 Task: Update the 'Jira recording task' to 'In Progress' and set the dates to November 15, 2023.
Action: Mouse moved to (815, 492)
Screenshot: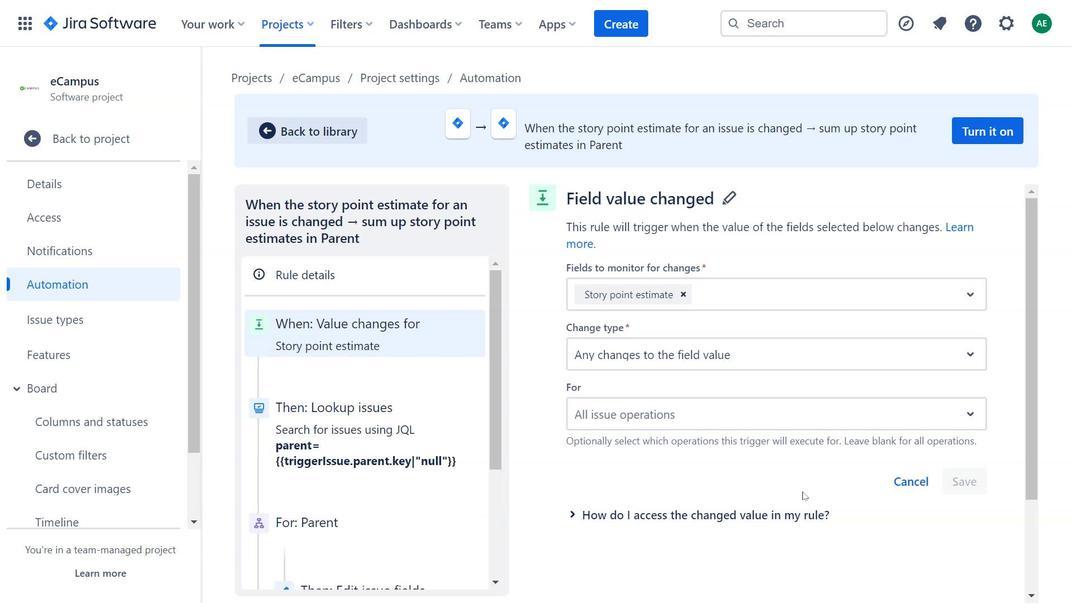 
Action: Mouse pressed left at (815, 492)
Screenshot: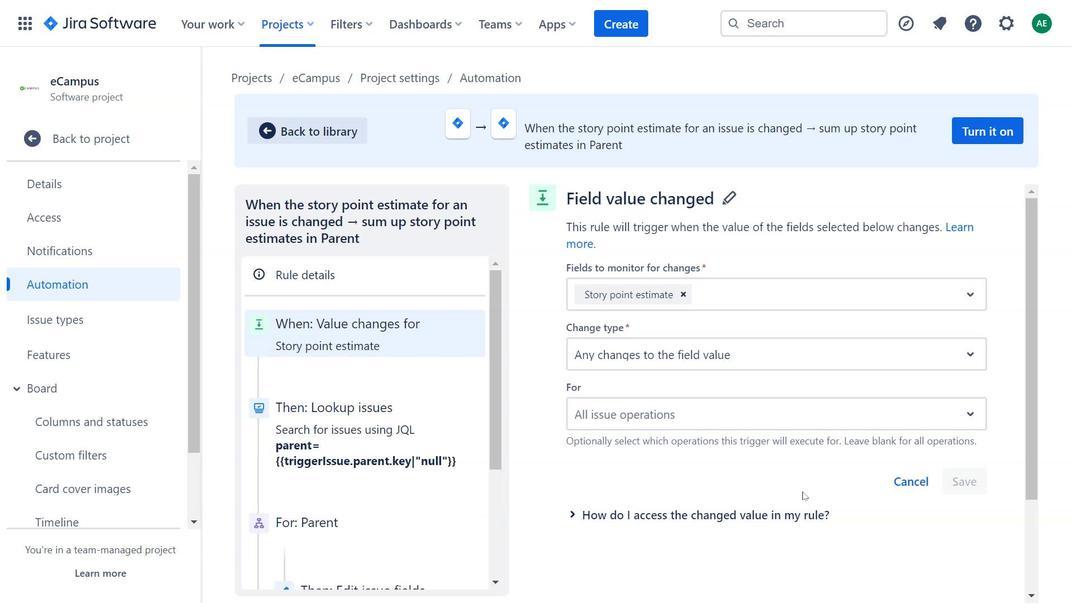 
Action: Mouse moved to (908, 523)
Screenshot: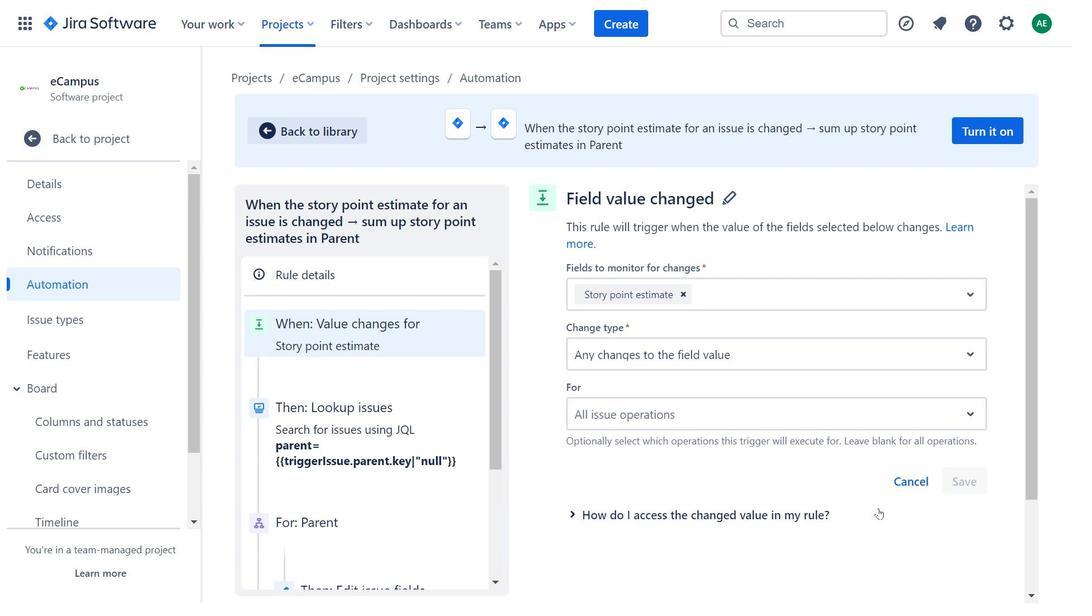 
Action: Mouse pressed left at (908, 523)
Screenshot: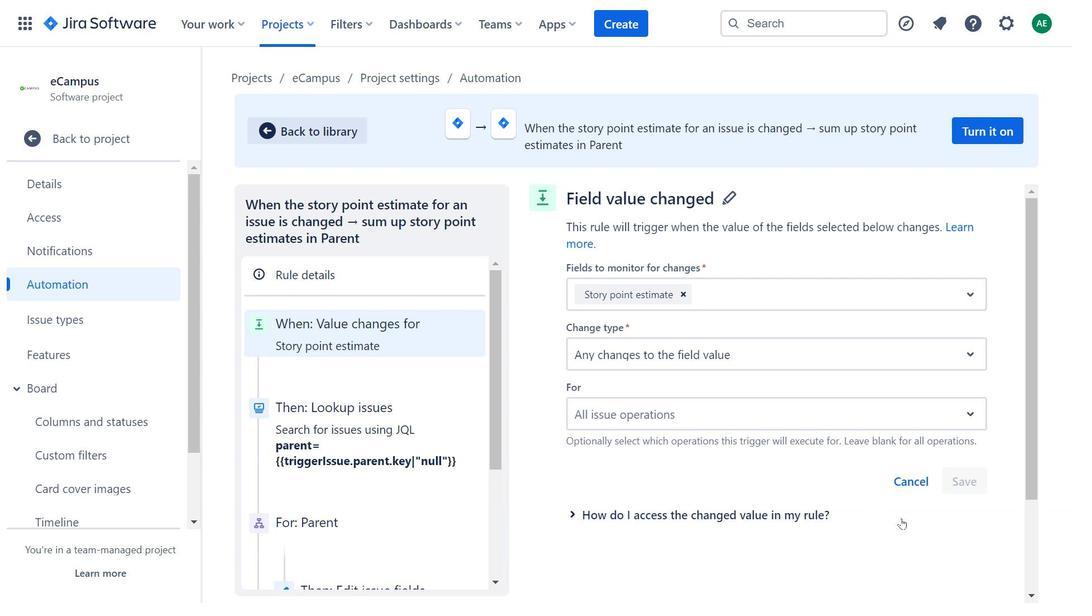 
Action: Mouse moved to (557, 464)
Screenshot: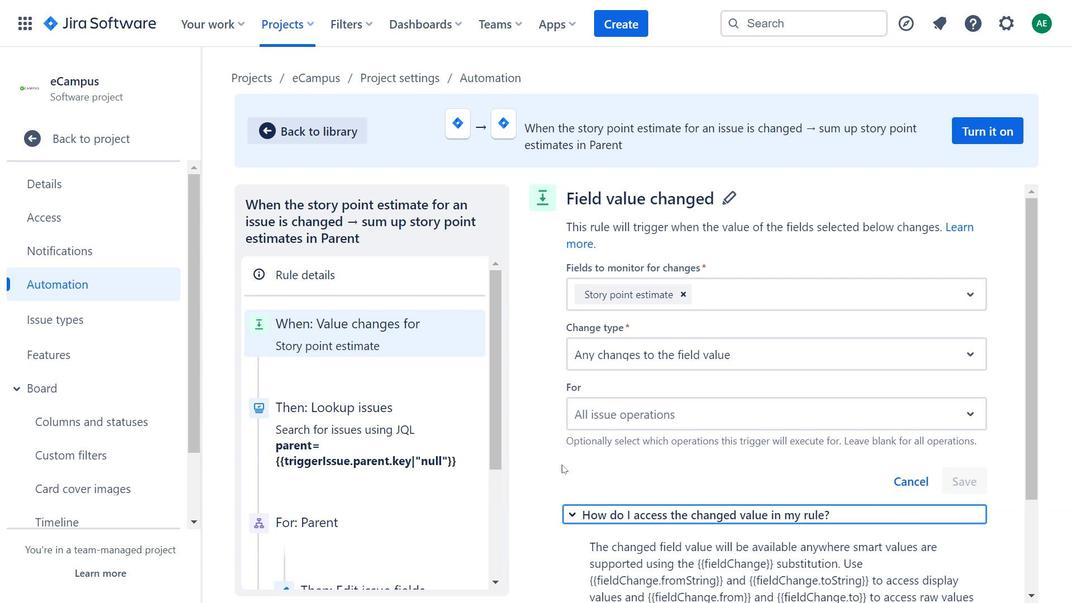 
Action: Mouse pressed left at (557, 464)
Screenshot: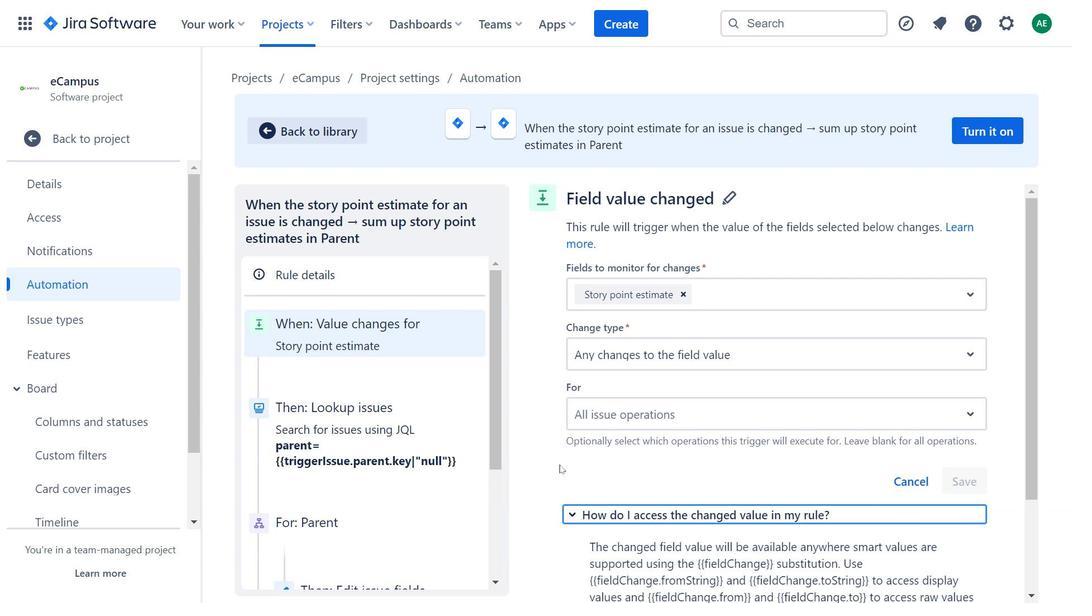 
Action: Mouse moved to (540, 389)
Screenshot: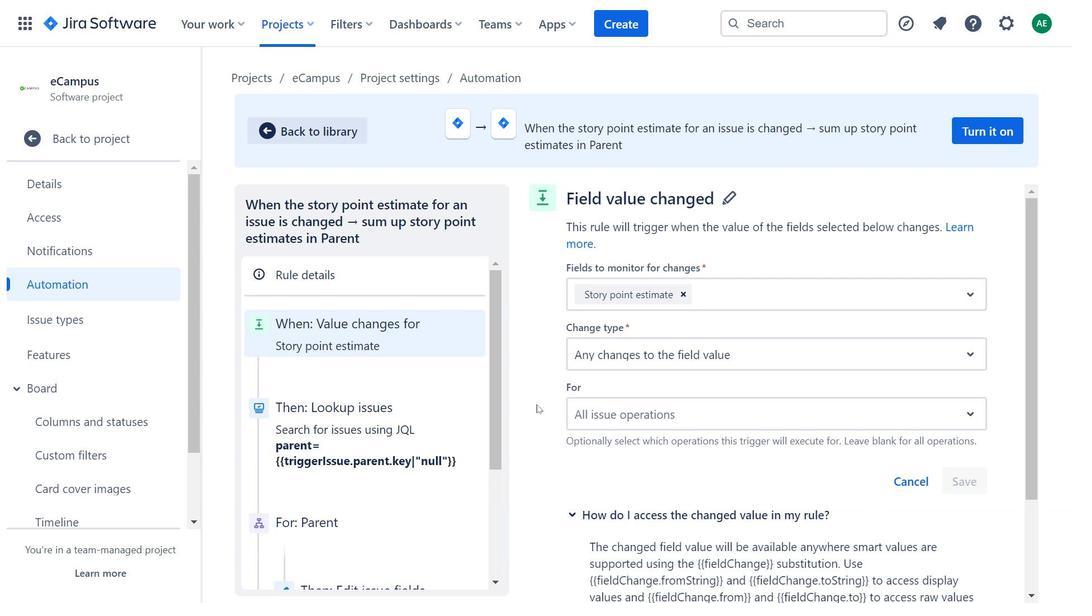 
Action: Mouse pressed left at (540, 389)
Screenshot: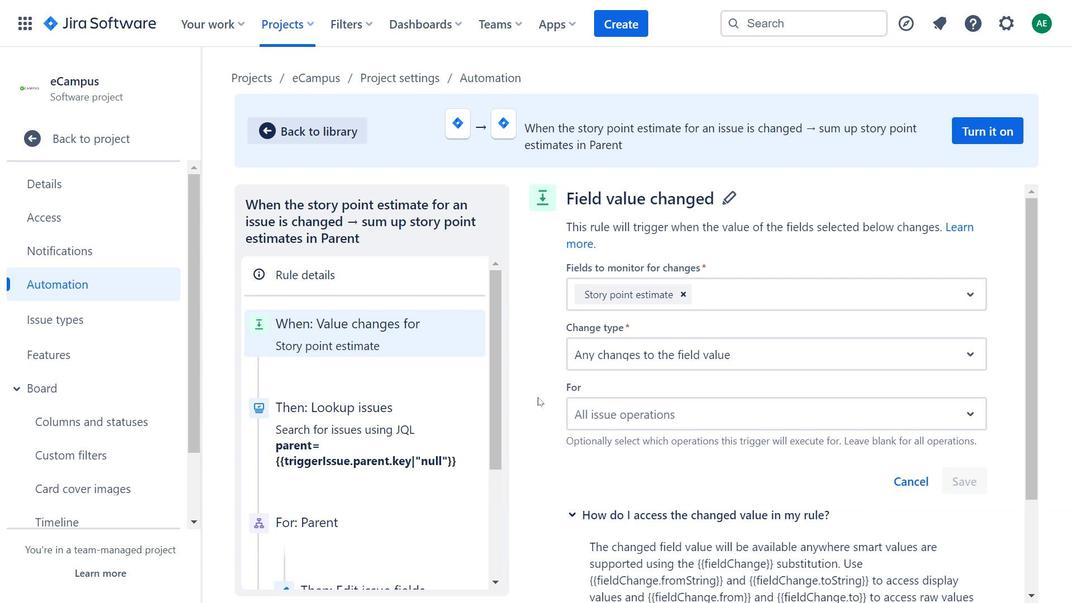 
Action: Mouse moved to (555, 332)
Screenshot: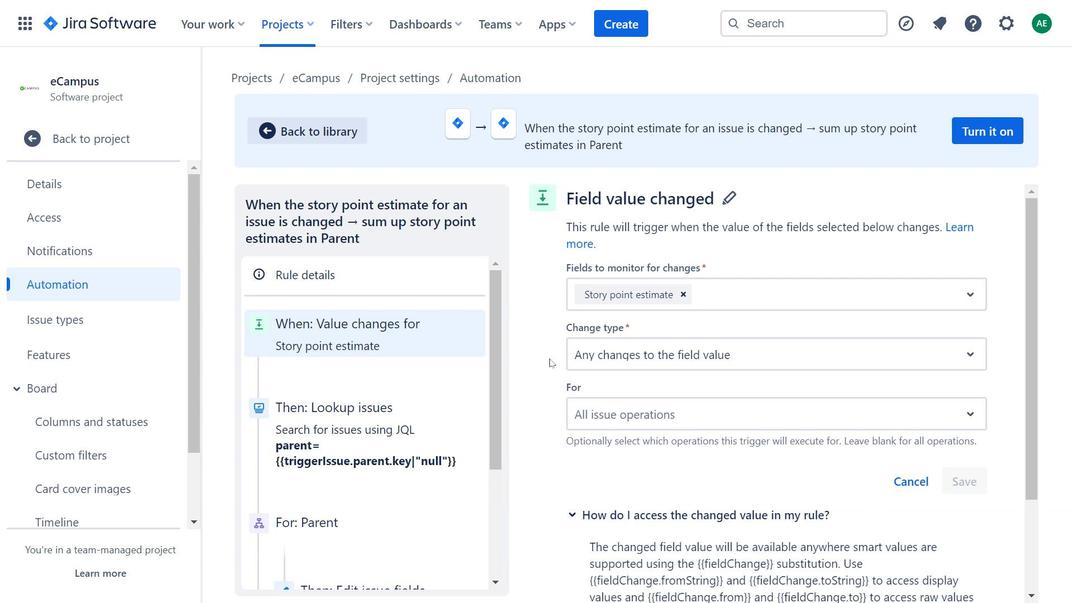 
Action: Mouse pressed left at (555, 332)
Screenshot: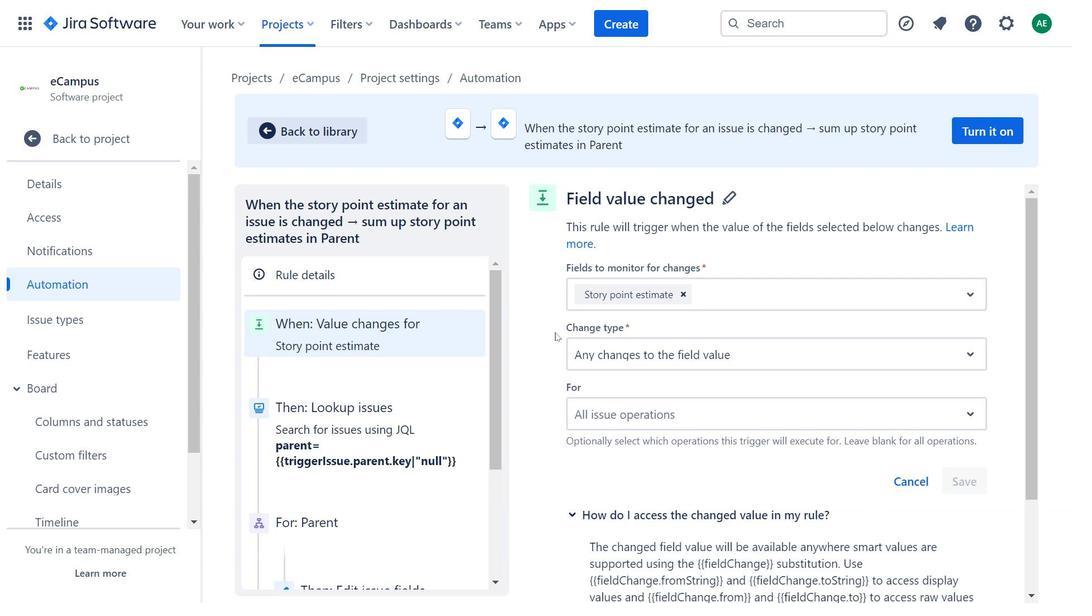 
Action: Mouse moved to (558, 302)
Screenshot: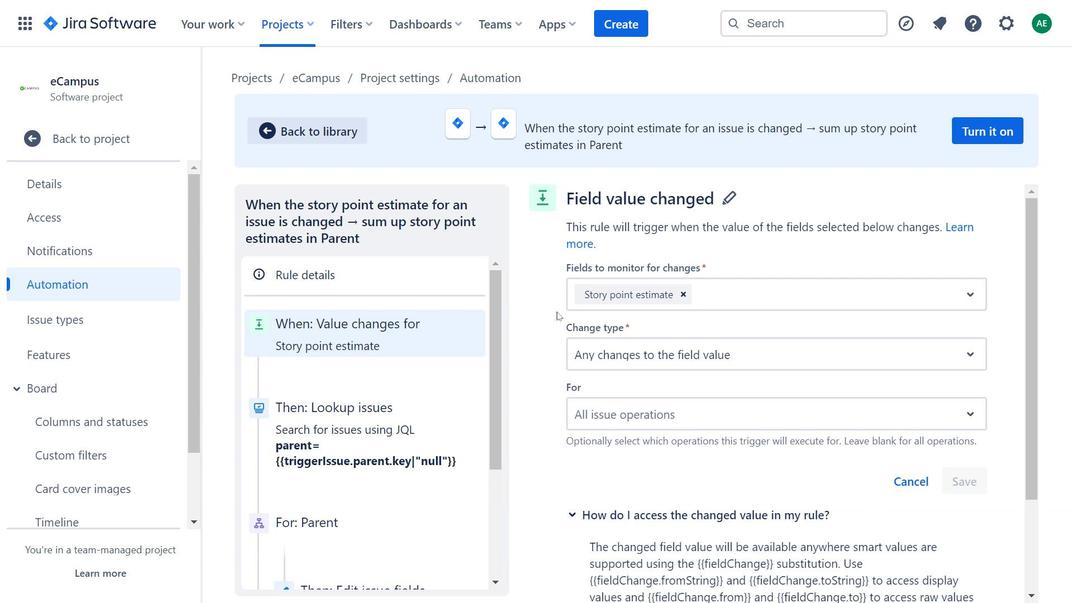 
Action: Mouse pressed left at (558, 302)
Screenshot: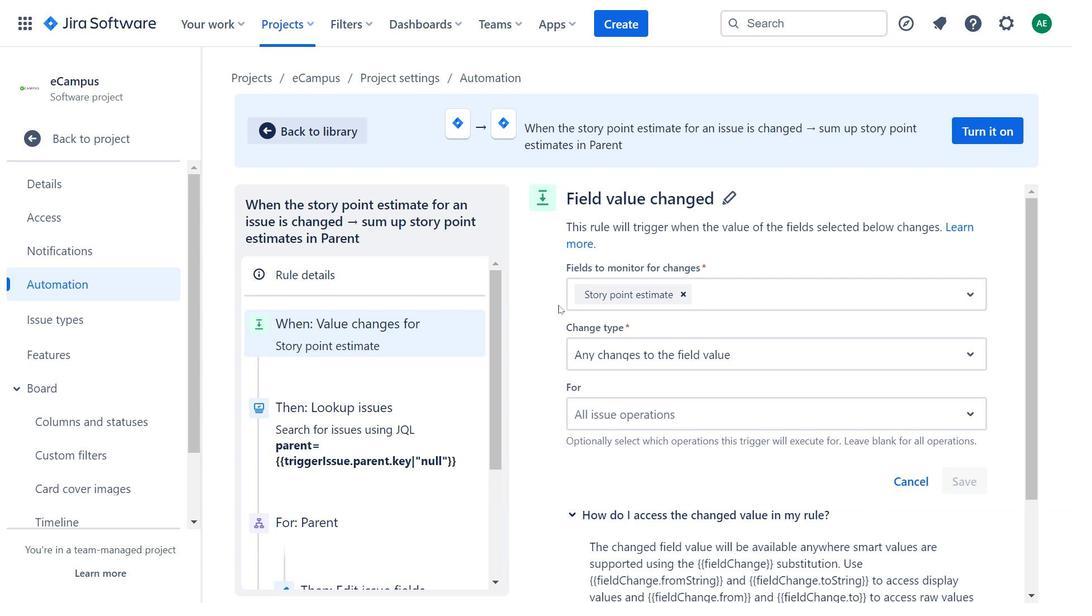 
Action: Mouse moved to (554, 242)
Screenshot: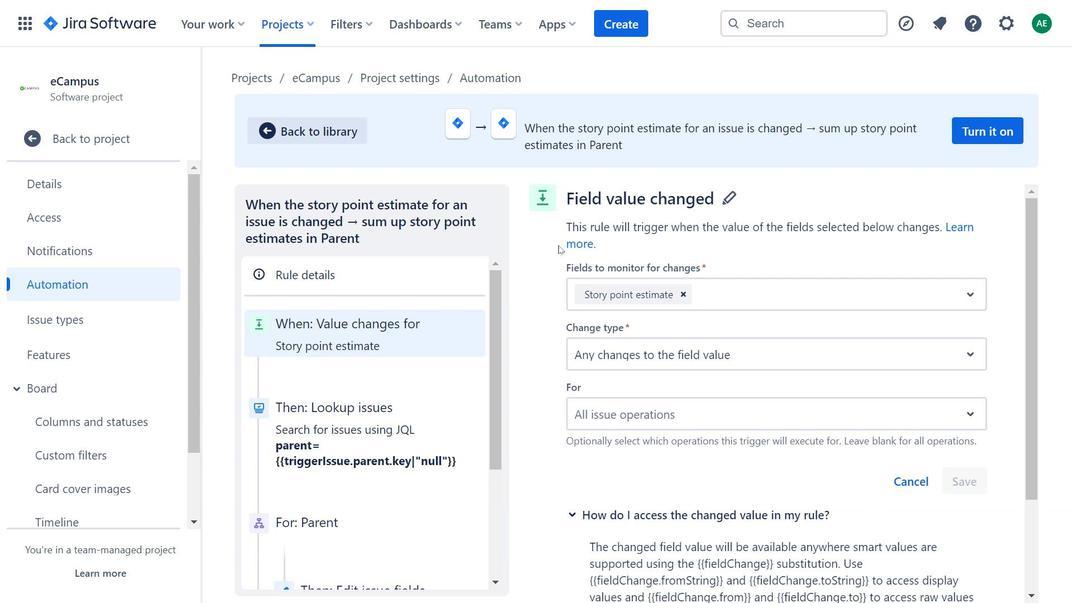 
Action: Mouse pressed left at (554, 242)
Screenshot: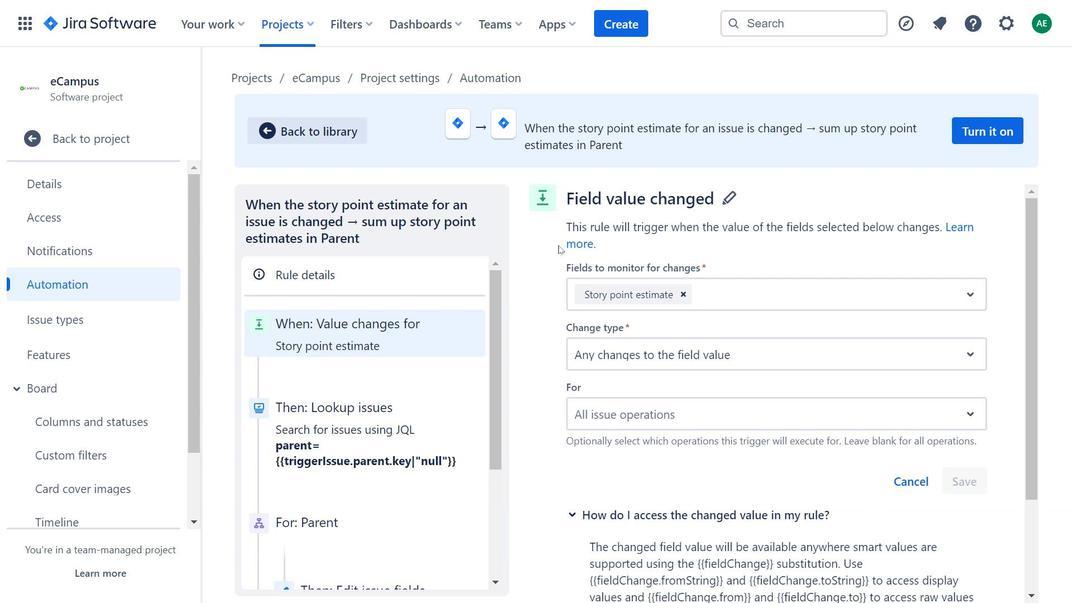 
Action: Mouse moved to (318, 83)
Screenshot: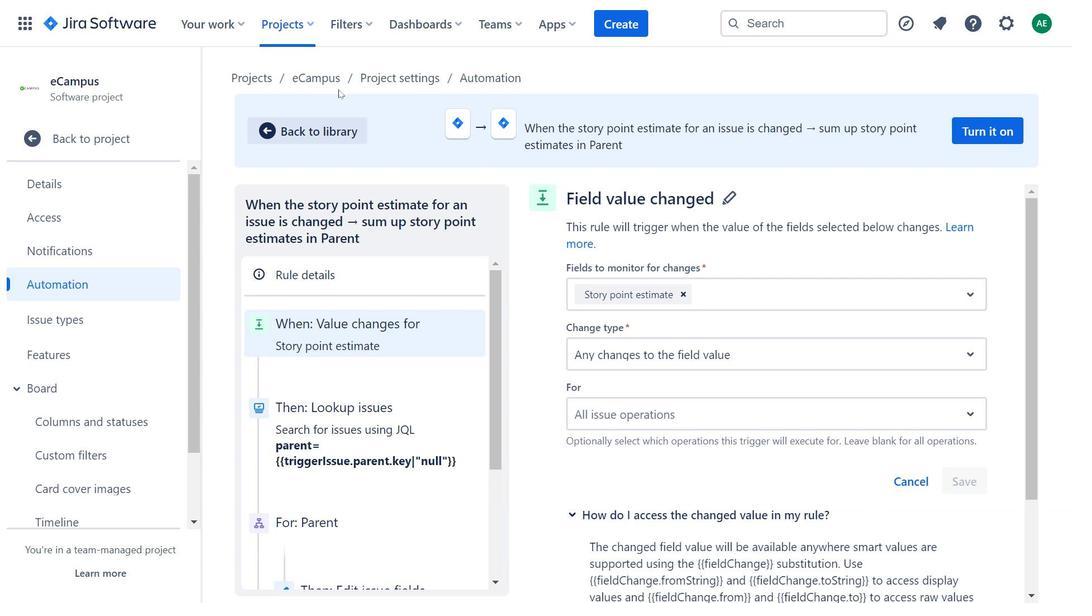
Action: Mouse pressed left at (318, 83)
Screenshot: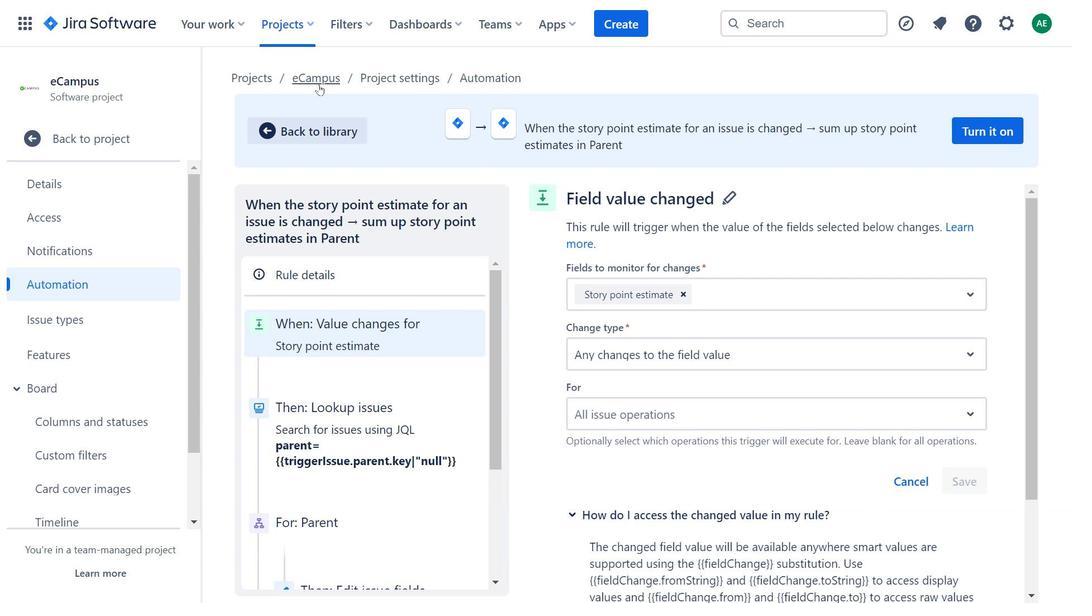 
Action: Mouse moved to (734, 219)
Screenshot: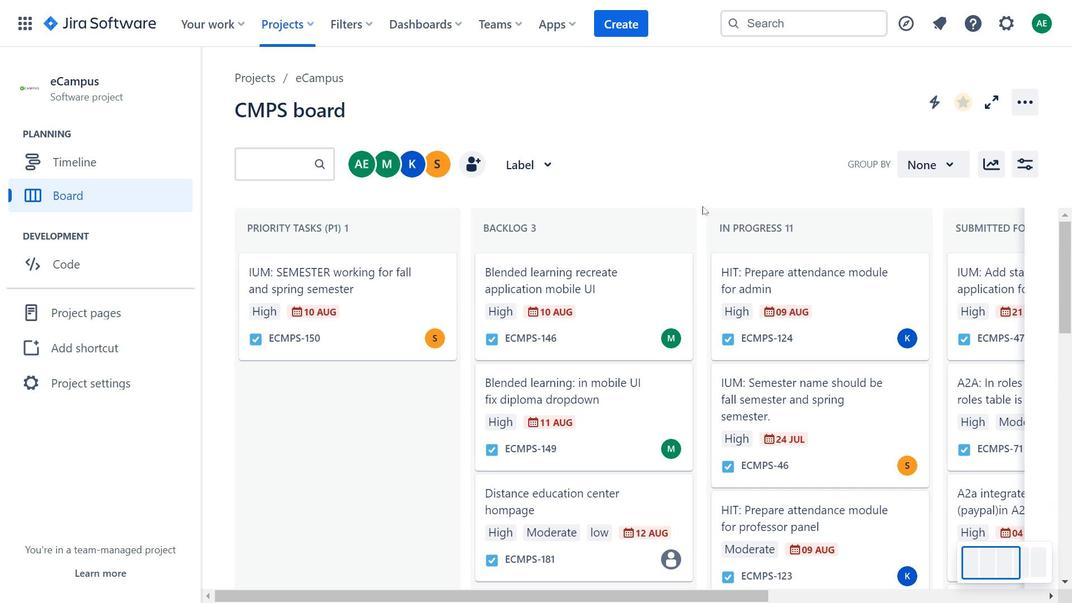 
Action: Mouse scrolled (734, 218) with delta (0, 0)
Screenshot: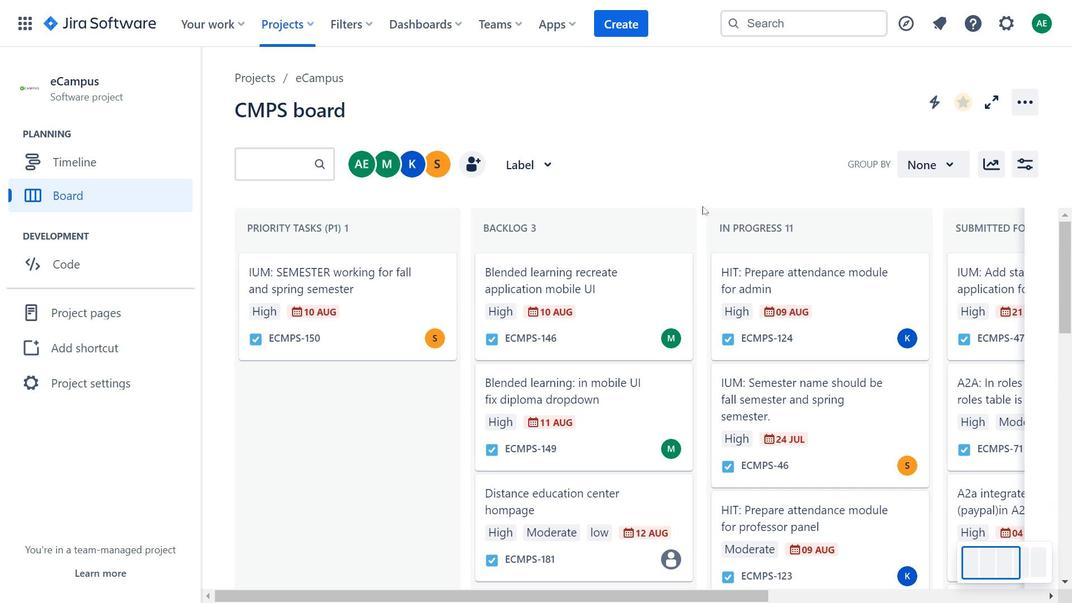 
Action: Mouse moved to (735, 219)
Screenshot: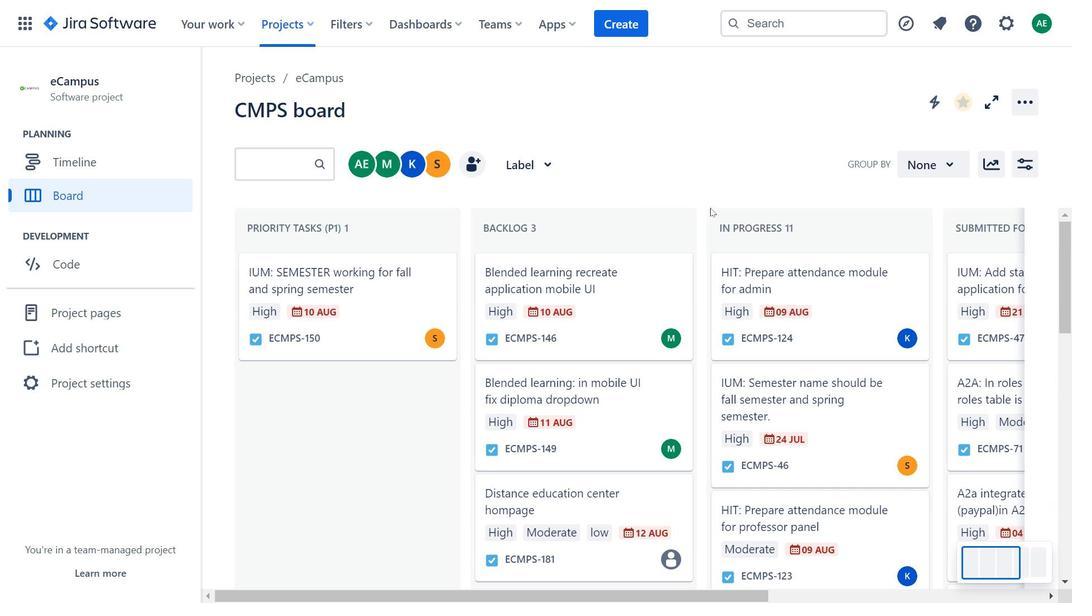 
Action: Mouse scrolled (735, 218) with delta (0, 0)
Screenshot: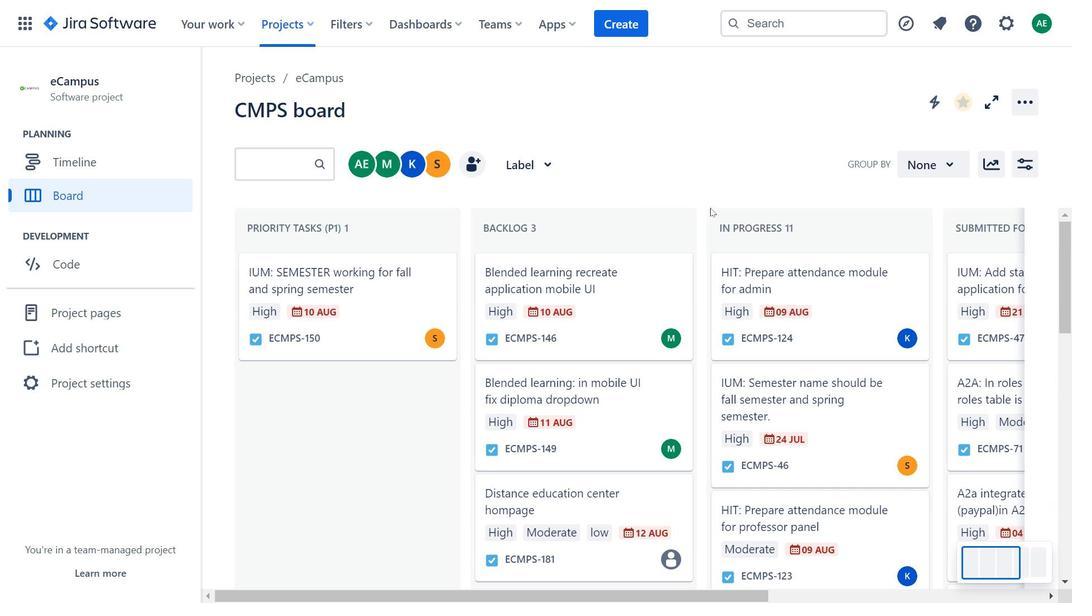 
Action: Mouse moved to (751, 234)
Screenshot: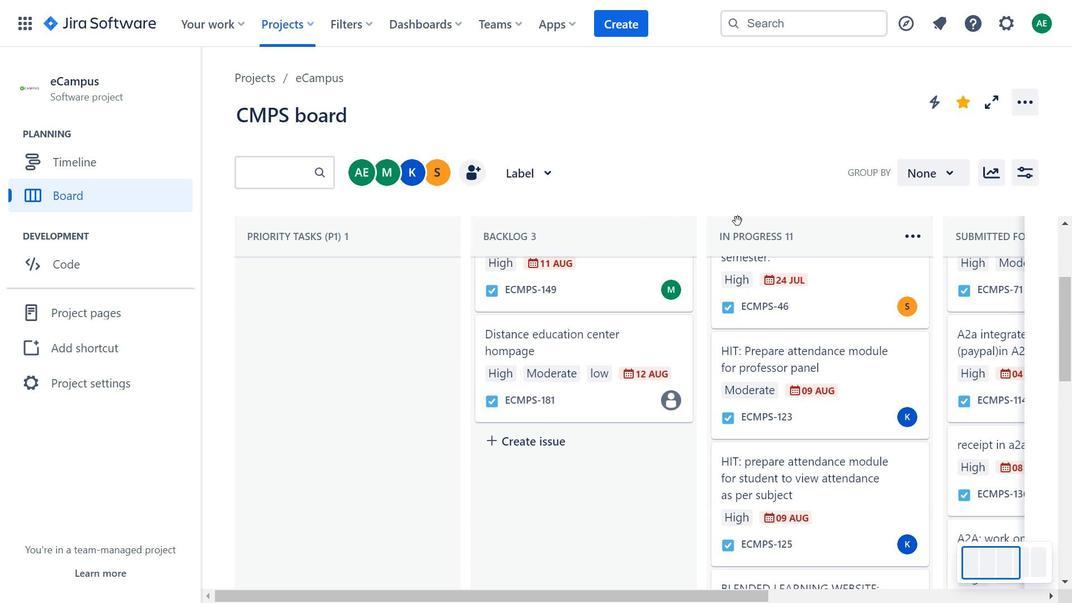 
Action: Mouse scrolled (751, 233) with delta (0, 0)
Screenshot: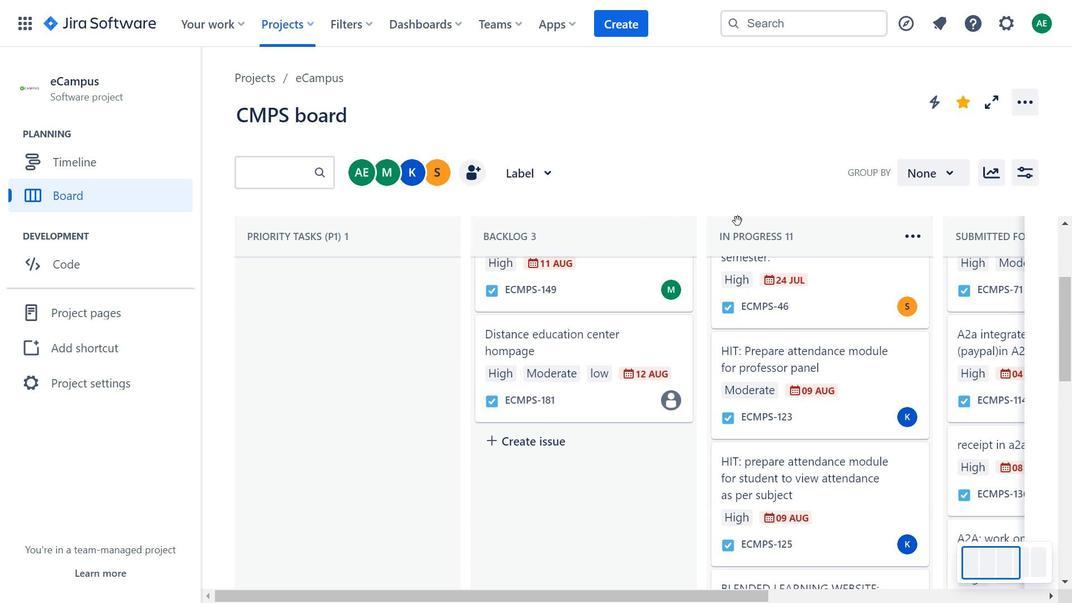 
Action: Mouse moved to (753, 235)
Screenshot: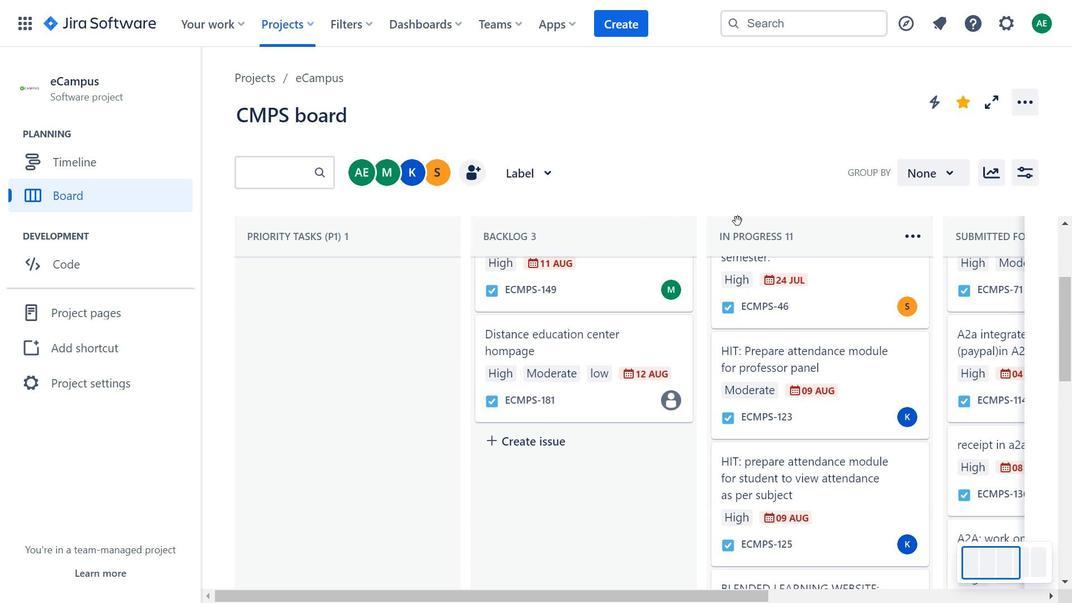 
Action: Mouse scrolled (753, 234) with delta (0, 0)
Screenshot: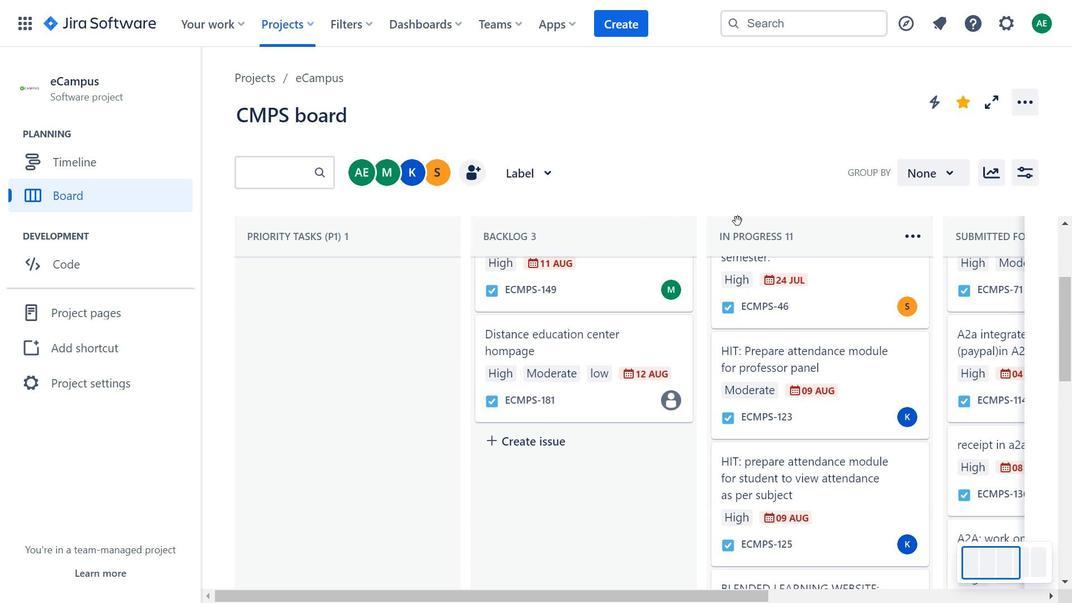 
Action: Mouse moved to (759, 239)
Screenshot: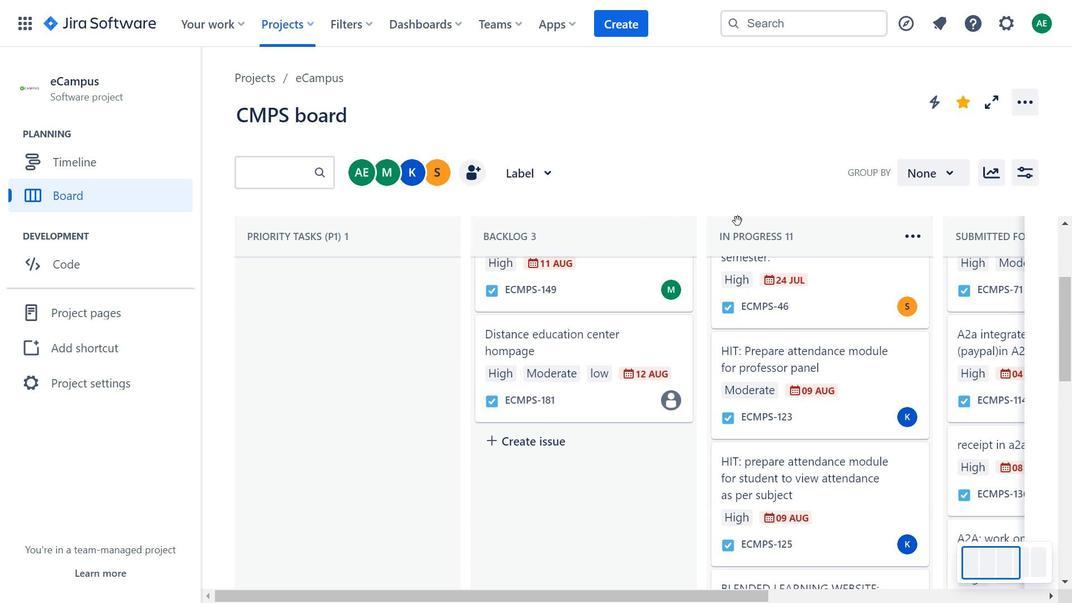 
Action: Mouse scrolled (759, 239) with delta (0, 0)
Screenshot: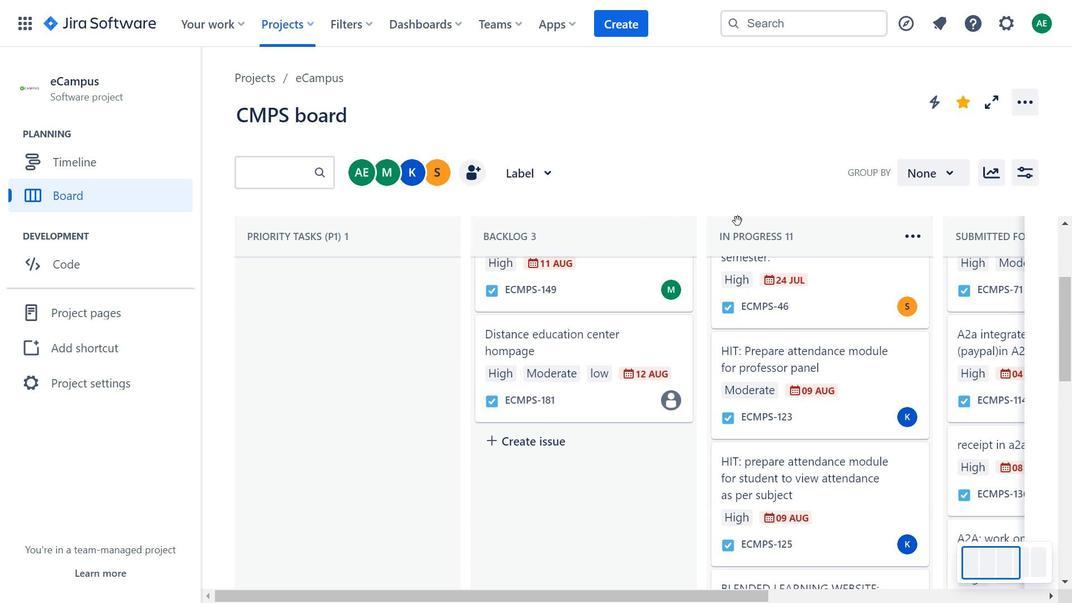
Action: Mouse moved to (807, 269)
Screenshot: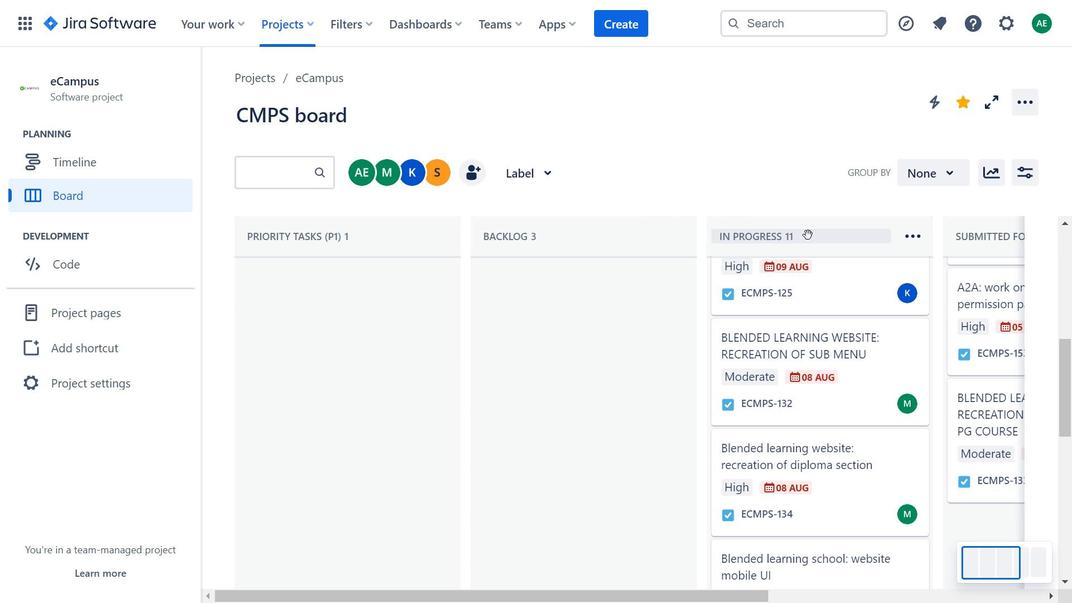 
Action: Mouse scrolled (807, 268) with delta (0, 0)
Screenshot: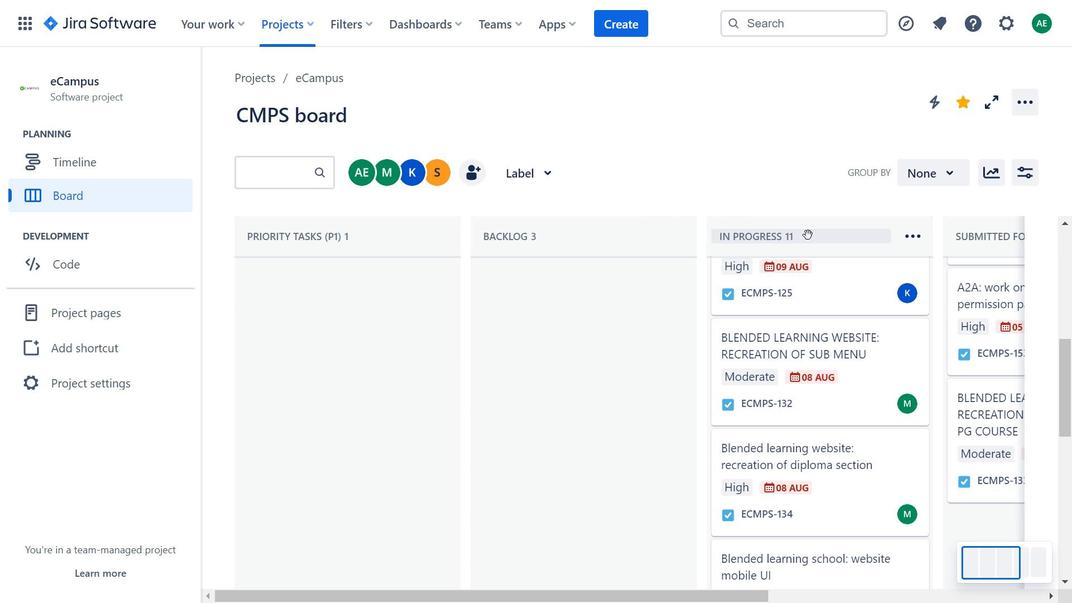 
Action: Mouse moved to (807, 269)
Screenshot: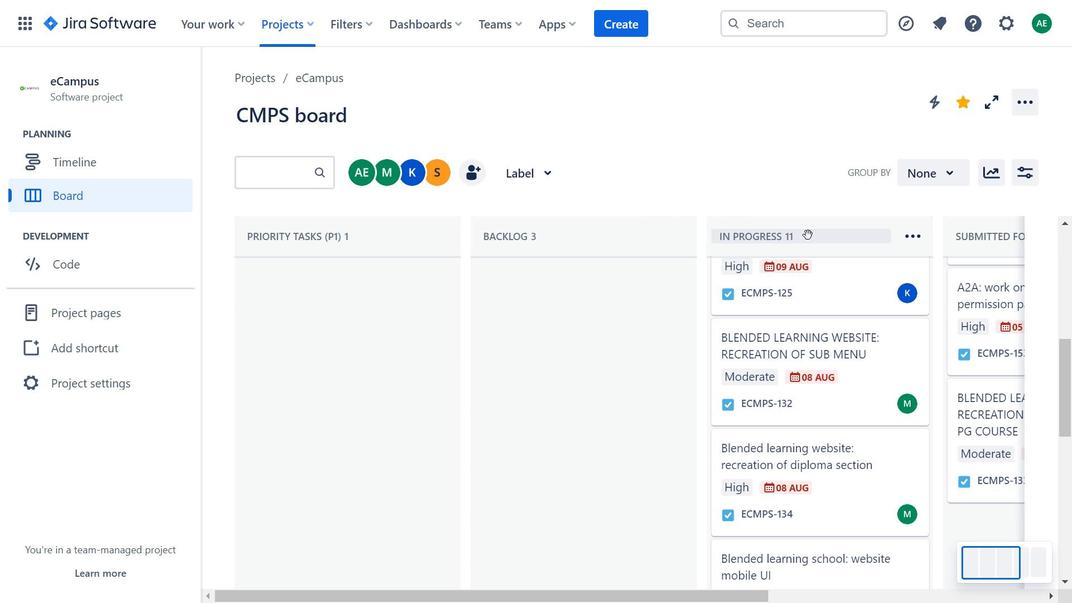 
Action: Mouse scrolled (807, 269) with delta (0, 0)
Screenshot: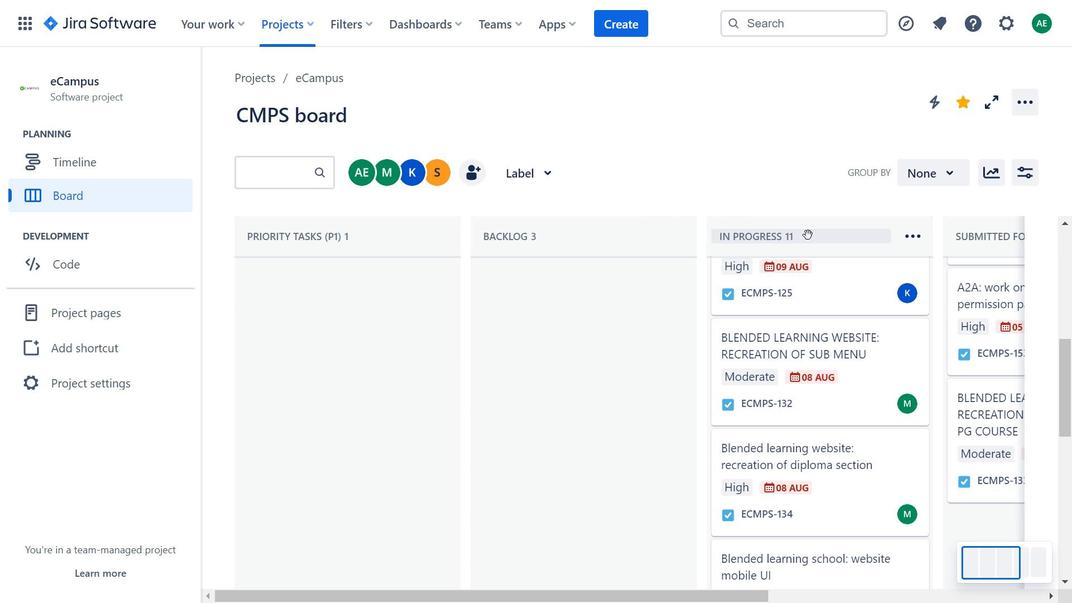 
Action: Mouse moved to (799, 290)
Screenshot: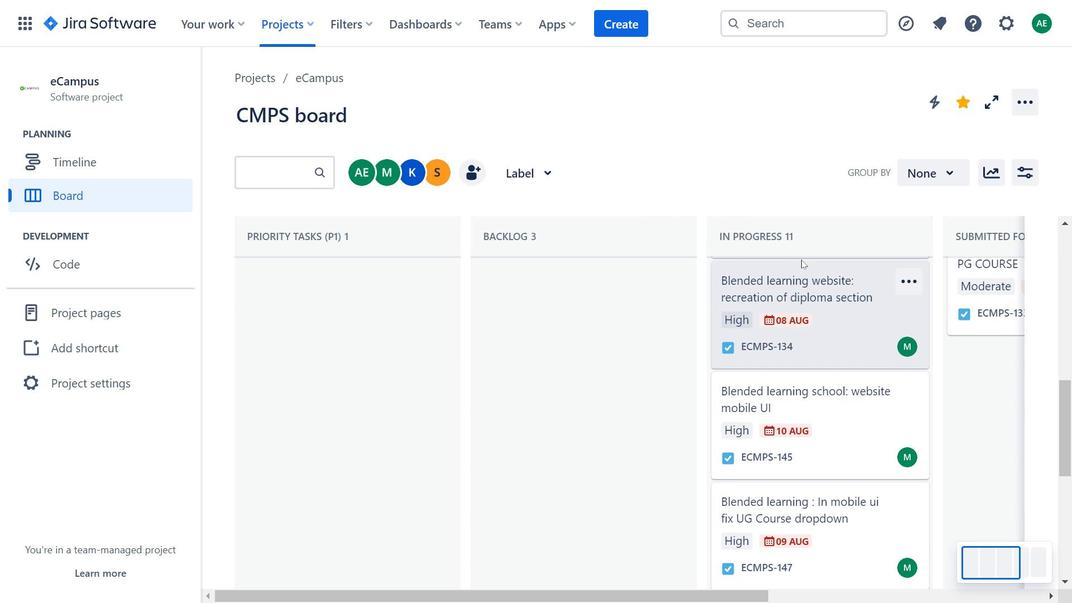 
Action: Mouse scrolled (799, 289) with delta (0, 0)
Screenshot: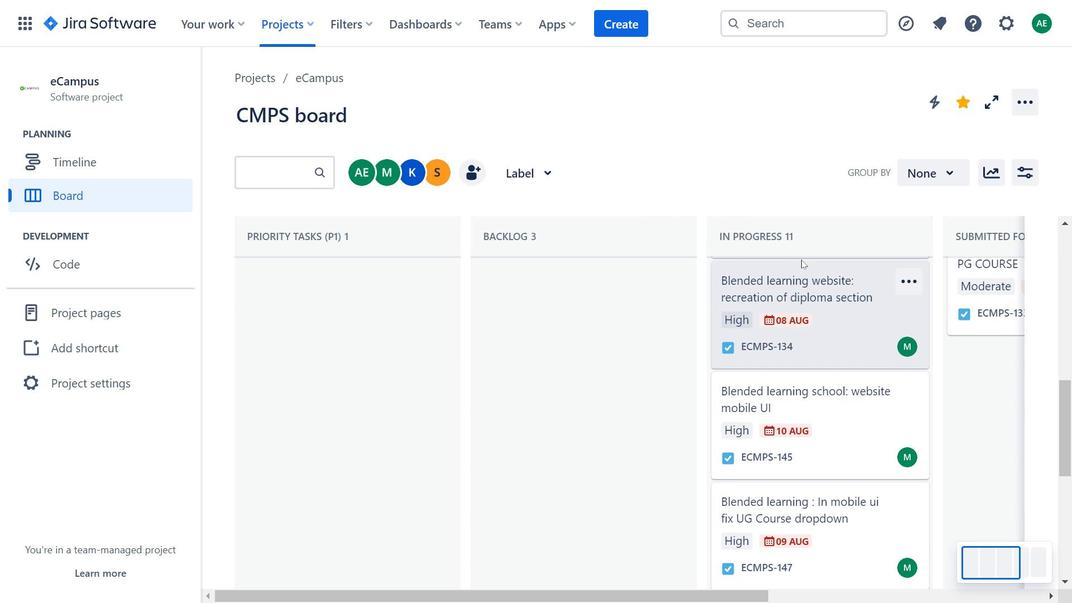 
Action: Mouse moved to (799, 293)
Screenshot: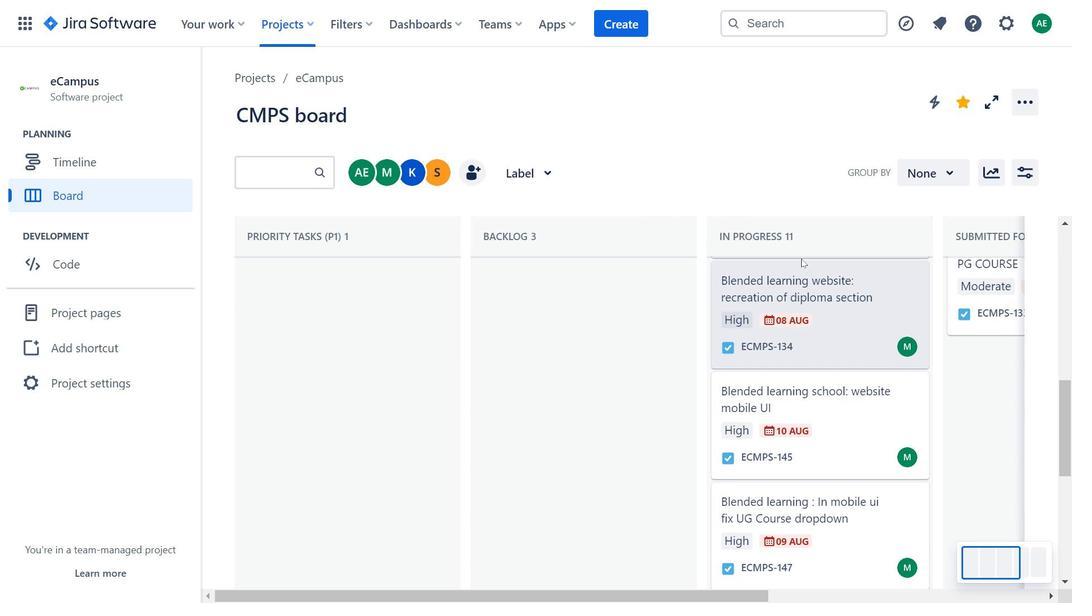 
Action: Mouse scrolled (799, 292) with delta (0, 0)
Screenshot: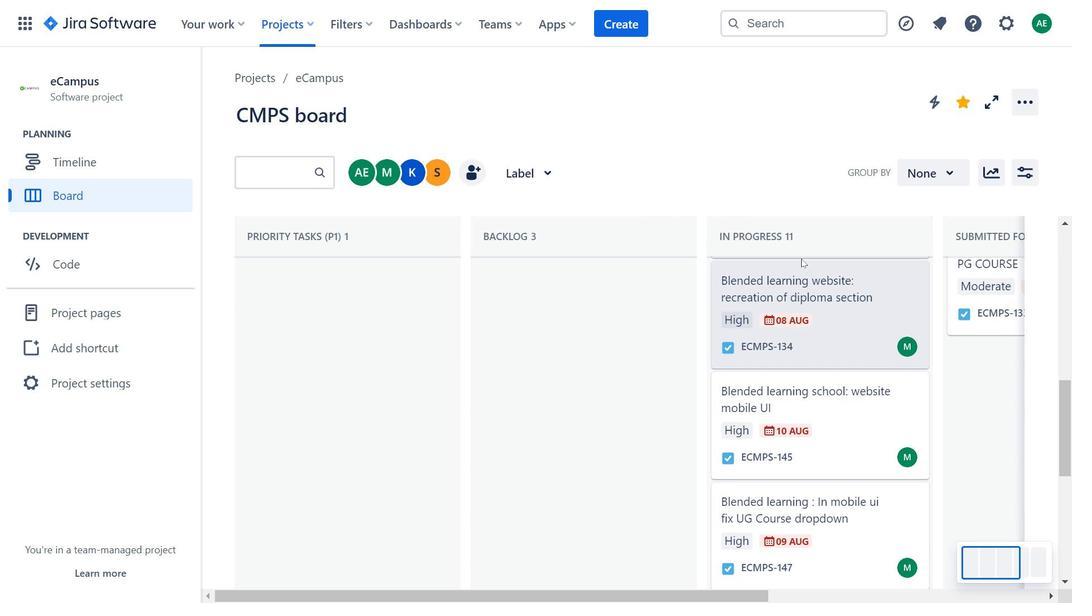 
Action: Mouse moved to (801, 299)
Screenshot: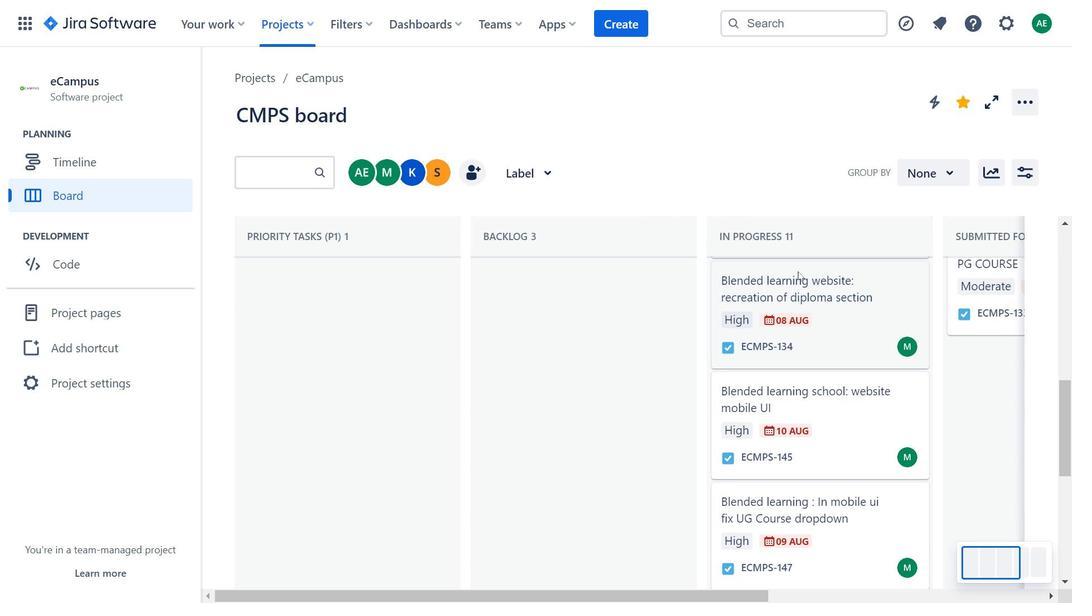 
Action: Mouse scrolled (801, 298) with delta (0, 0)
Screenshot: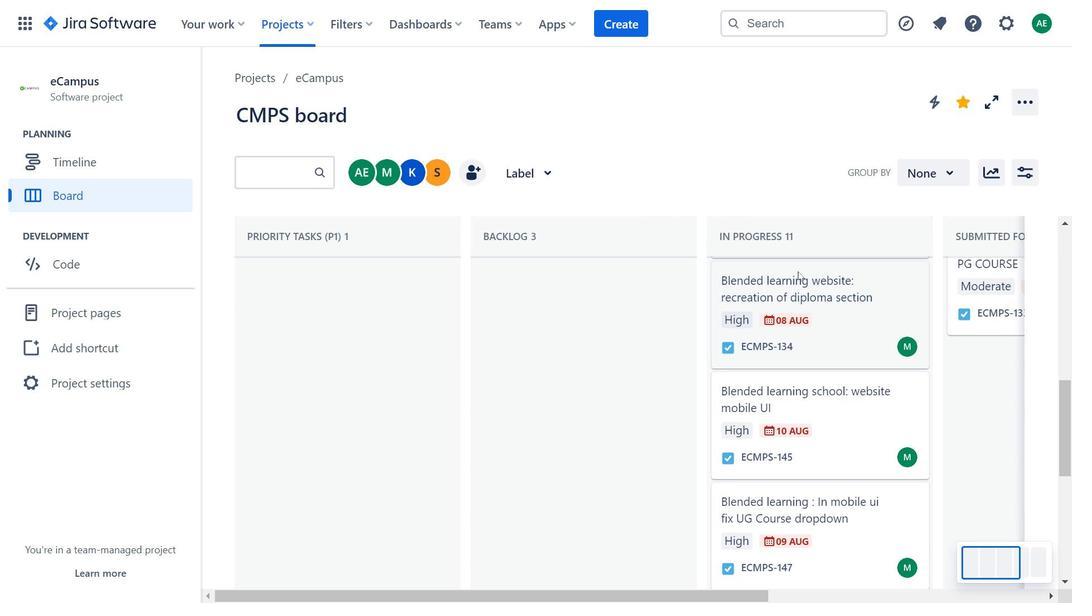 
Action: Mouse moved to (812, 333)
Screenshot: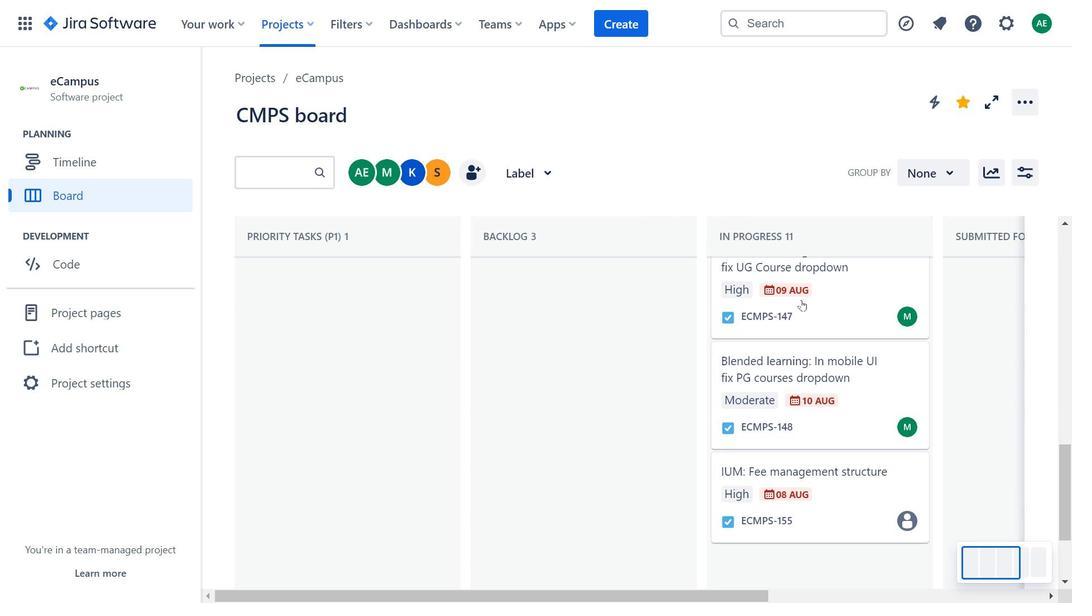 
Action: Mouse scrolled (812, 332) with delta (0, 0)
Screenshot: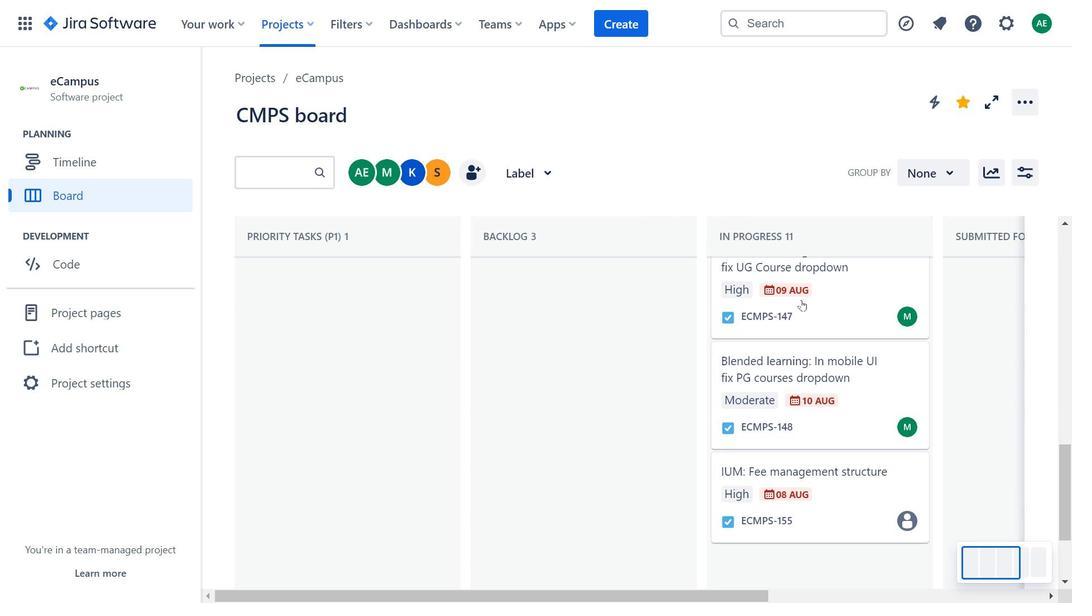 
Action: Mouse moved to (814, 334)
Screenshot: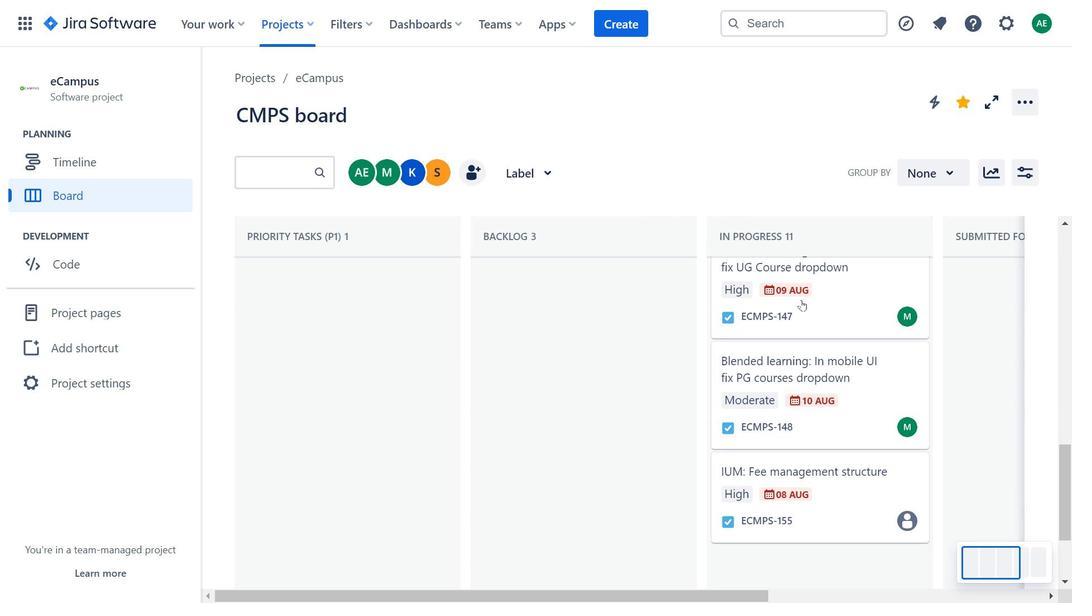 
Action: Mouse scrolled (814, 333) with delta (0, 0)
Screenshot: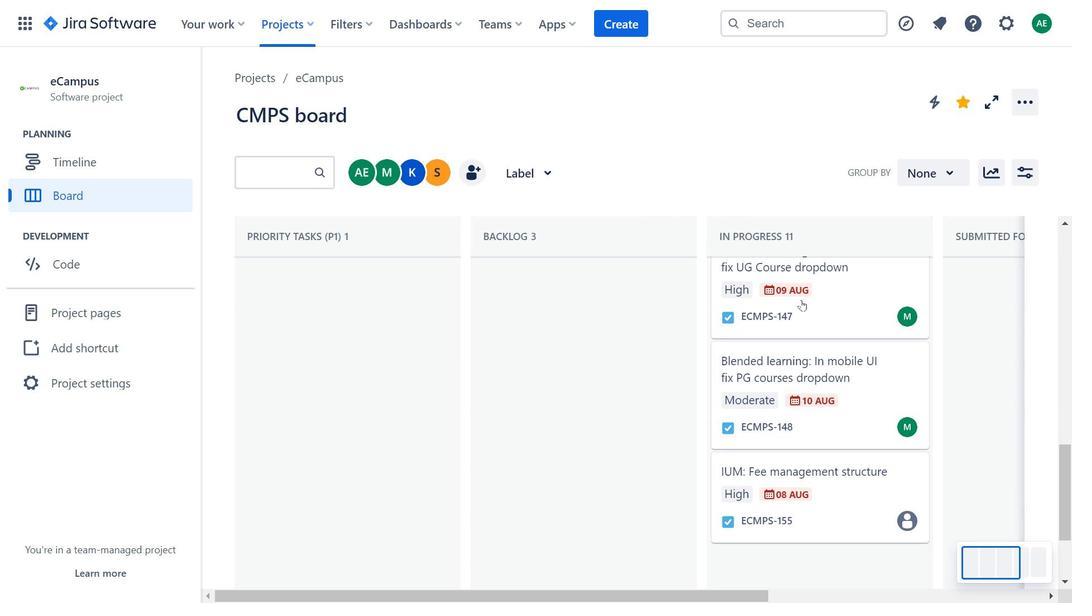 
Action: Mouse moved to (849, 422)
Screenshot: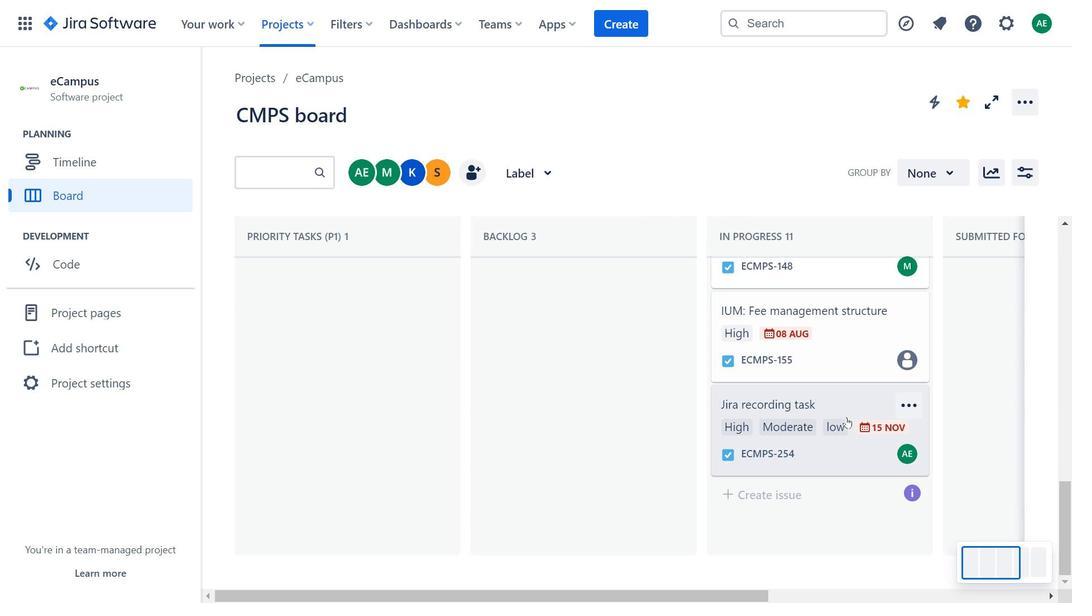 
Action: Mouse pressed left at (849, 422)
Screenshot: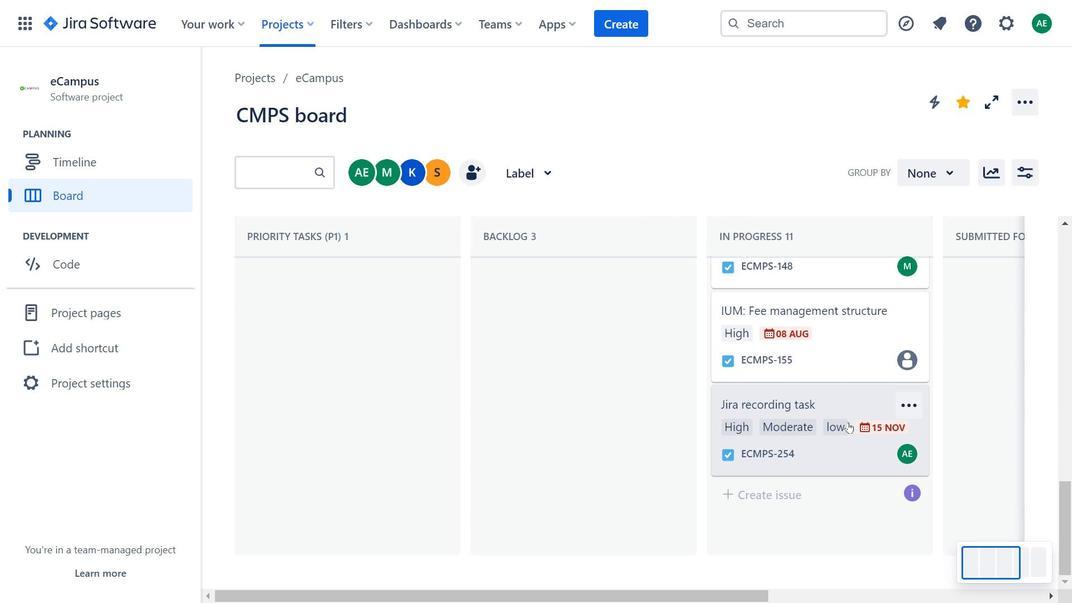 
Action: Mouse moved to (701, 136)
Screenshot: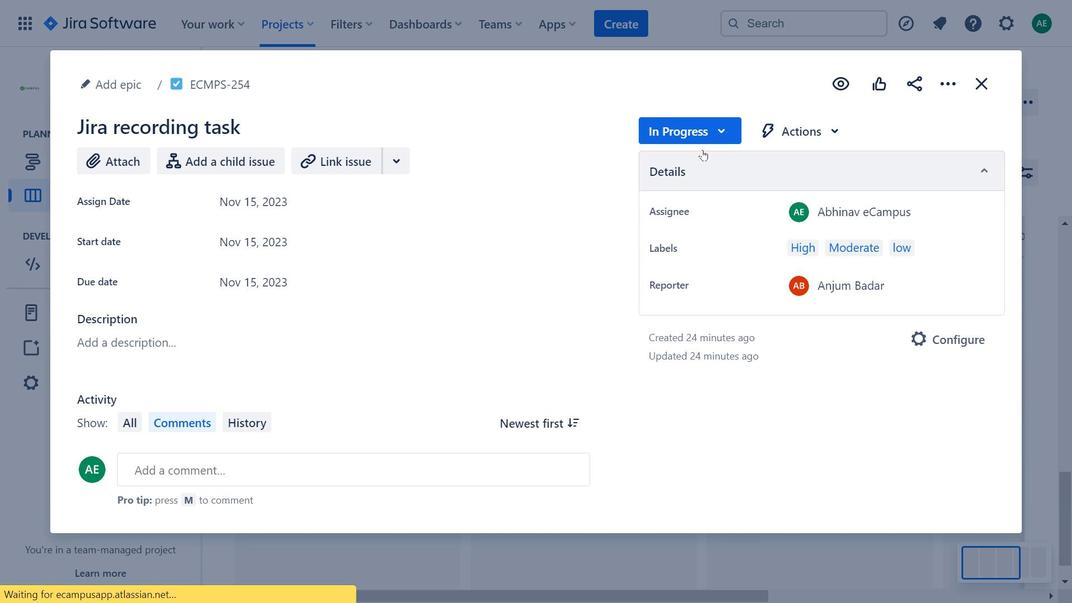 
Action: Mouse pressed left at (701, 136)
Screenshot: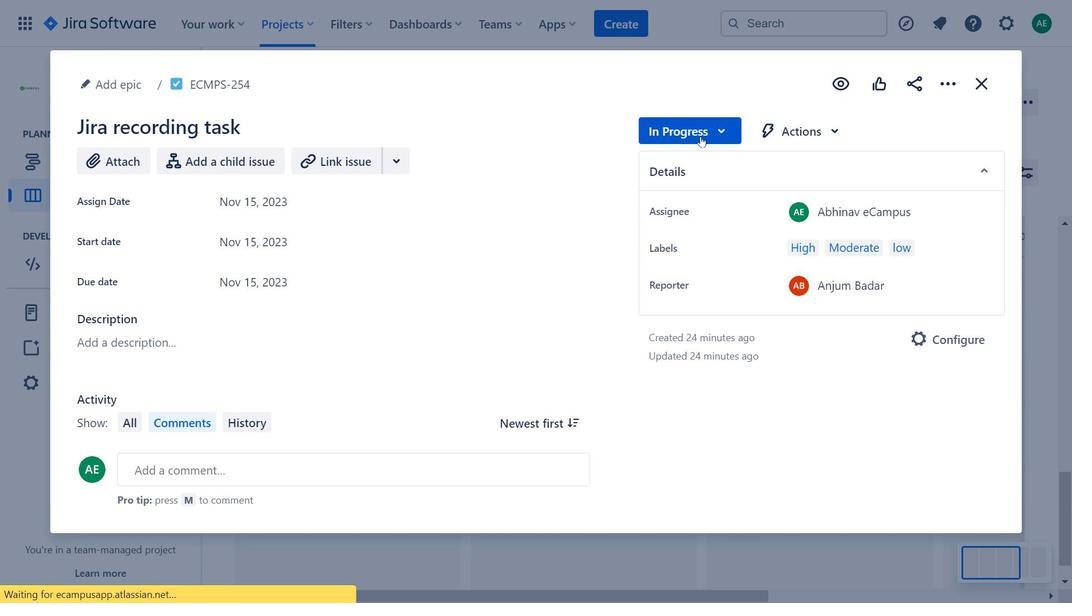 
Action: Mouse moved to (824, 135)
Screenshot: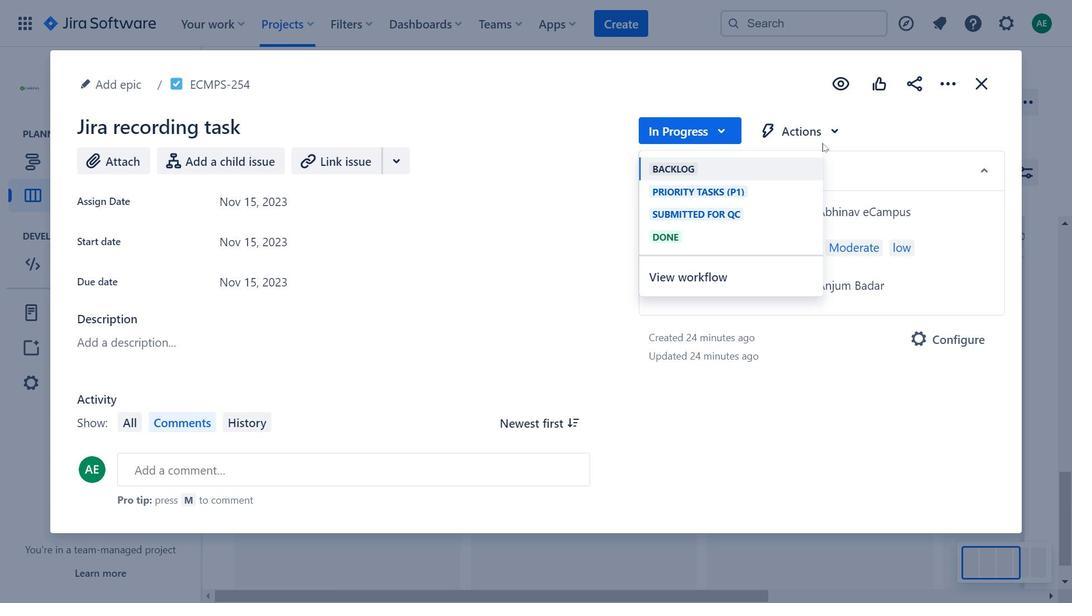 
Action: Mouse pressed left at (824, 135)
Screenshot: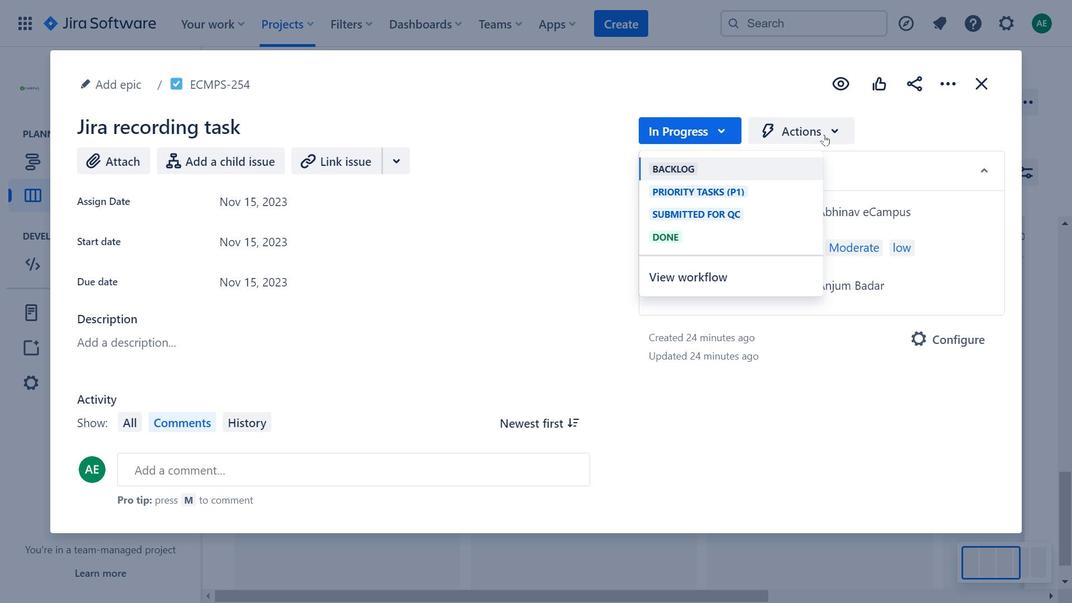 
Action: Mouse moved to (331, 231)
Screenshot: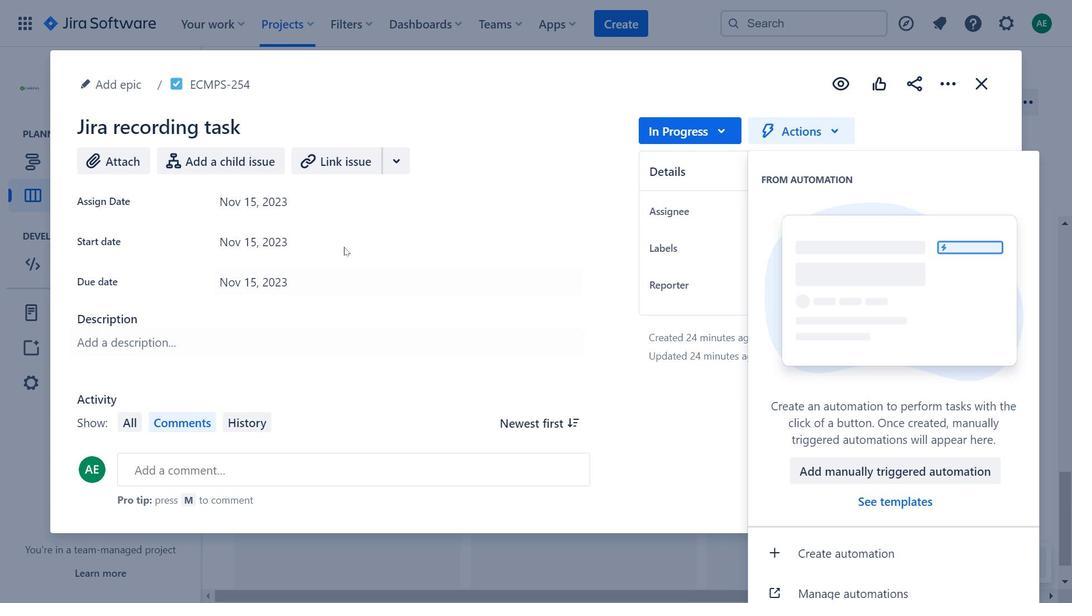 
Action: Mouse pressed left at (331, 231)
Screenshot: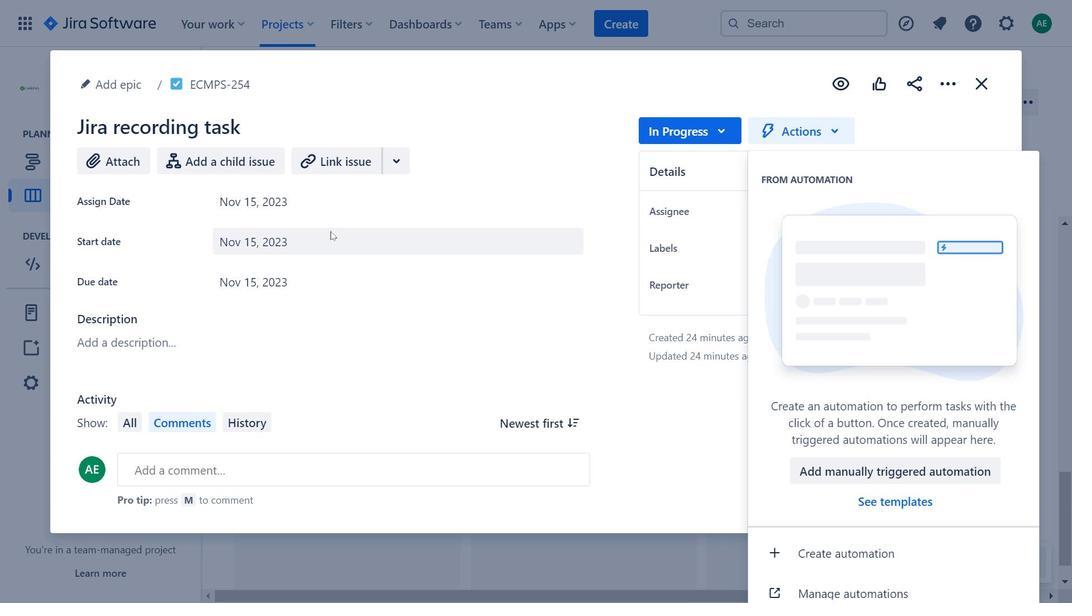 
Action: Mouse moved to (690, 132)
Screenshot: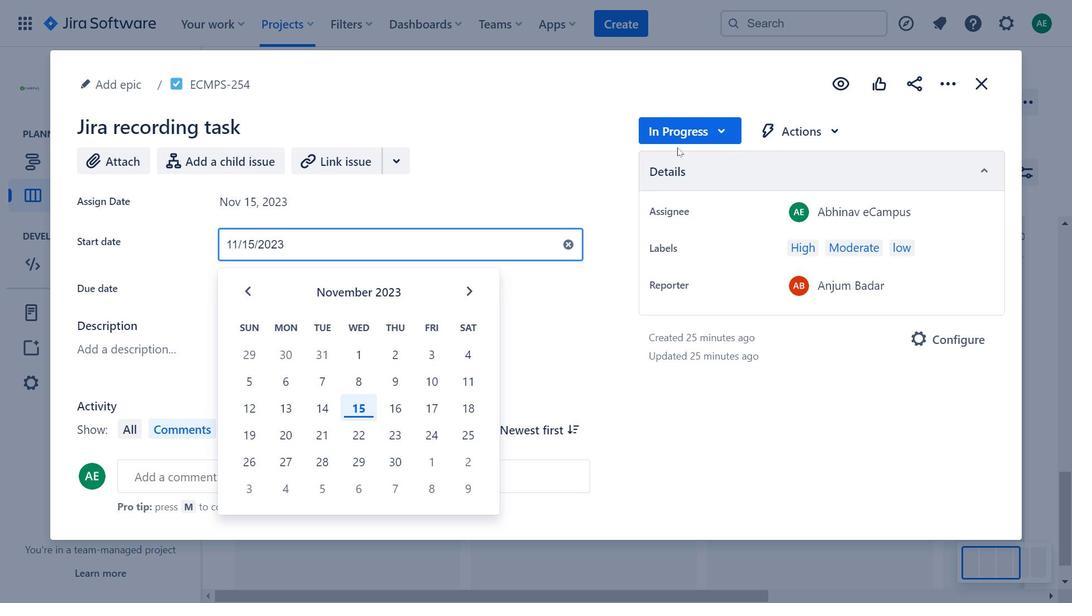 
Action: Mouse pressed left at (690, 132)
Screenshot: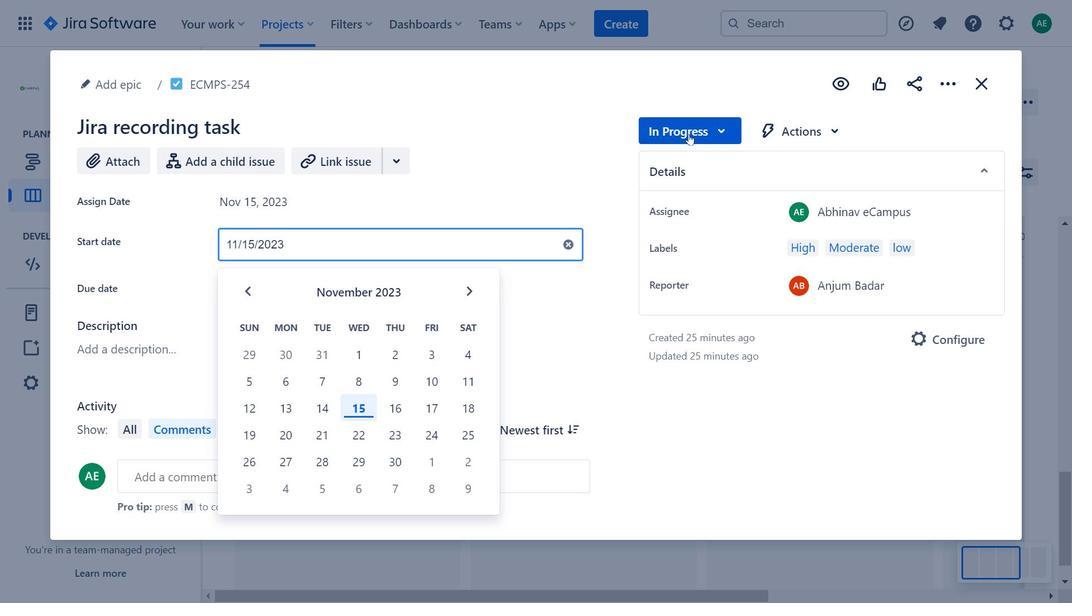 
Action: Mouse moved to (955, 88)
Screenshot: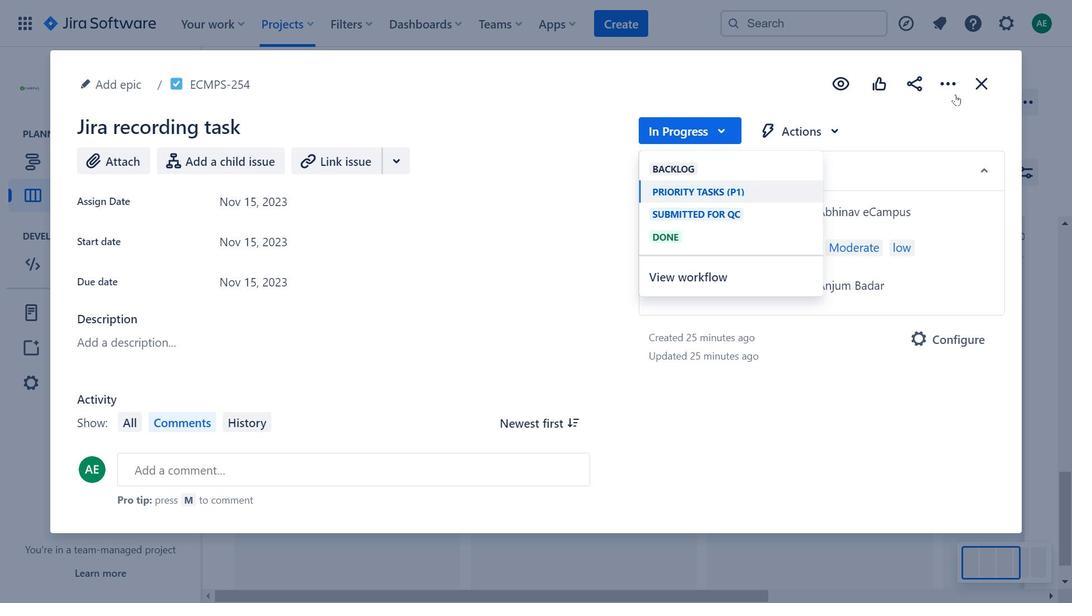 
Action: Mouse pressed left at (955, 88)
Screenshot: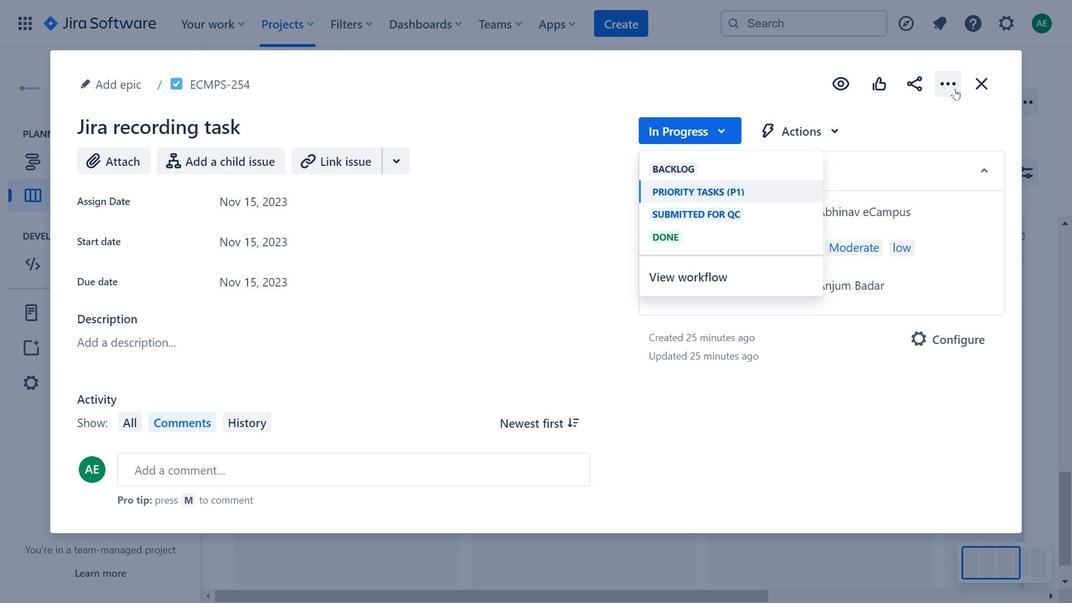 
Action: Mouse moved to (340, 289)
Screenshot: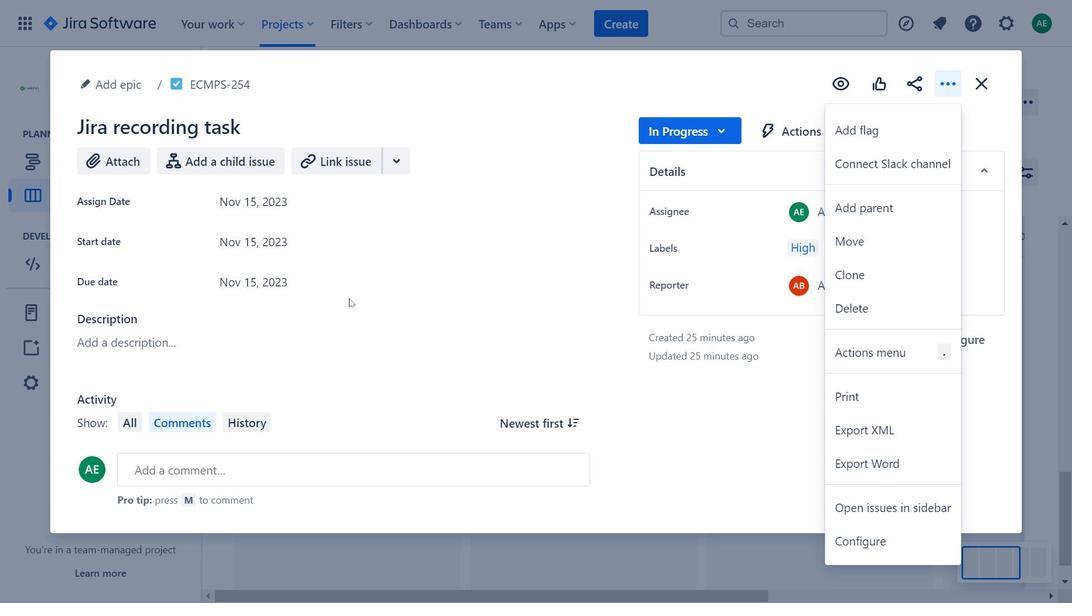
Action: Mouse pressed left at (340, 289)
Screenshot: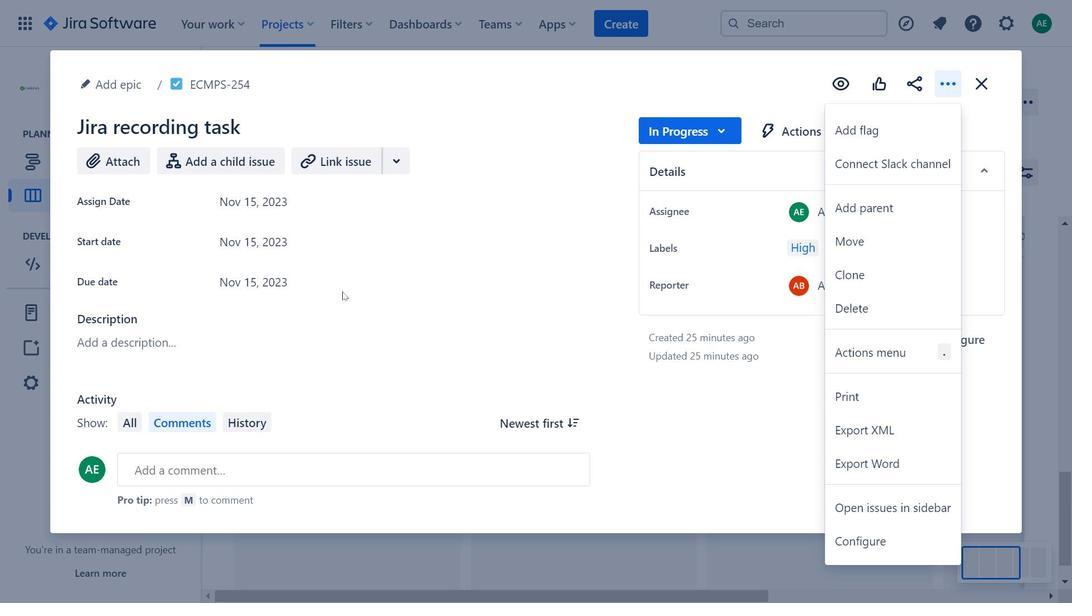 
Action: Mouse moved to (776, 140)
Screenshot: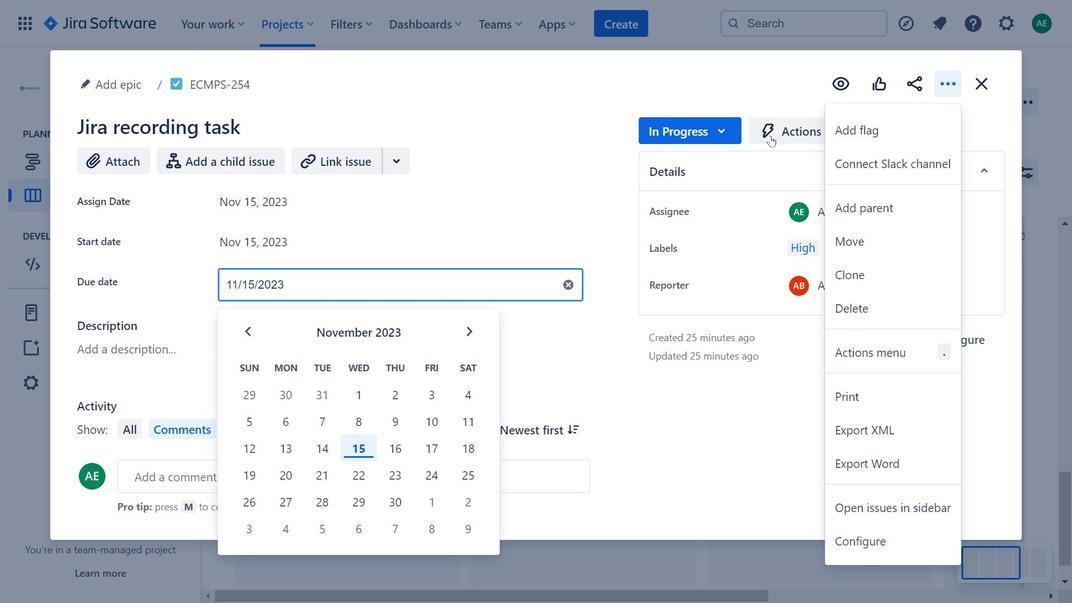 
Action: Mouse pressed left at (776, 140)
Screenshot: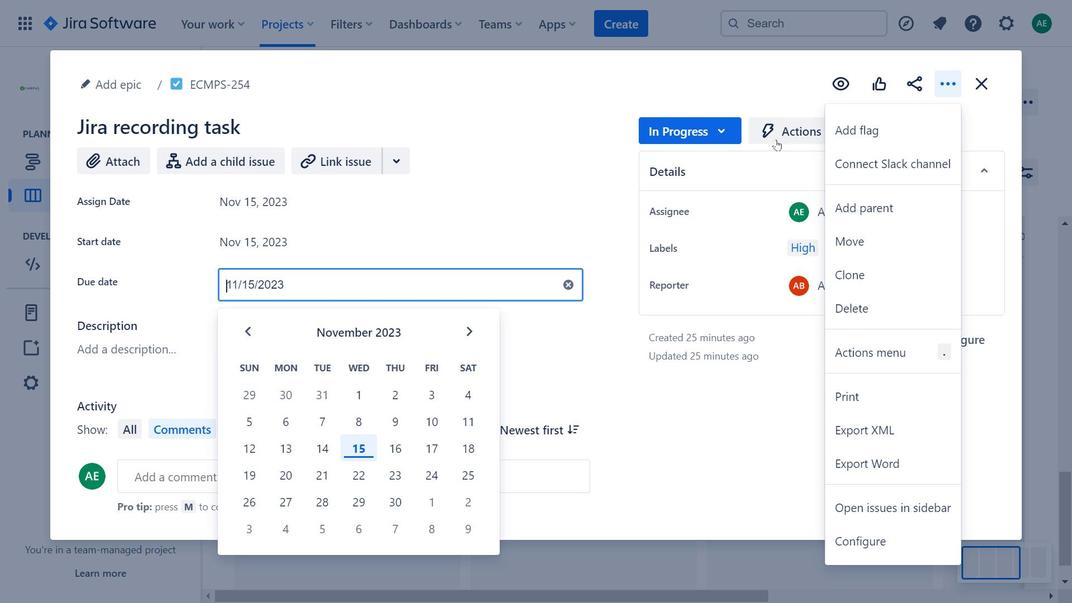 
Action: Mouse moved to (298, 205)
Screenshot: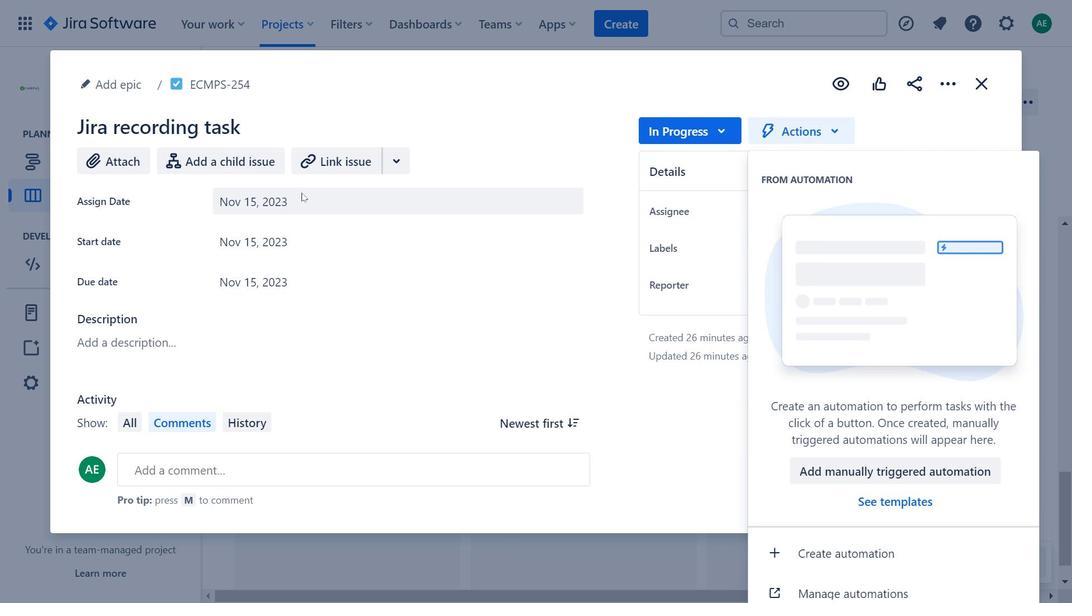 
Action: Mouse pressed left at (298, 205)
Screenshot: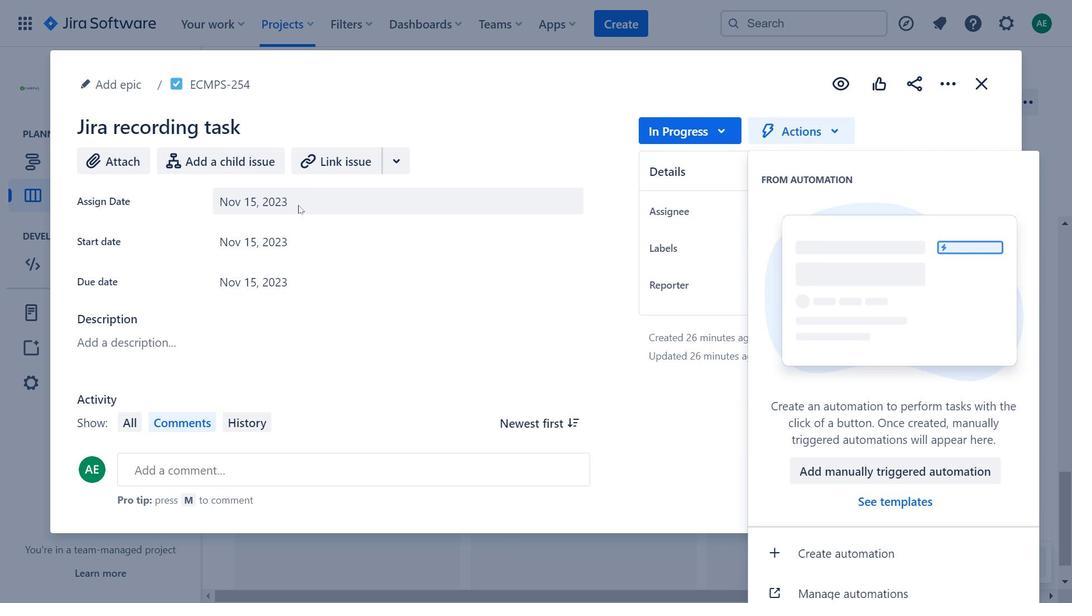 
Action: Mouse moved to (469, 243)
Screenshot: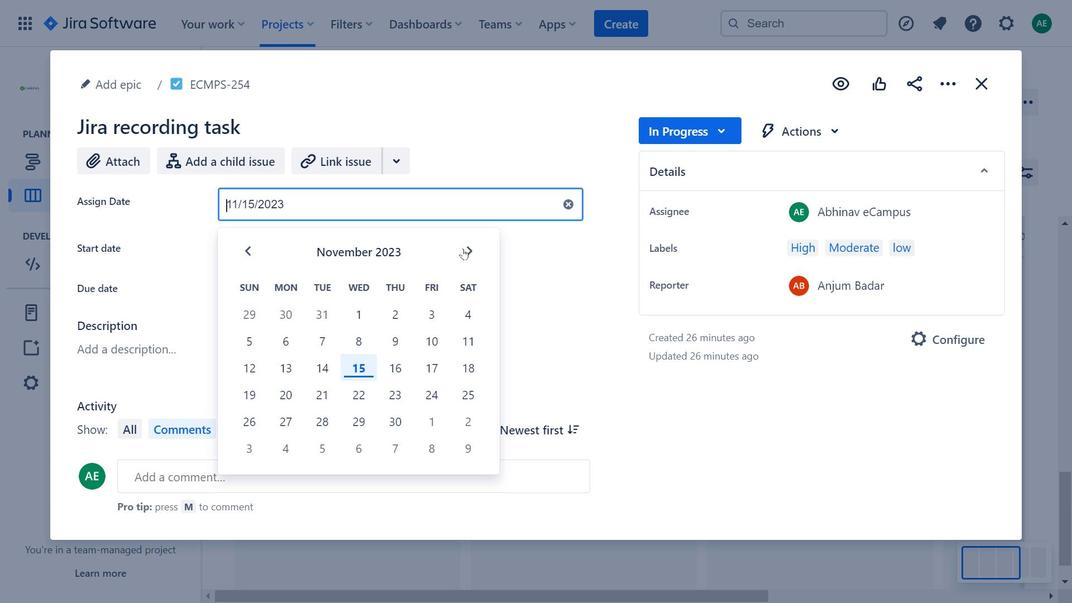 
Action: Mouse pressed left at (469, 243)
Screenshot: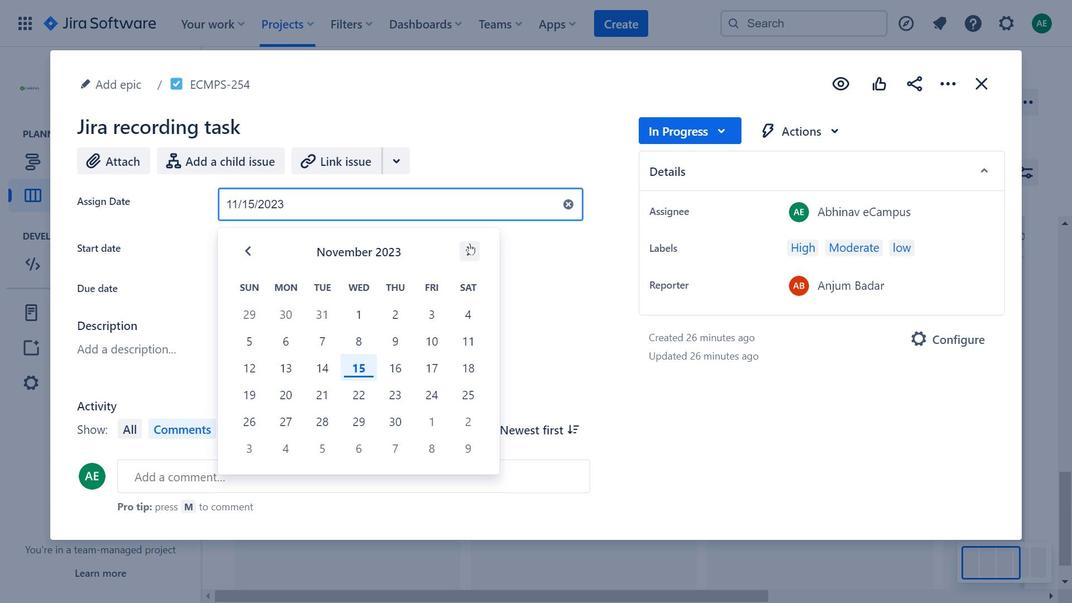 
Action: Mouse pressed left at (469, 243)
Screenshot: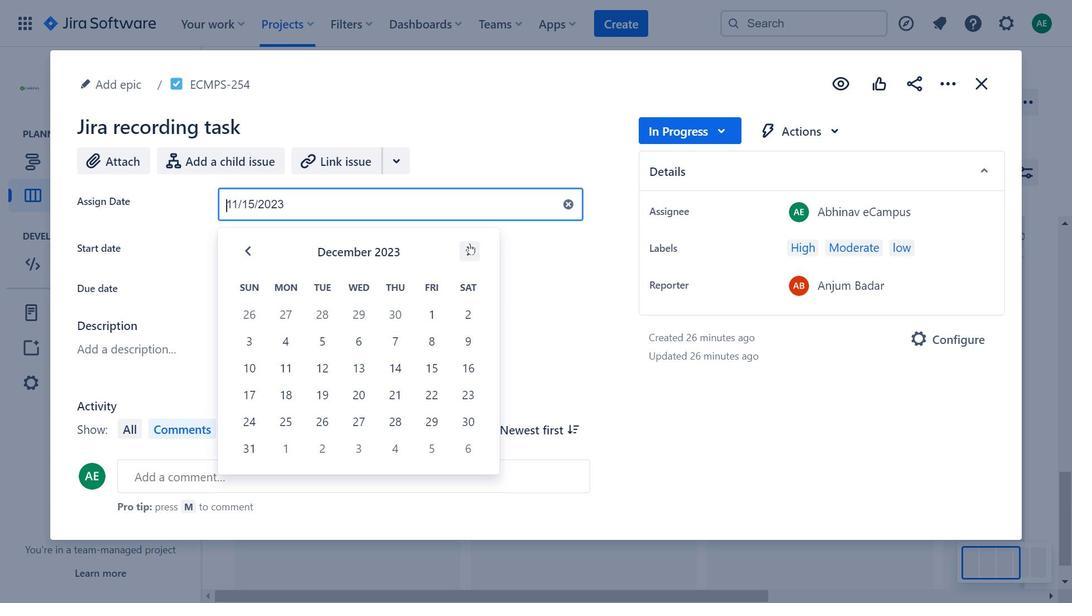 
Action: Mouse moved to (768, 120)
Screenshot: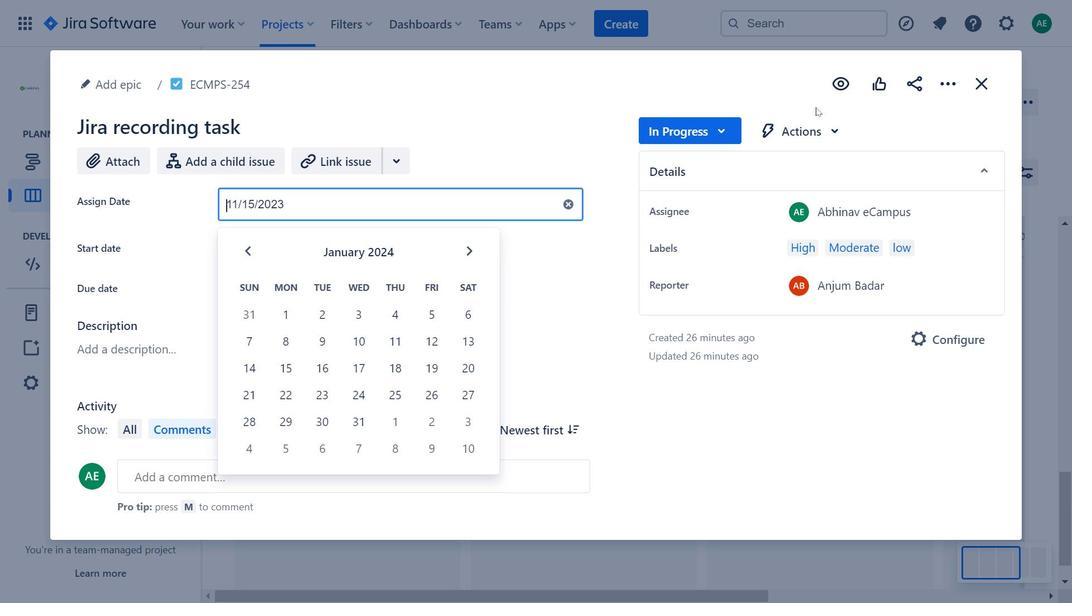 
Action: Mouse pressed left at (768, 120)
Screenshot: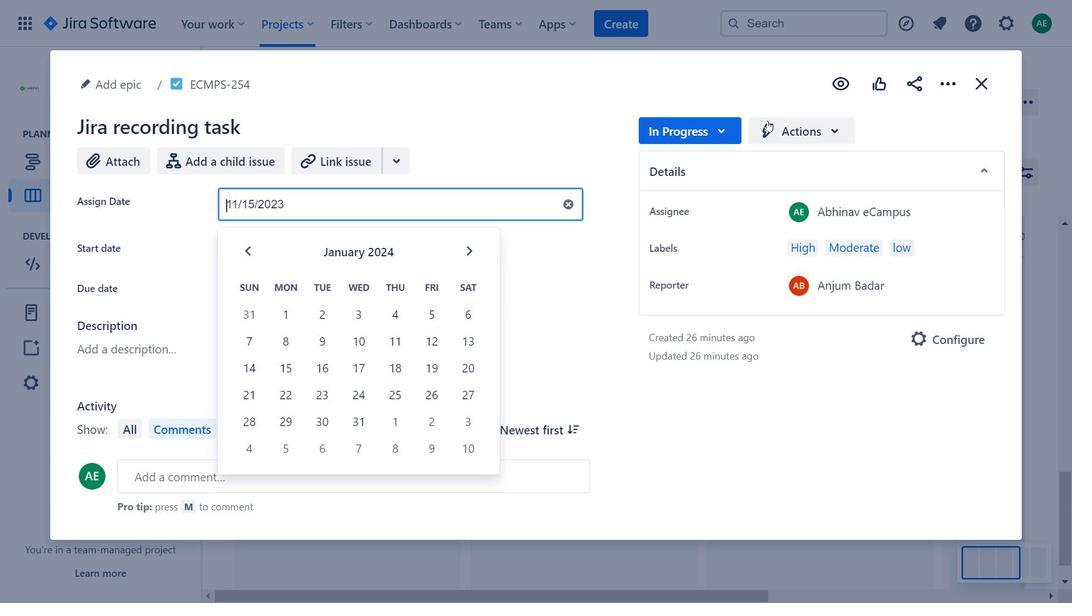 
Action: Mouse moved to (404, 157)
Screenshot: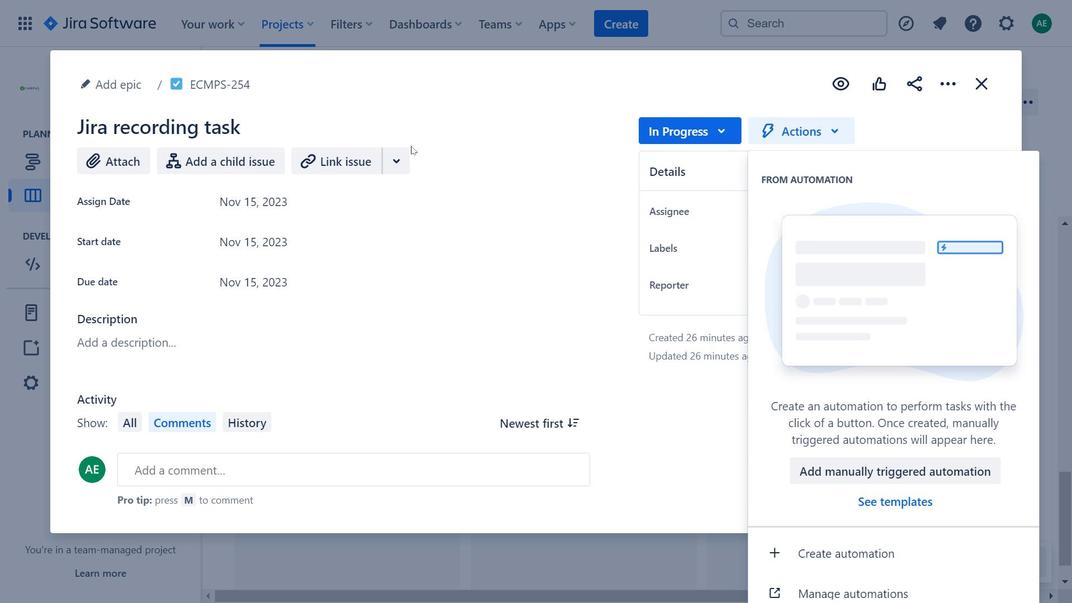 
Action: Mouse pressed left at (404, 157)
Screenshot: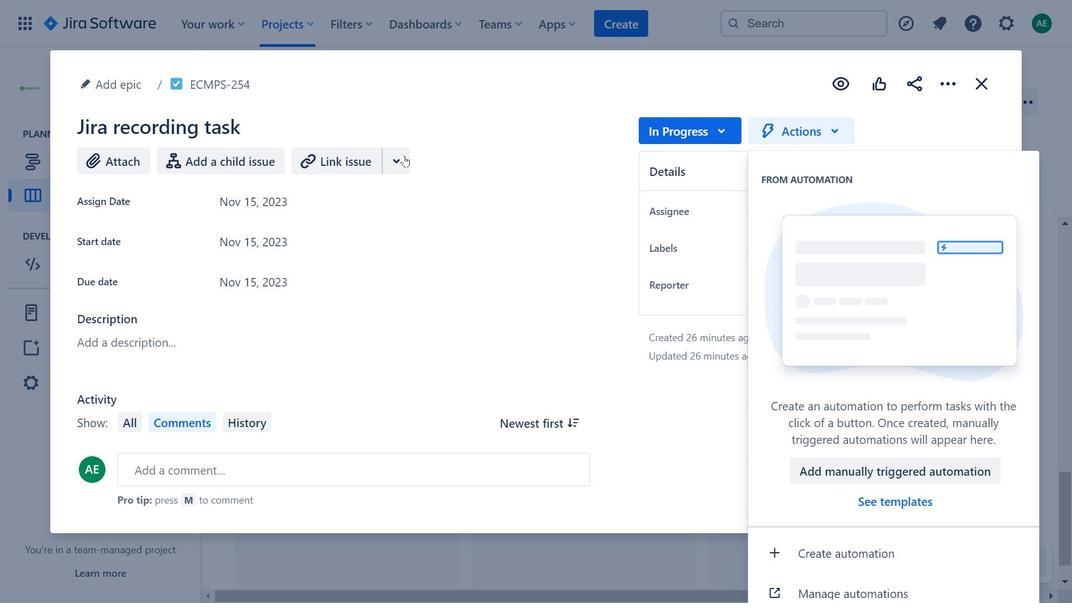 
Action: Mouse moved to (955, 93)
Screenshot: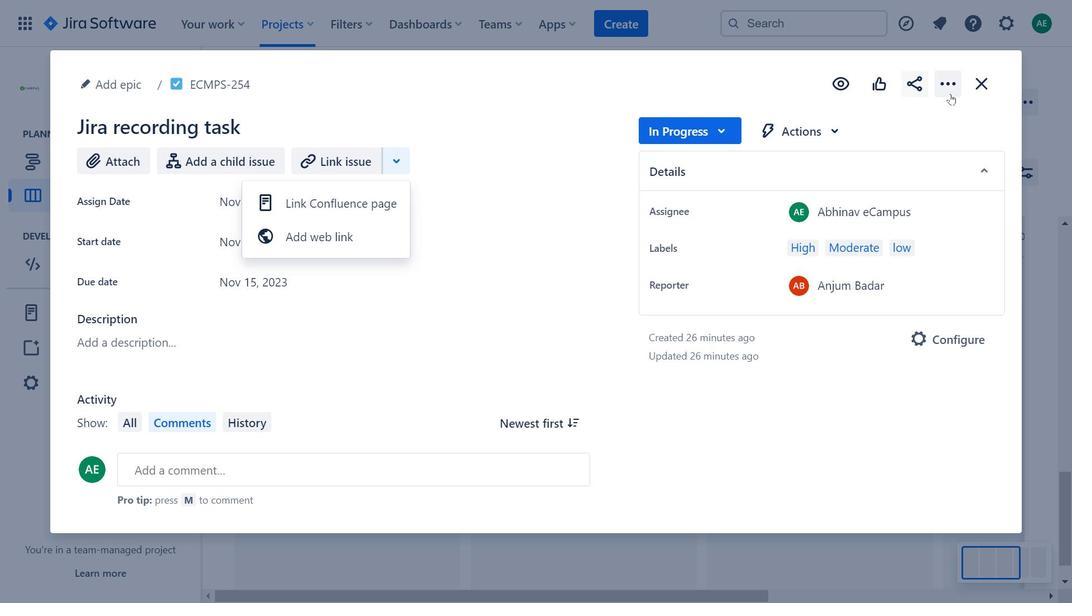
Action: Mouse pressed left at (955, 93)
Screenshot: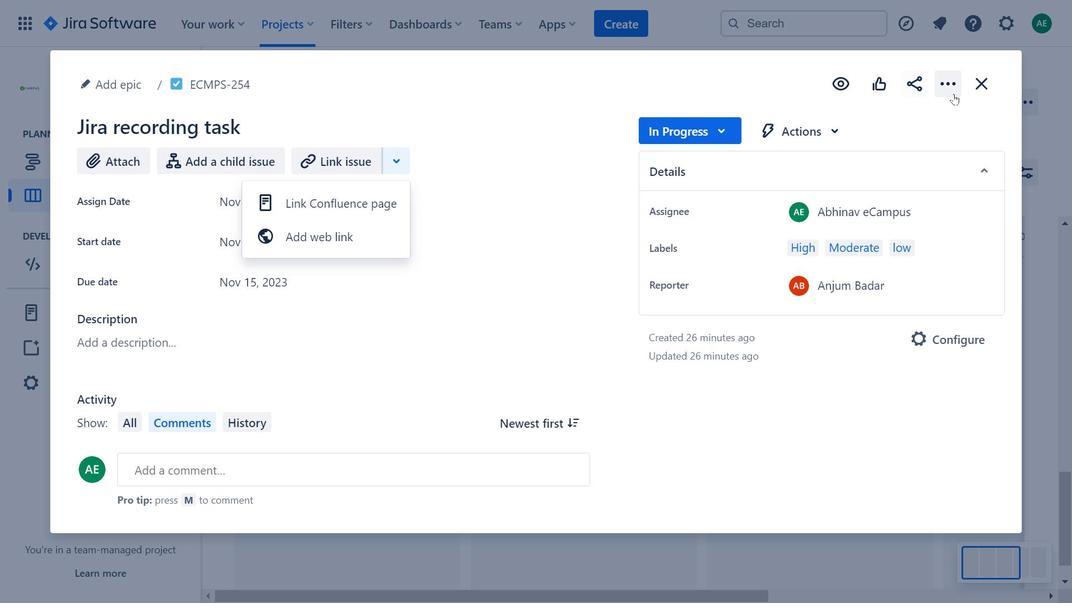 
Action: Mouse moved to (251, 421)
Screenshot: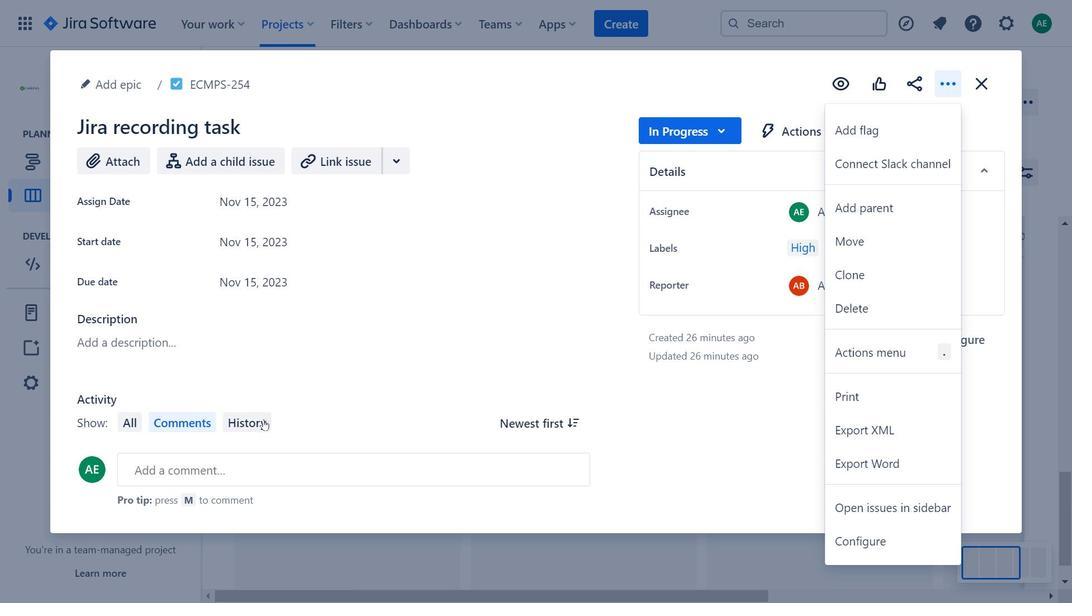 
Action: Mouse pressed left at (251, 421)
Screenshot: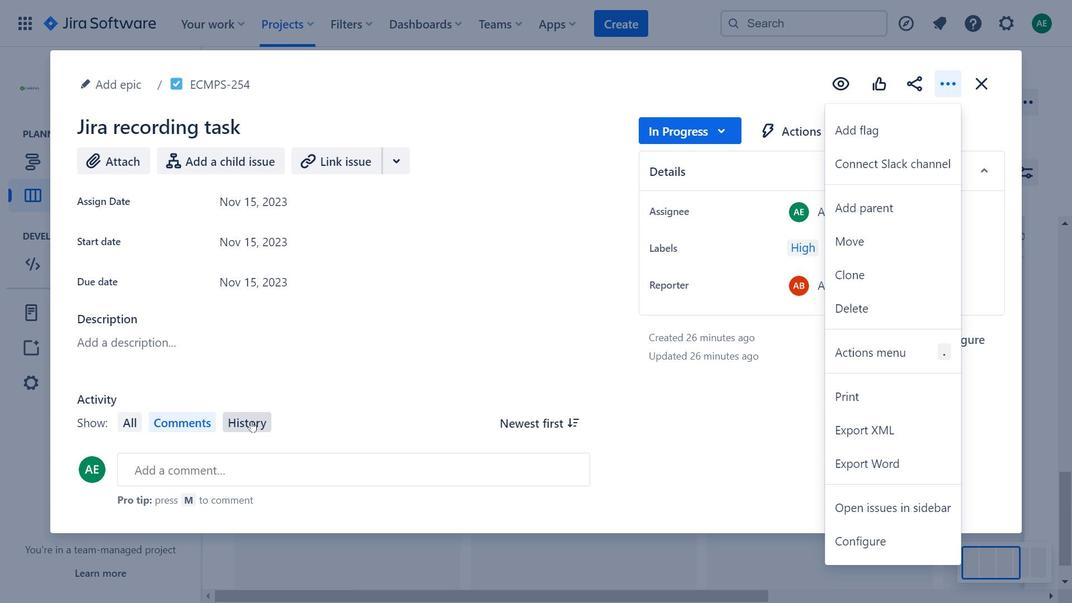 
Action: Mouse moved to (410, 271)
Screenshot: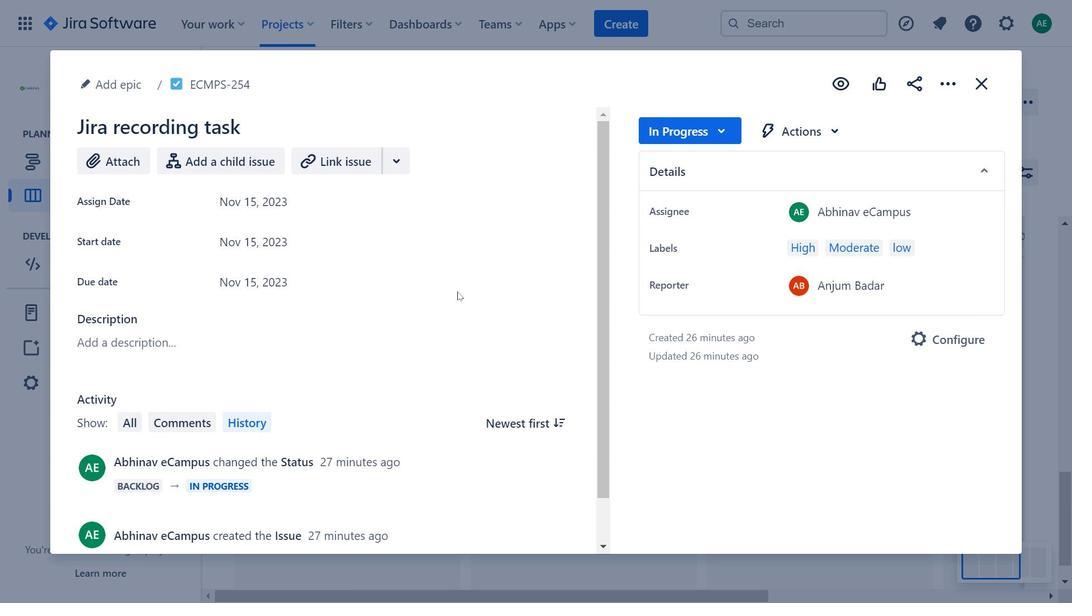 
Action: Mouse scrolled (410, 270) with delta (0, 0)
Screenshot: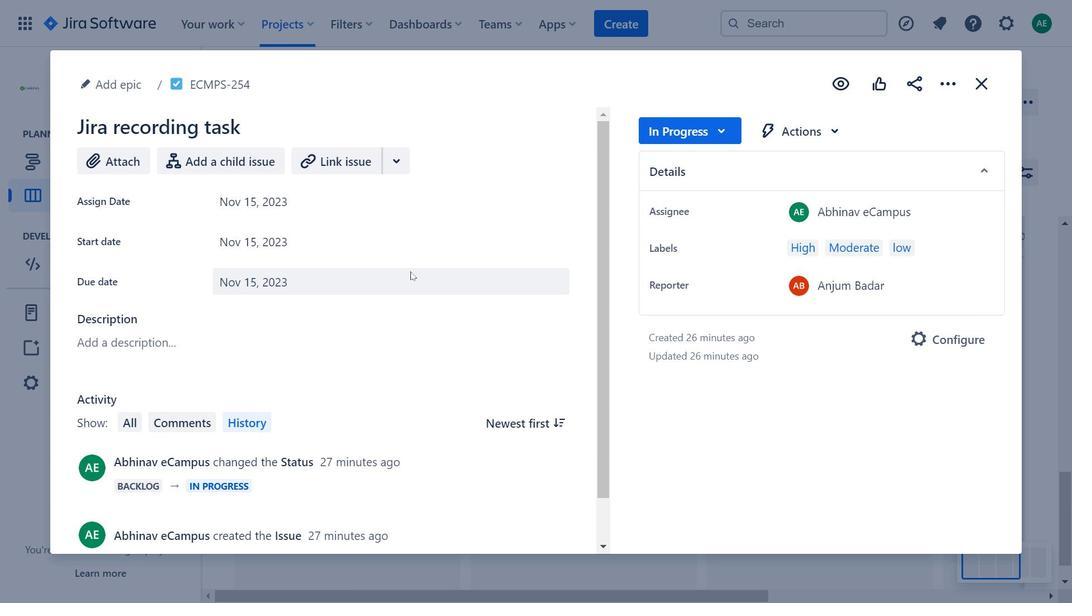 
Action: Mouse scrolled (410, 270) with delta (0, 0)
Screenshot: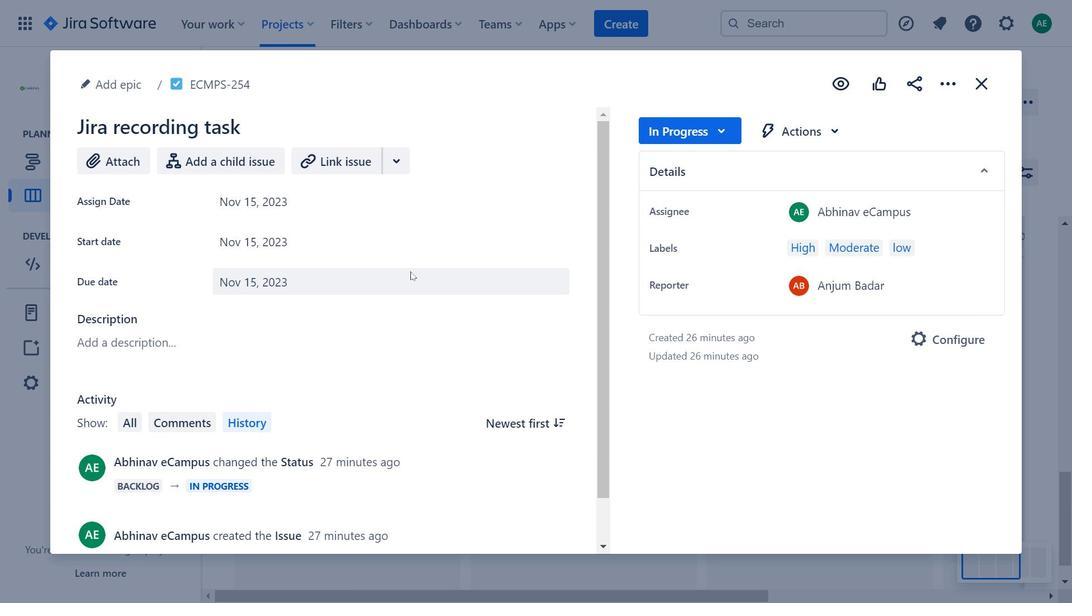 
Action: Mouse scrolled (410, 270) with delta (0, 0)
Screenshot: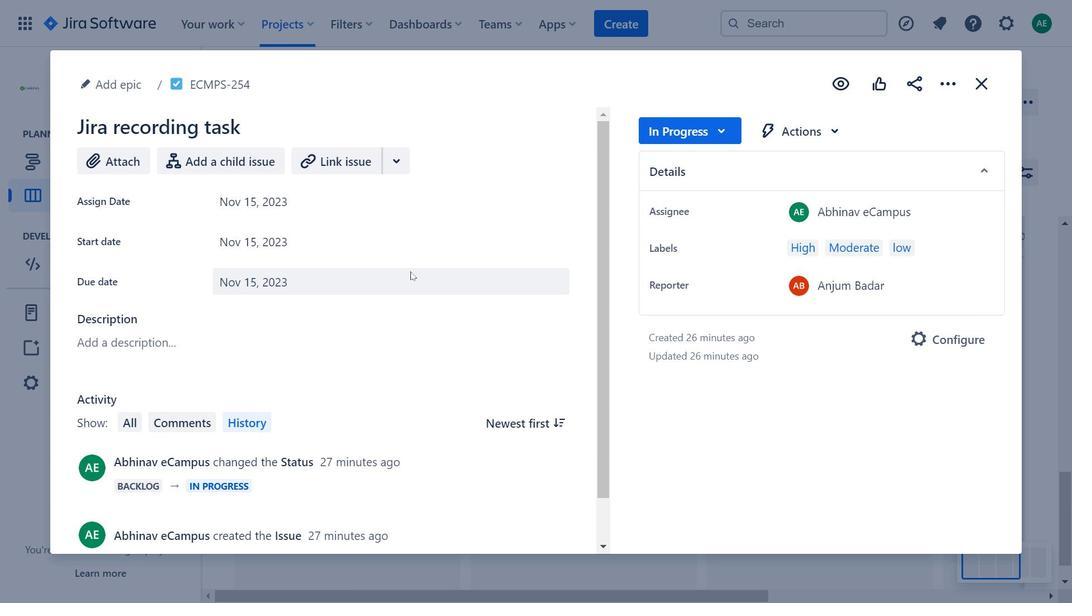 
Action: Mouse moved to (343, 197)
Screenshot: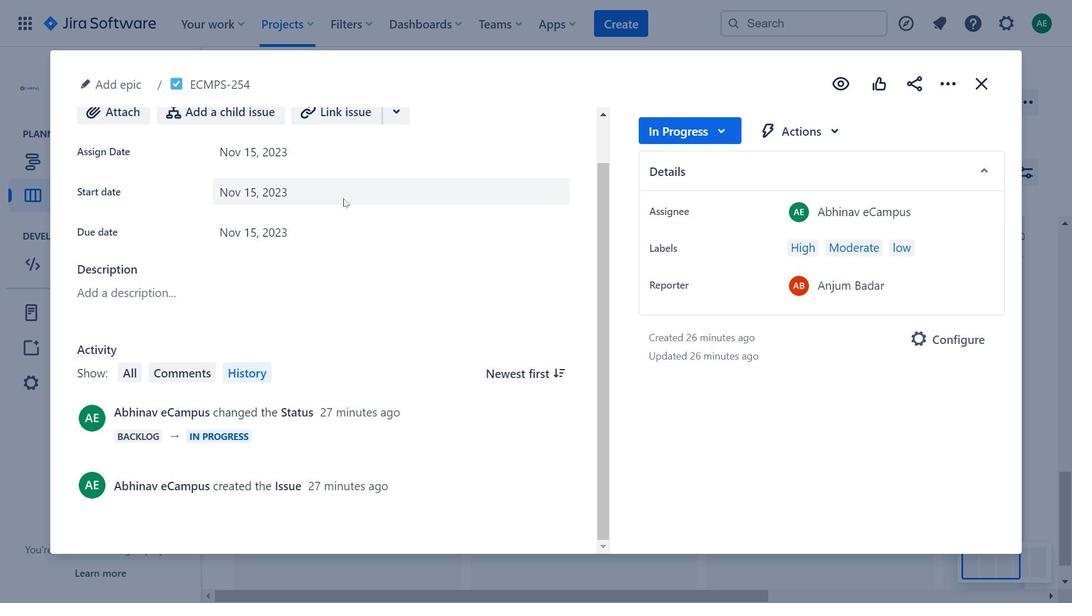 
Action: Mouse pressed left at (343, 197)
Screenshot: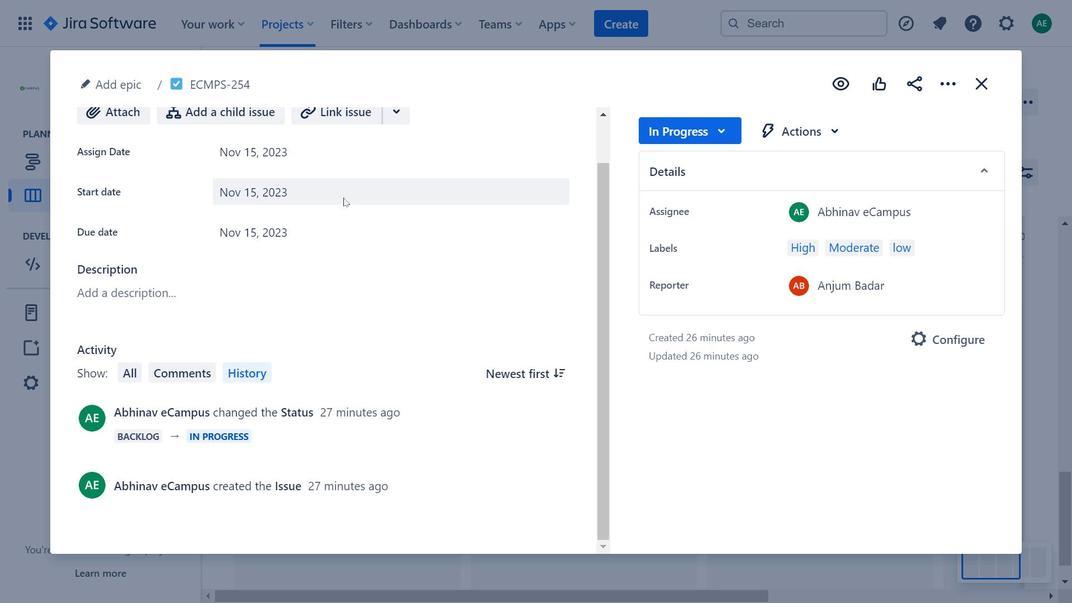 
Action: Mouse moved to (948, 89)
Screenshot: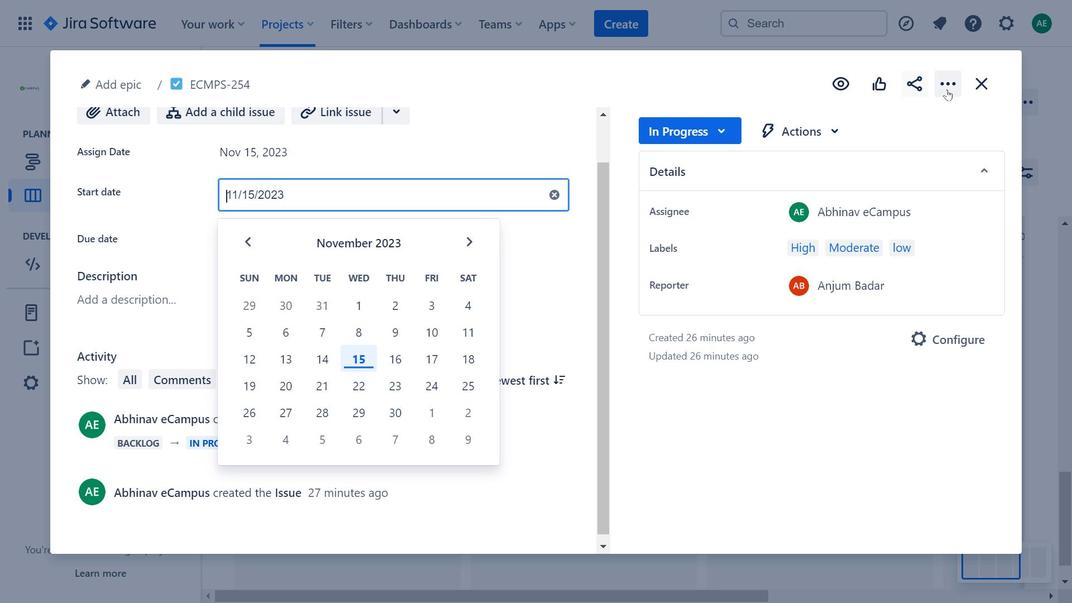 
Action: Mouse pressed left at (948, 89)
Screenshot: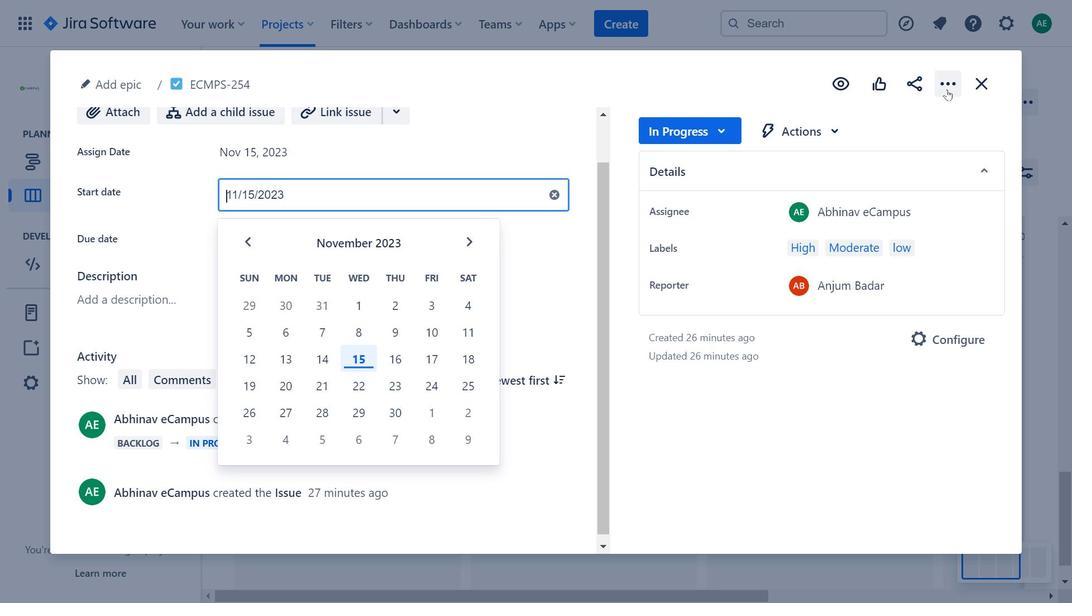 
Action: Mouse moved to (293, 227)
Screenshot: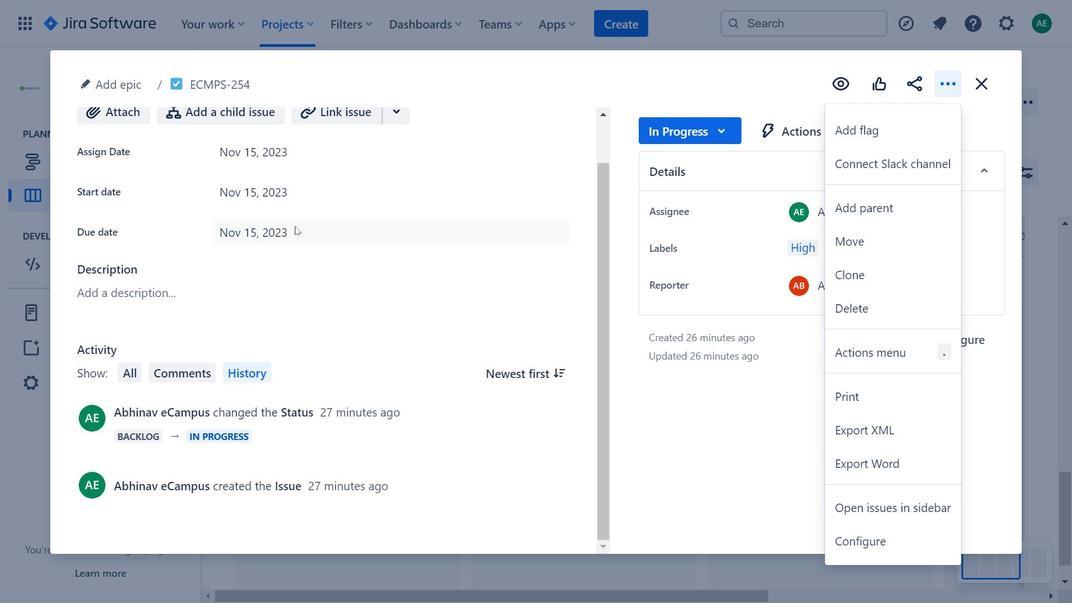 
Action: Mouse pressed left at (293, 227)
Screenshot: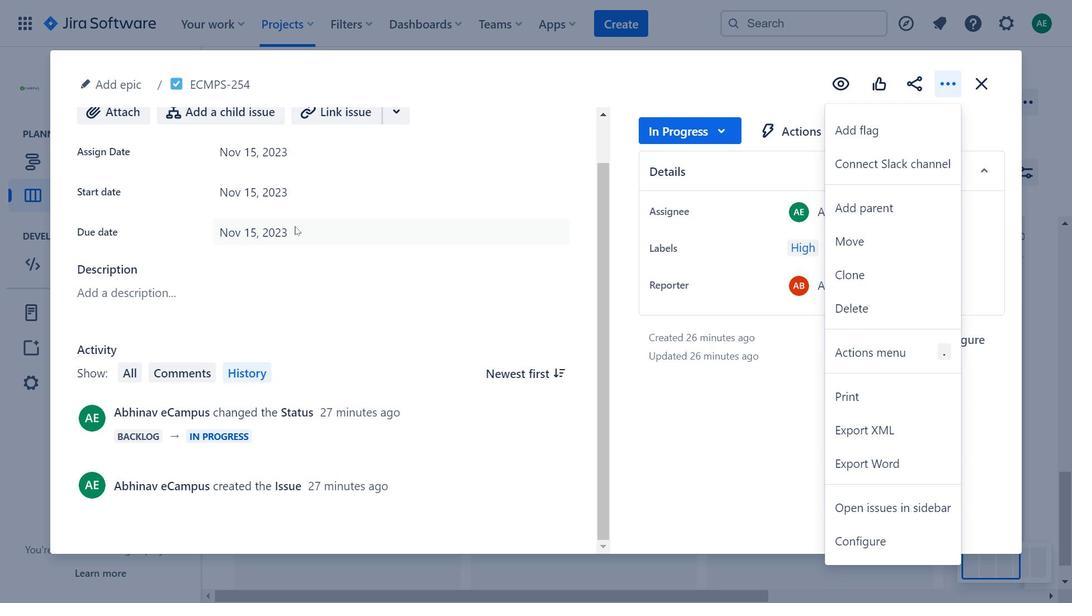 
Action: Mouse moved to (472, 277)
Screenshot: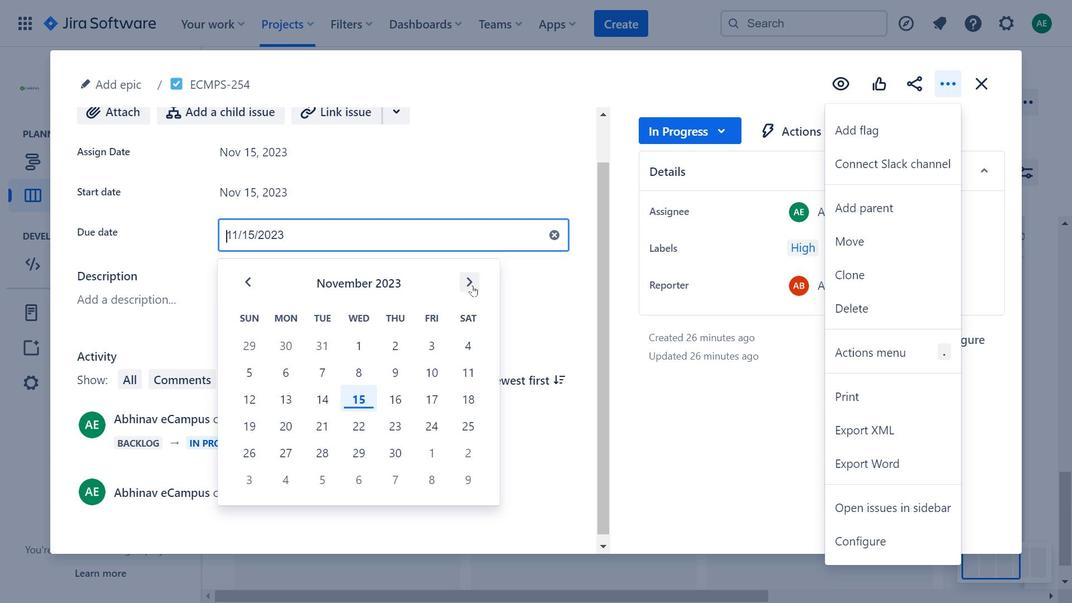 
Action: Mouse pressed left at (472, 277)
Screenshot: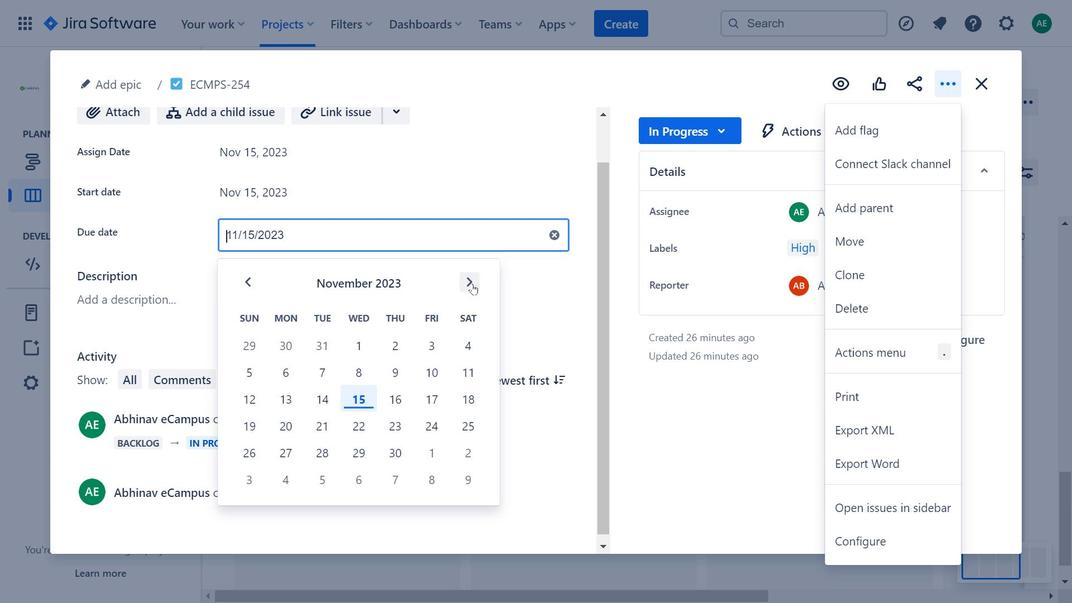 
Action: Mouse moved to (961, 75)
Screenshot: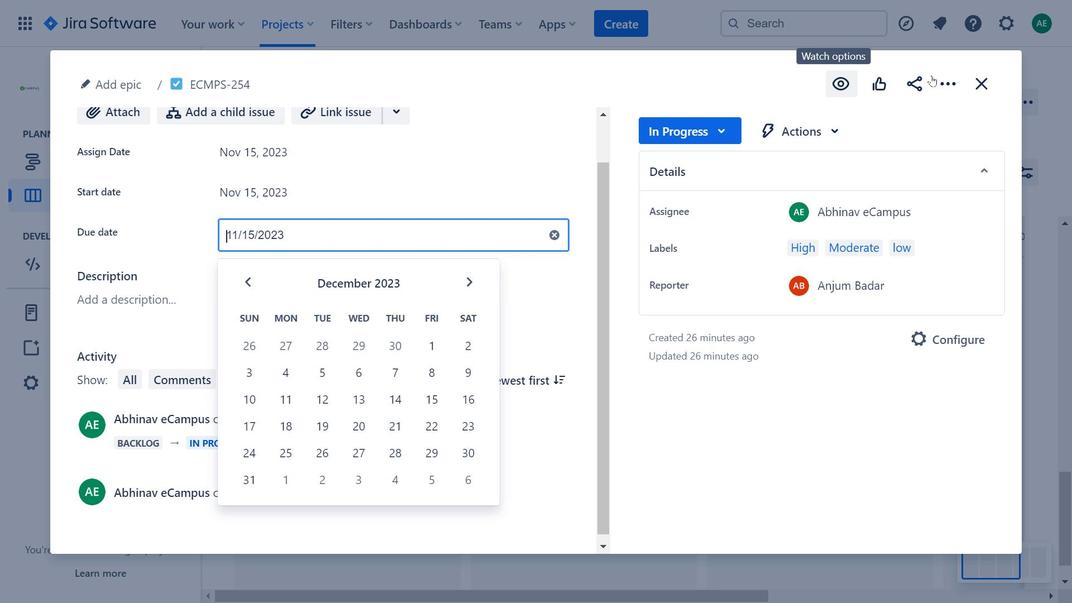 
Action: Mouse pressed left at (961, 75)
Screenshot: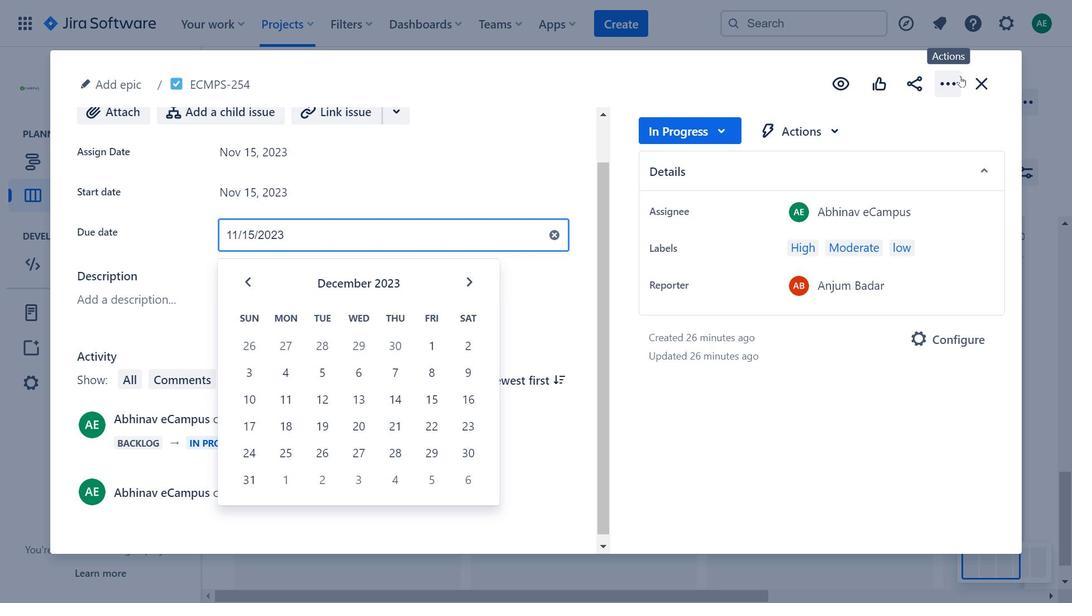 
Action: Mouse moved to (815, 124)
Screenshot: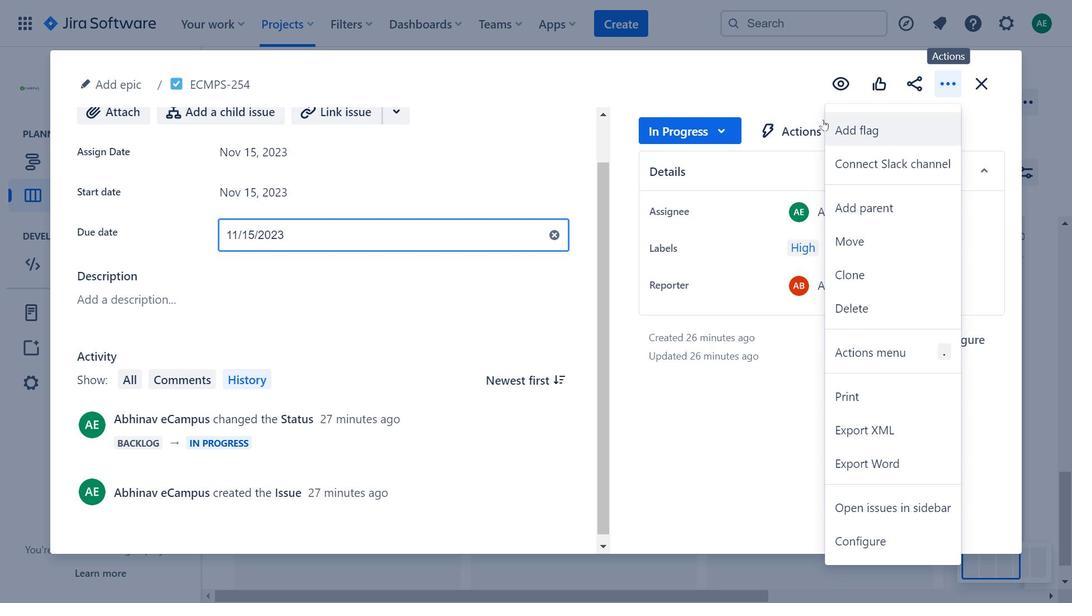 
Action: Mouse pressed left at (815, 124)
Screenshot: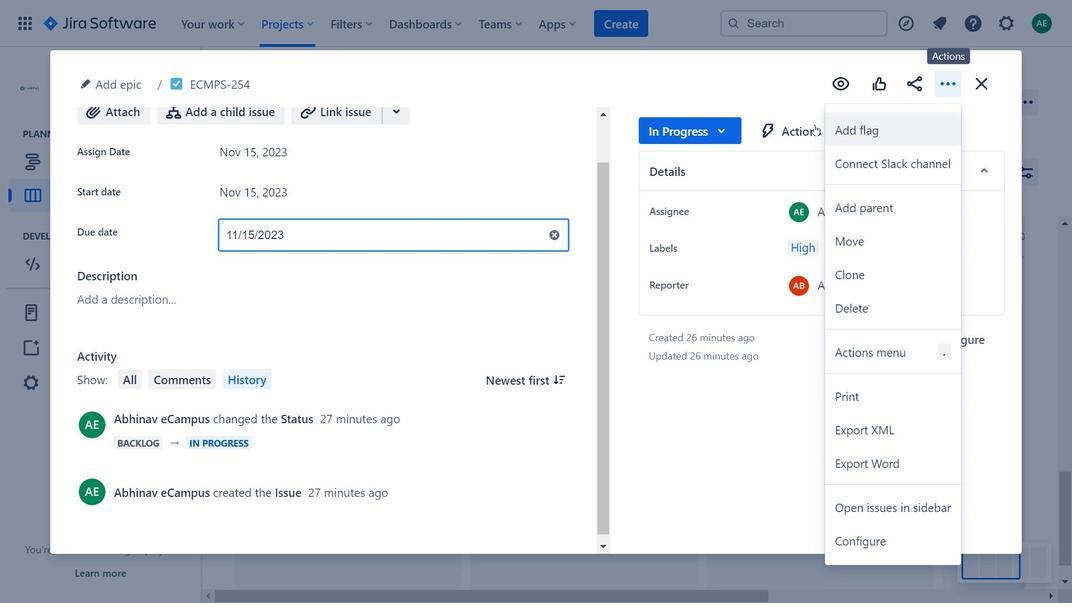 
Action: Mouse moved to (898, 471)
Screenshot: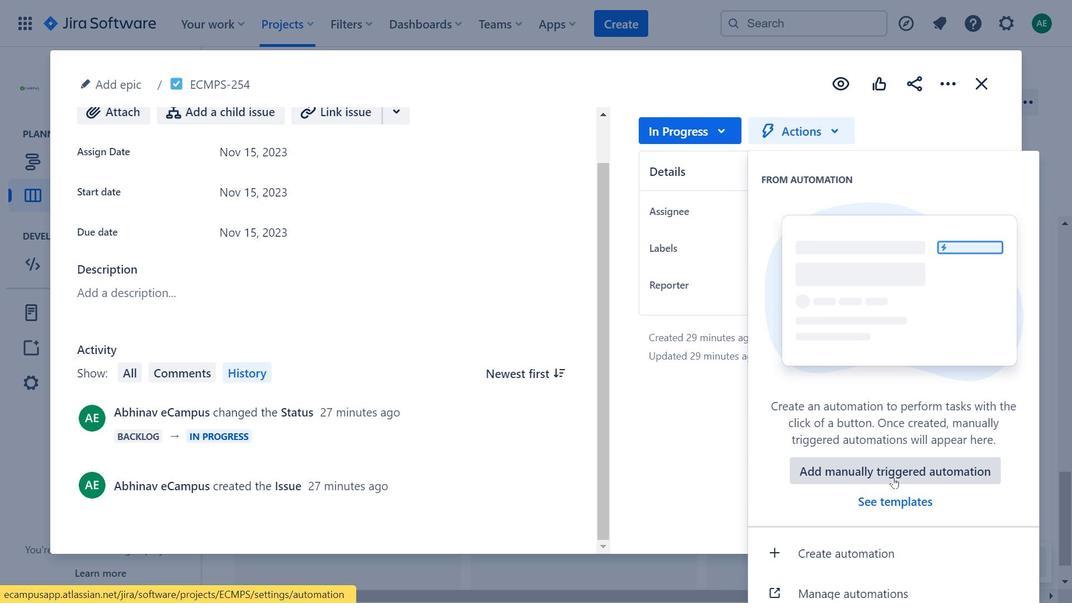 
Action: Mouse pressed left at (898, 471)
Screenshot: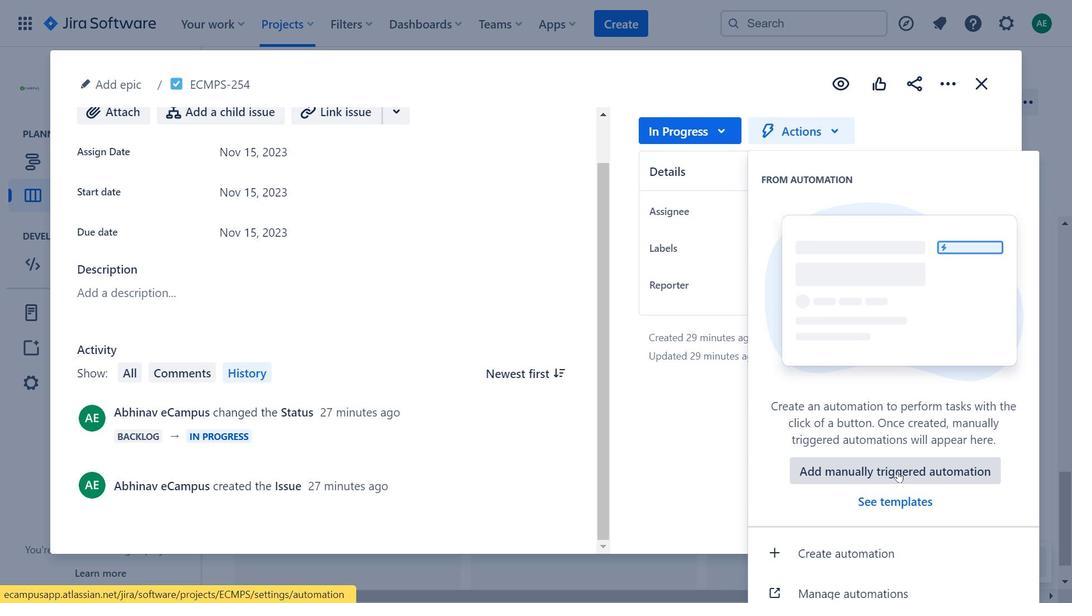
Action: Mouse moved to (410, 235)
Screenshot: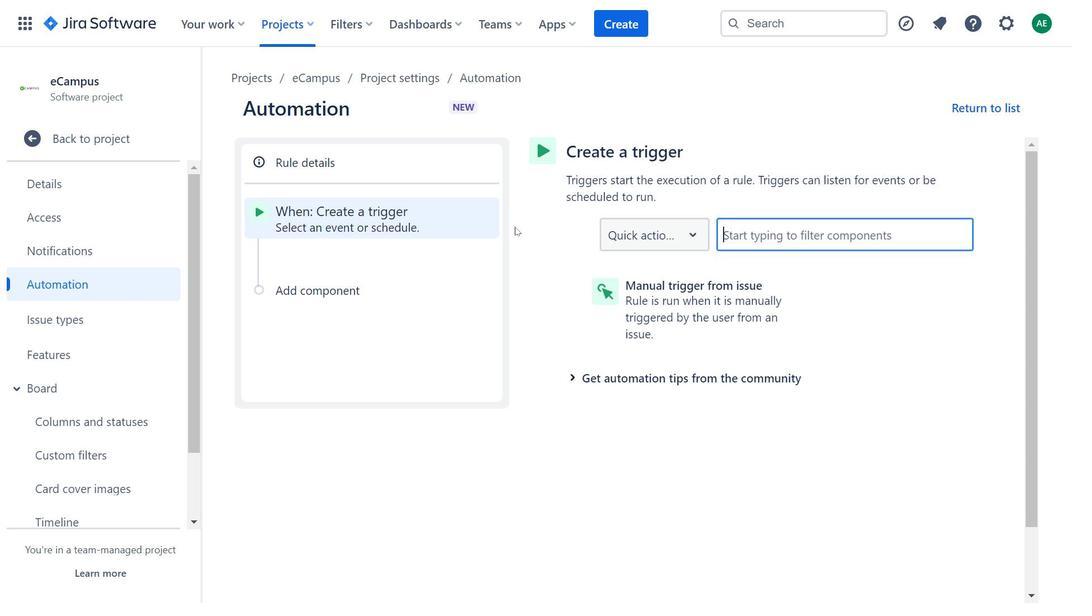 
Action: Mouse pressed left at (410, 235)
Screenshot: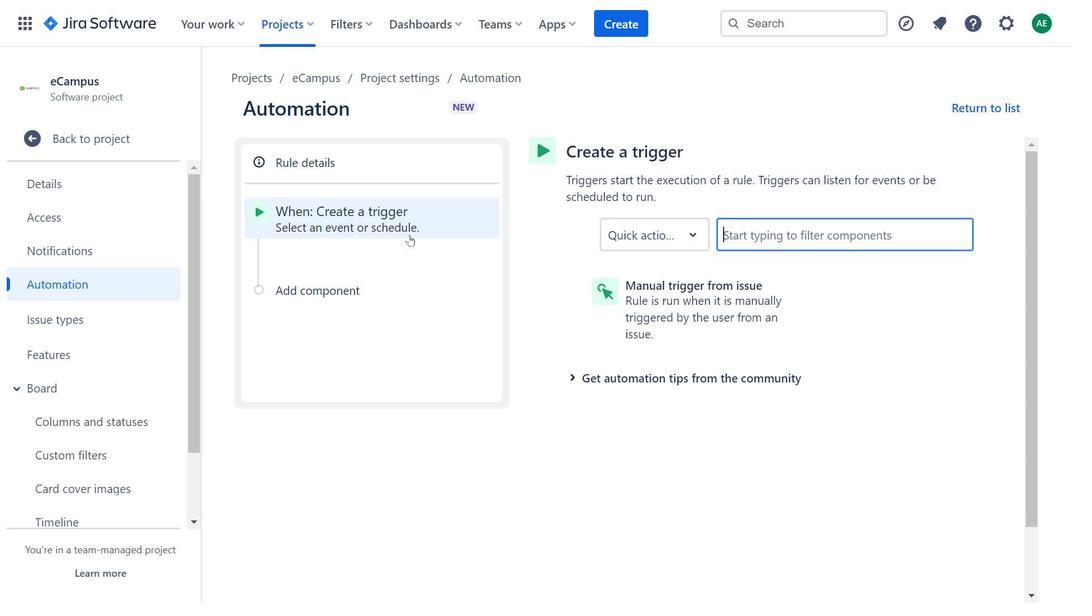
Action: Mouse moved to (689, 240)
Screenshot: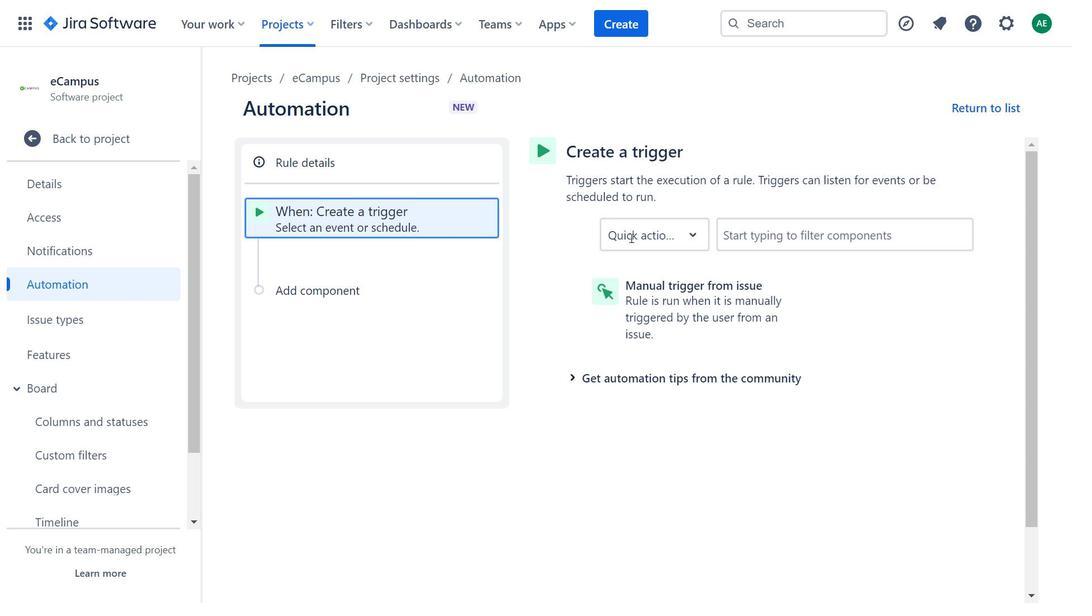 
Action: Mouse pressed left at (689, 240)
Screenshot: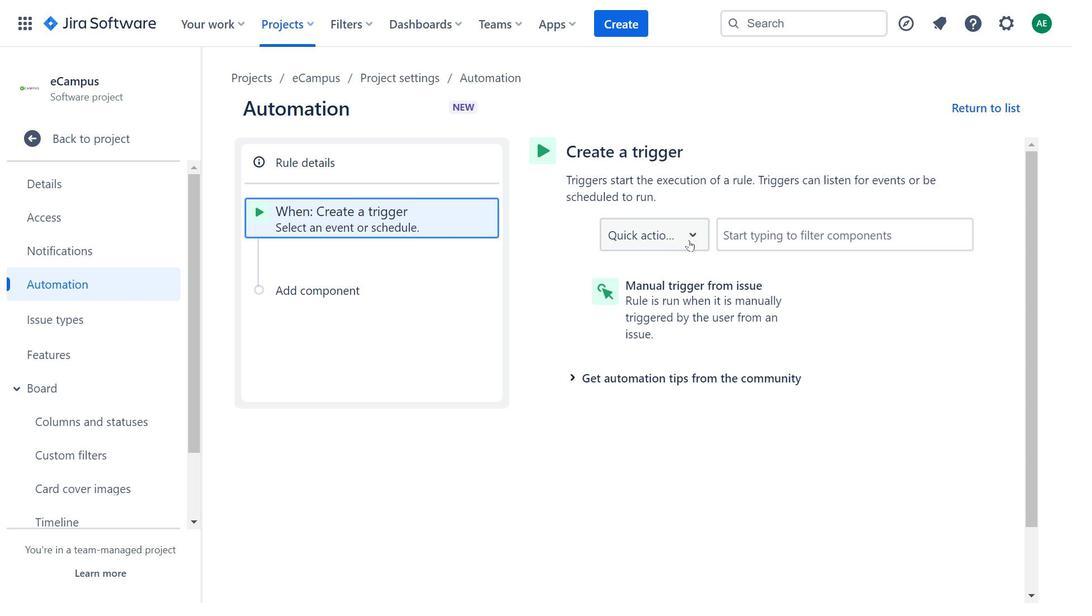 
Action: Mouse moved to (683, 314)
Screenshot: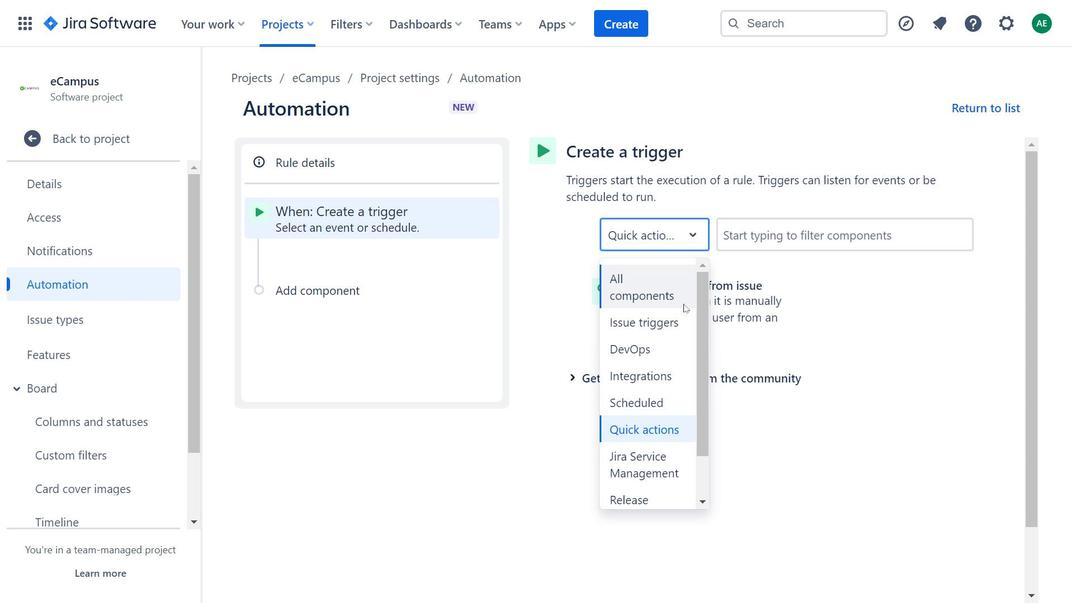 
Action: Mouse scrolled (683, 313) with delta (0, 0)
Screenshot: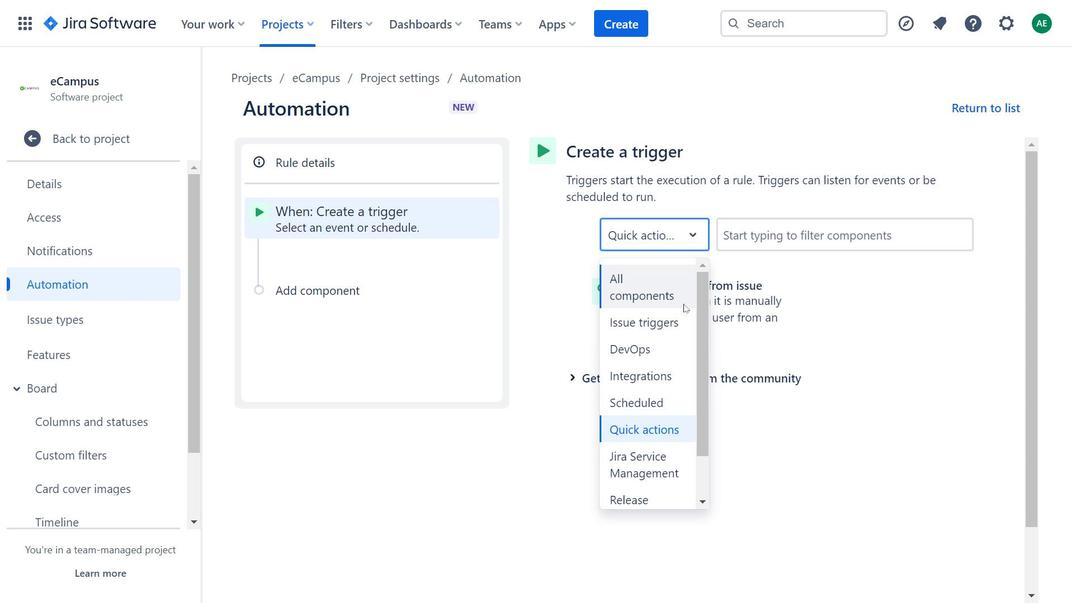 
Action: Mouse moved to (318, 73)
Screenshot: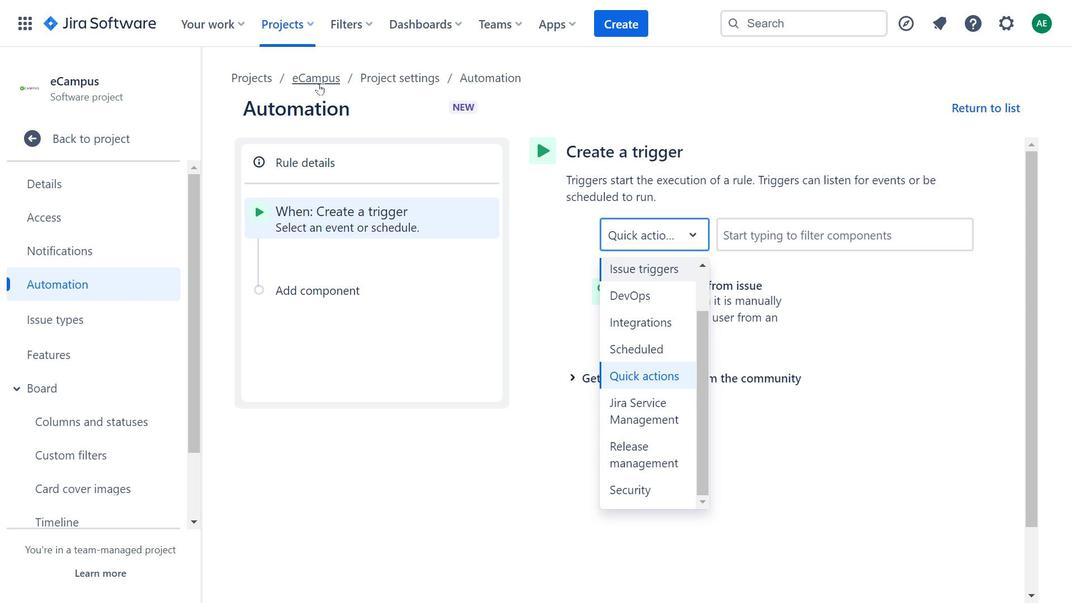 
Action: Mouse pressed left at (318, 73)
Screenshot: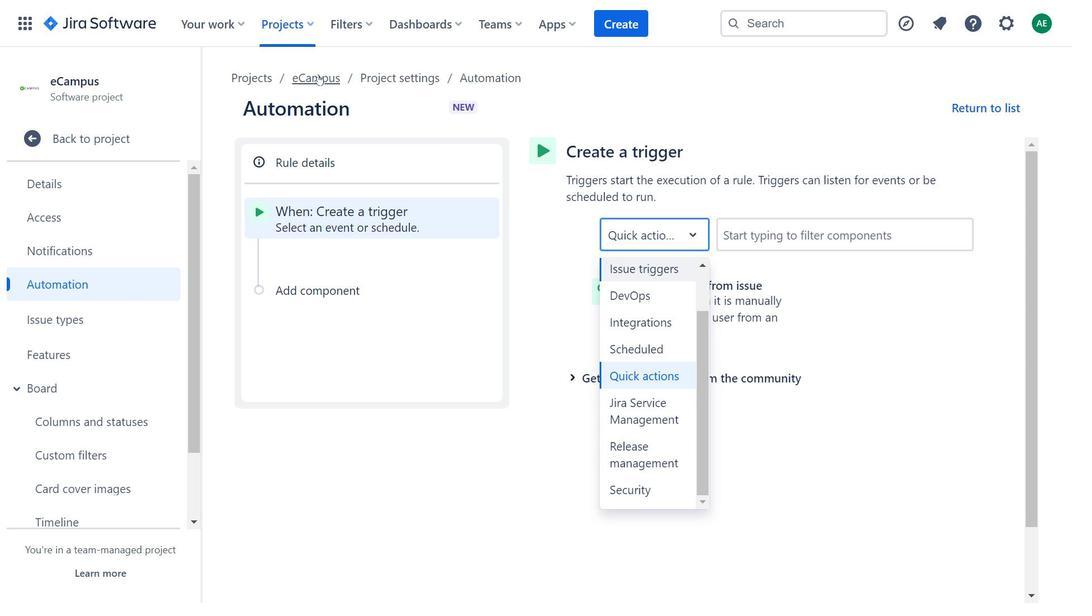 
Action: Mouse moved to (999, 164)
Screenshot: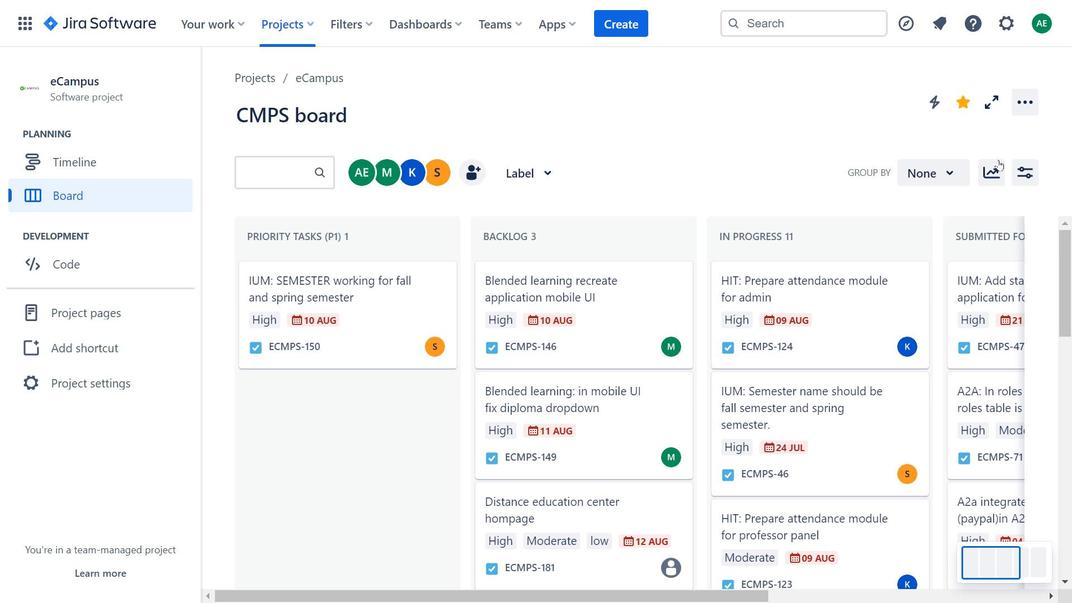 
Action: Mouse pressed left at (999, 164)
Screenshot: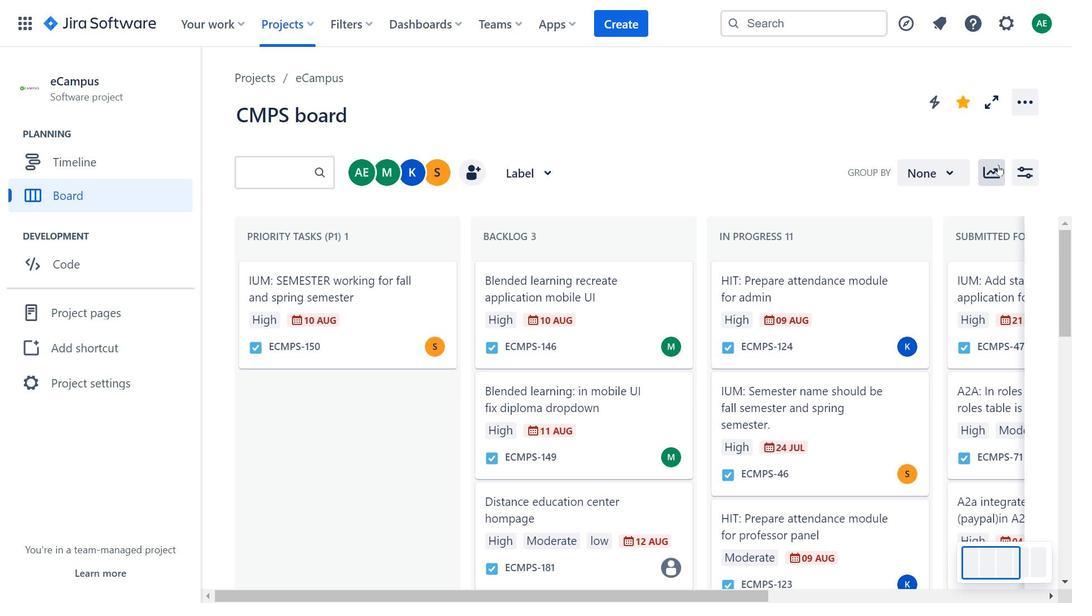 
Action: Mouse moved to (557, 321)
Screenshot: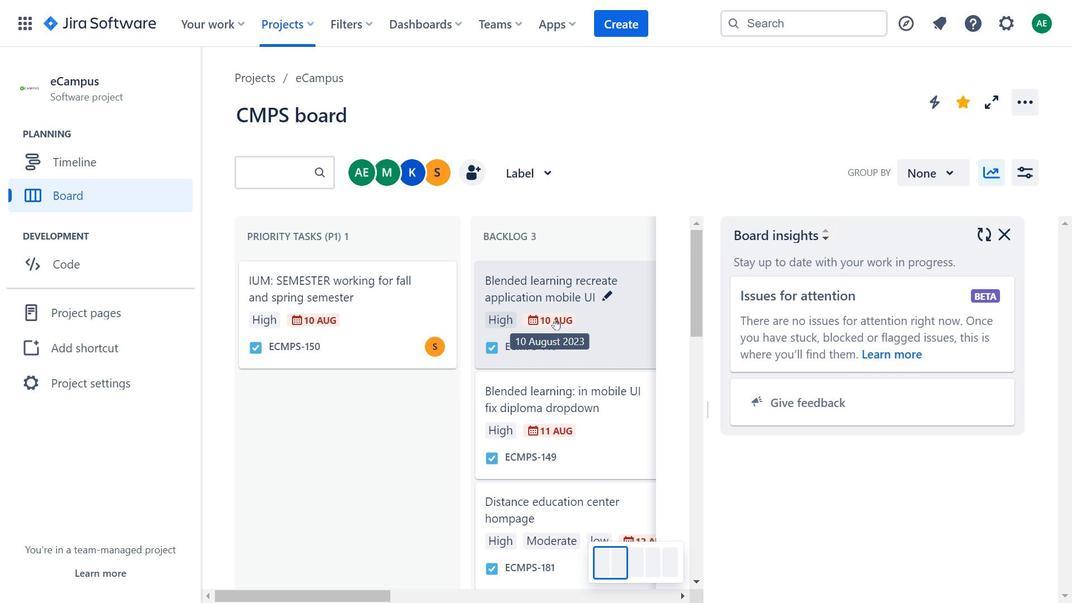
Action: Mouse scrolled (557, 320) with delta (0, 0)
Screenshot: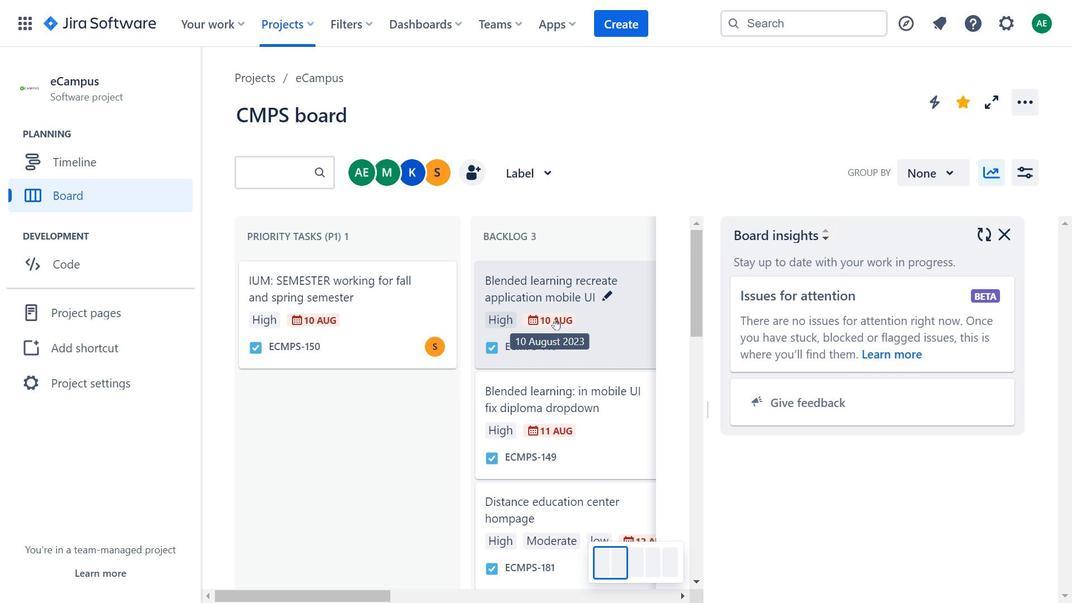 
Action: Mouse moved to (1005, 236)
Screenshot: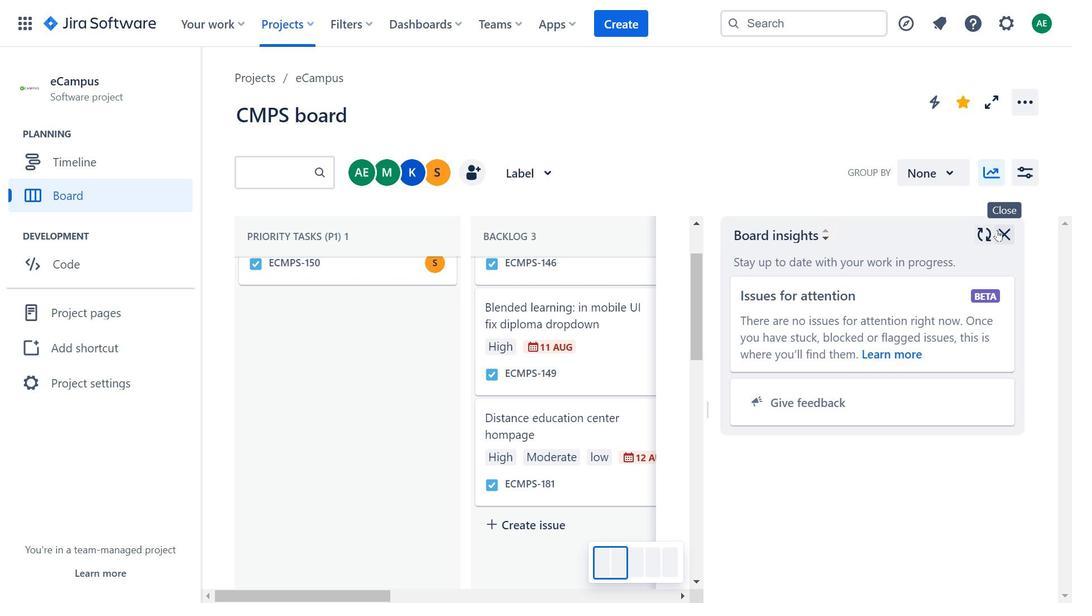 
Action: Mouse pressed left at (1005, 236)
Screenshot: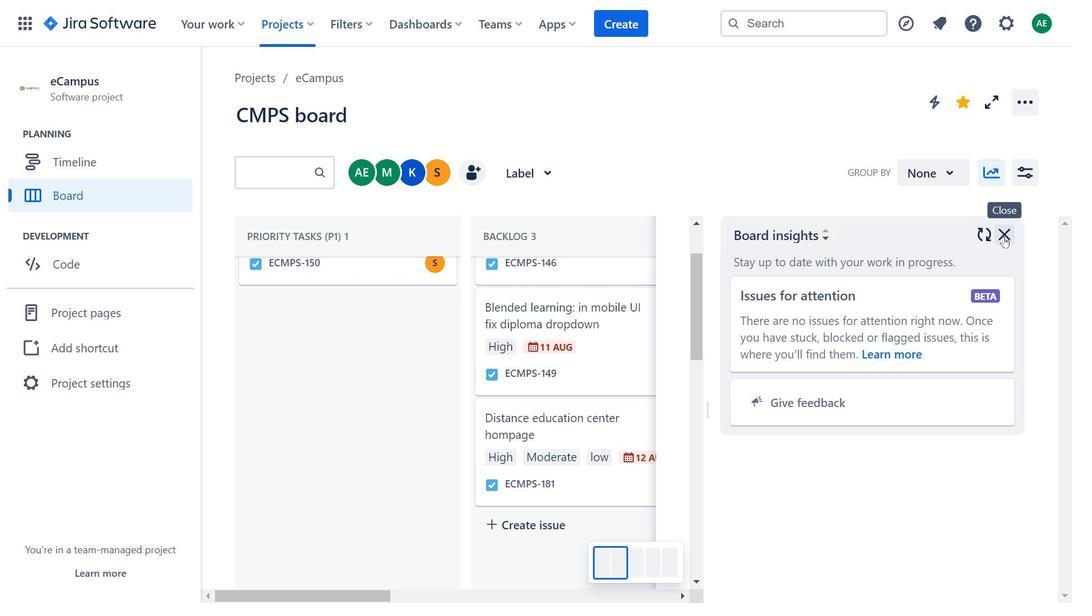 
Action: Mouse moved to (1021, 104)
Screenshot: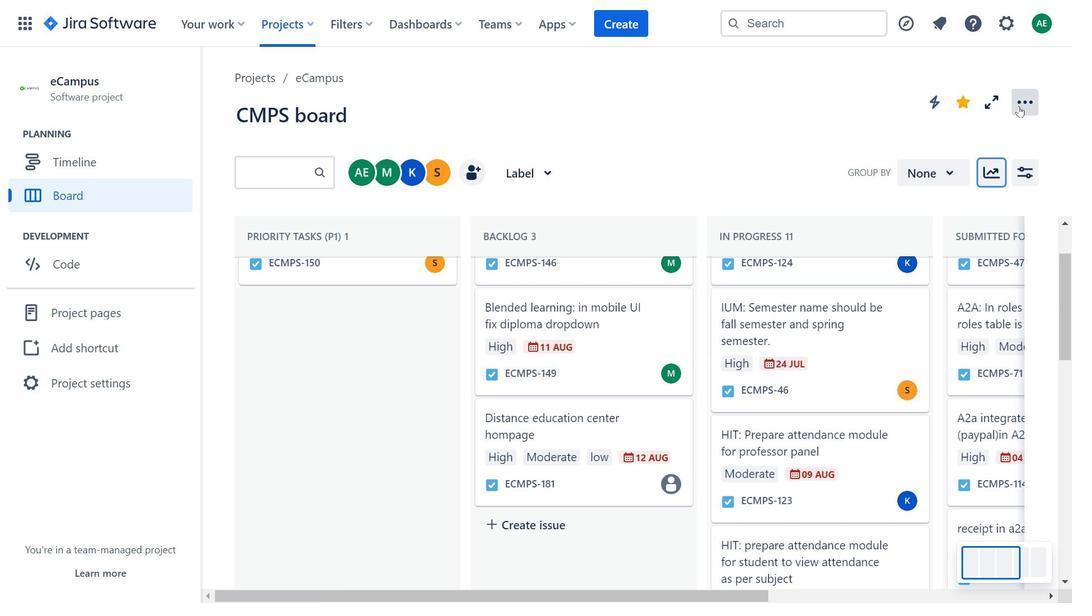 
Action: Mouse pressed left at (1021, 104)
Screenshot: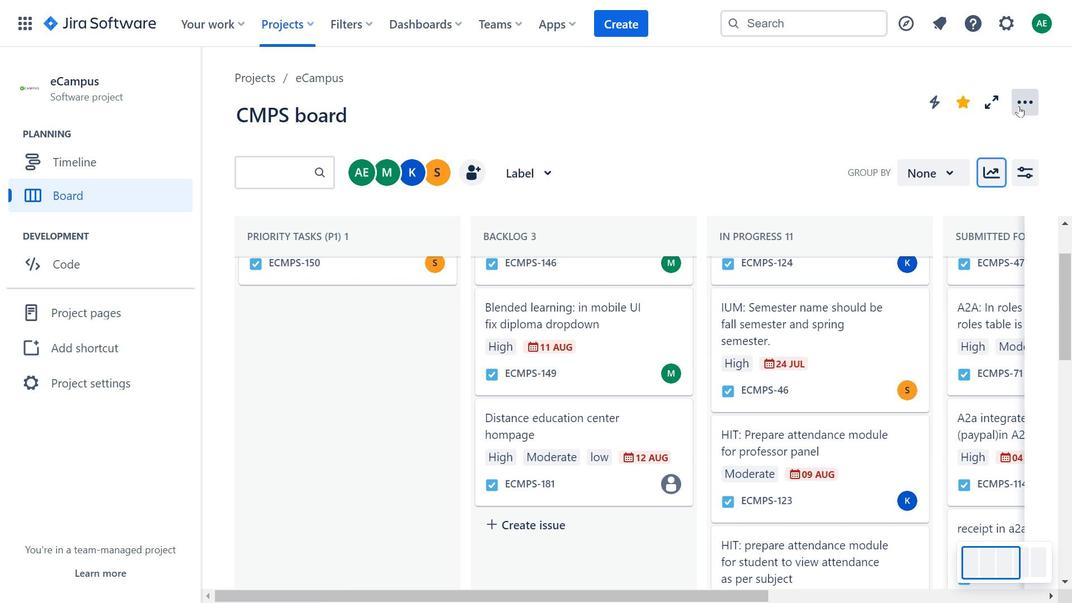 
Action: Mouse moved to (678, 280)
Screenshot: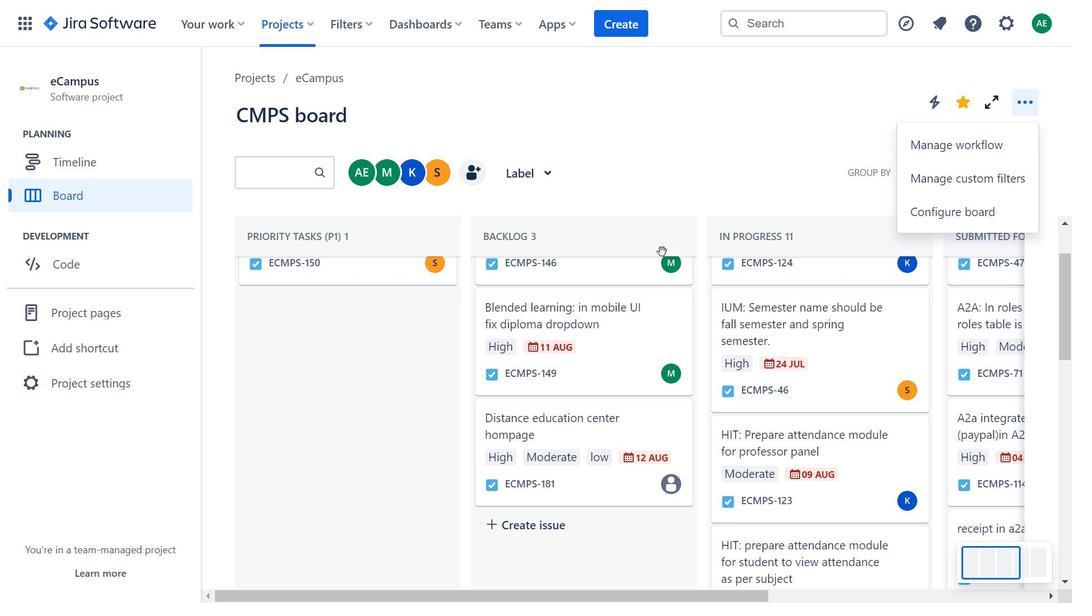 
Action: Mouse scrolled (678, 279) with delta (0, 0)
Screenshot: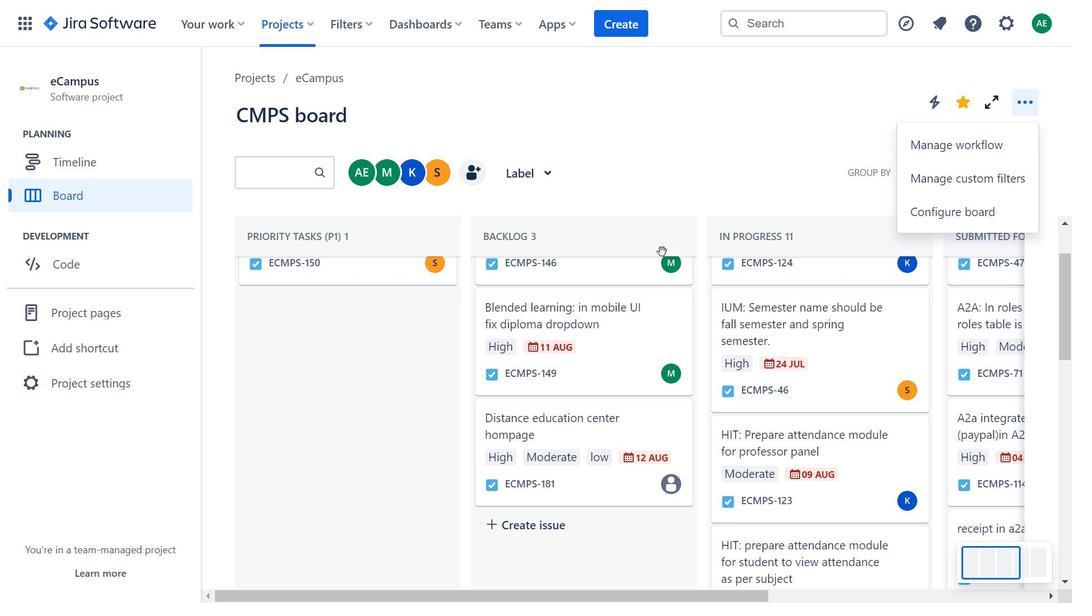 
Action: Mouse moved to (680, 284)
Screenshot: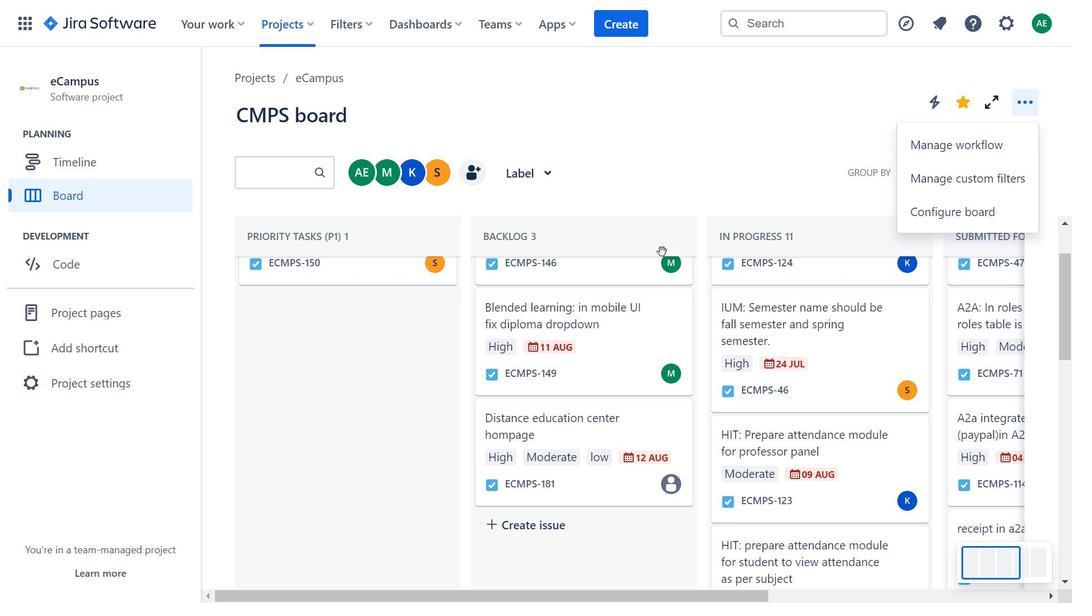 
Action: Mouse scrolled (680, 283) with delta (0, 0)
Screenshot: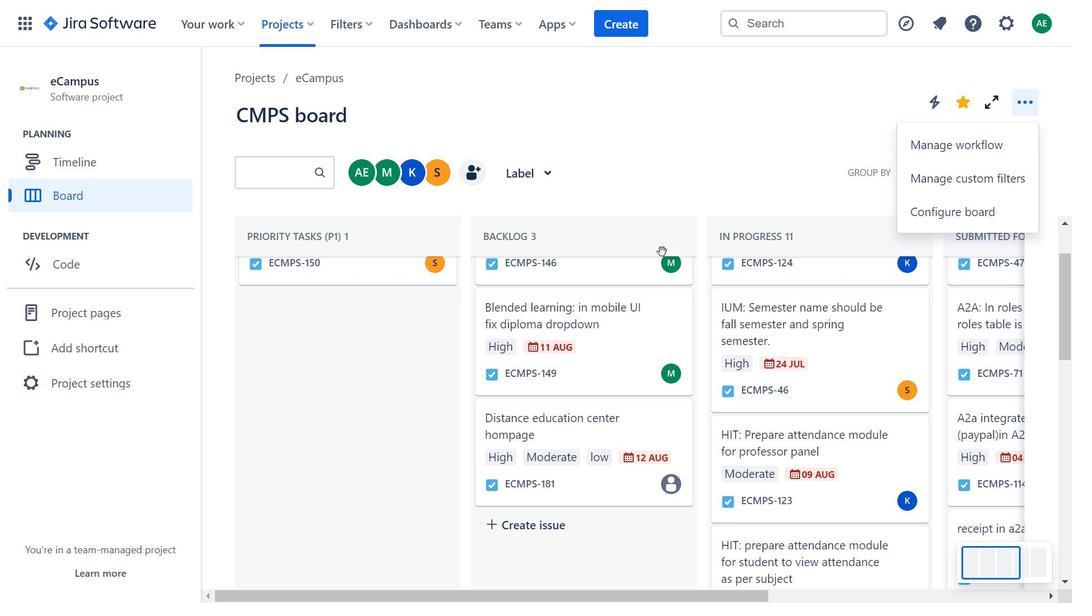 
Action: Mouse moved to (682, 292)
Screenshot: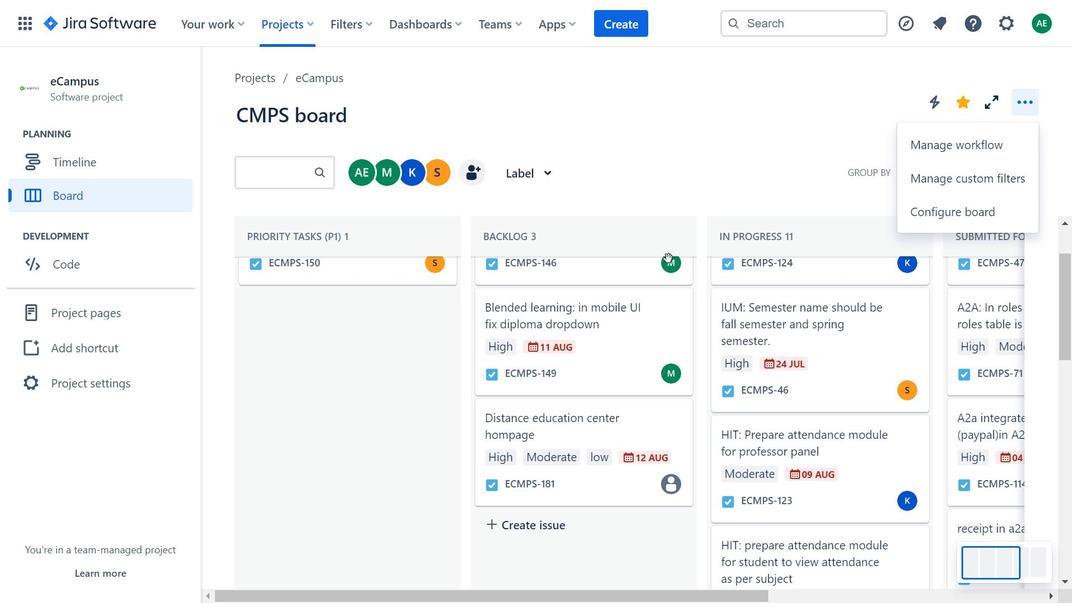 
Action: Mouse scrolled (682, 292) with delta (0, 0)
Screenshot: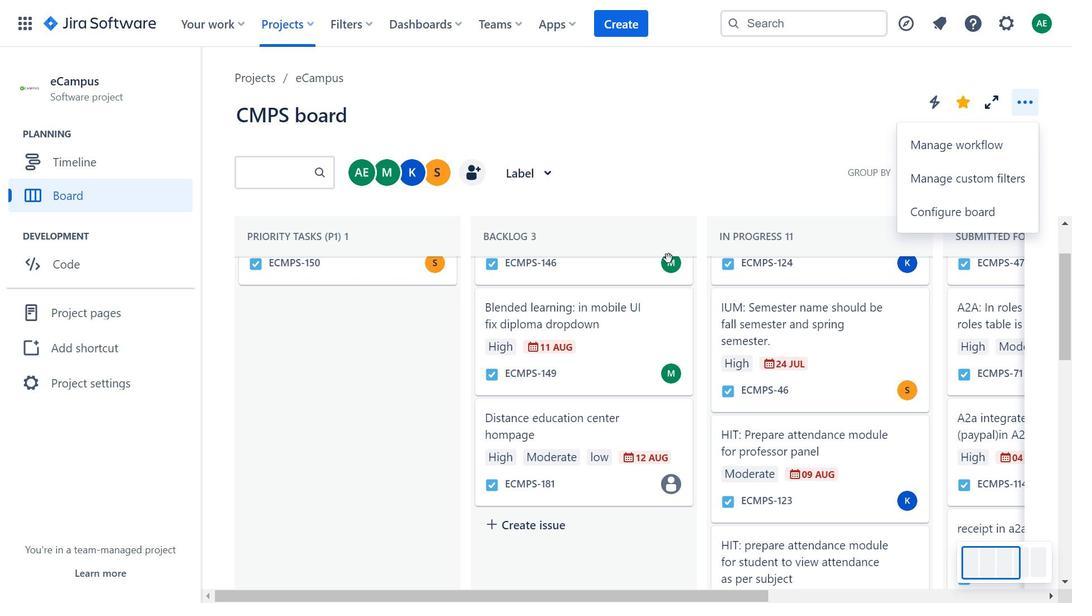 
Action: Mouse moved to (875, 455)
Screenshot: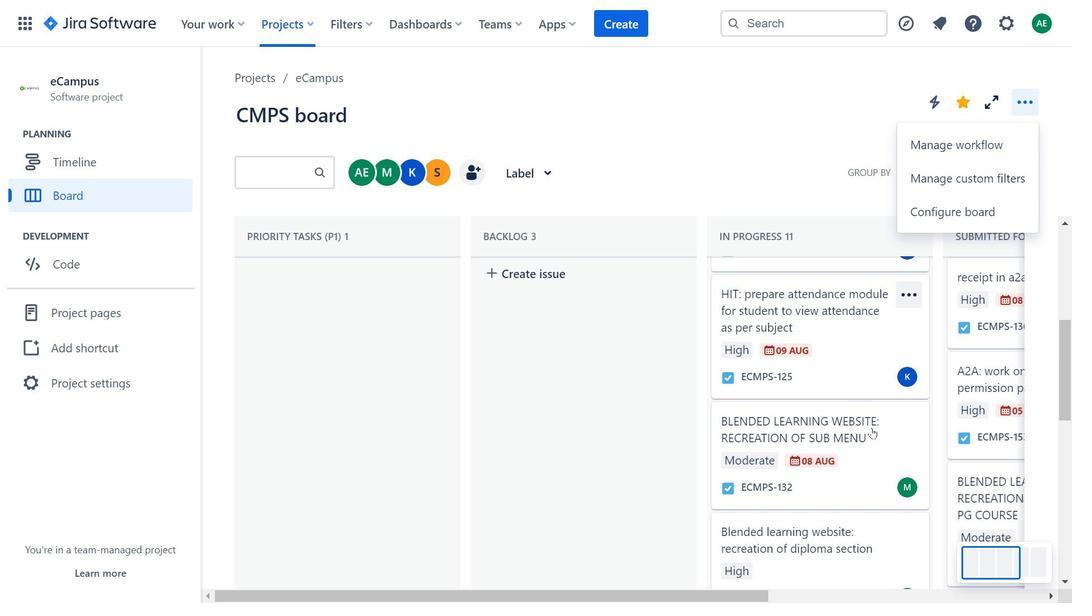
Action: Mouse pressed left at (875, 455)
Screenshot: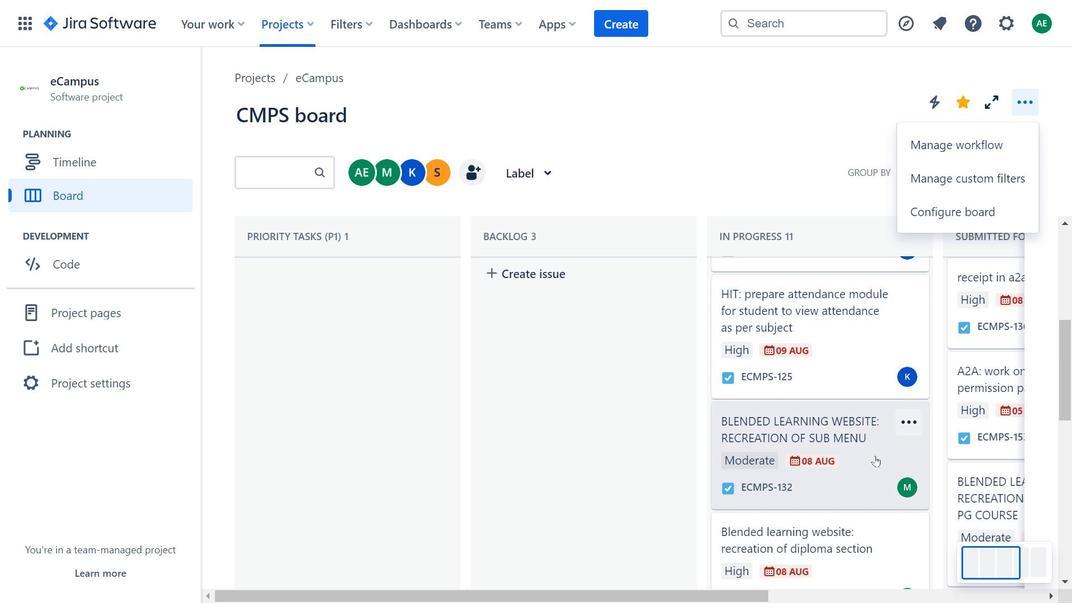 
Action: Mouse moved to (346, 211)
Screenshot: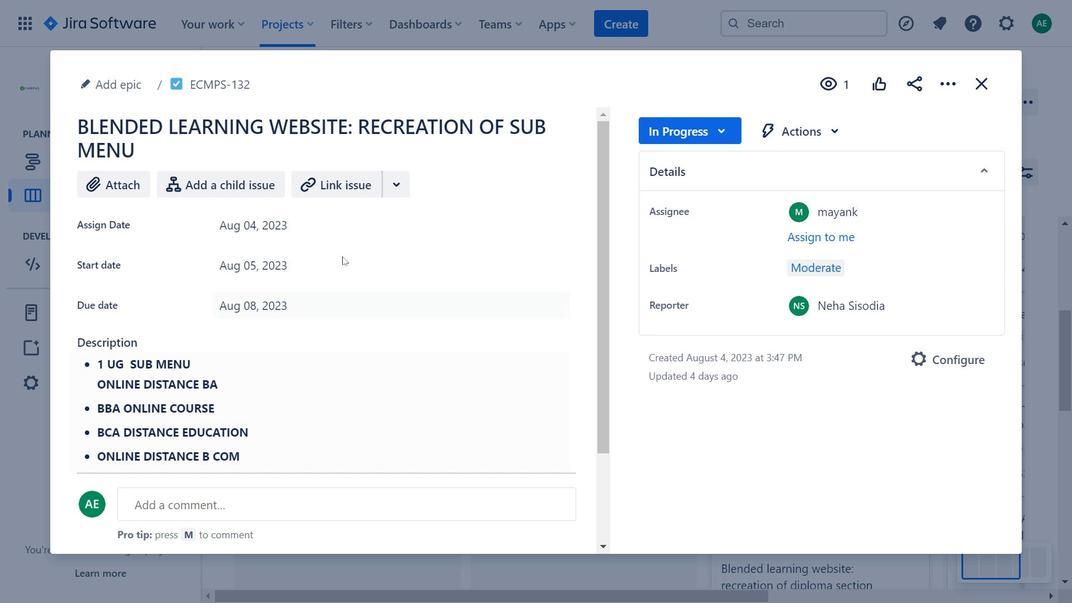 
Action: Mouse pressed left at (346, 211)
Screenshot: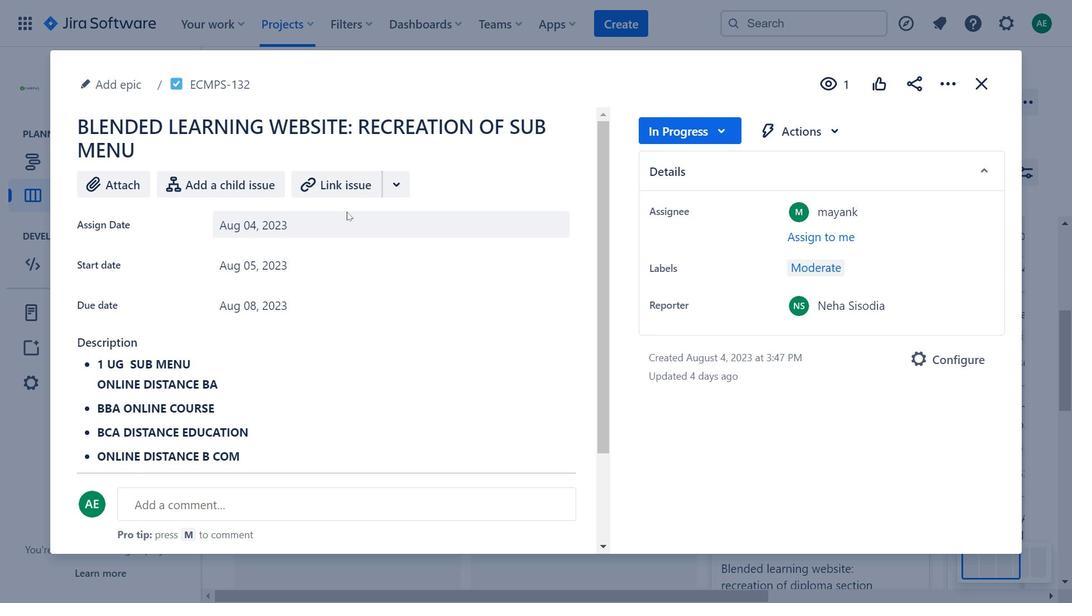 
Action: Mouse moved to (475, 279)
Screenshot: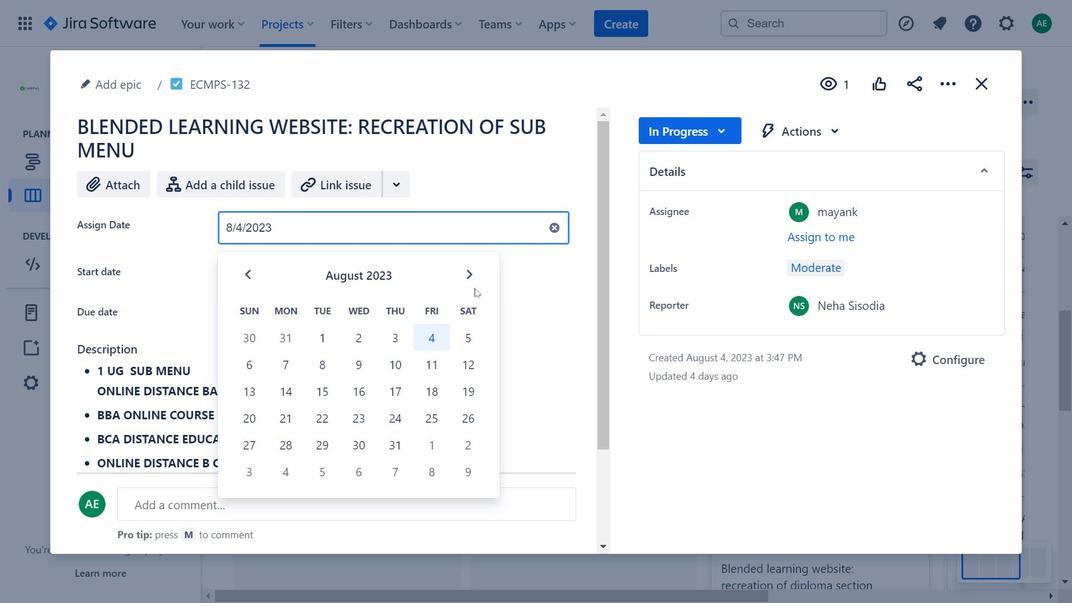 
Action: Mouse pressed left at (475, 279)
Screenshot: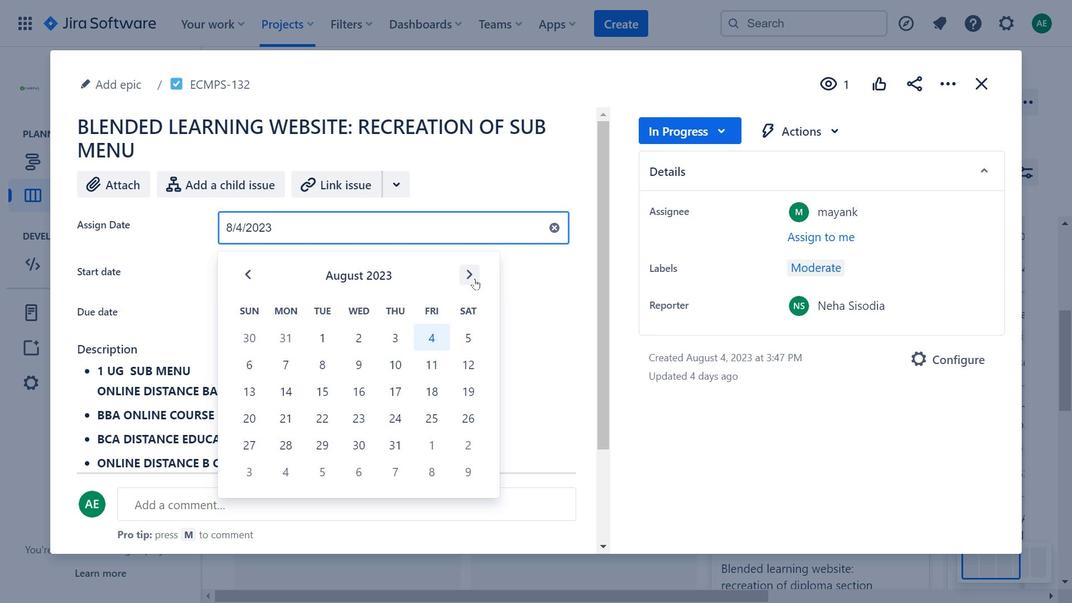 
Action: Mouse moved to (474, 278)
Screenshot: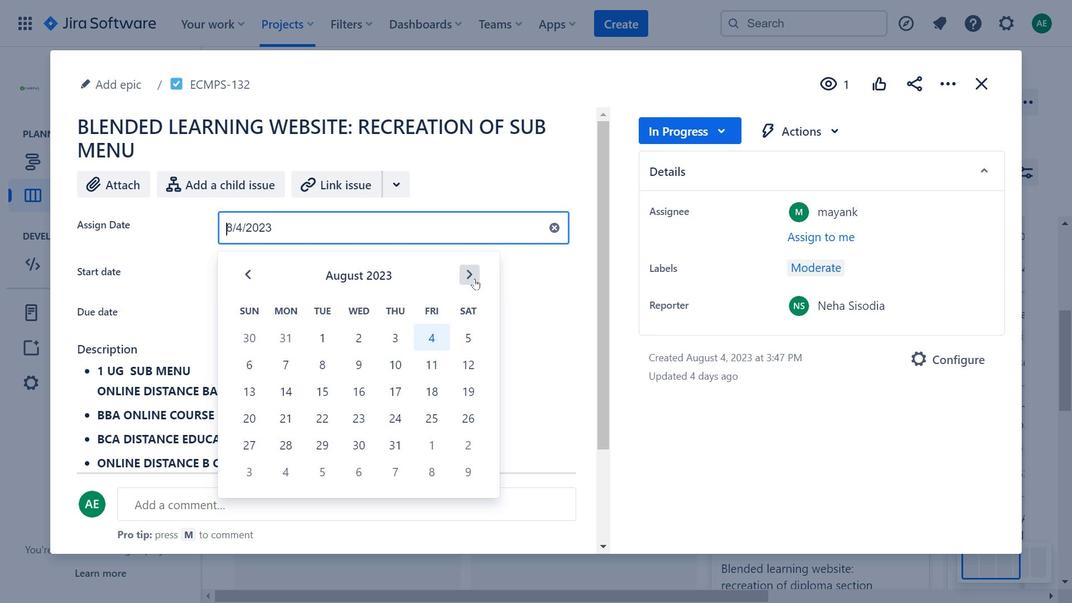 
Action: Mouse pressed left at (474, 278)
Screenshot: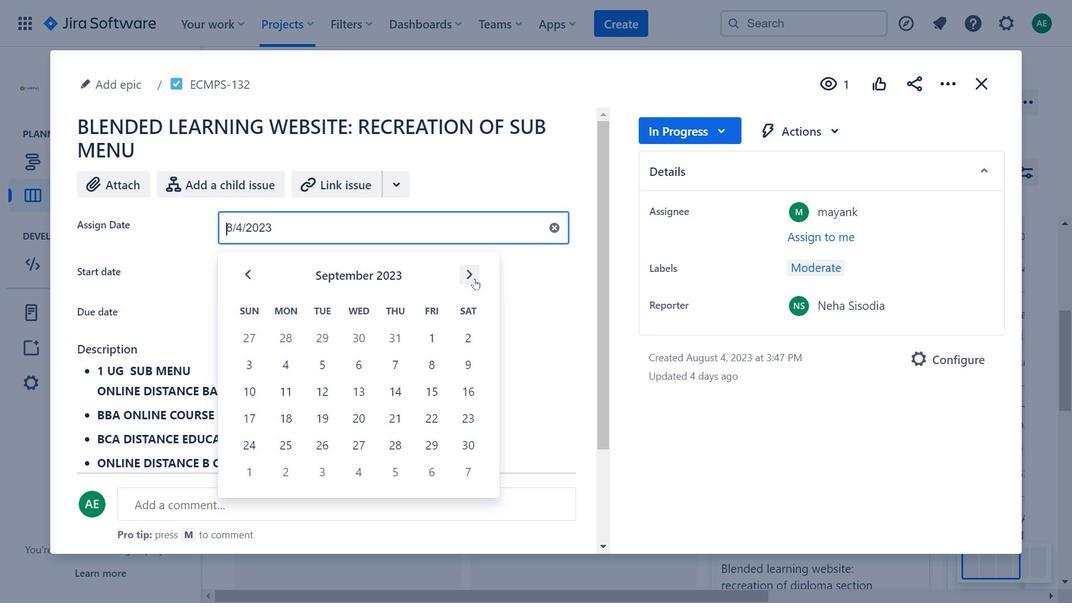 
Action: Mouse moved to (473, 278)
Screenshot: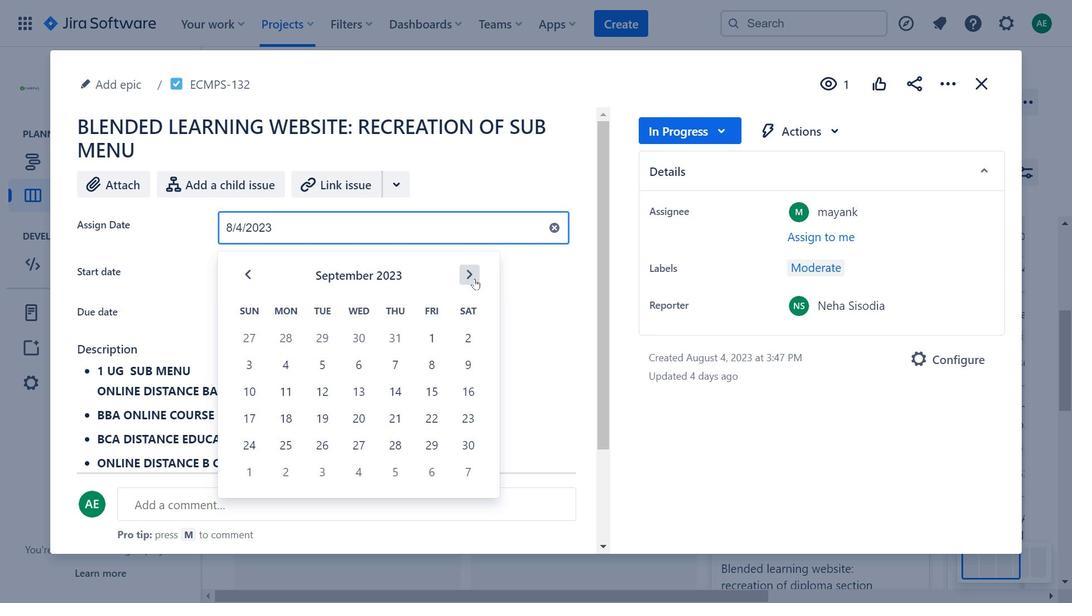 
Action: Mouse pressed left at (473, 278)
Screenshot: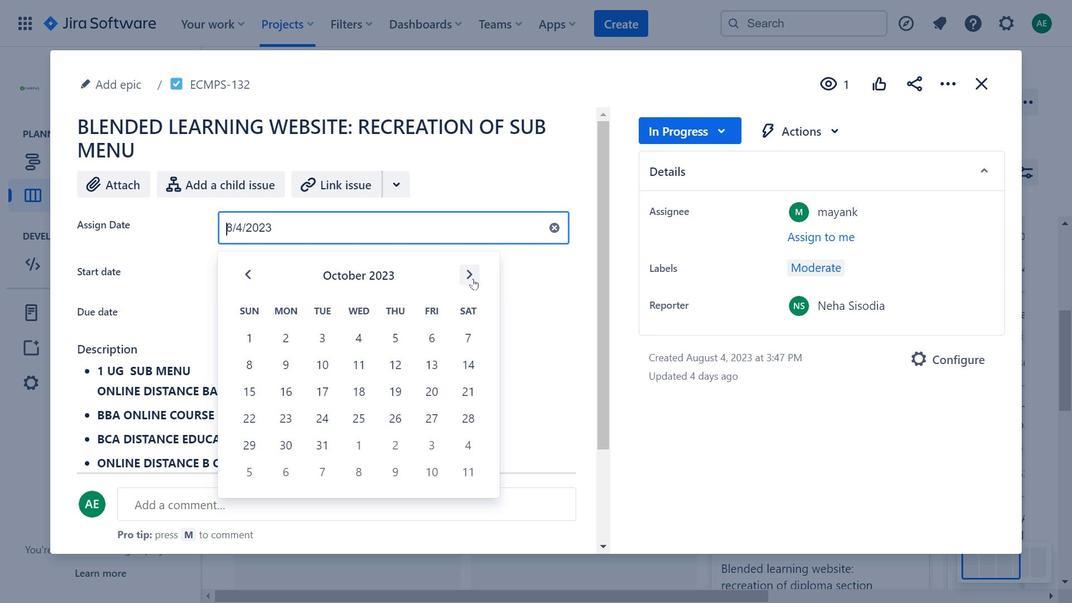 
Action: Mouse moved to (944, 82)
Screenshot: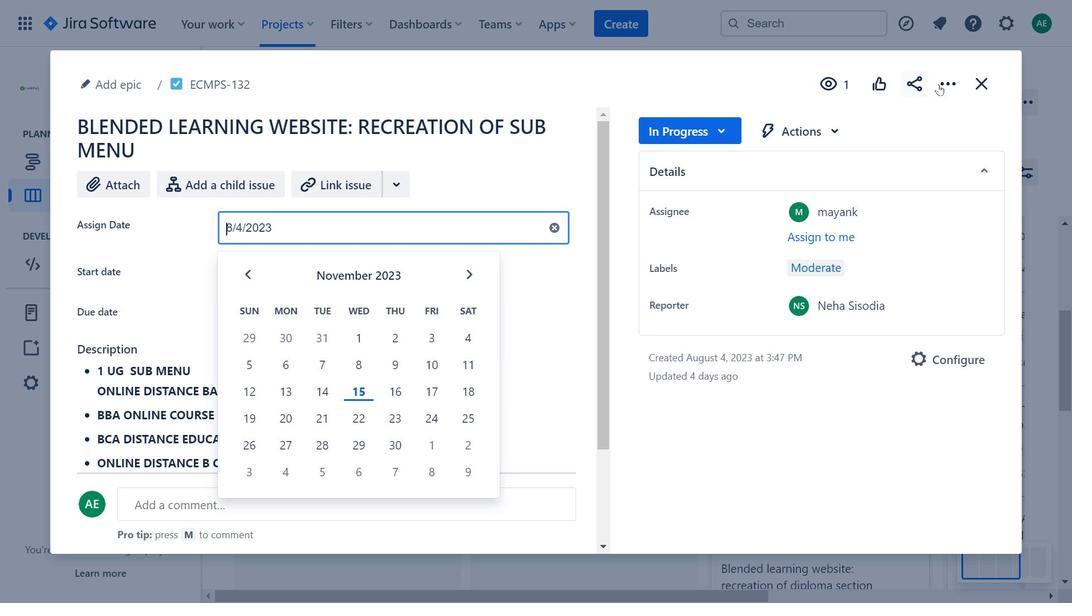 
Action: Mouse pressed left at (944, 82)
Screenshot: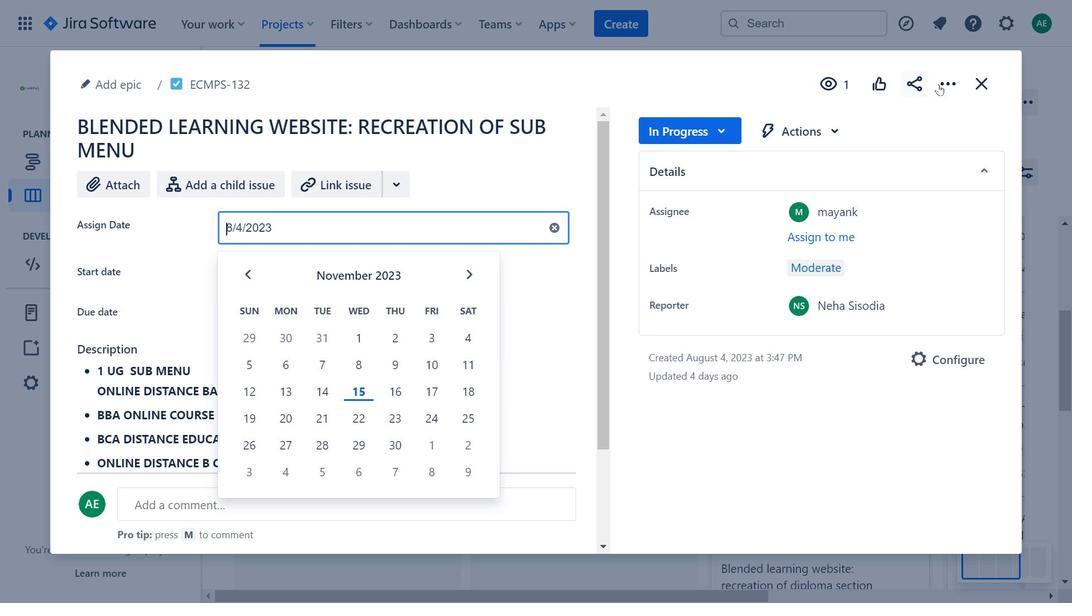 
Action: Mouse moved to (245, 305)
Screenshot: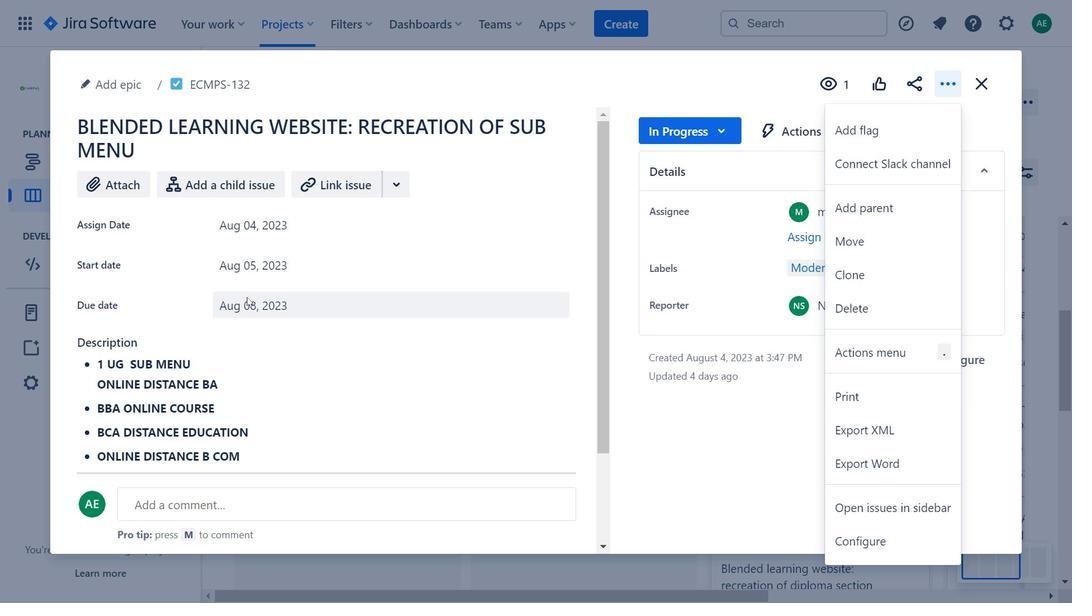 
Action: Mouse pressed left at (245, 305)
Screenshot: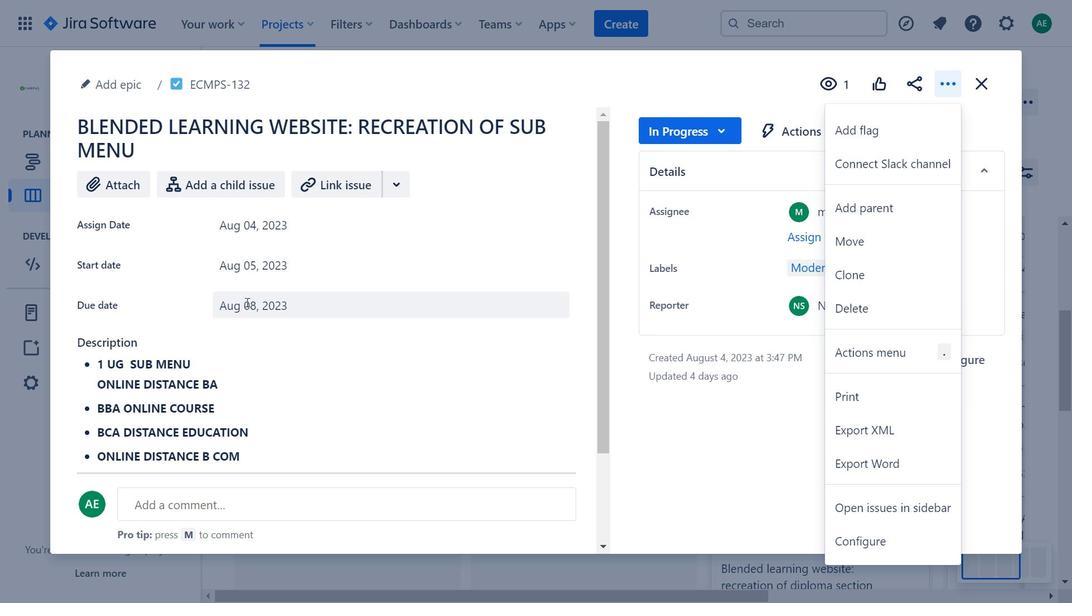 
Action: Mouse moved to (983, 81)
Screenshot: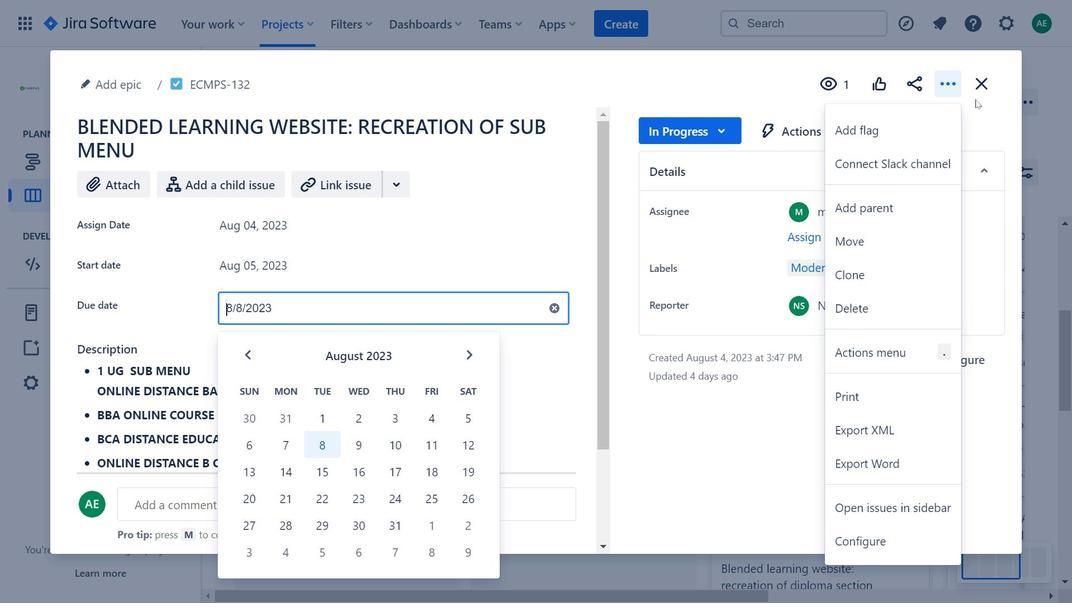 
Action: Mouse pressed left at (983, 81)
Screenshot: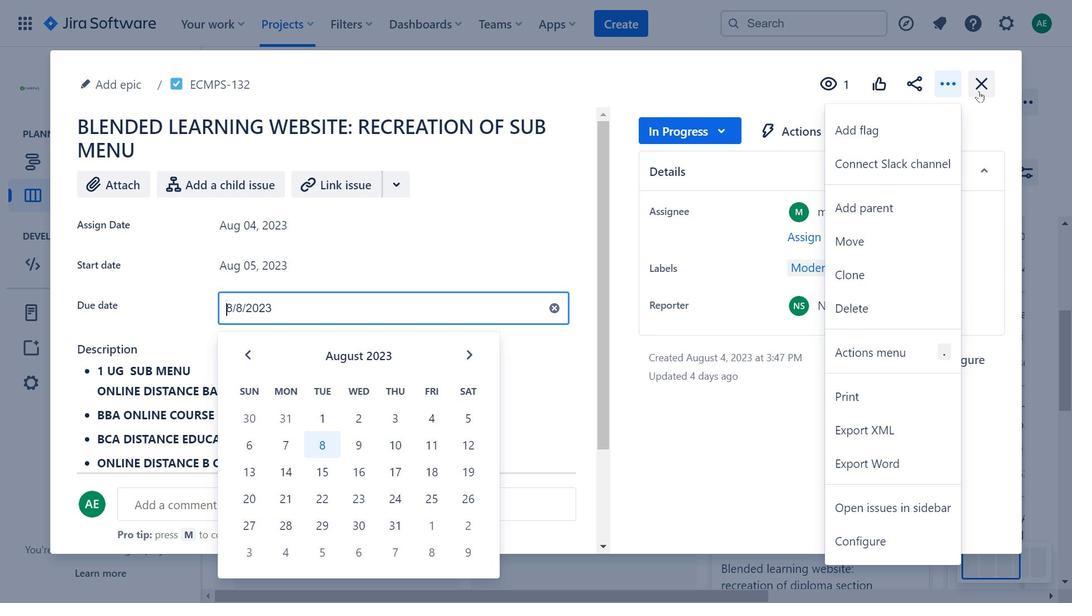 
Action: Mouse moved to (841, 394)
Screenshot: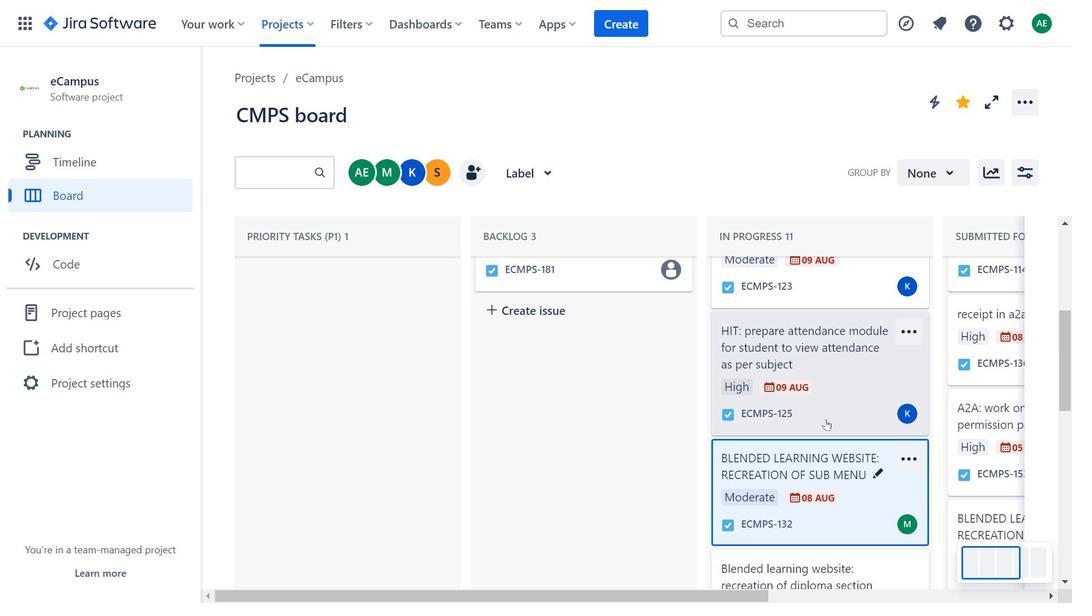 
Action: Mouse scrolled (841, 393) with delta (0, 0)
Screenshot: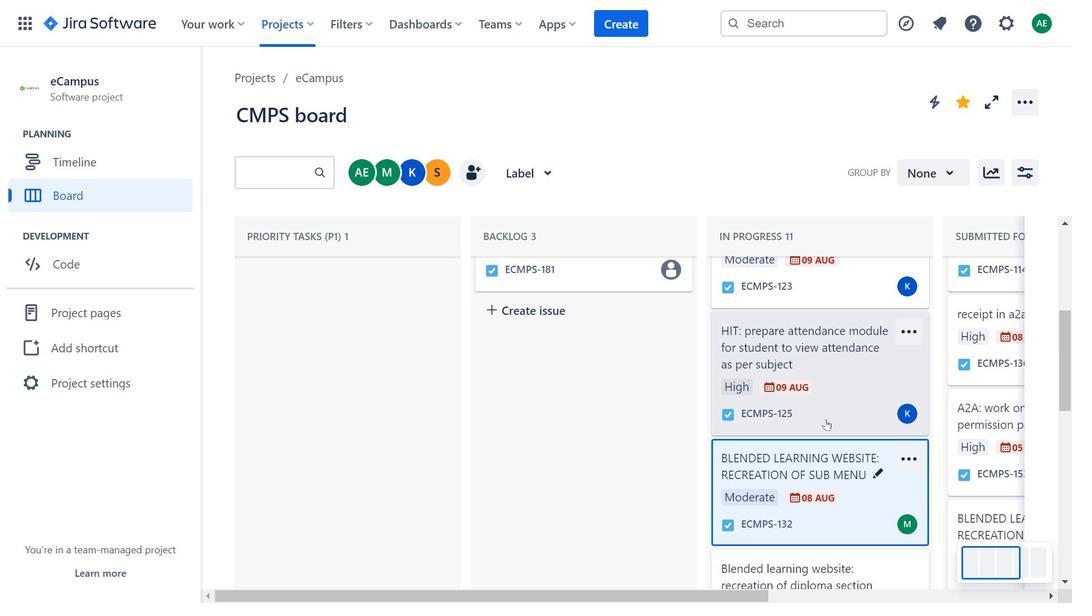 
Action: Mouse moved to (844, 383)
Screenshot: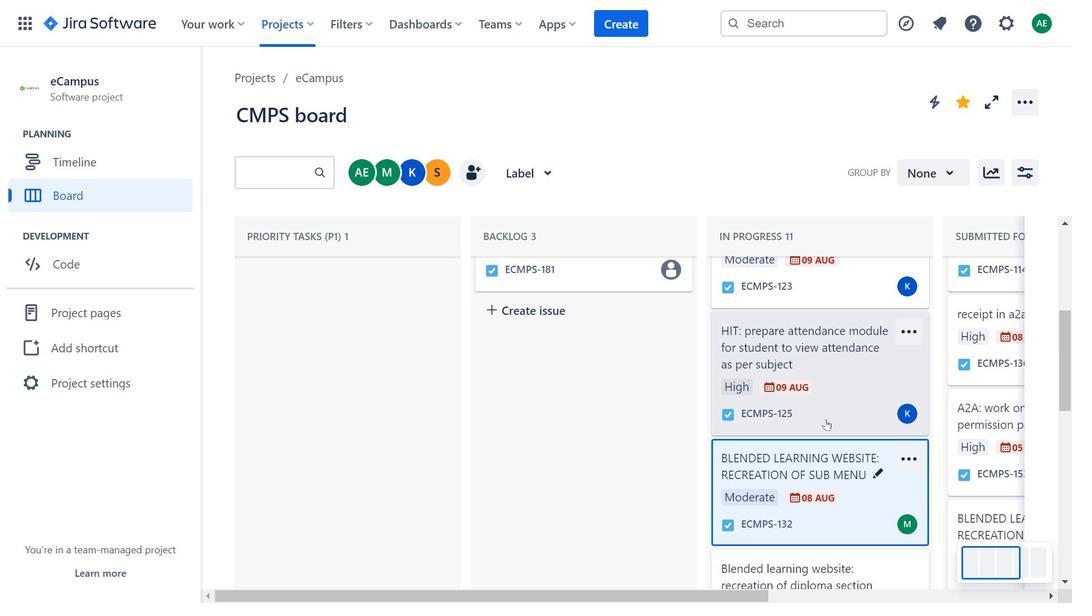 
Action: Mouse scrolled (844, 383) with delta (0, 0)
Screenshot: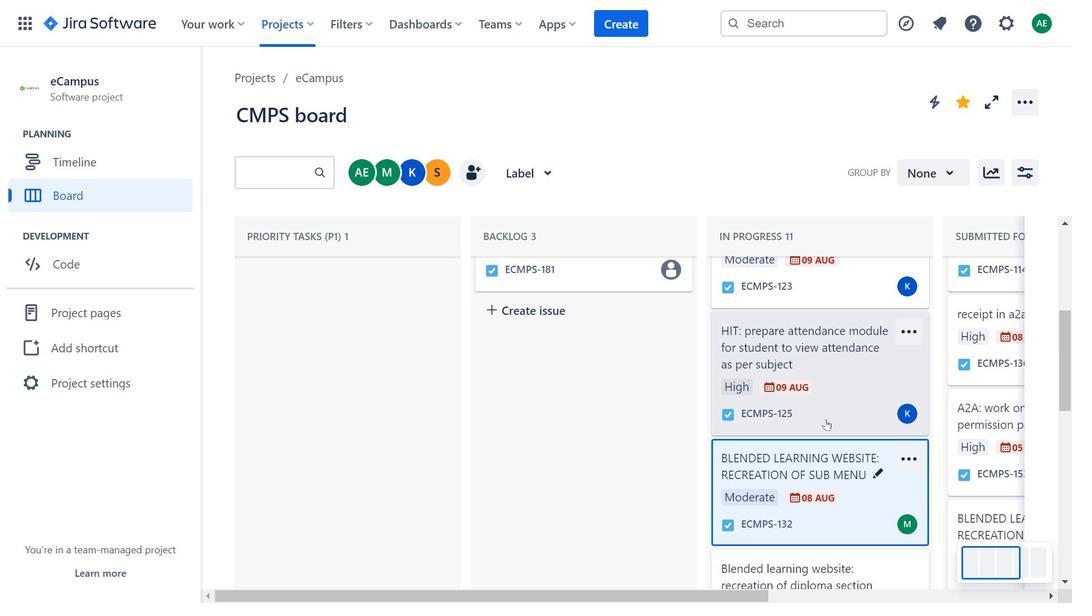 
Action: Mouse moved to (851, 438)
Screenshot: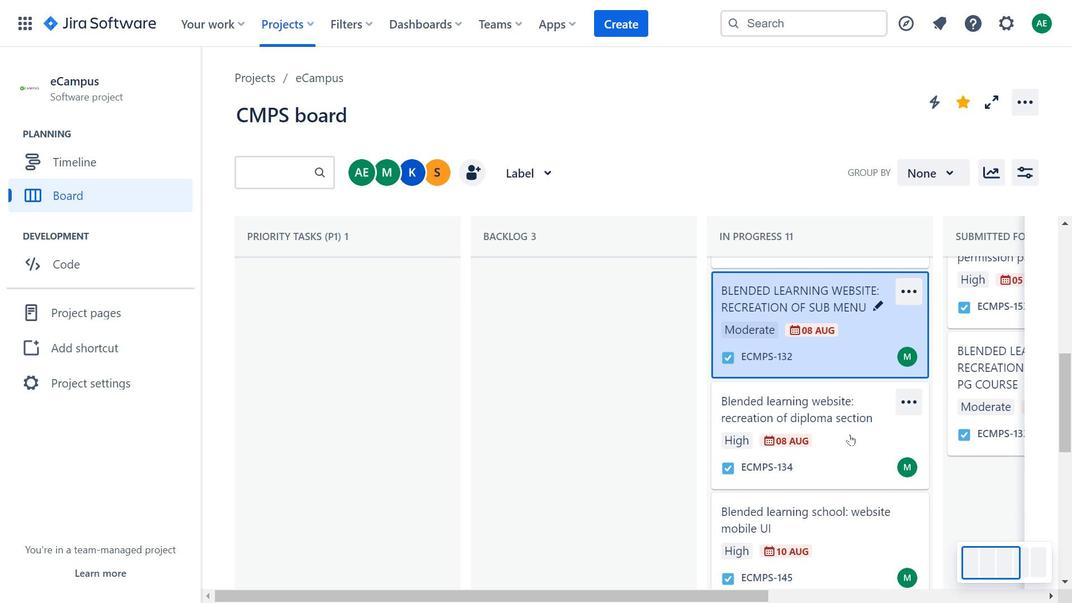 
Action: Mouse pressed left at (851, 438)
Screenshot: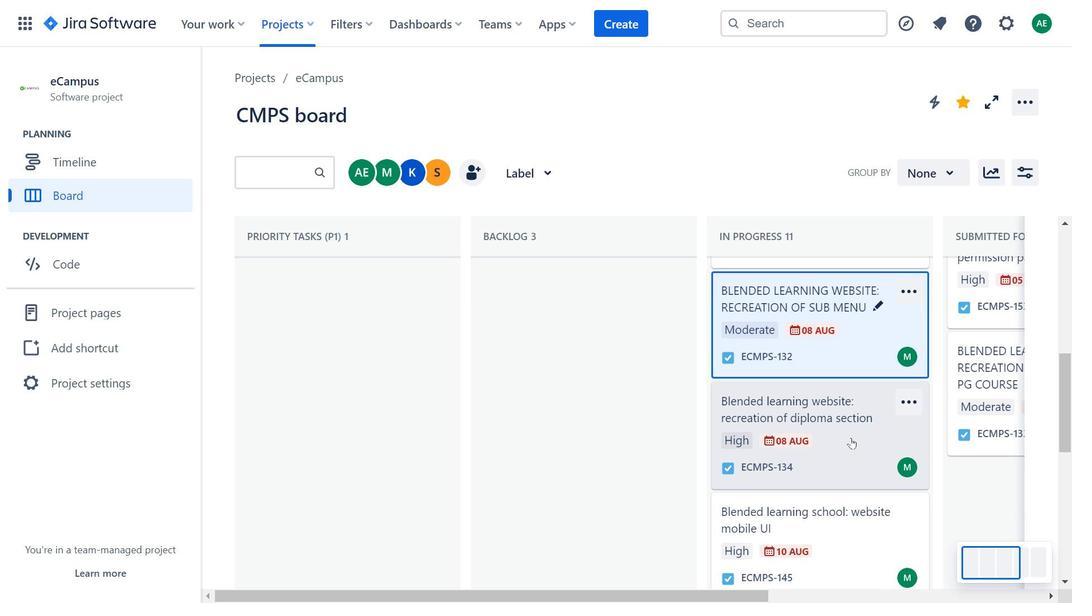 
Action: Mouse moved to (388, 171)
Screenshot: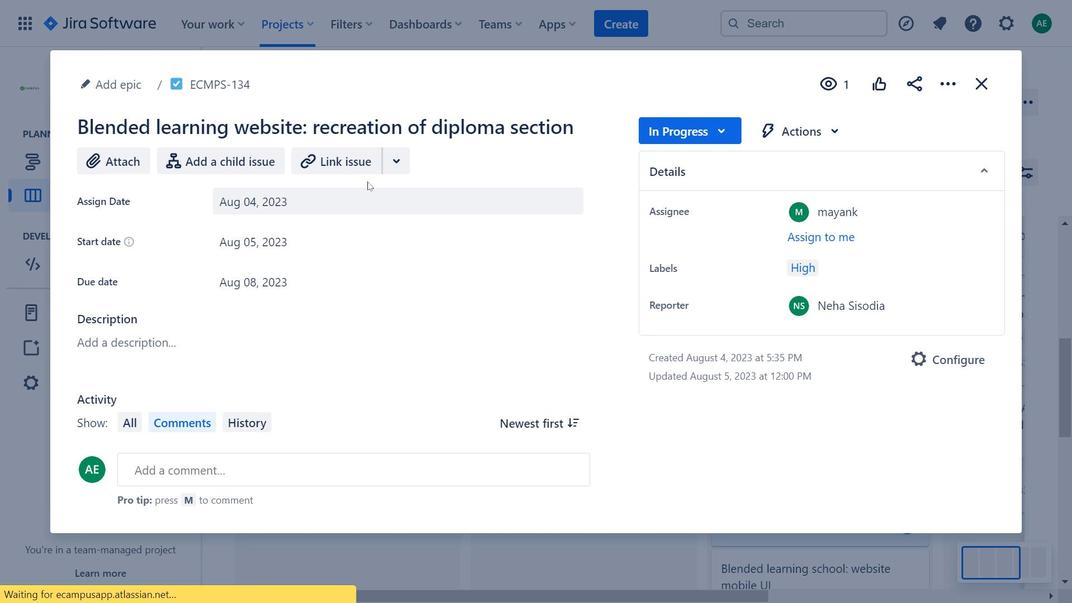 
Action: Mouse pressed left at (388, 171)
Screenshot: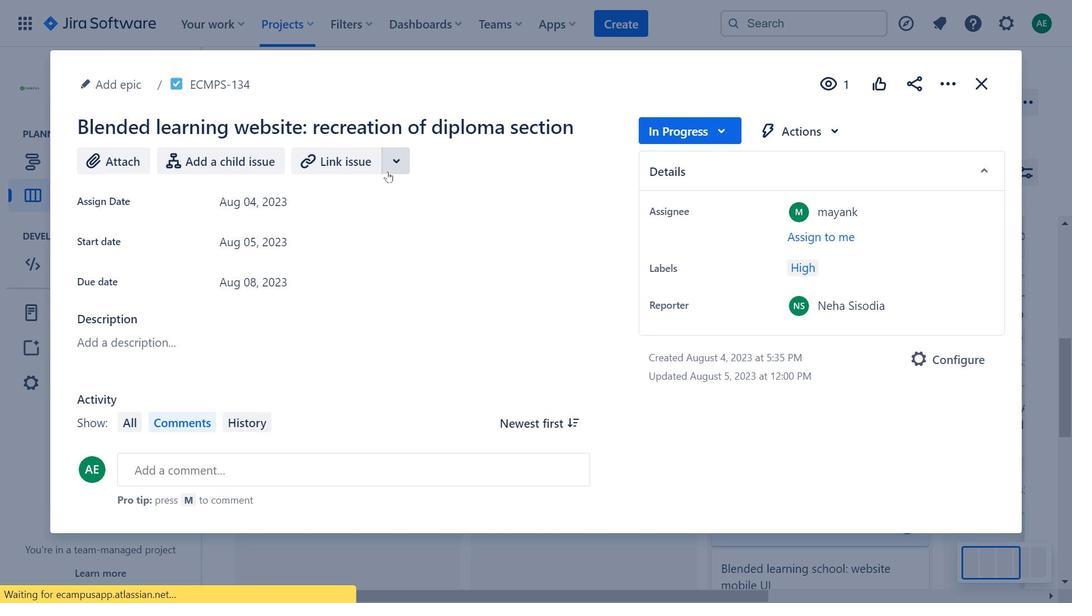 
Action: Mouse moved to (988, 84)
Screenshot: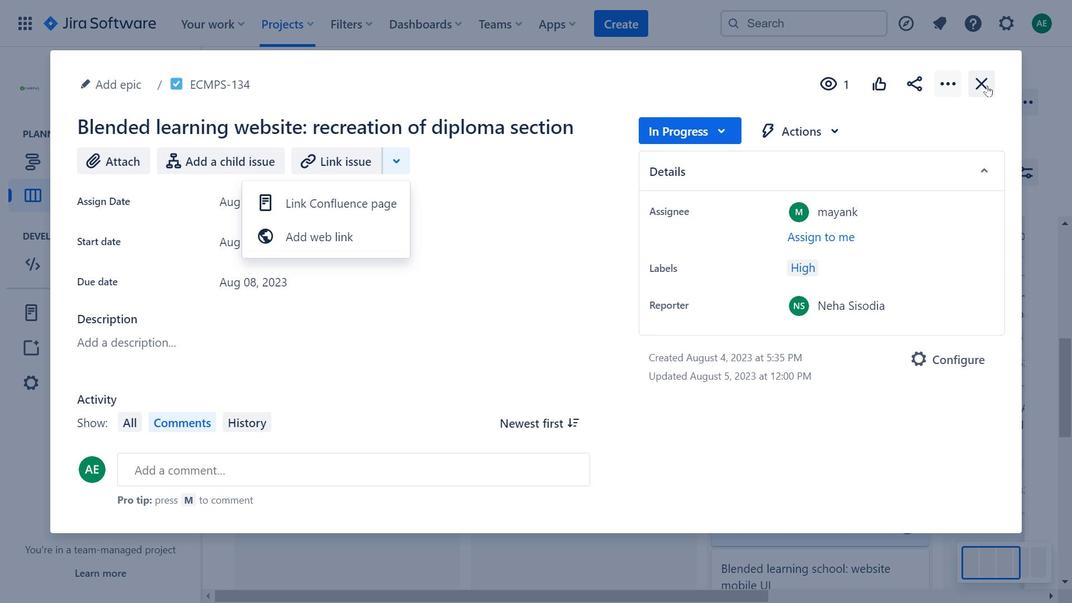 
Action: Mouse pressed left at (988, 84)
Screenshot: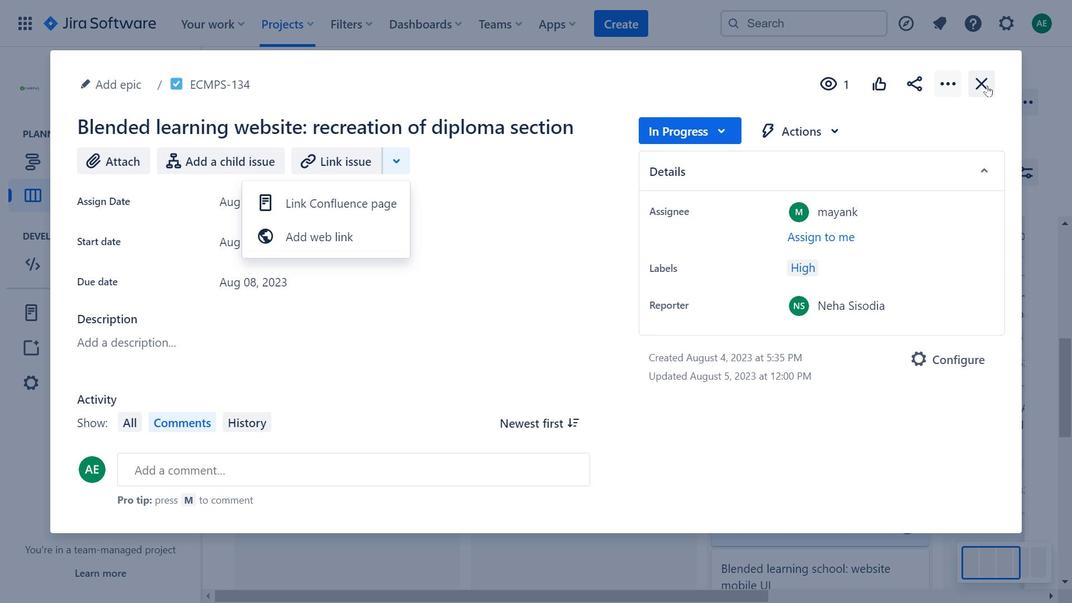 
Action: Mouse moved to (832, 202)
Screenshot: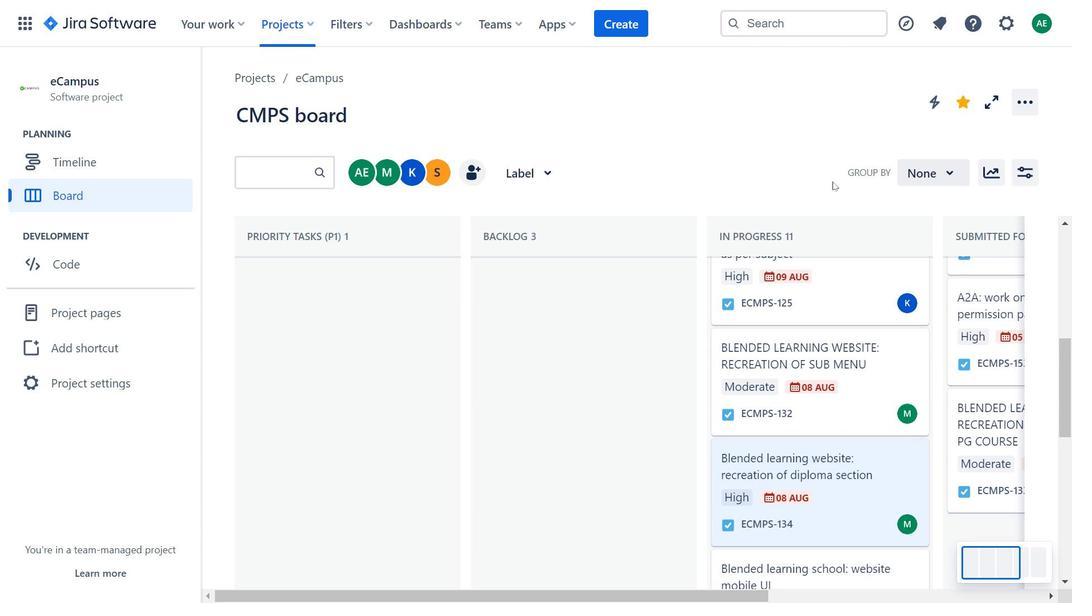 
Action: Mouse scrolled (832, 202) with delta (0, 0)
Screenshot: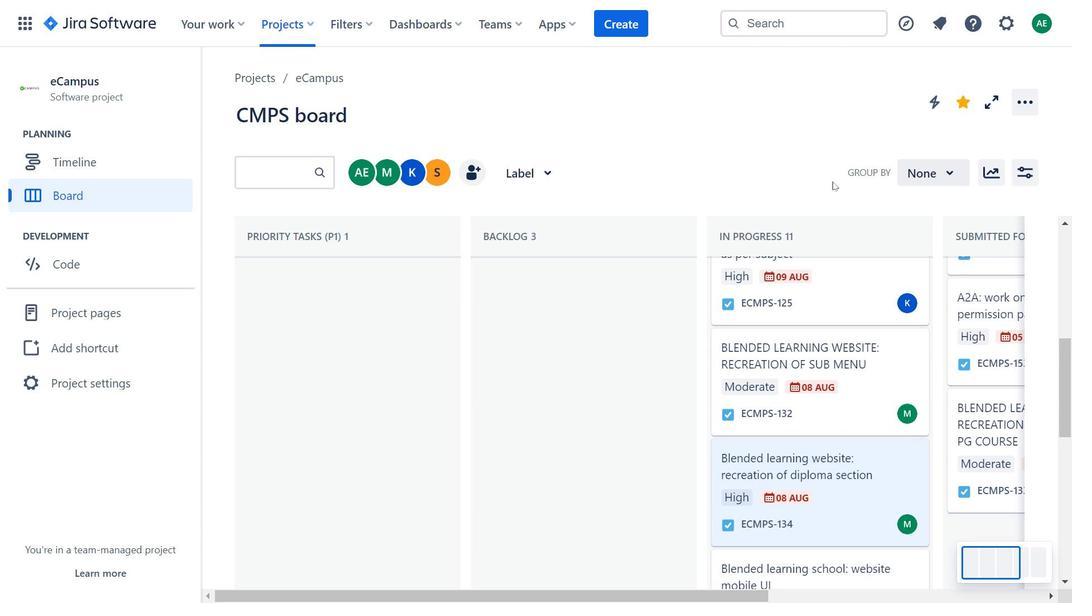 
Action: Mouse moved to (875, 334)
Screenshot: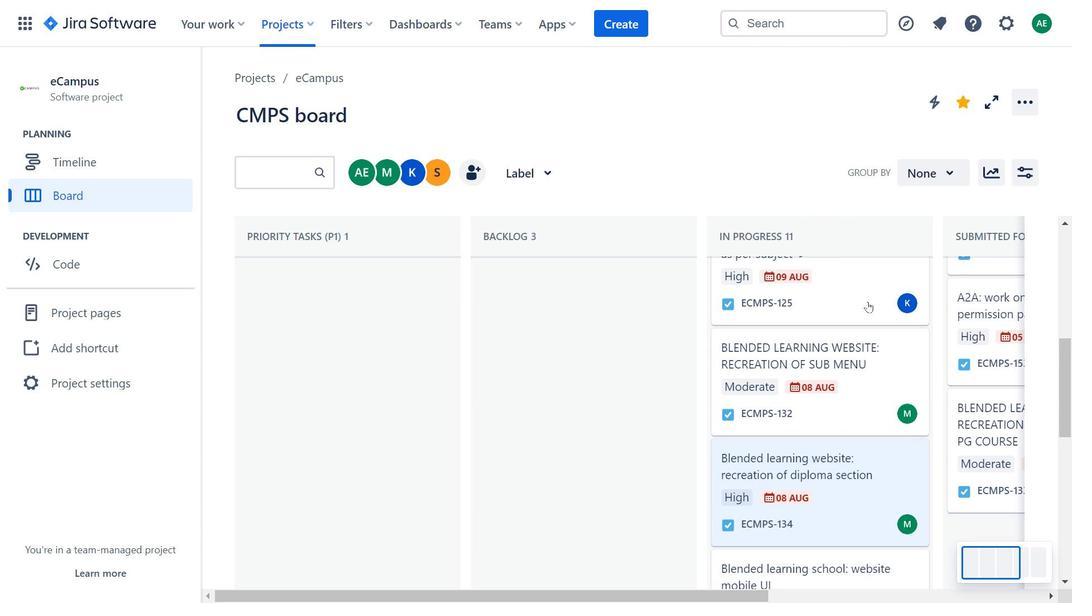 
Action: Mouse scrolled (875, 333) with delta (0, 0)
Screenshot: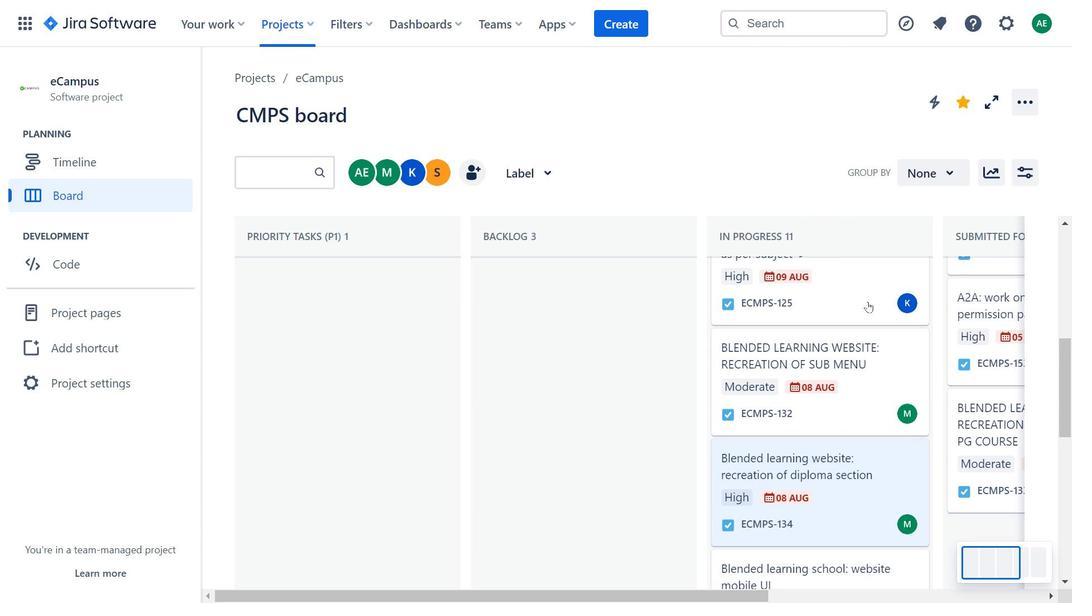 
Action: Mouse moved to (875, 335)
Screenshot: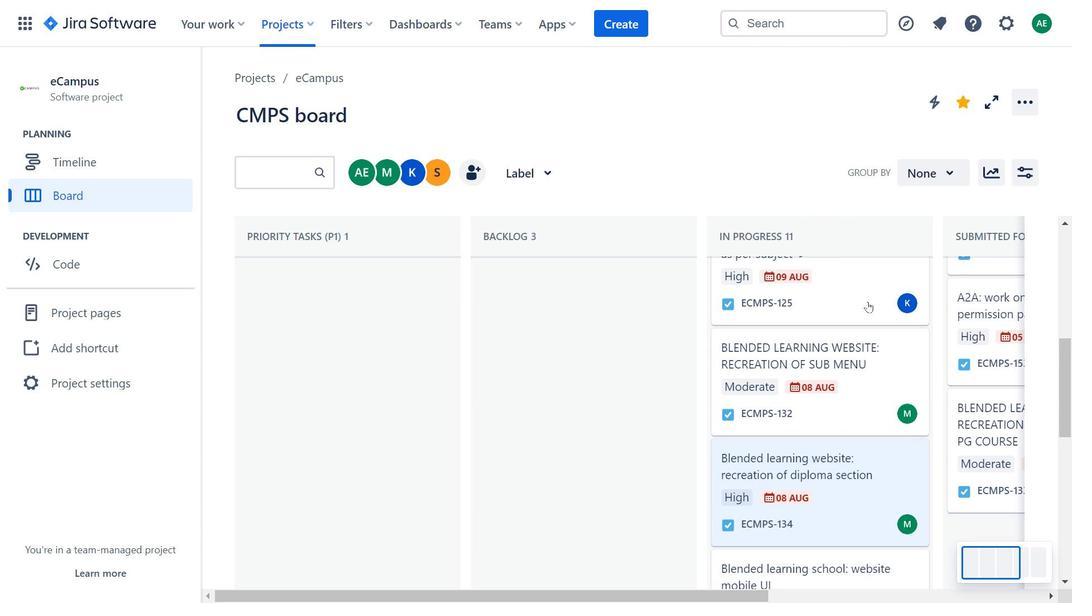 
Action: Mouse scrolled (875, 334) with delta (0, 0)
Screenshot: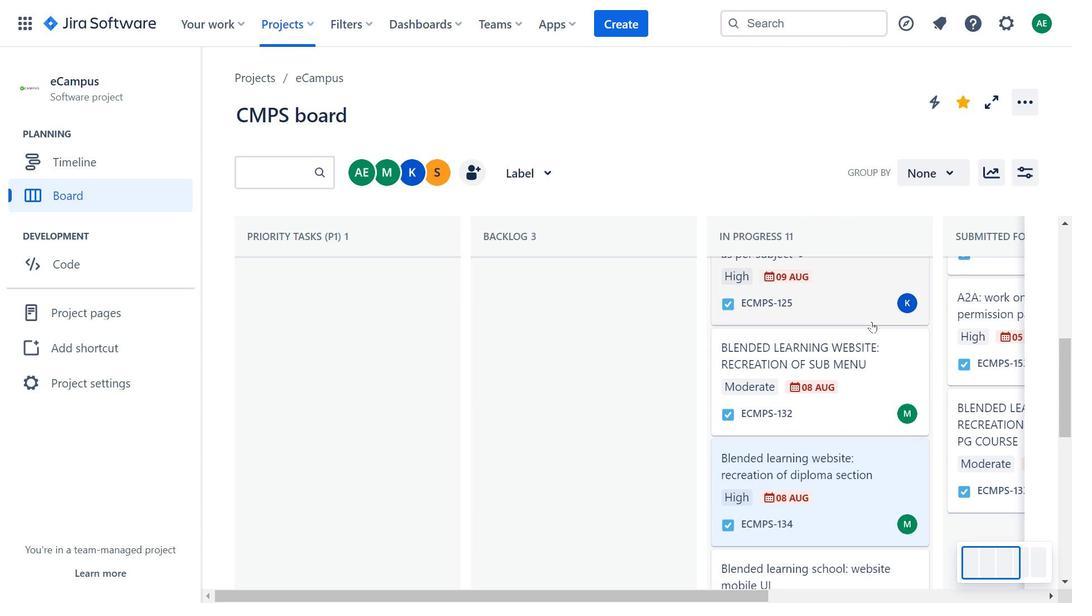 
Action: Mouse moved to (875, 337)
Screenshot: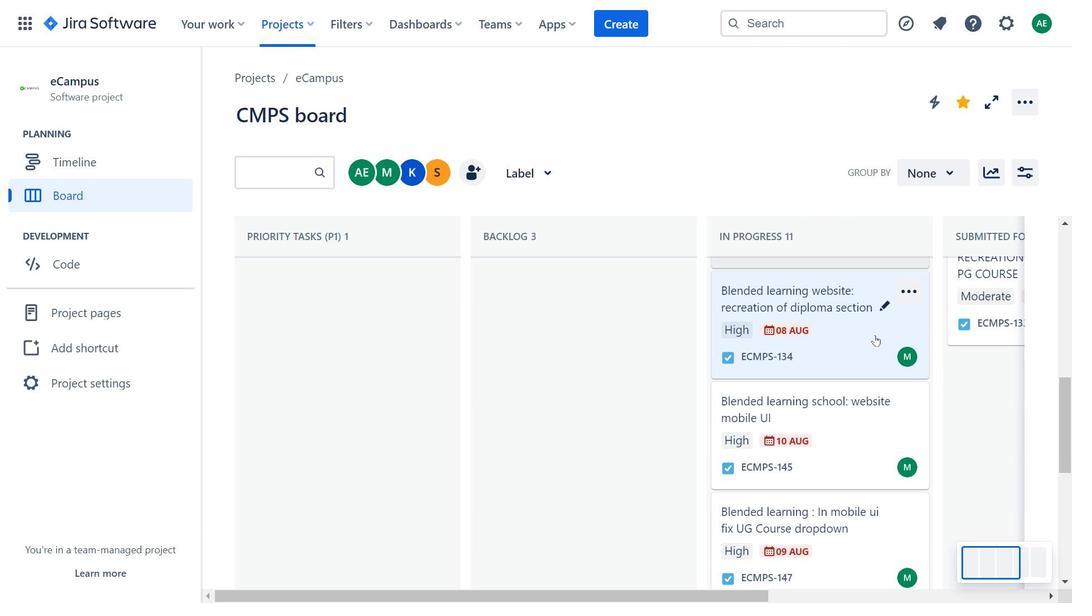 
Action: Mouse scrolled (875, 336) with delta (0, 0)
Screenshot: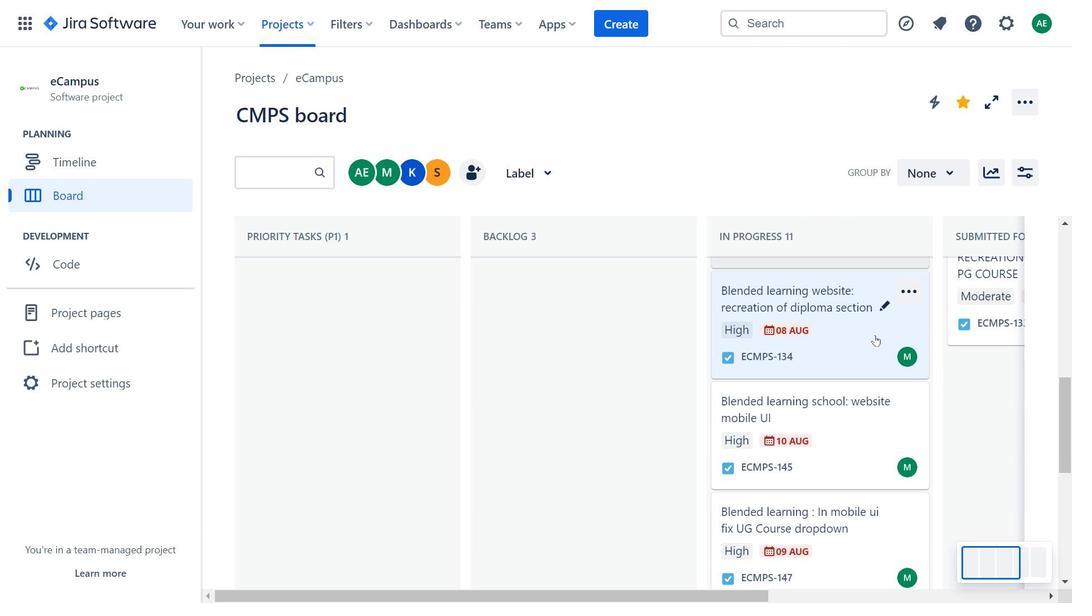 
Action: Mouse moved to (876, 353)
Screenshot: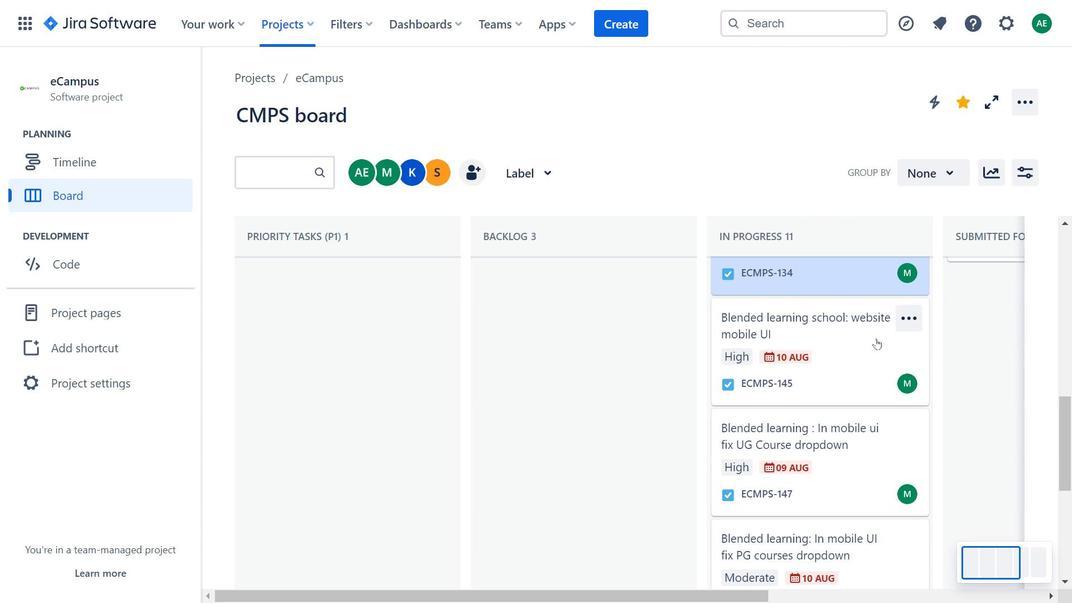 
Action: Mouse scrolled (876, 352) with delta (0, 0)
Screenshot: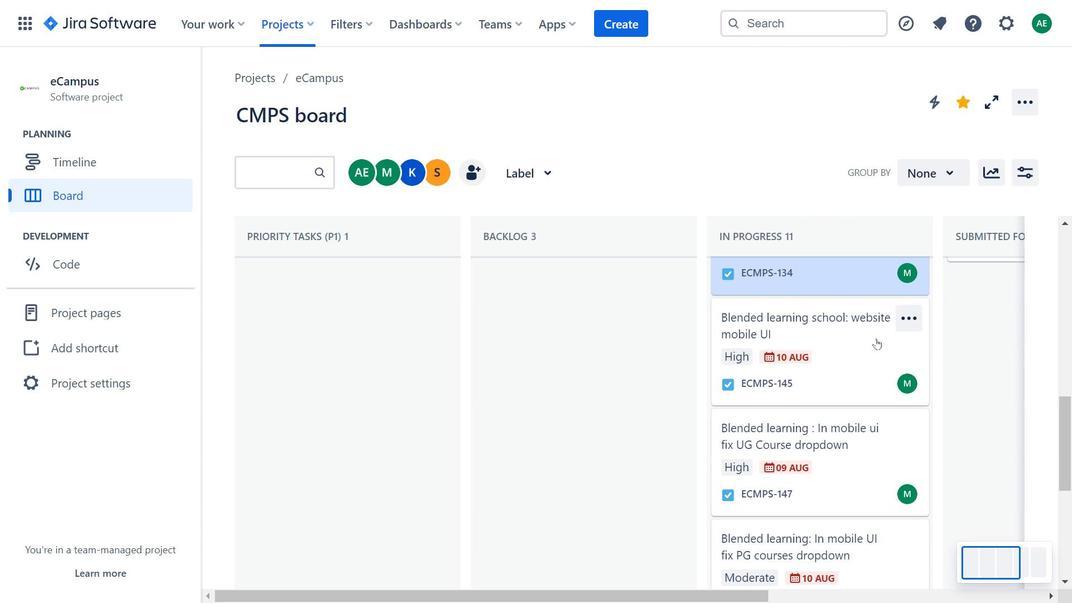 
Action: Mouse moved to (876, 355)
Screenshot: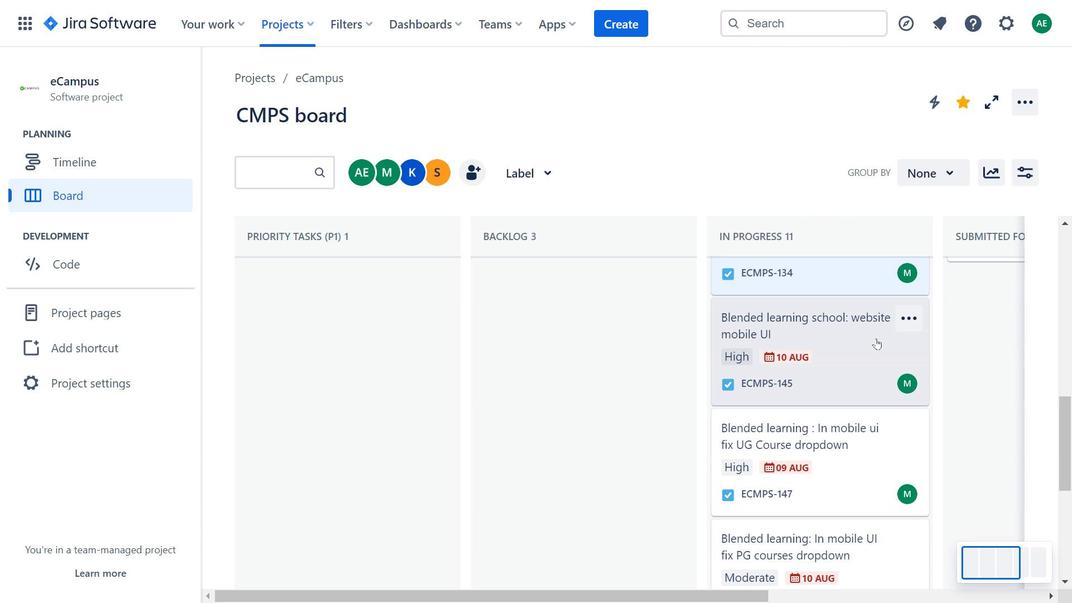 
Action: Mouse scrolled (876, 355) with delta (0, 0)
Screenshot: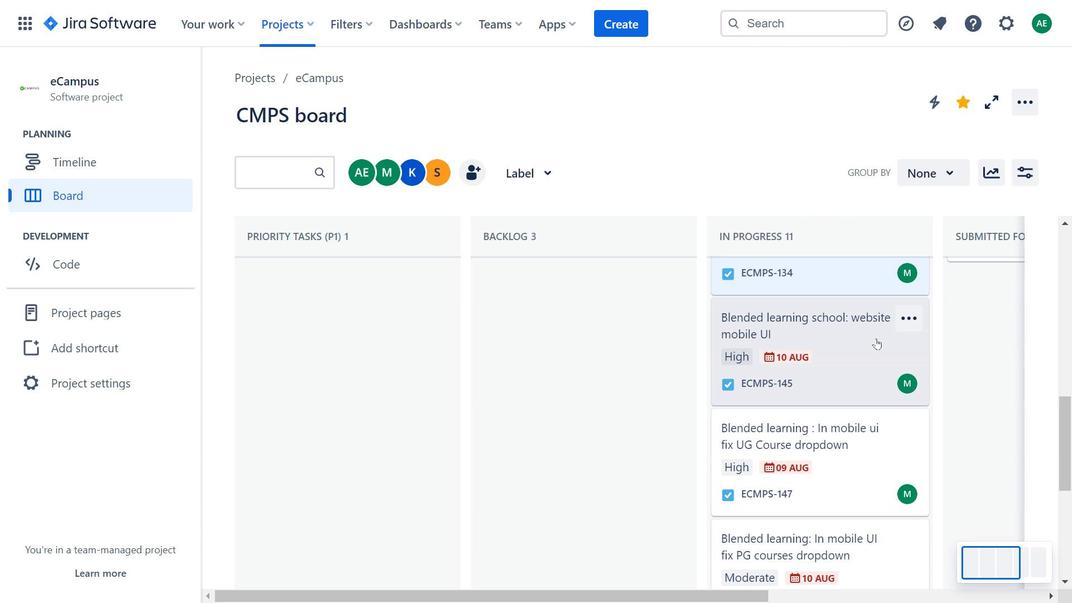 
Action: Mouse moved to (876, 369)
Screenshot: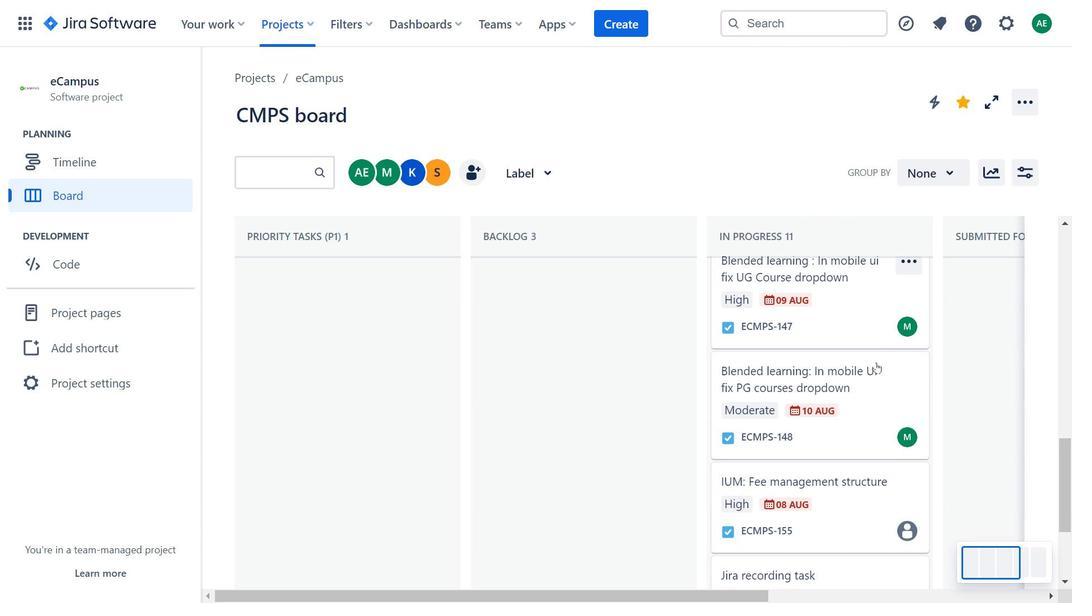 
Action: Mouse scrolled (876, 369) with delta (0, 0)
Screenshot: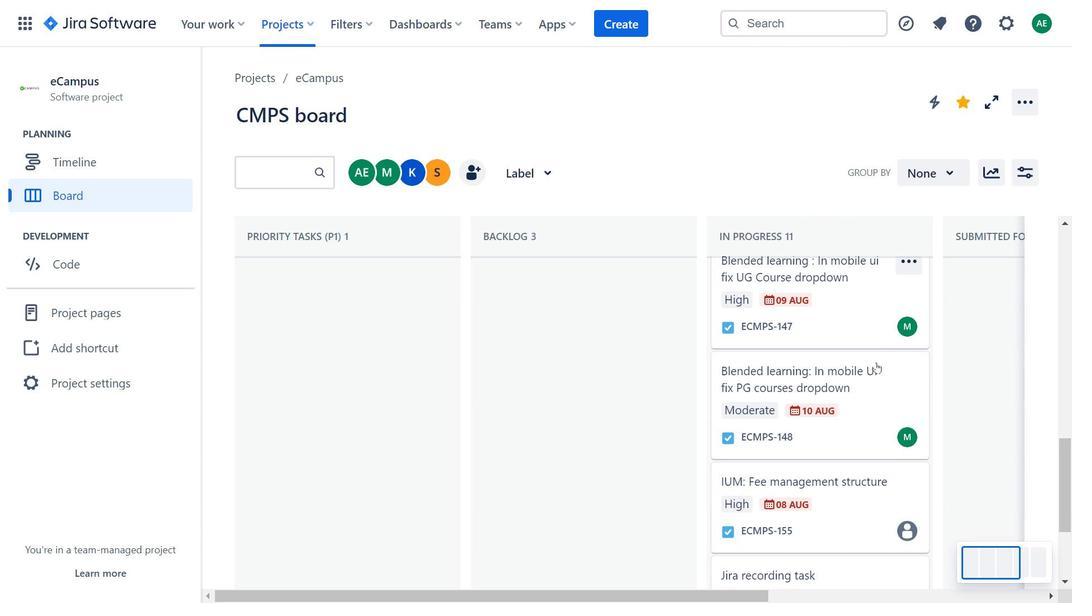 
Action: Mouse moved to (872, 435)
Screenshot: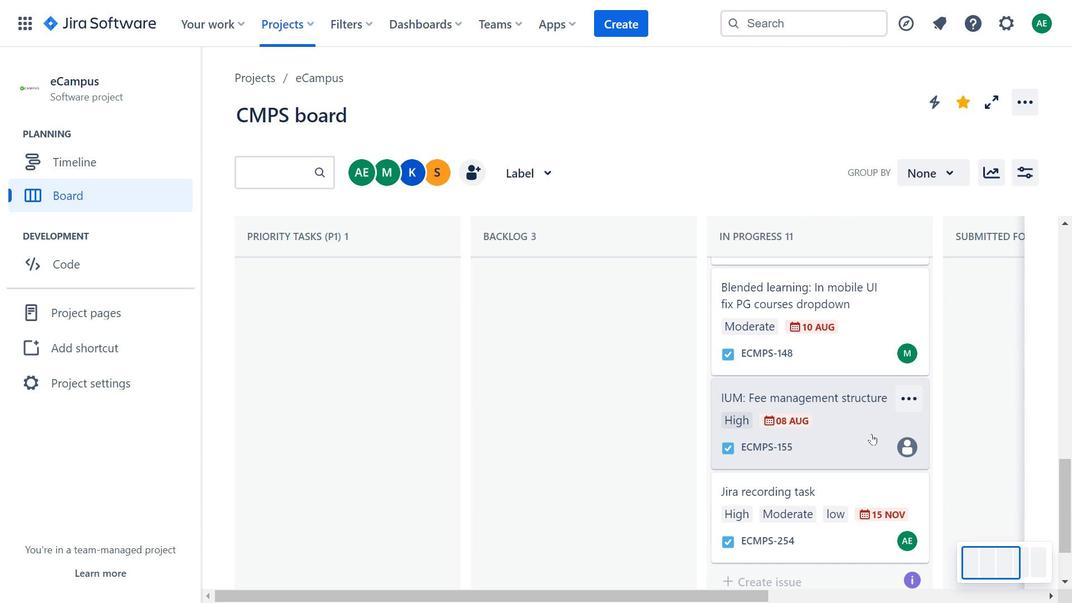 
Action: Mouse pressed left at (872, 435)
Screenshot: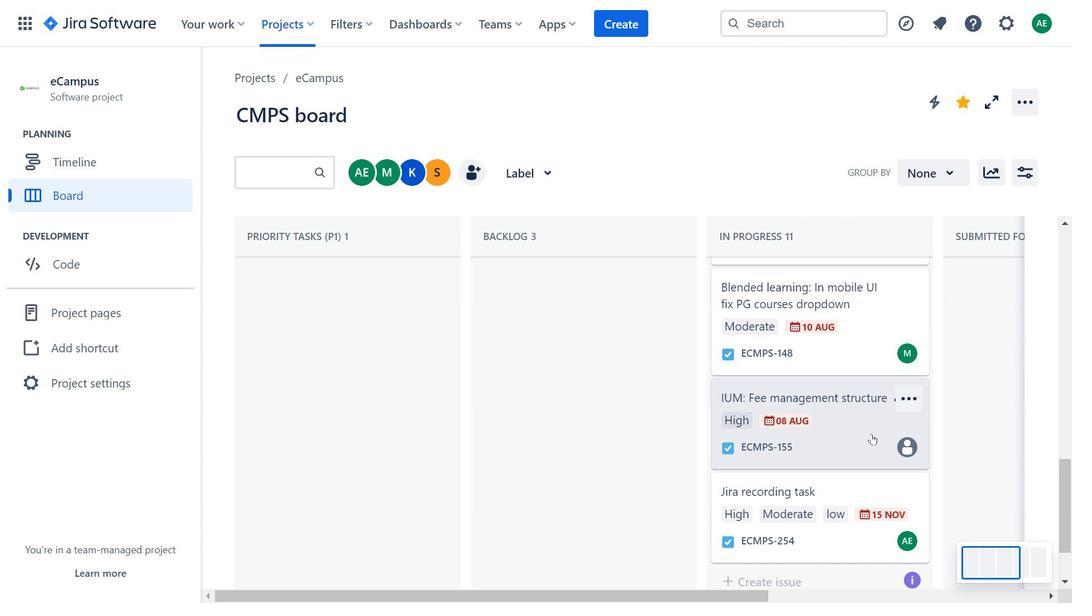 
Action: Mouse moved to (950, 90)
Screenshot: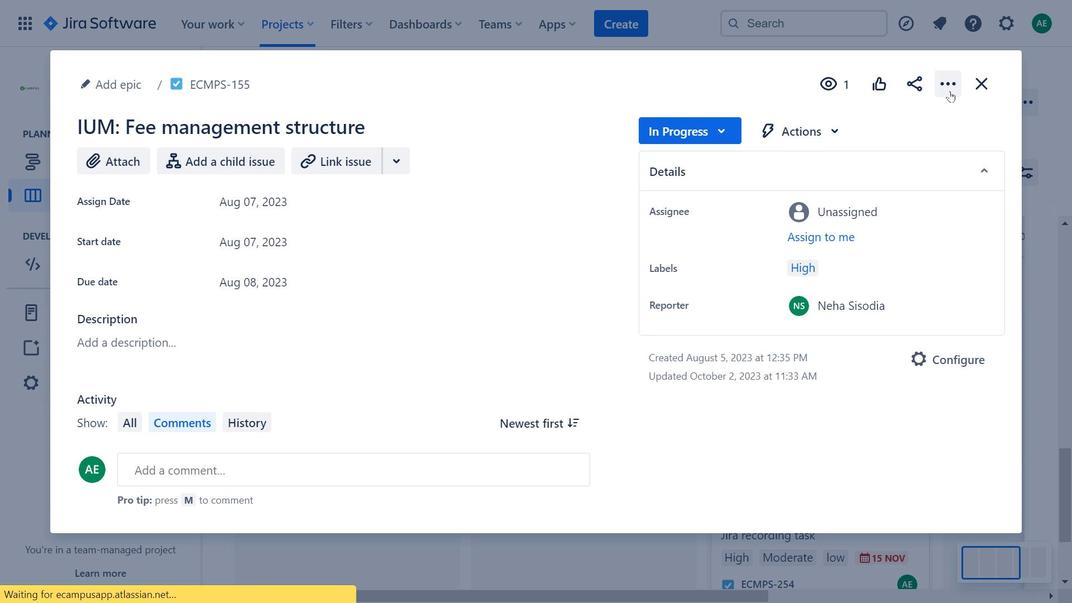 
Action: Mouse pressed left at (950, 90)
Screenshot: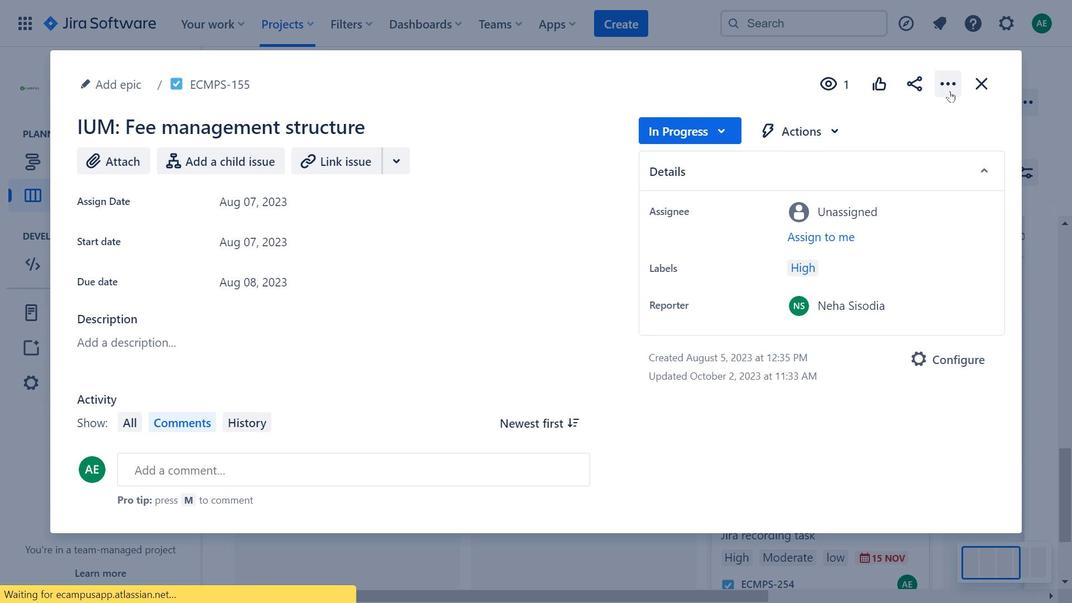 
Action: Mouse moved to (291, 278)
Screenshot: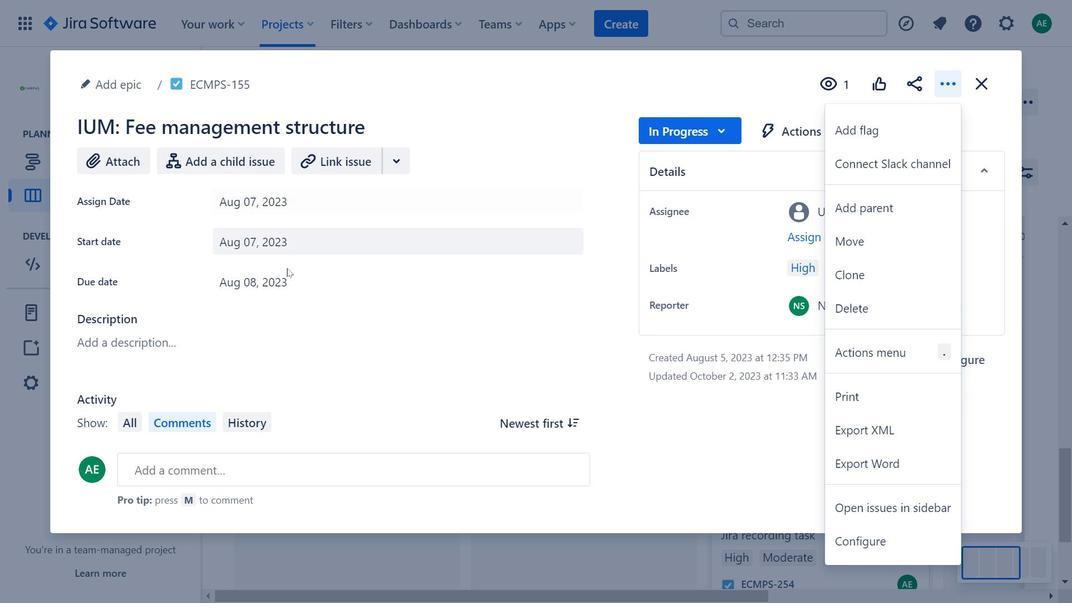 
Action: Mouse pressed left at (291, 278)
Screenshot: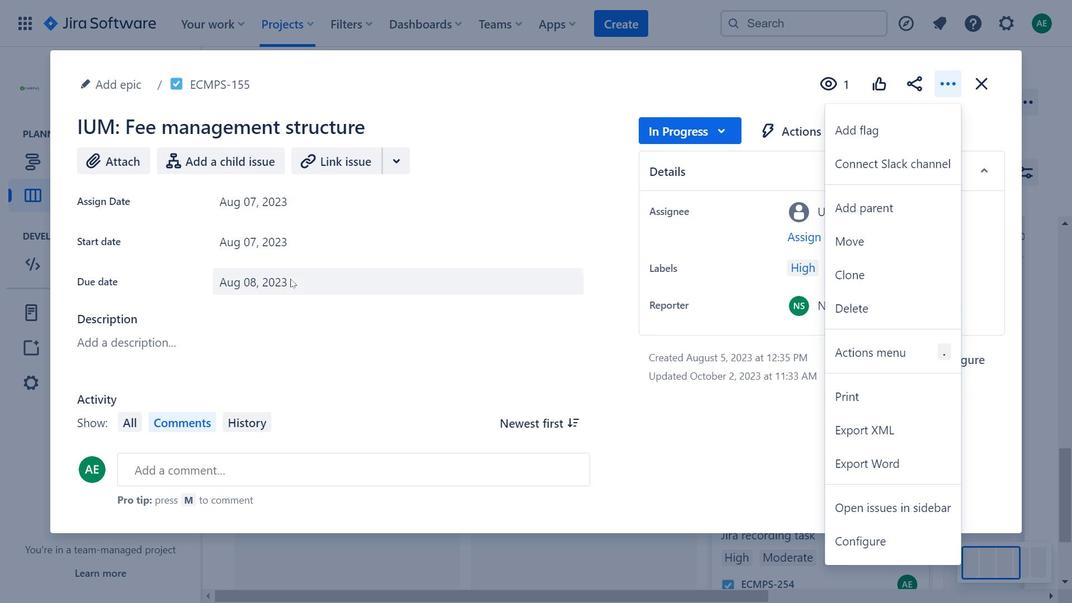 
Action: Mouse moved to (811, 124)
Screenshot: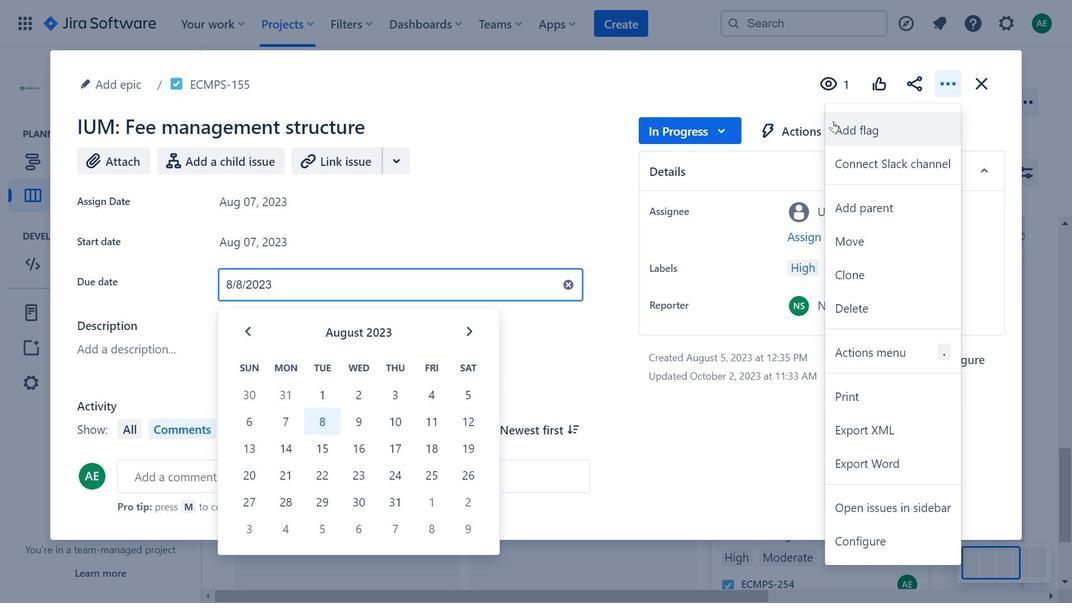 
Action: Mouse pressed left at (811, 124)
Screenshot: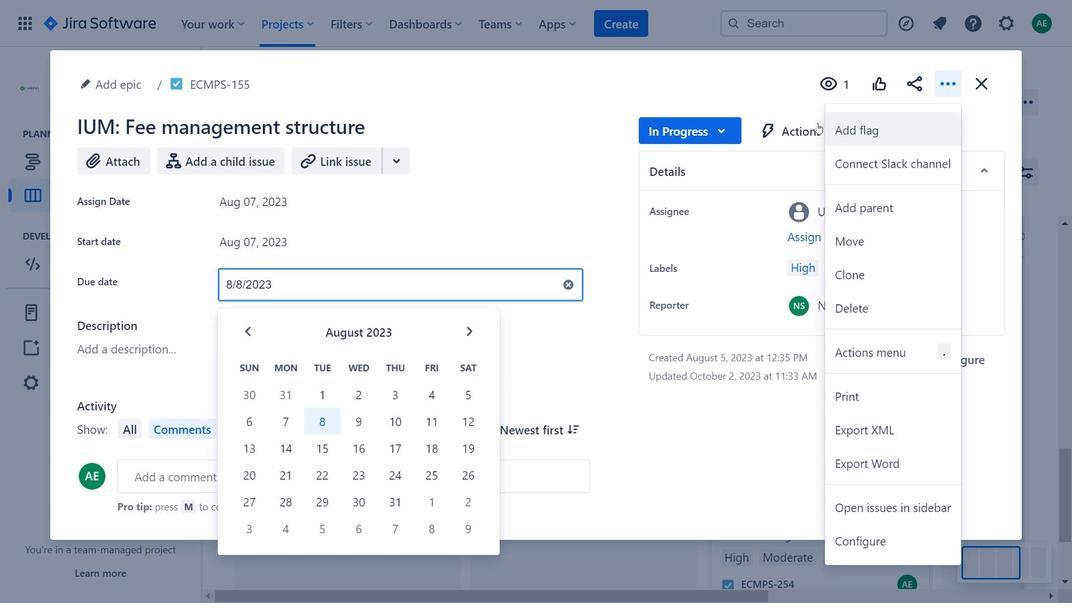 
Action: Mouse moved to (273, 234)
Screenshot: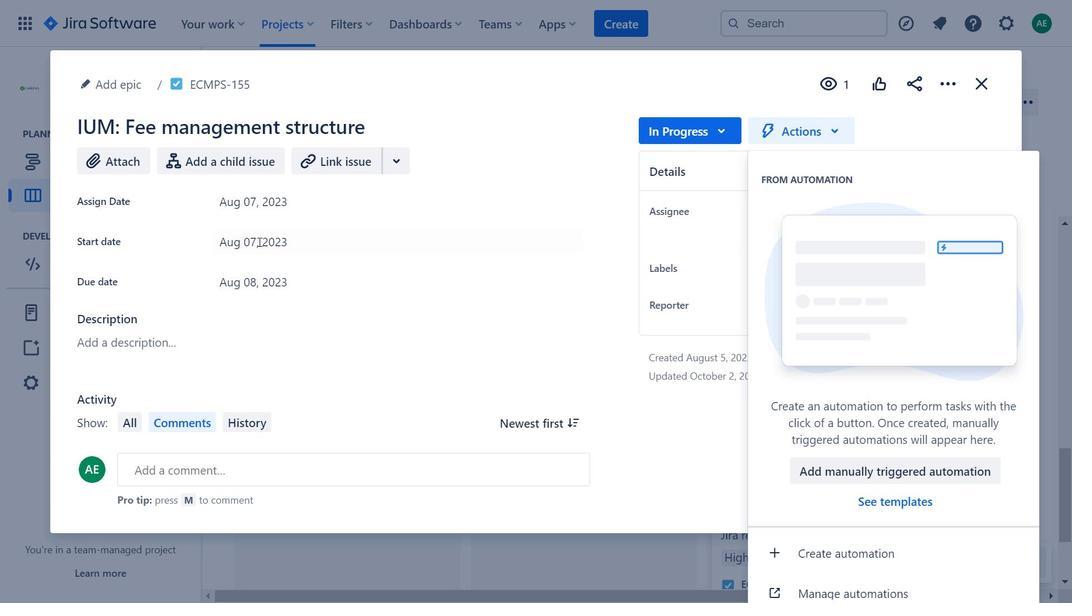 
Action: Mouse pressed left at (273, 234)
Screenshot: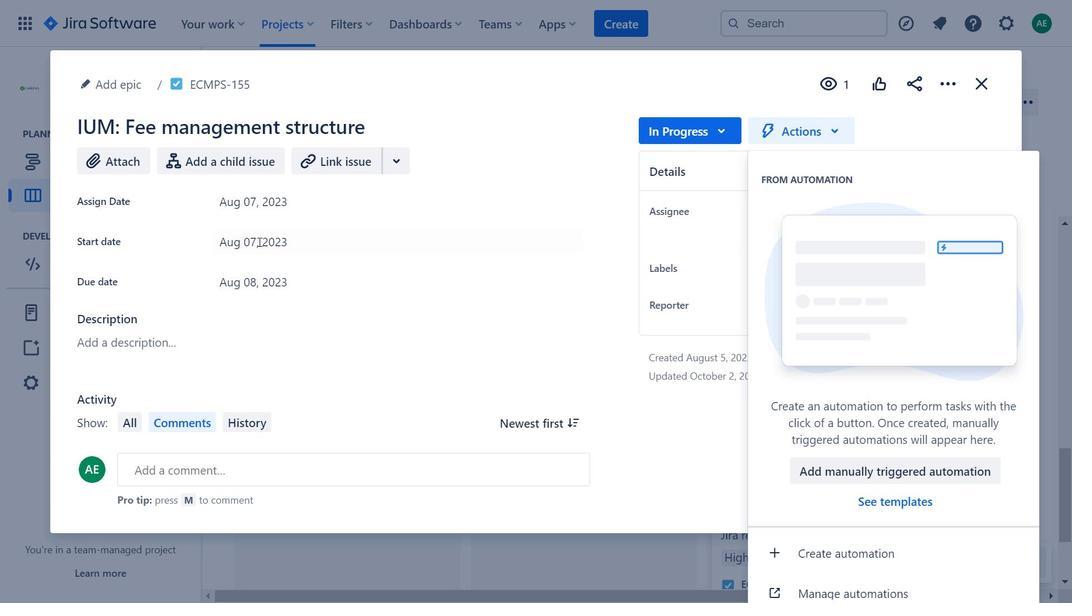 
Action: Mouse moved to (464, 295)
Screenshot: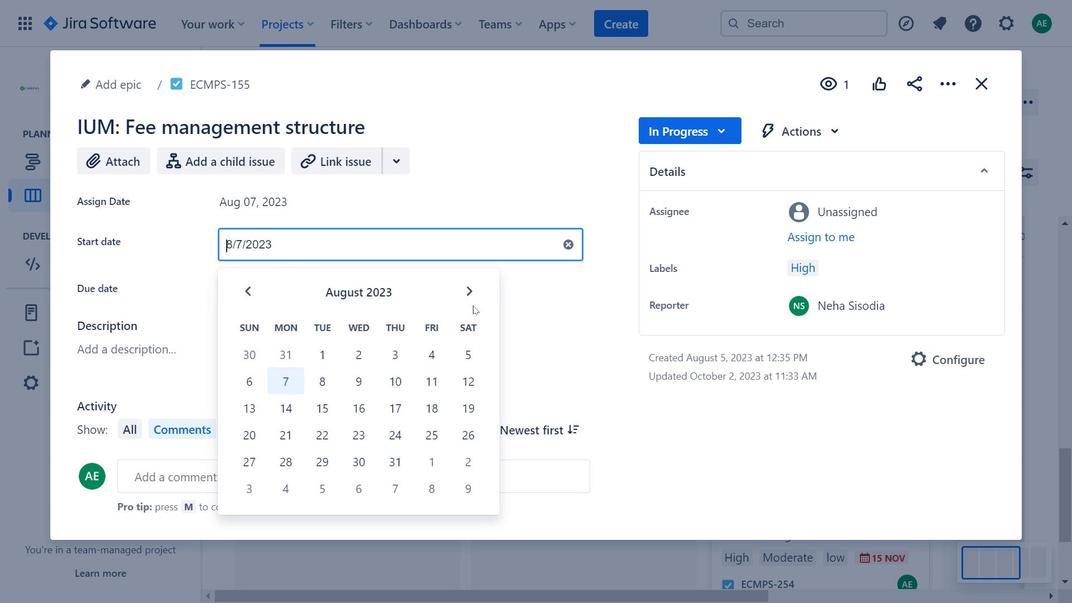 
Action: Mouse pressed left at (464, 295)
Screenshot: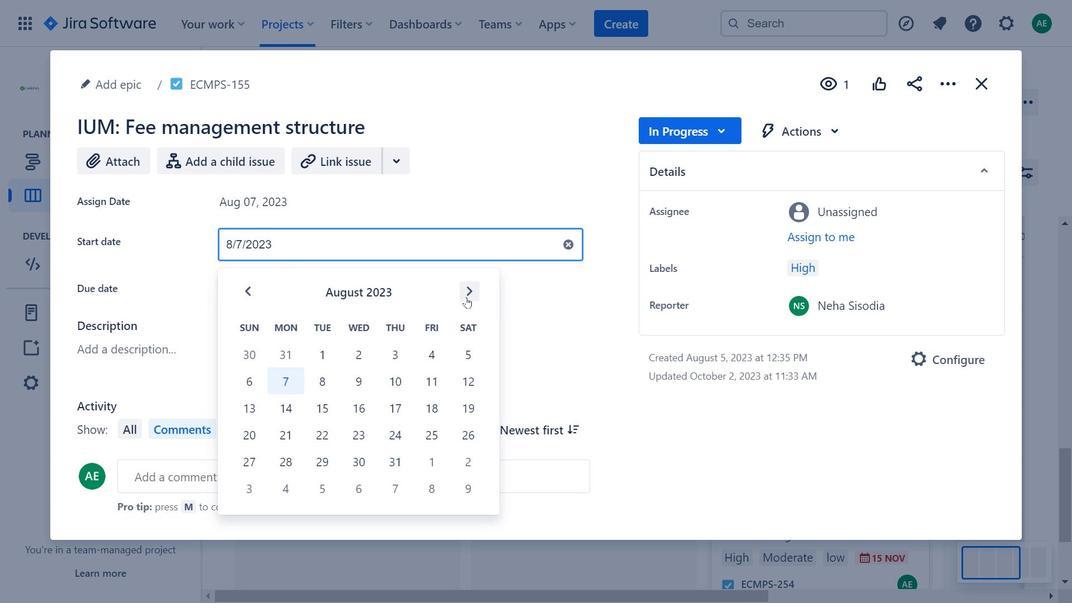 
Action: Mouse pressed left at (464, 295)
Screenshot: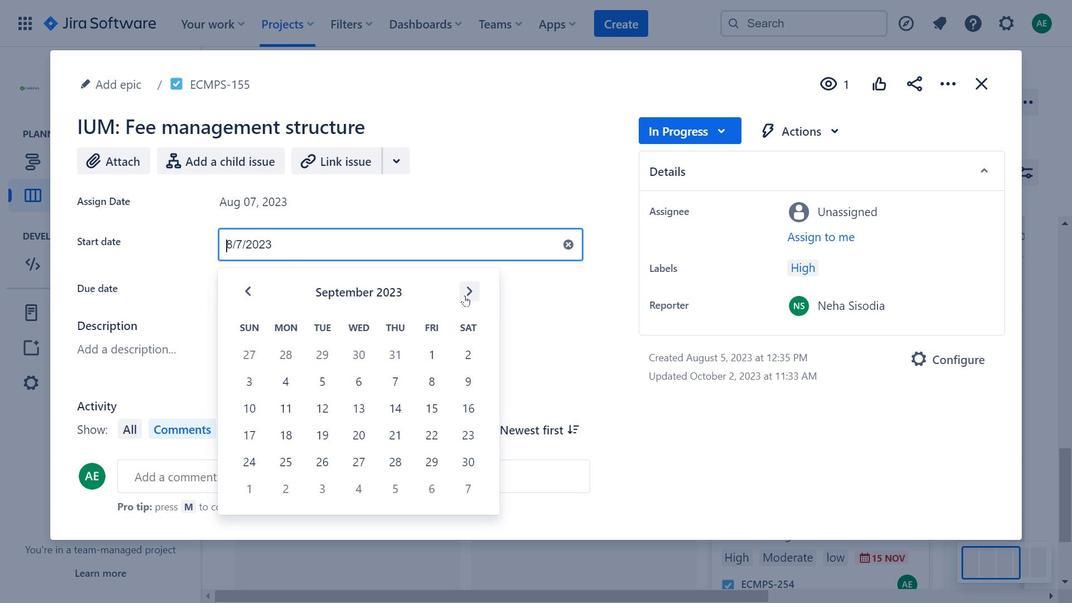 
Action: Mouse moved to (464, 294)
Screenshot: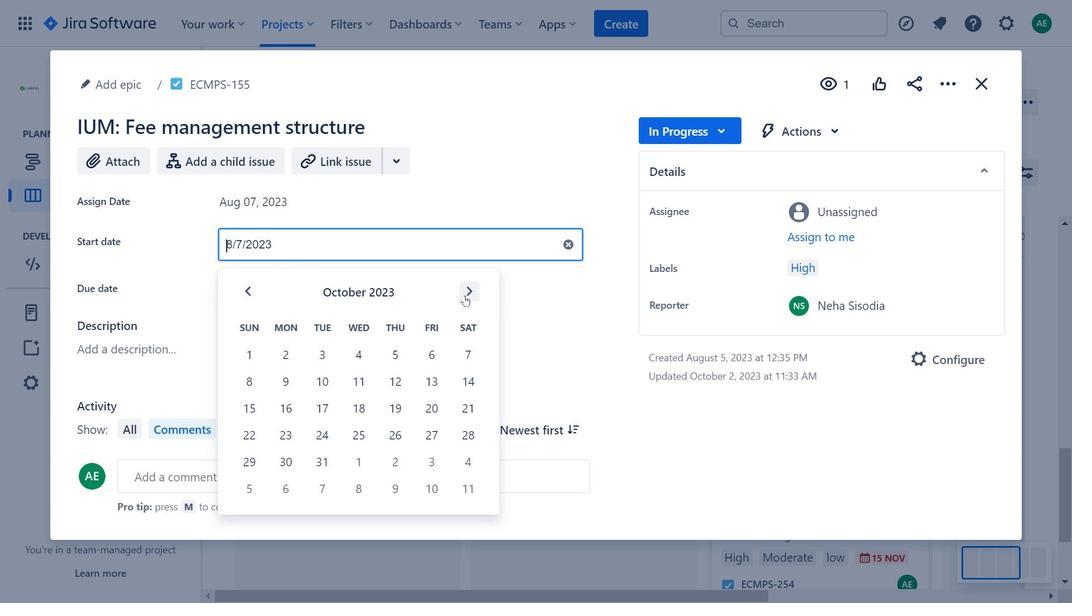 
Action: Mouse pressed left at (464, 294)
Screenshot: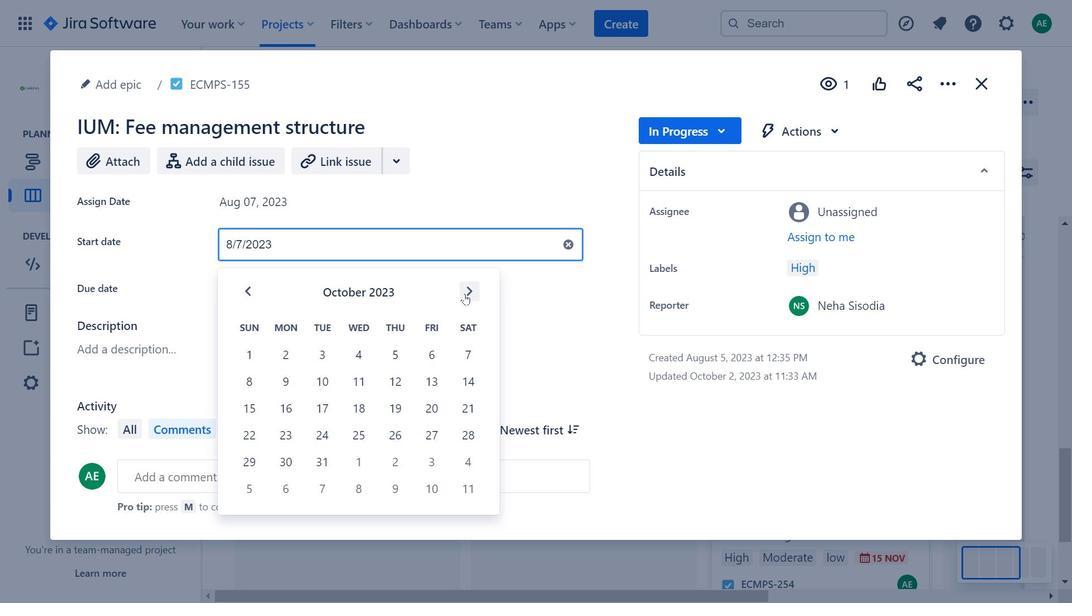 
Action: Mouse moved to (941, 87)
Screenshot: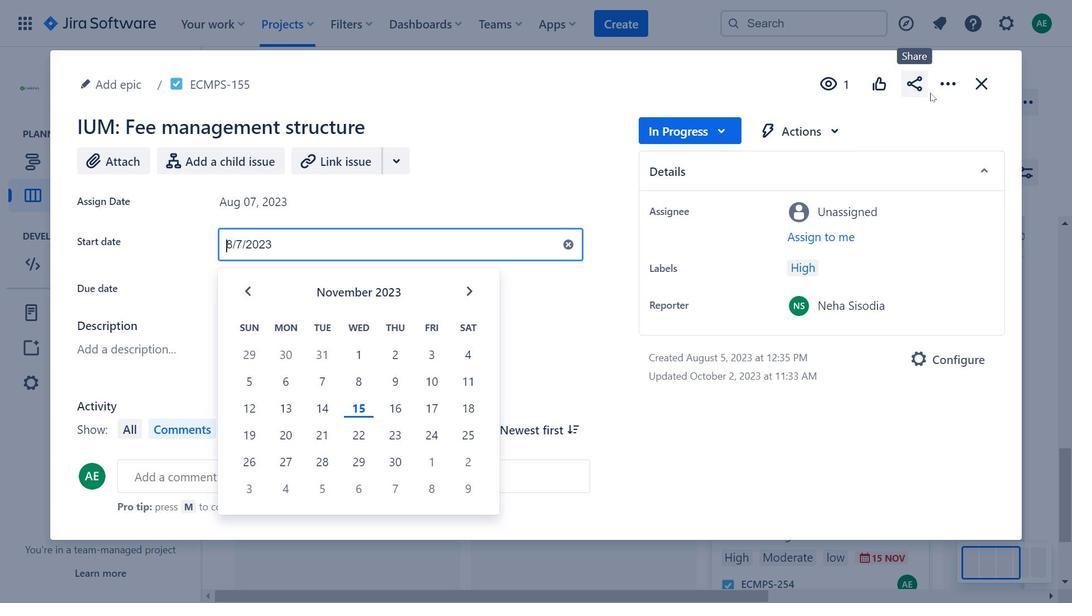 
Action: Mouse pressed left at (941, 87)
Screenshot: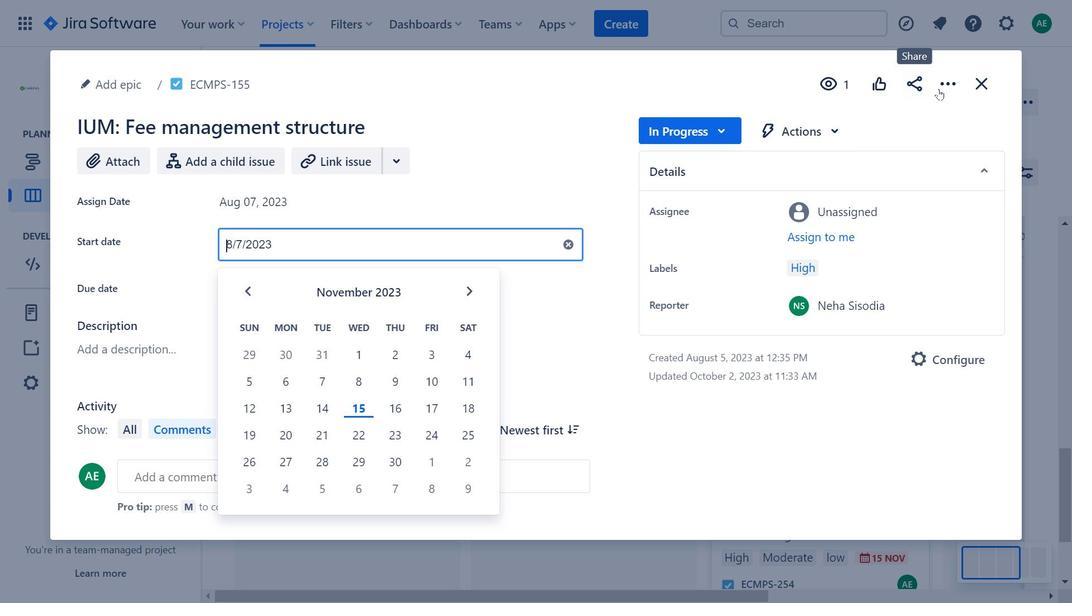 
Action: Mouse moved to (291, 276)
Screenshot: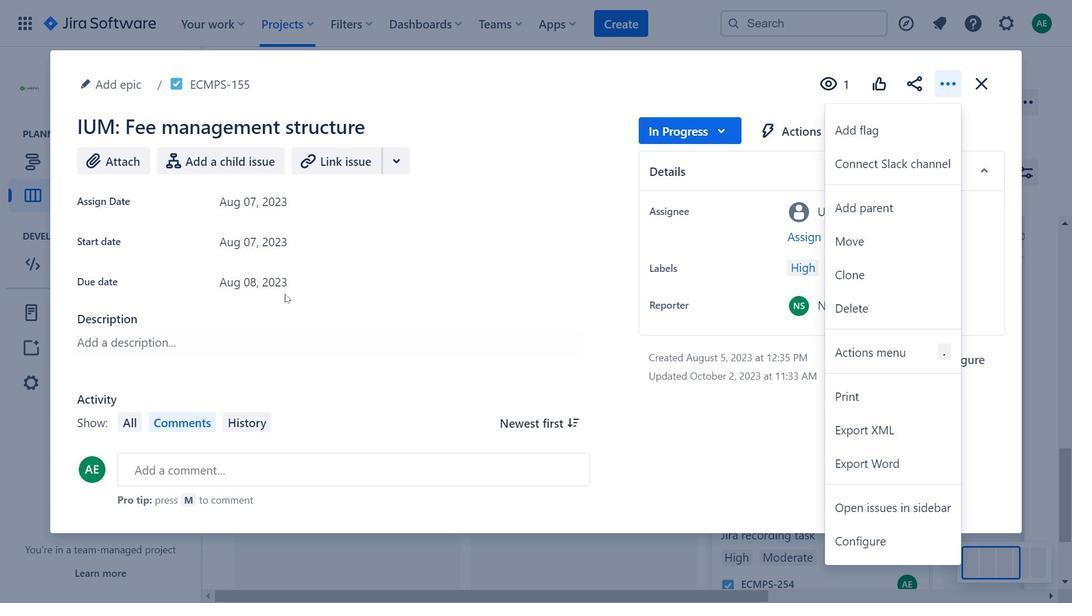 
Action: Mouse pressed left at (291, 276)
Screenshot: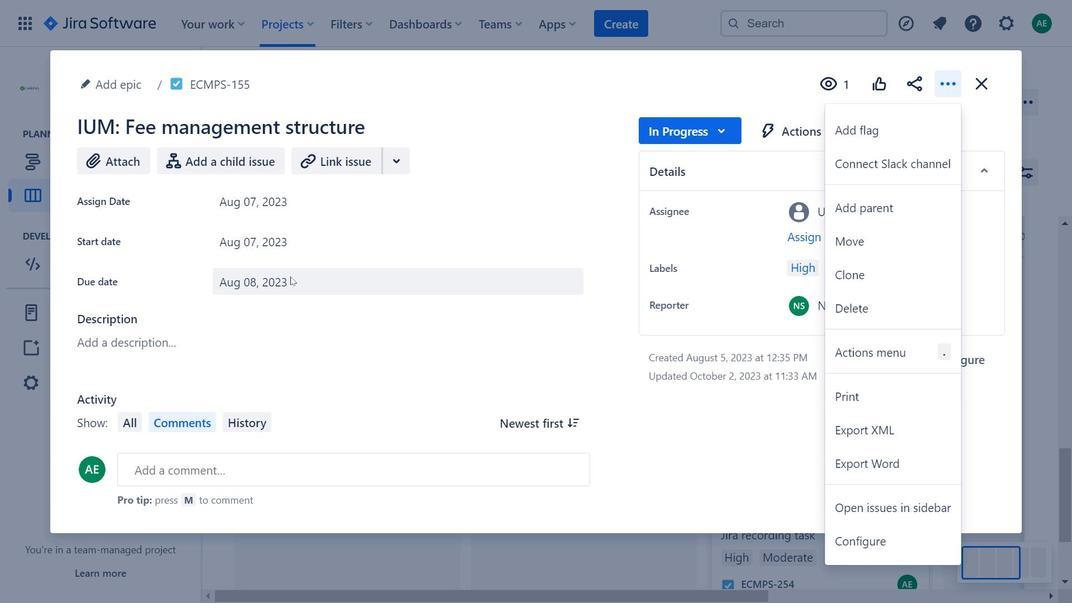 
Action: Mouse moved to (675, 143)
Screenshot: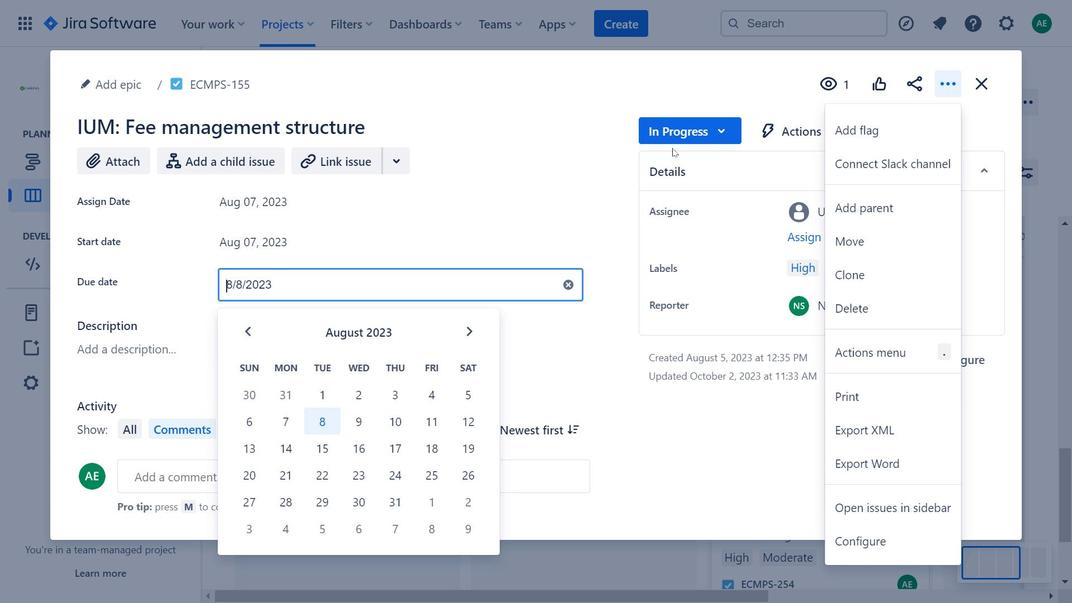 
Action: Mouse pressed left at (675, 143)
Screenshot: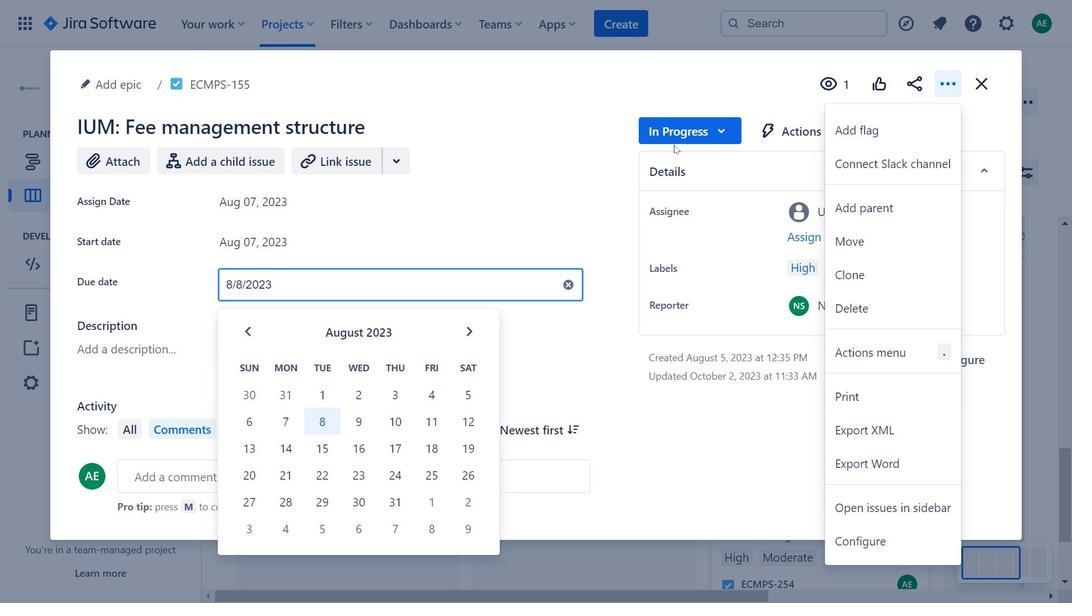 
Action: Mouse moved to (947, 78)
Screenshot: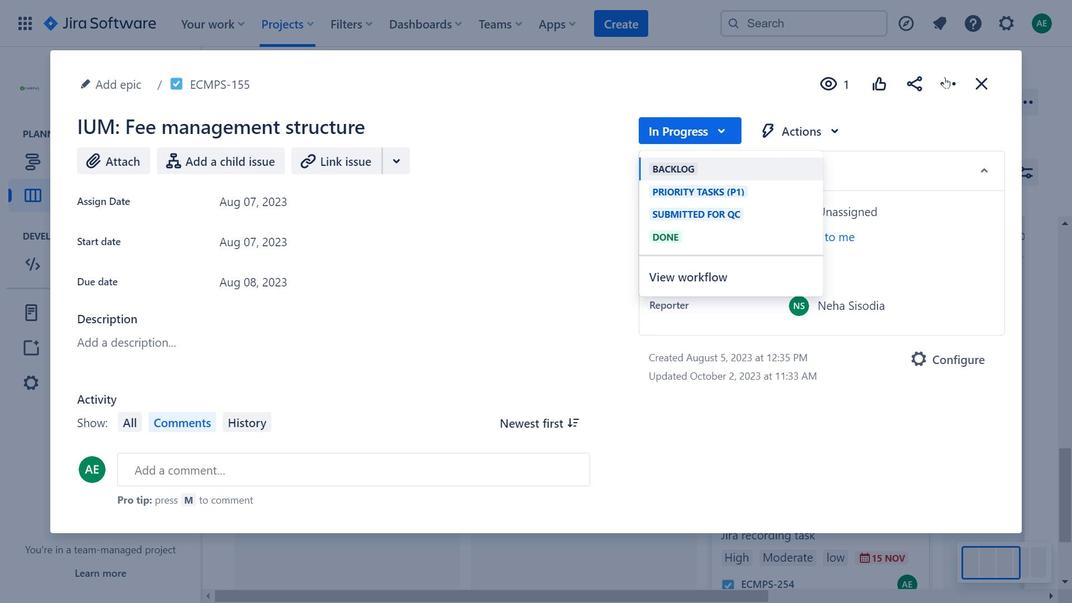 
Action: Mouse pressed left at (947, 78)
Screenshot: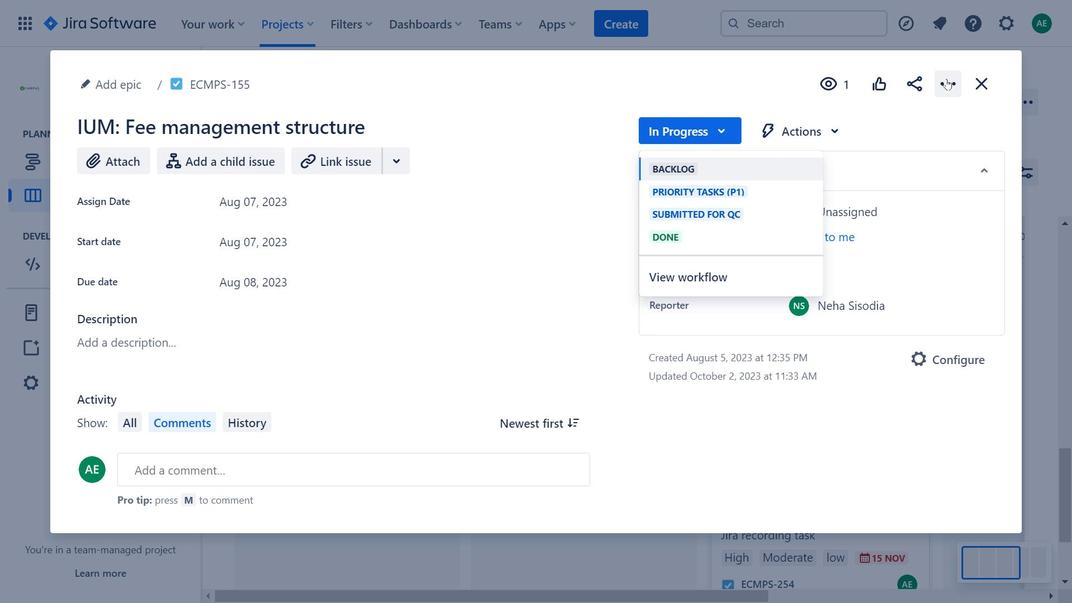 
Action: Mouse moved to (987, 86)
Screenshot: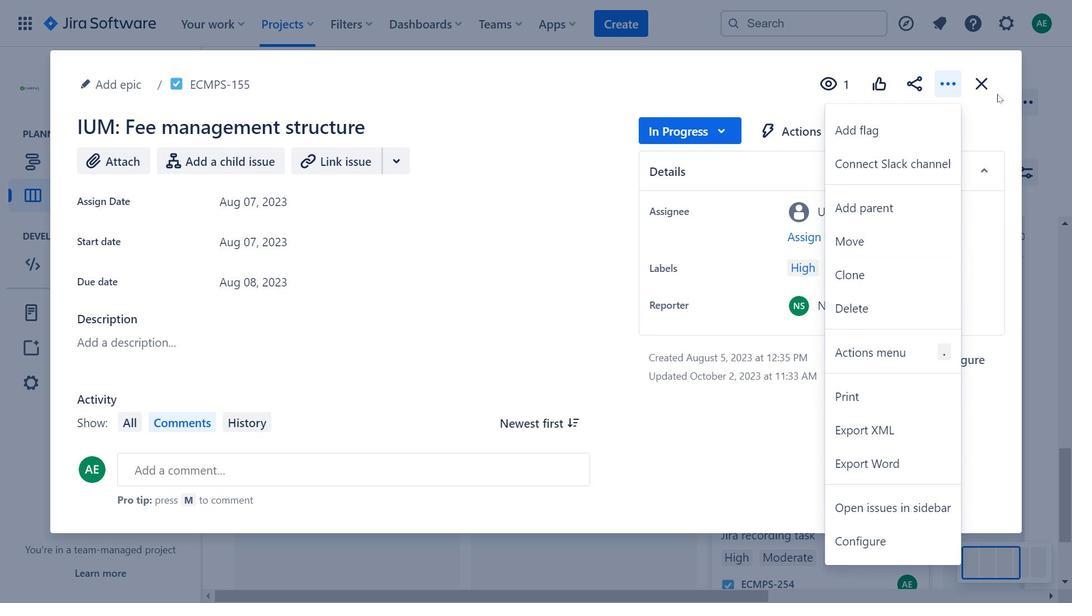 
Action: Mouse pressed left at (987, 86)
Screenshot: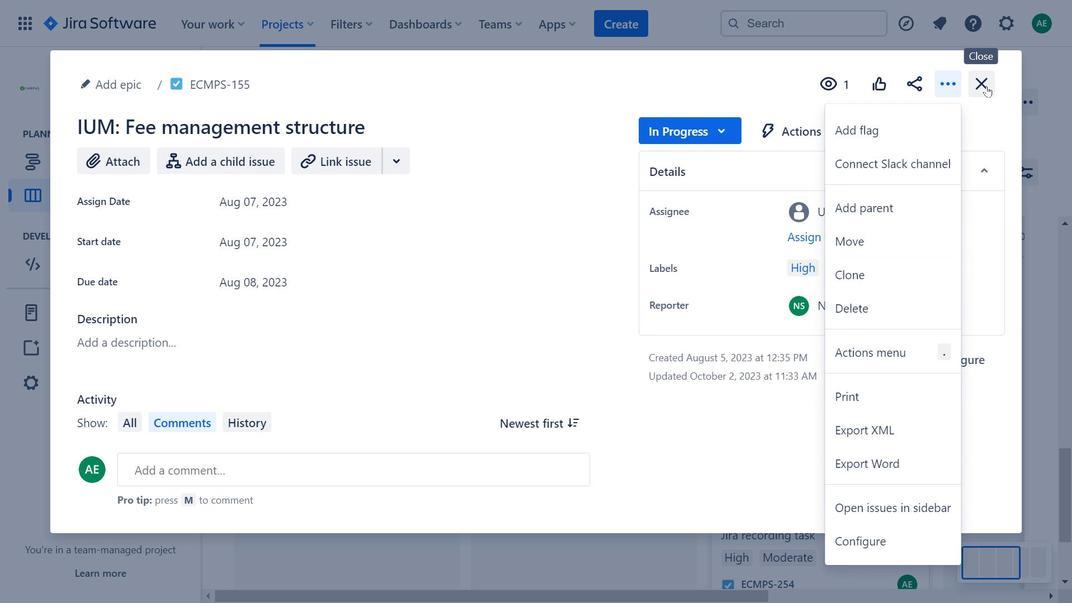 
Action: Mouse moved to (1040, 98)
Screenshot: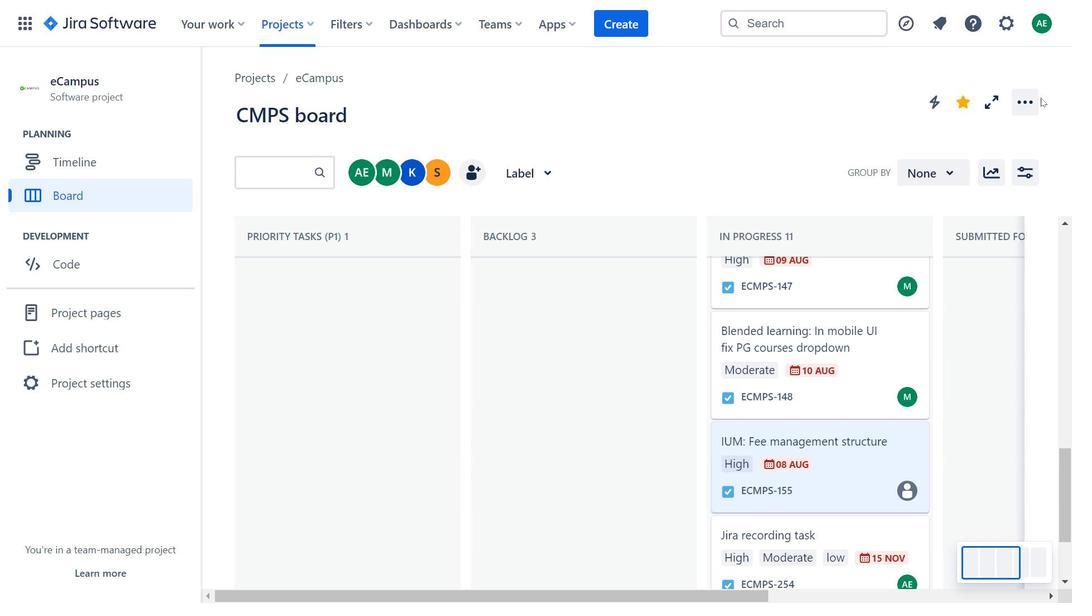 
Action: Mouse pressed left at (1040, 98)
Screenshot: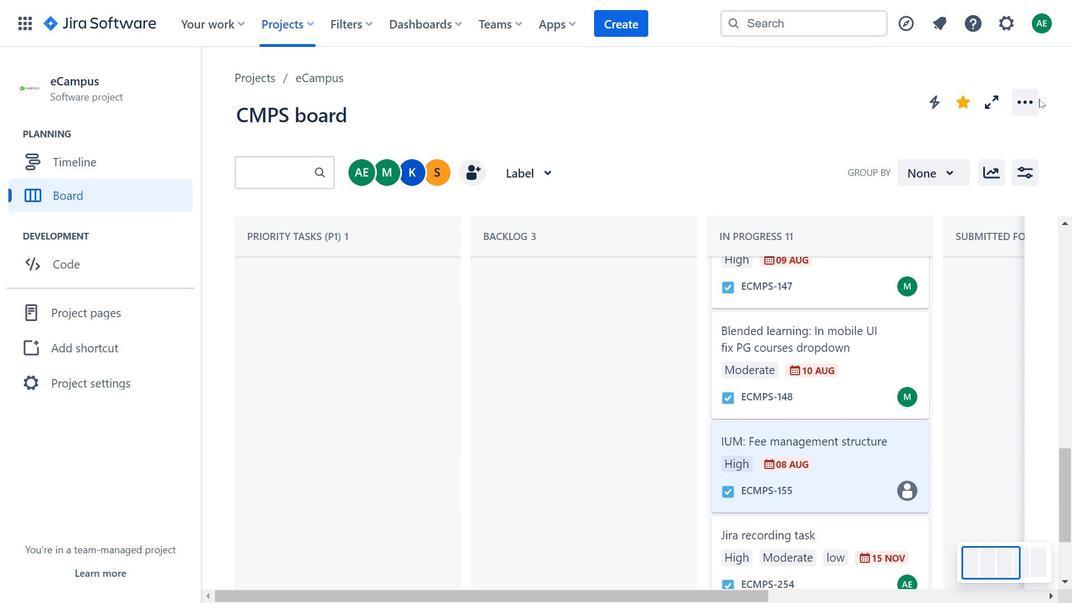 
Action: Mouse moved to (1023, 164)
Screenshot: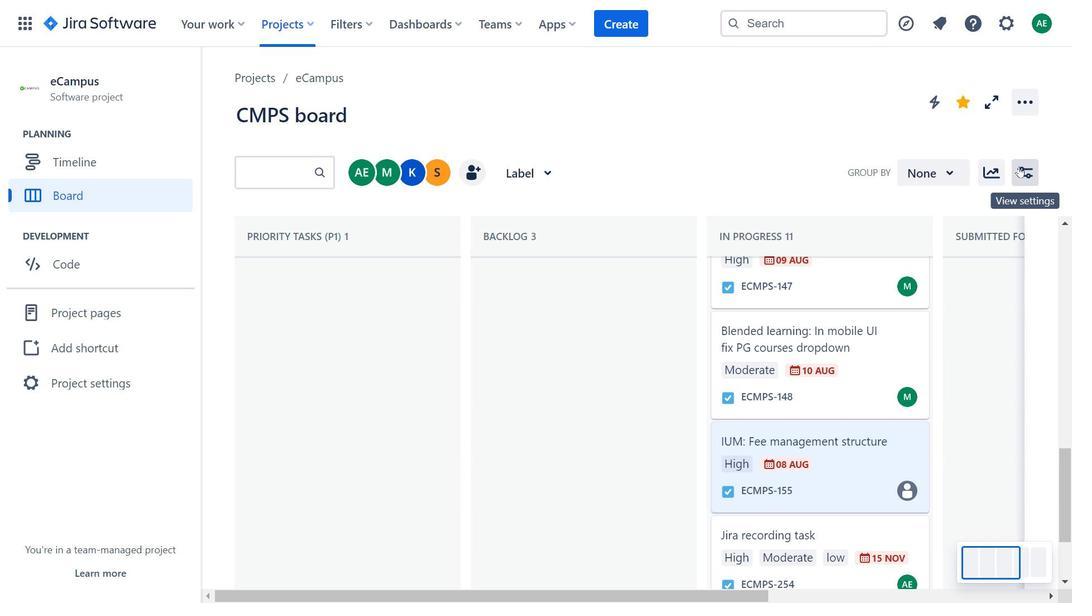 
Action: Mouse pressed left at (1023, 164)
Screenshot: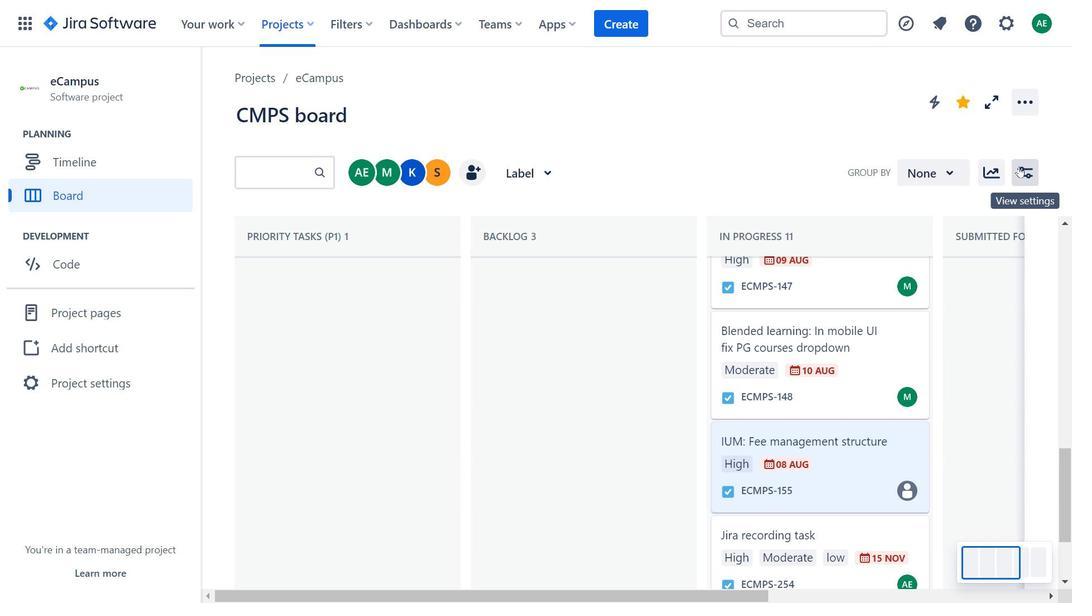 
Action: Mouse moved to (941, 167)
Screenshot: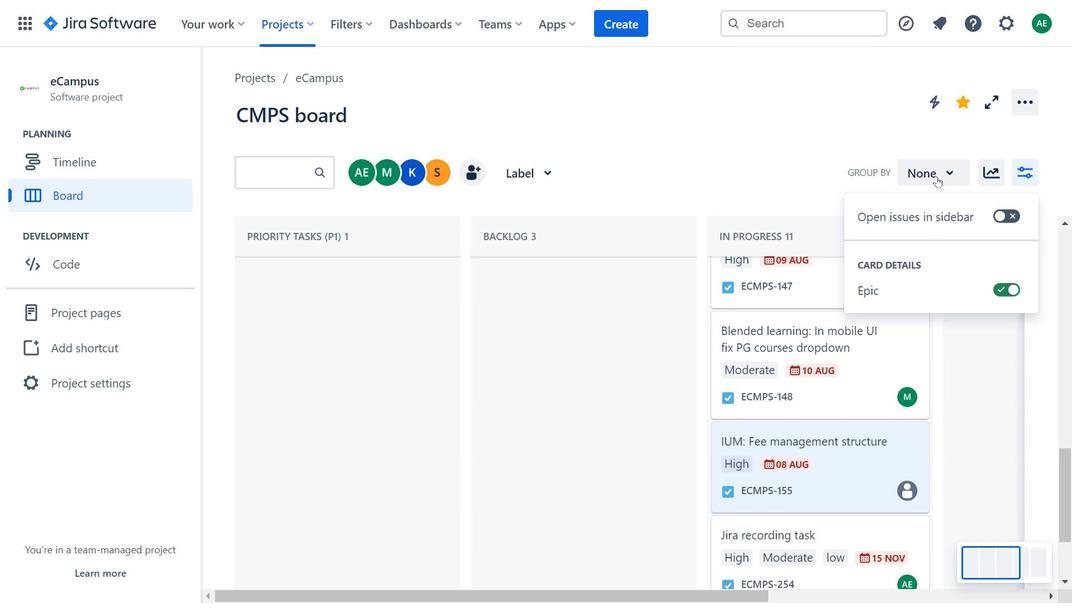 
Action: Mouse pressed left at (941, 167)
Screenshot: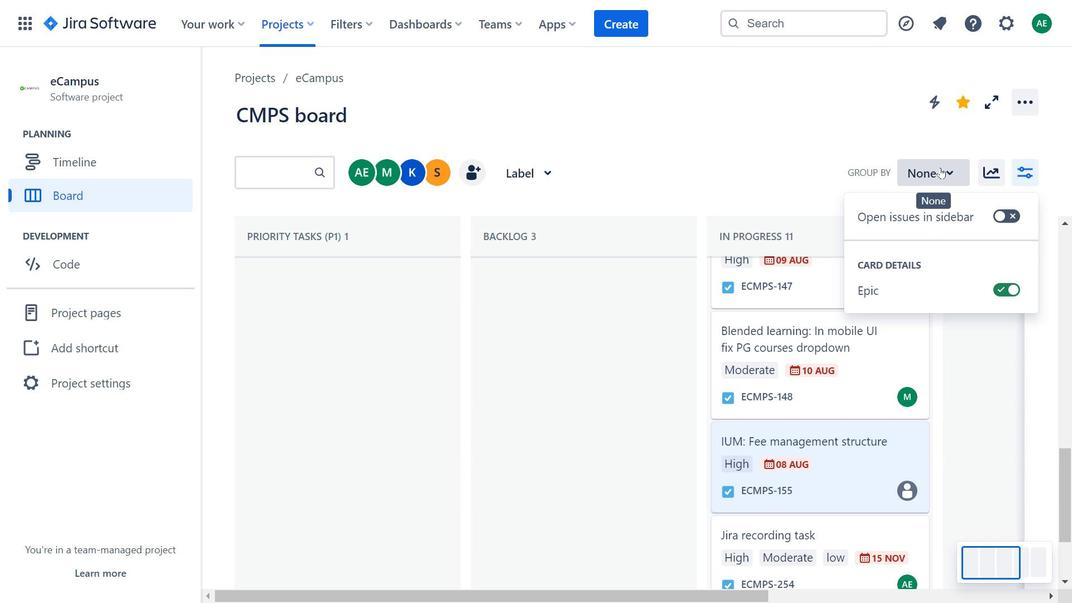 
Action: Mouse moved to (839, 124)
Screenshot: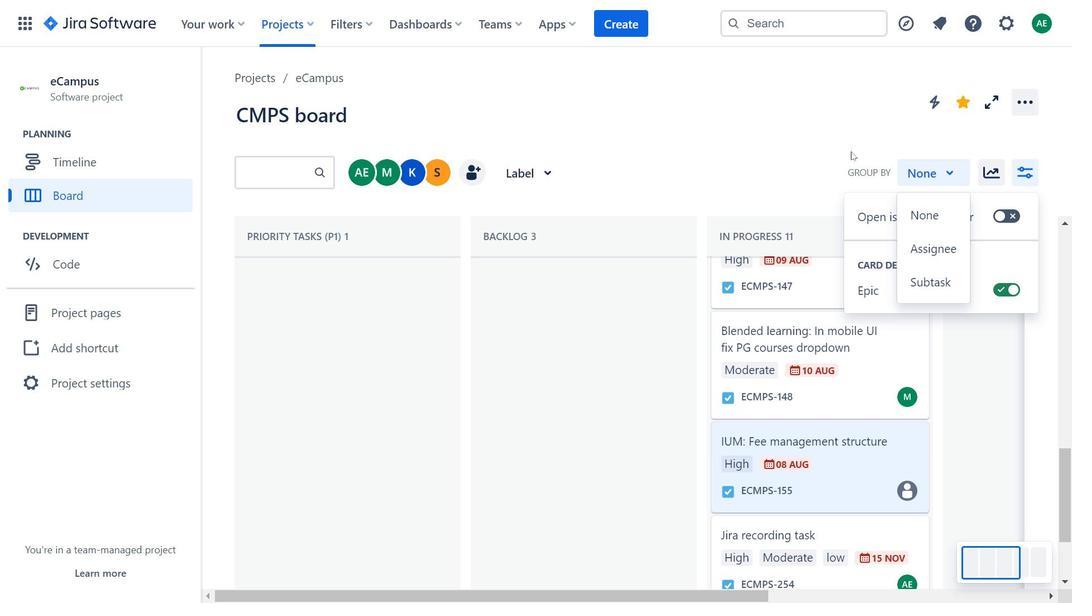 
Action: Mouse pressed left at (839, 124)
Screenshot: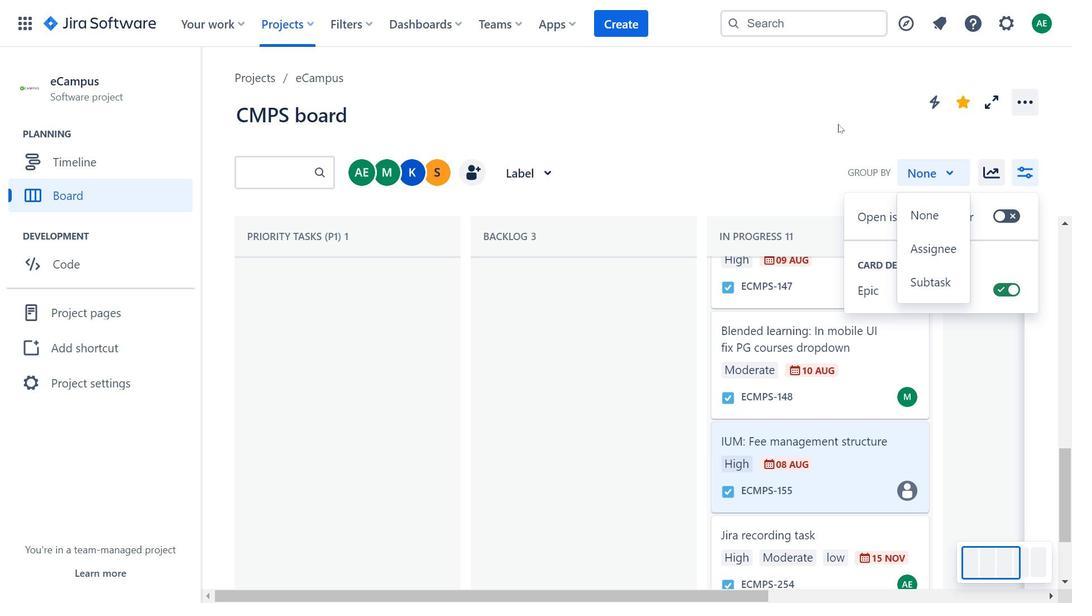 
Action: Mouse moved to (693, 348)
Screenshot: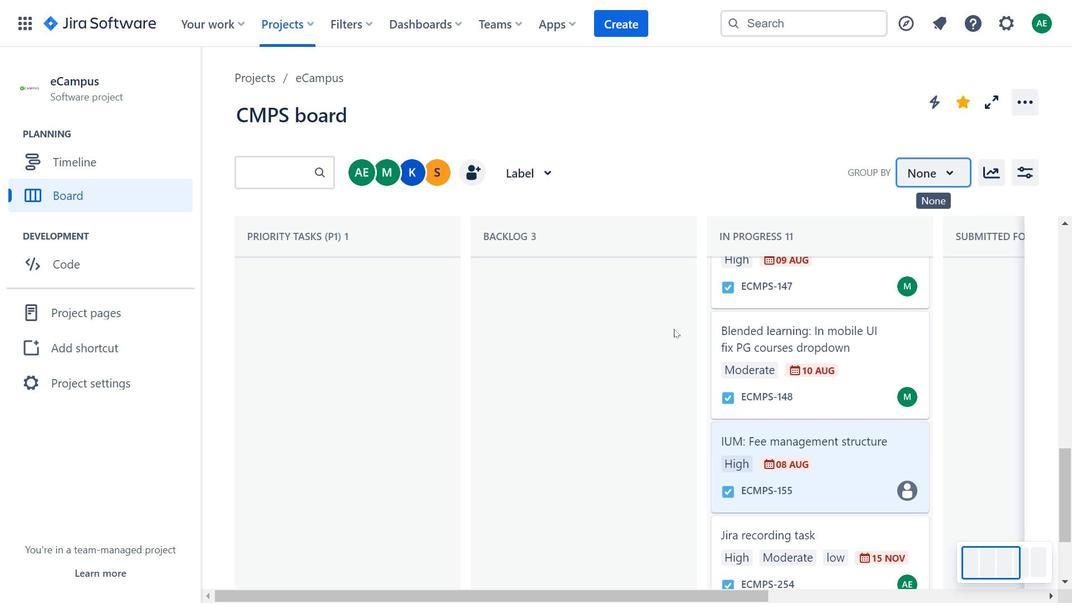 
Action: Mouse scrolled (693, 347) with delta (0, 0)
Screenshot: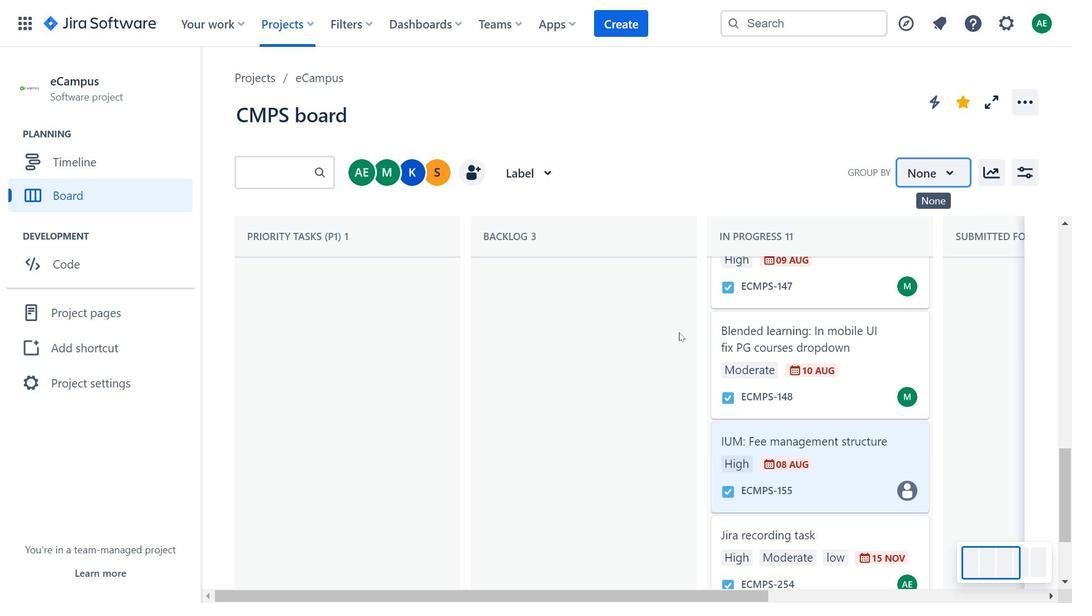 
Action: Mouse moved to (696, 349)
Screenshot: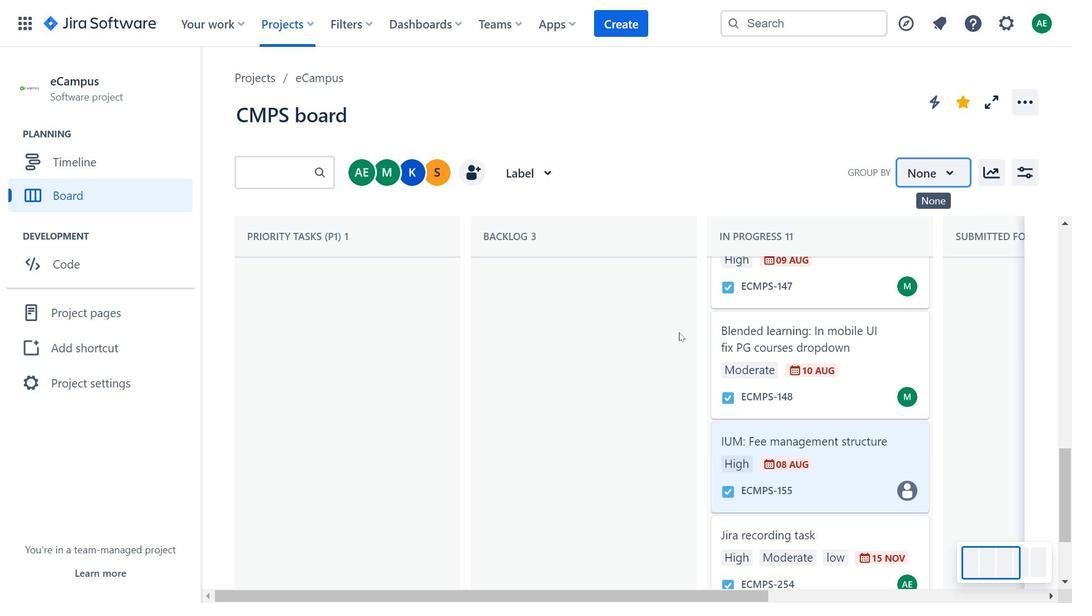 
Action: Mouse scrolled (696, 349) with delta (0, 0)
Screenshot: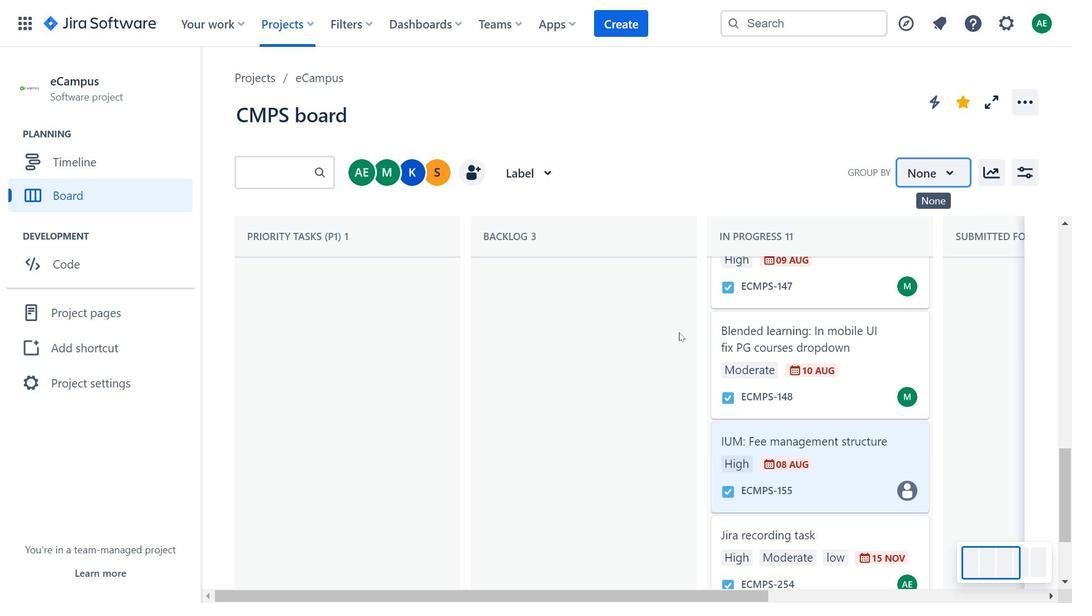 
Action: Mouse moved to (868, 369)
Screenshot: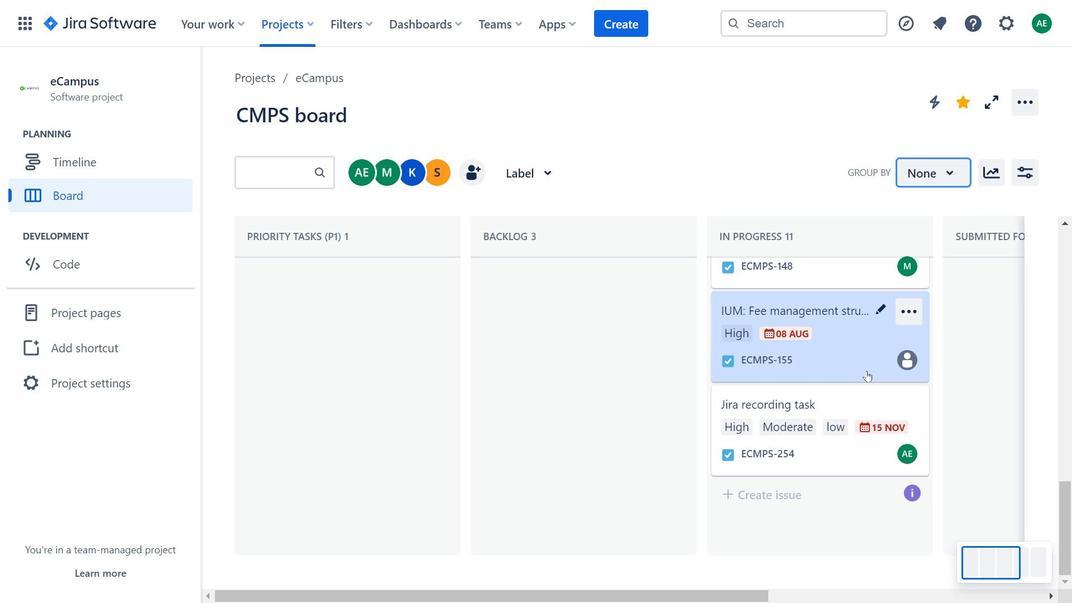 
Action: Mouse scrolled (868, 369) with delta (0, 0)
Screenshot: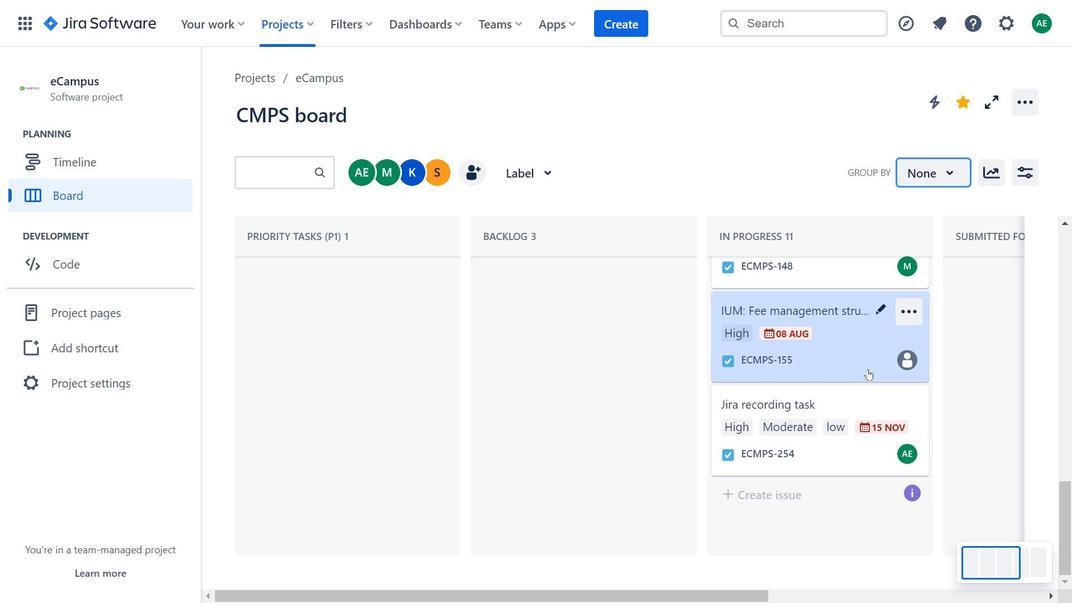 
Action: Mouse scrolled (868, 369) with delta (0, 0)
Screenshot: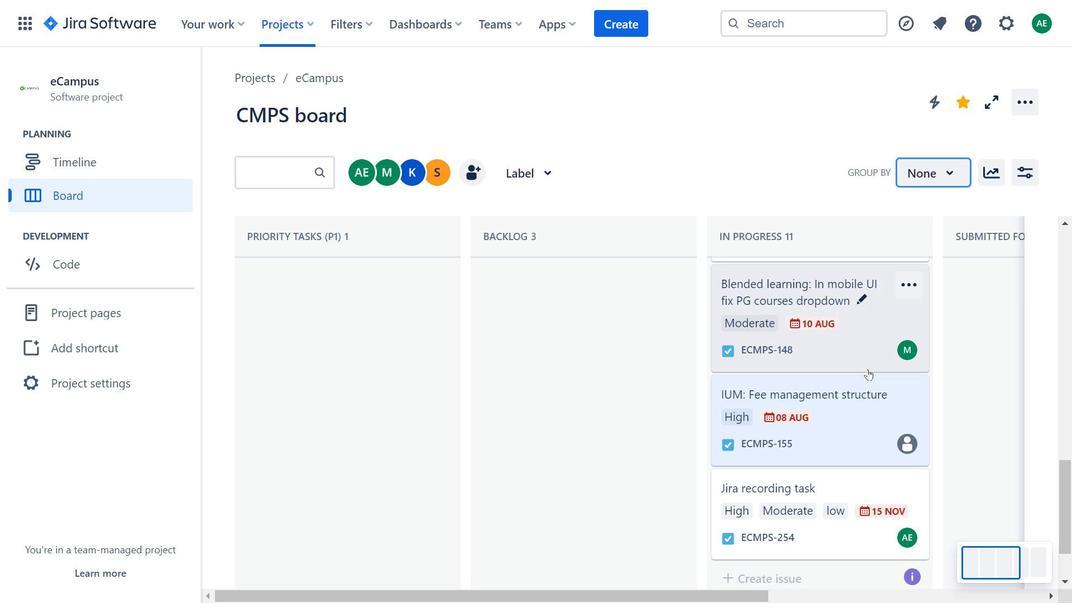 
Action: Mouse scrolled (868, 369) with delta (0, 0)
Screenshot: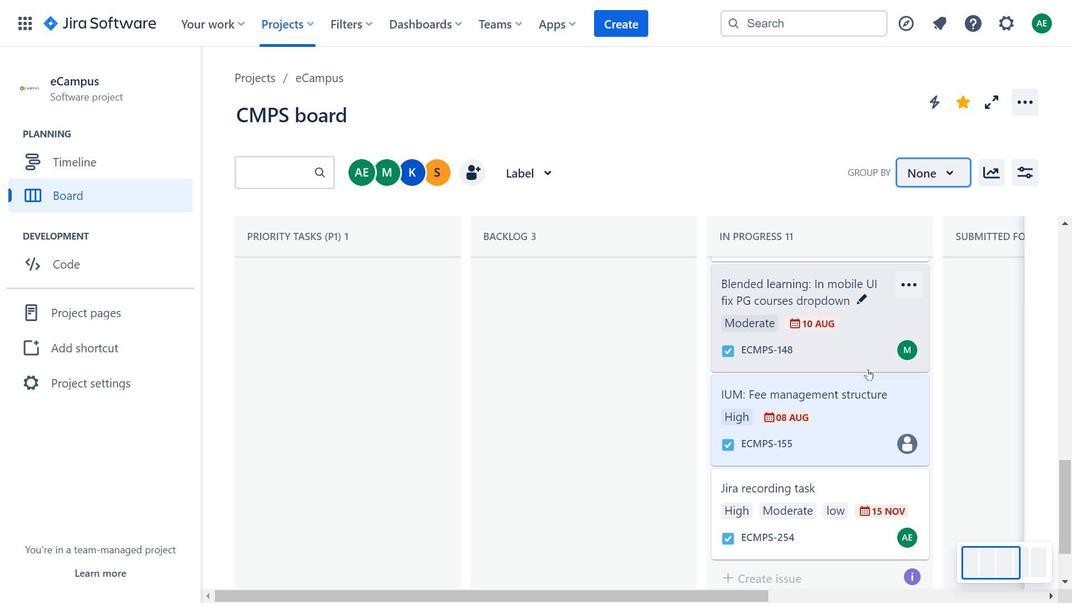 
Action: Mouse scrolled (868, 369) with delta (0, 0)
Screenshot: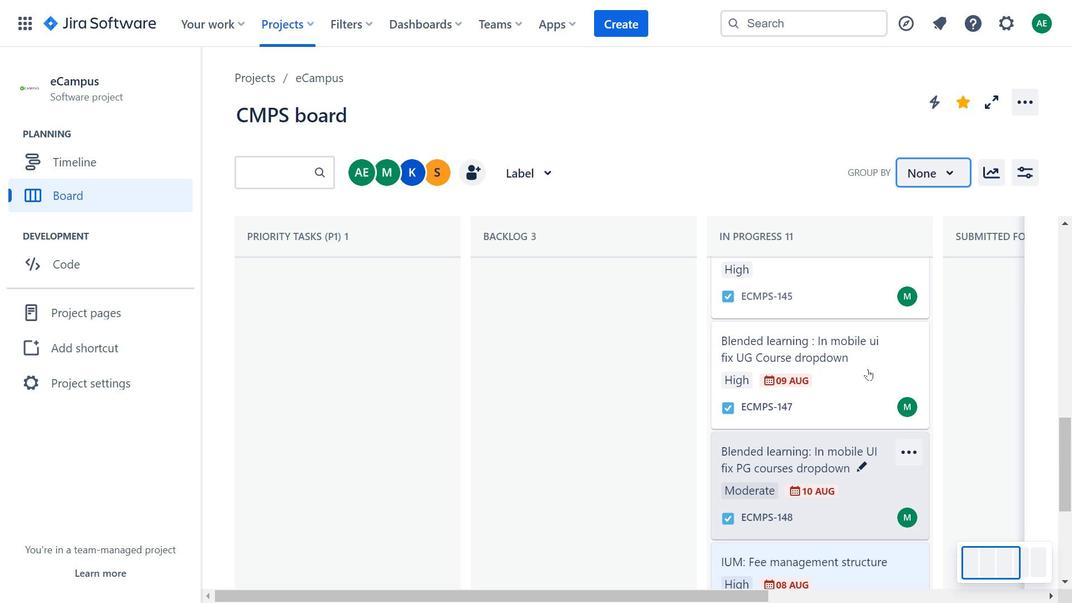
Action: Mouse scrolled (868, 369) with delta (0, 0)
Screenshot: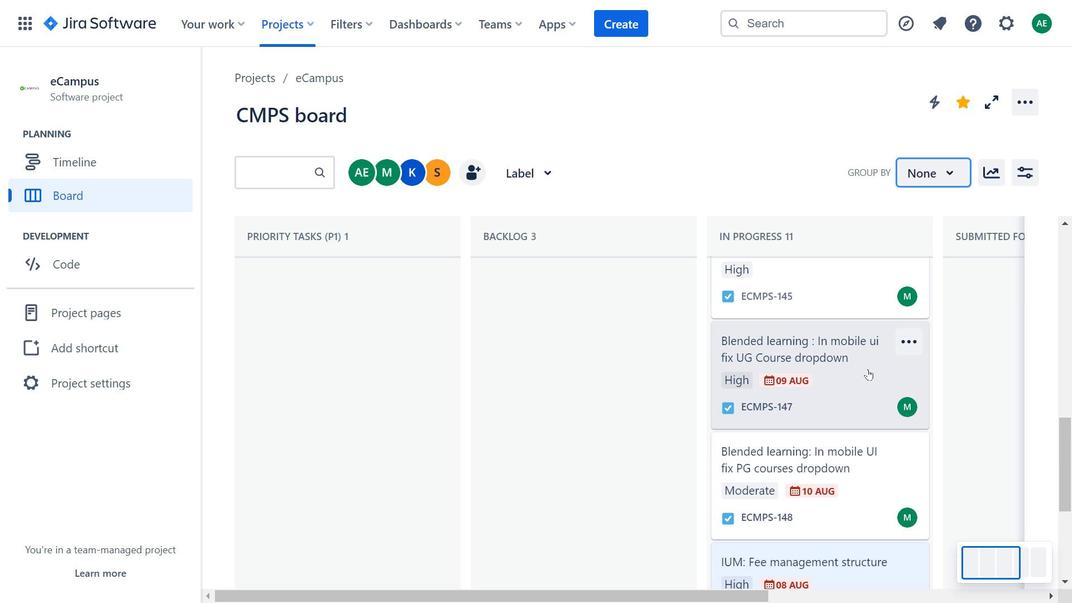 
Action: Mouse scrolled (868, 369) with delta (0, 0)
Screenshot: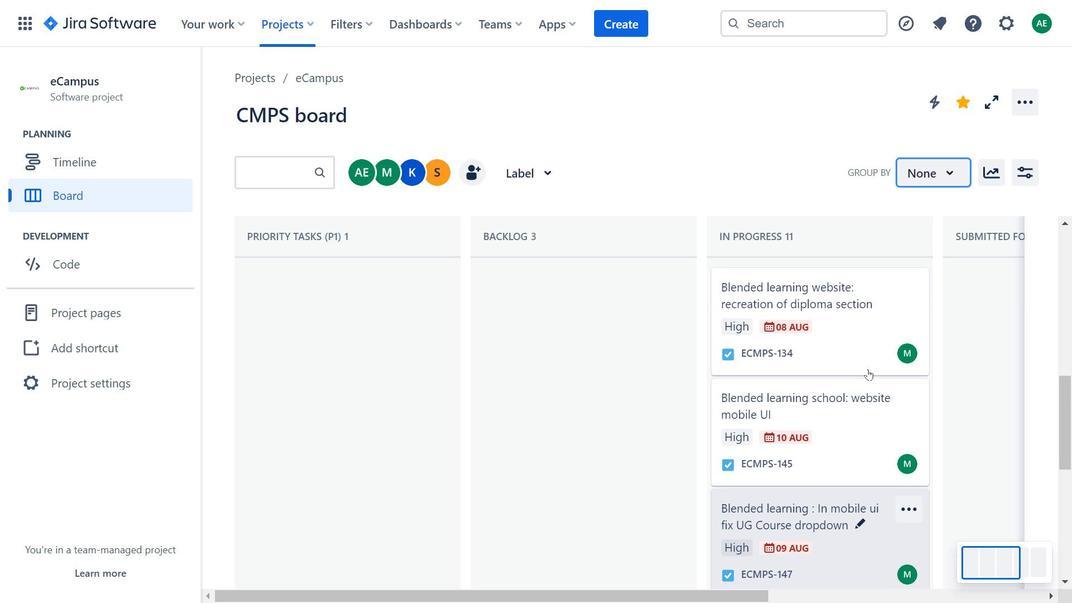 
Action: Mouse moved to (980, 559)
Screenshot: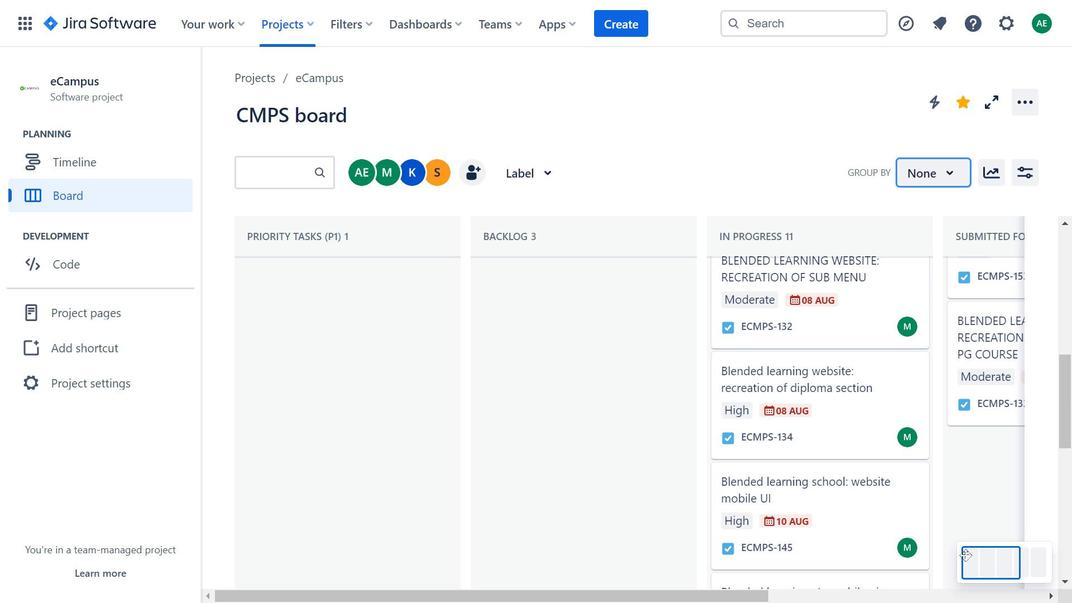 
Action: Mouse pressed left at (980, 559)
Screenshot: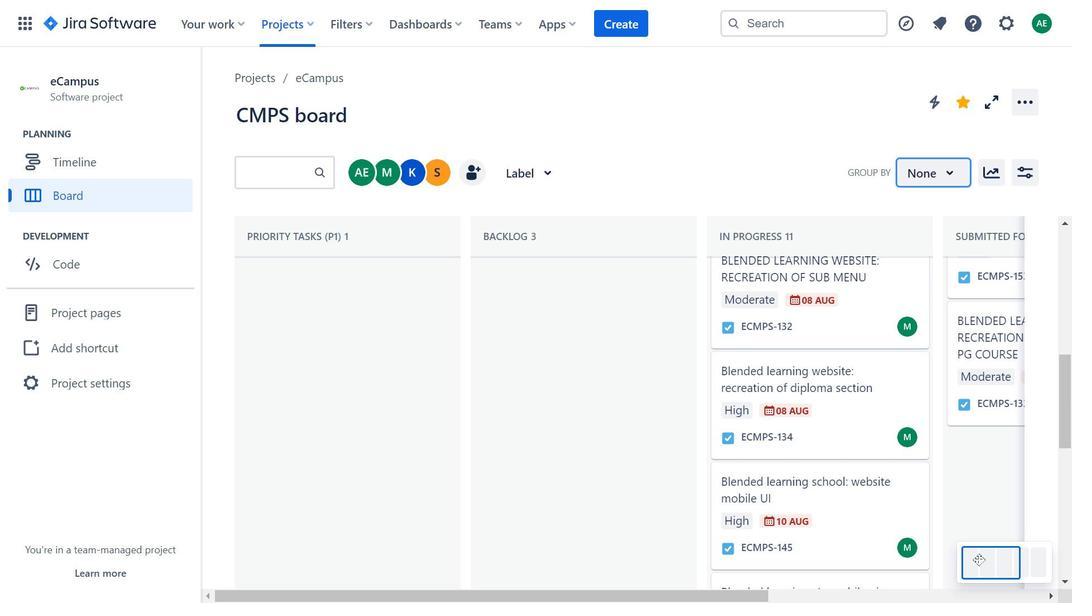 
Action: Mouse moved to (671, 396)
Screenshot: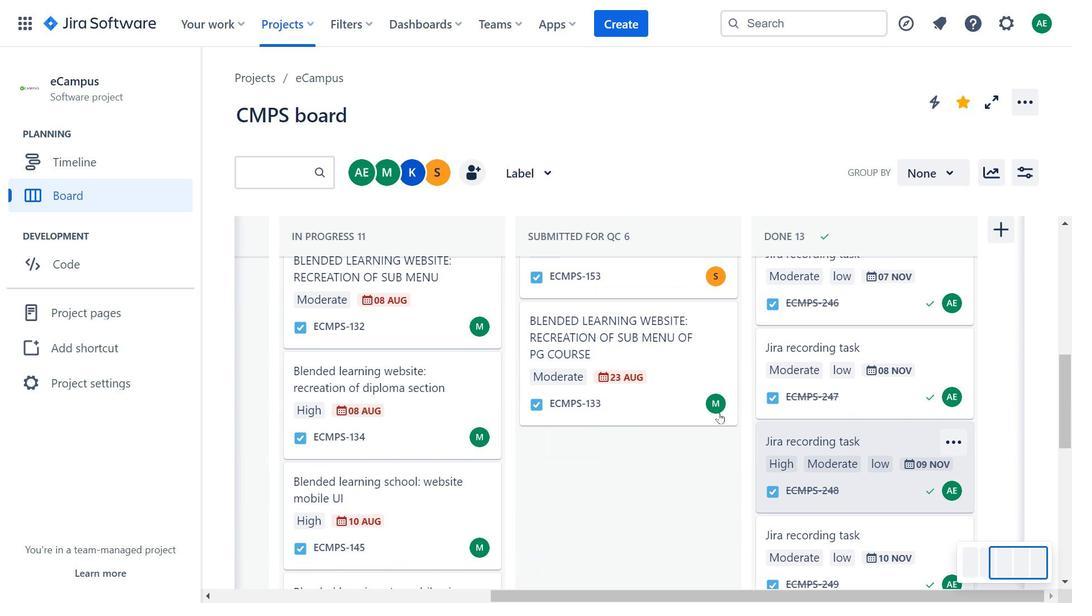 
Action: Mouse pressed left at (671, 396)
Screenshot: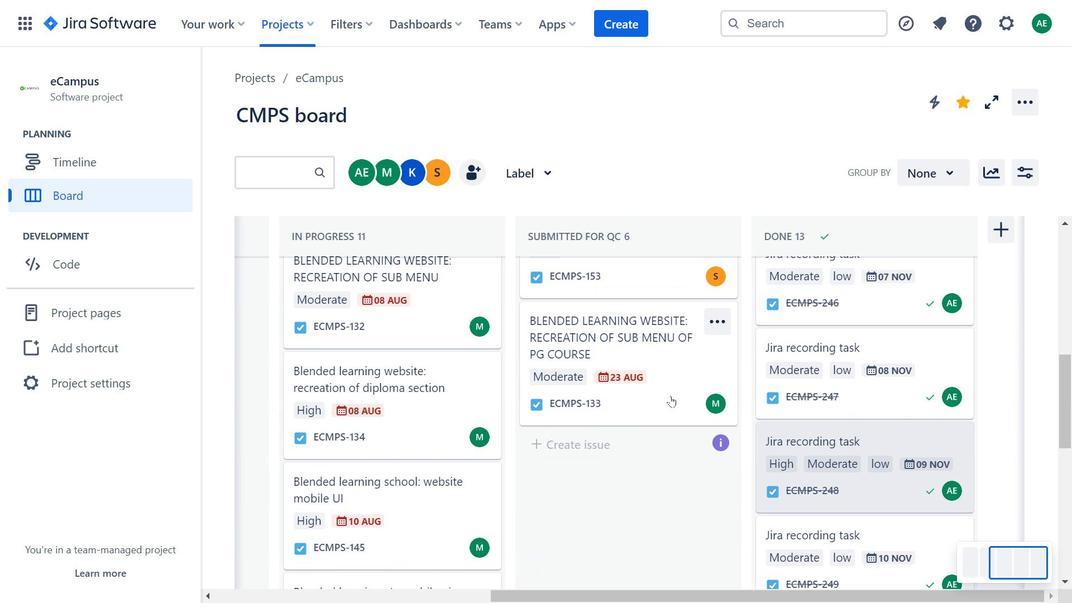 
Action: Mouse moved to (682, 520)
Screenshot: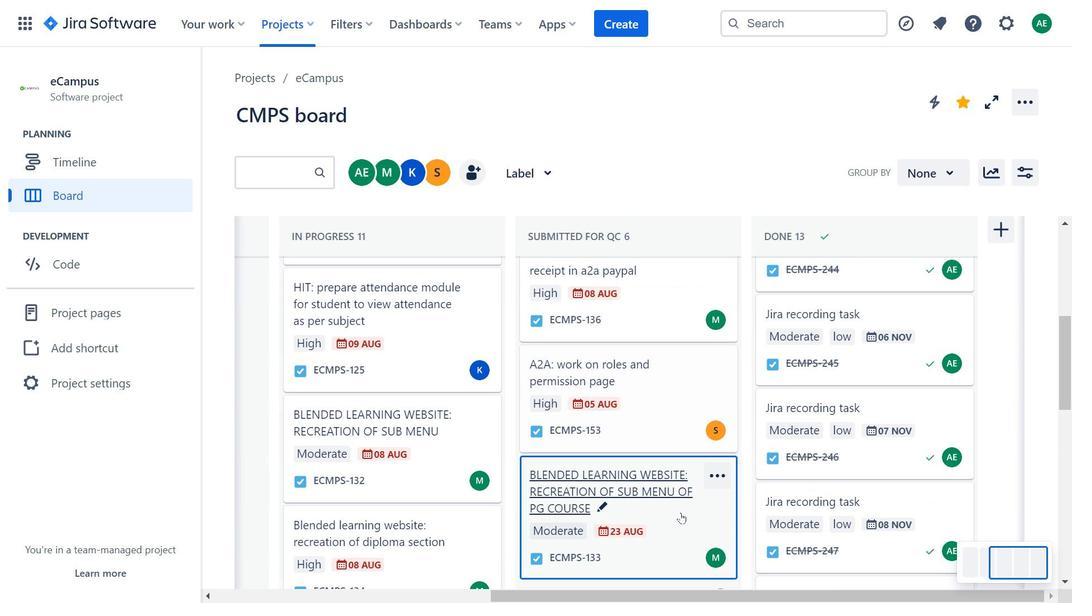 
Action: Mouse pressed left at (682, 520)
Screenshot: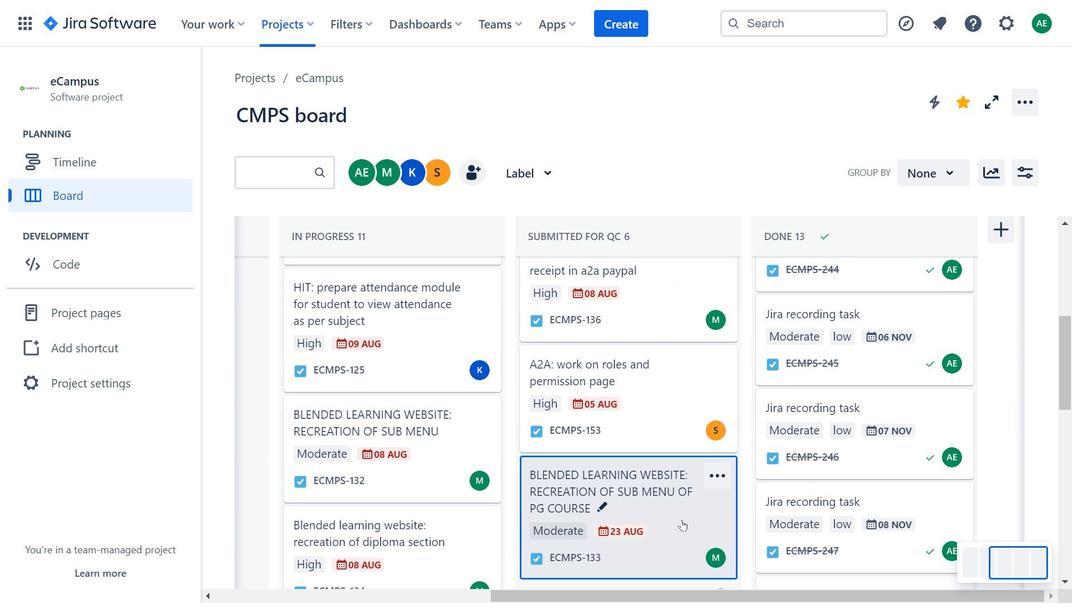 
Action: Mouse moved to (281, 262)
Screenshot: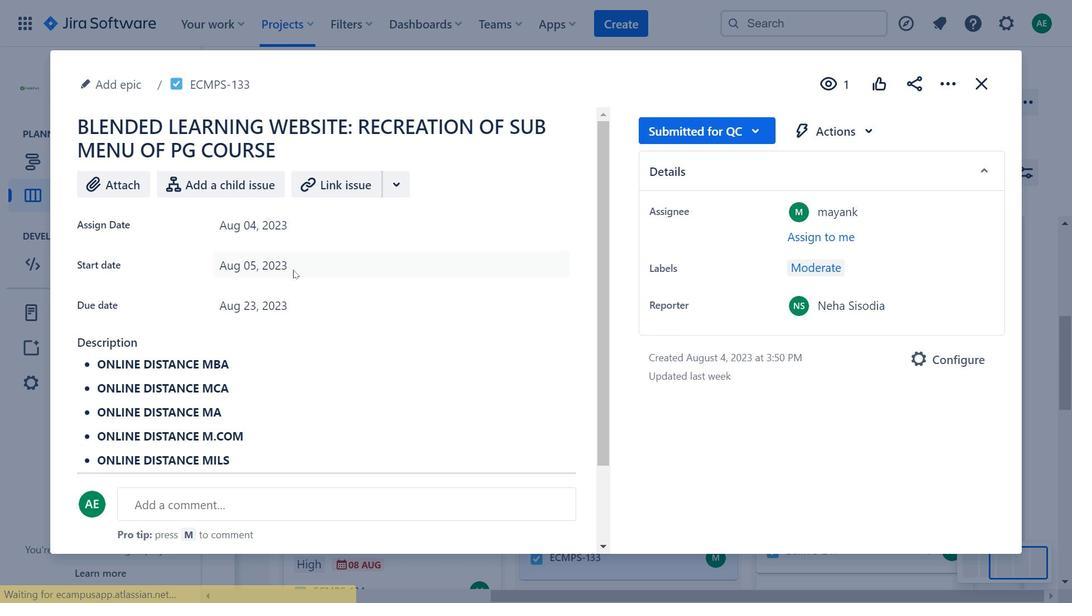 
Action: Mouse pressed left at (281, 262)
Screenshot: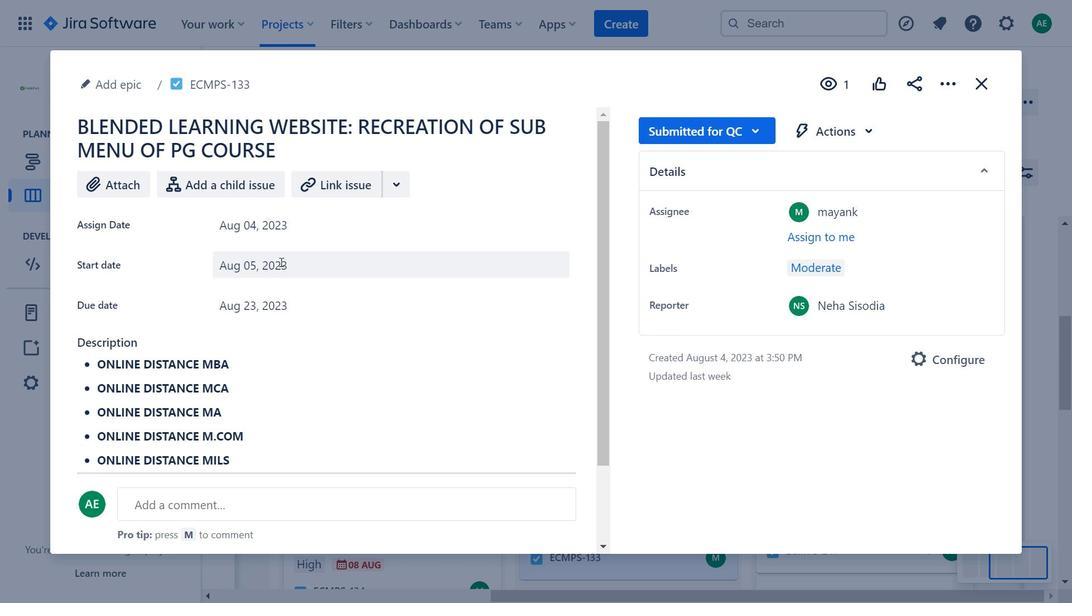 
Action: Mouse moved to (466, 318)
Screenshot: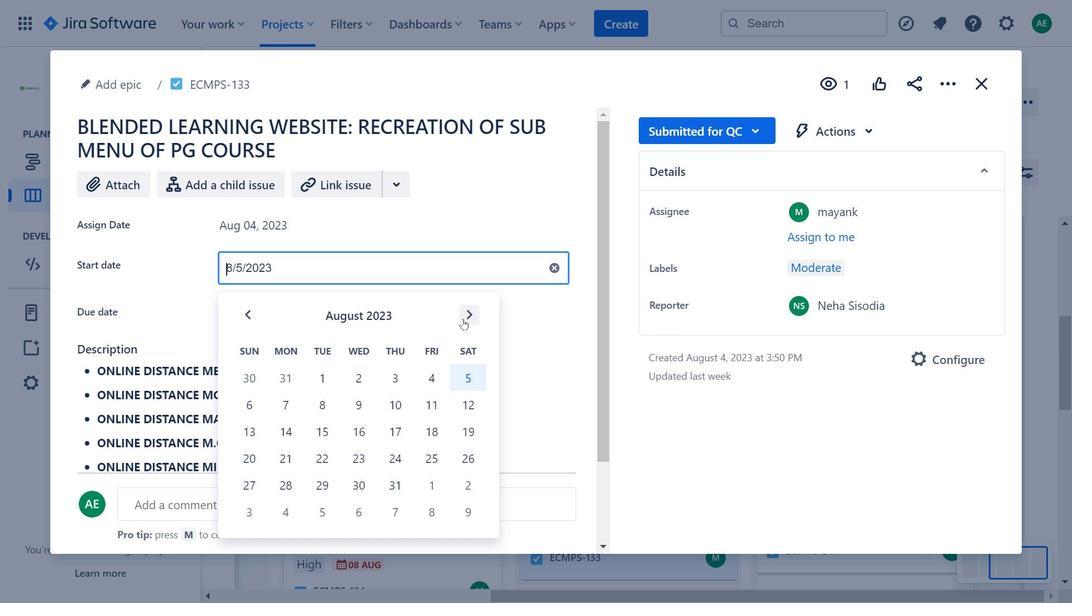 
Action: Mouse pressed left at (466, 318)
Screenshot: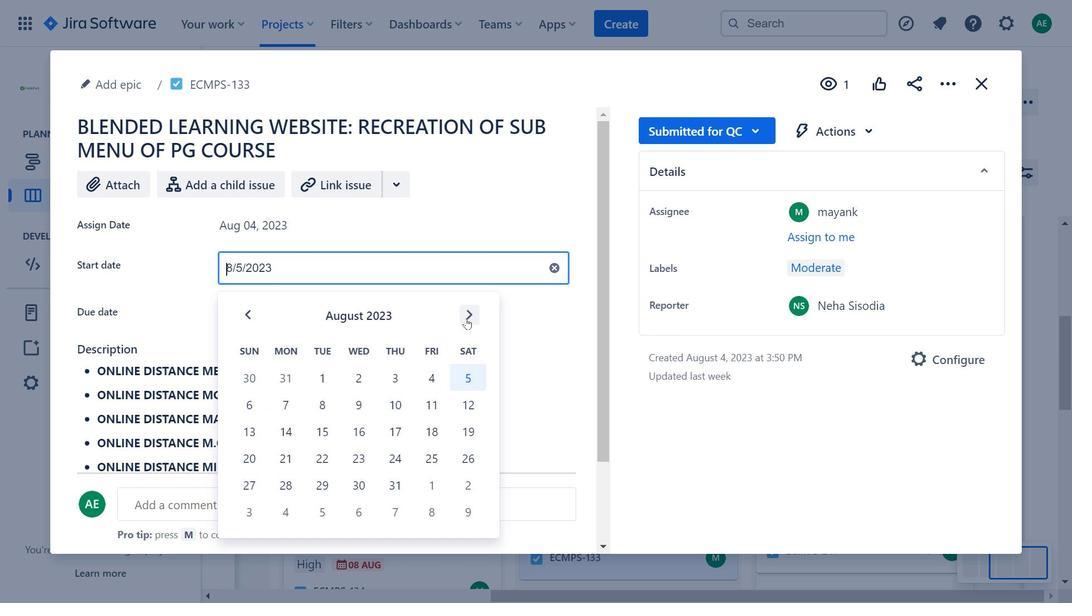 
Action: Mouse pressed left at (466, 318)
Screenshot: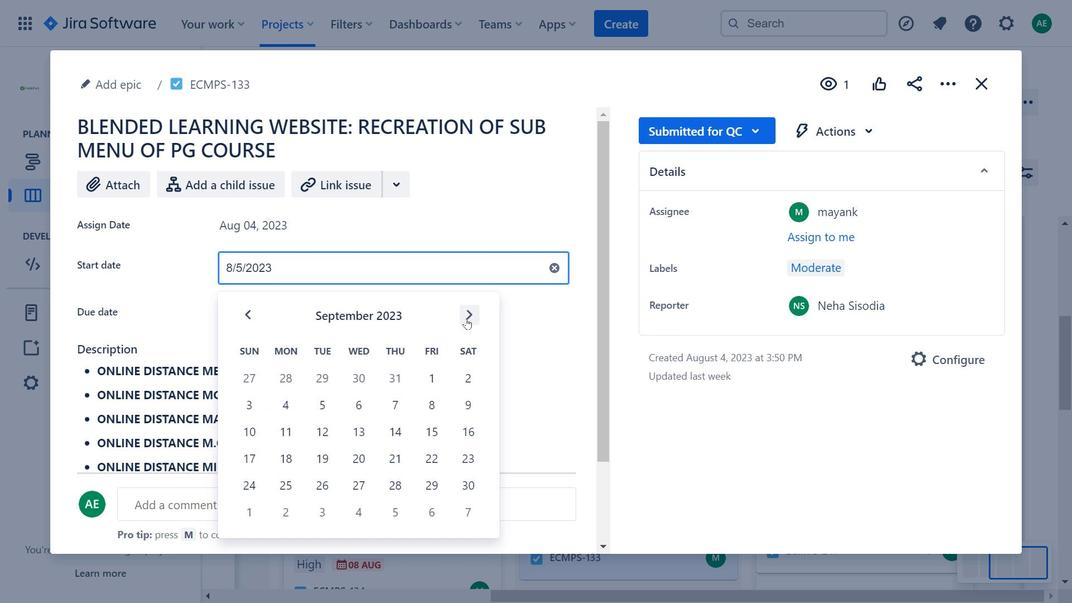 
Action: Mouse moved to (957, 87)
Screenshot: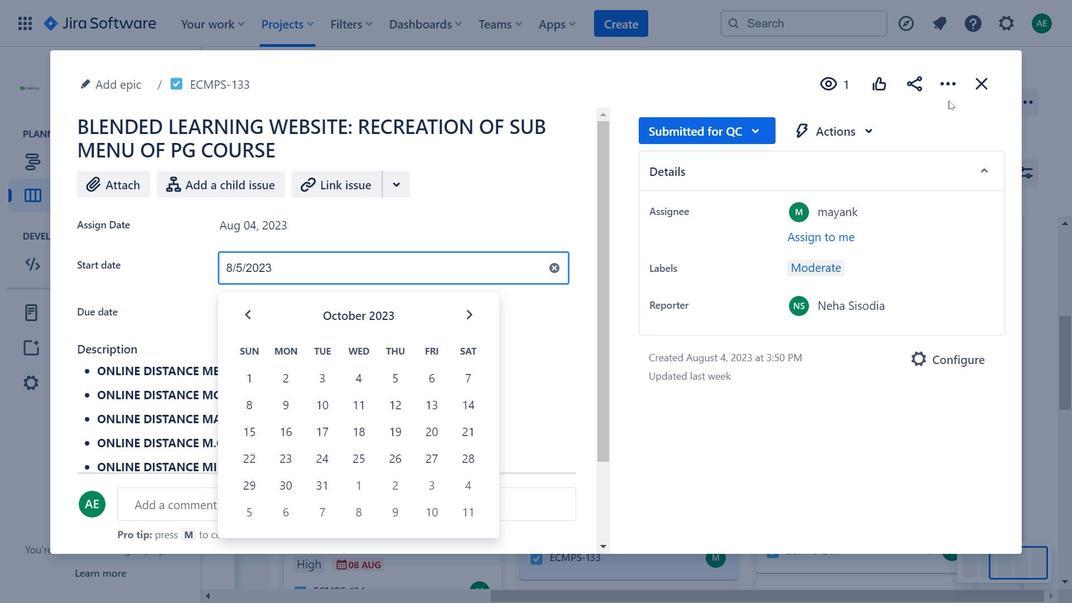 
Action: Mouse pressed left at (957, 87)
Screenshot: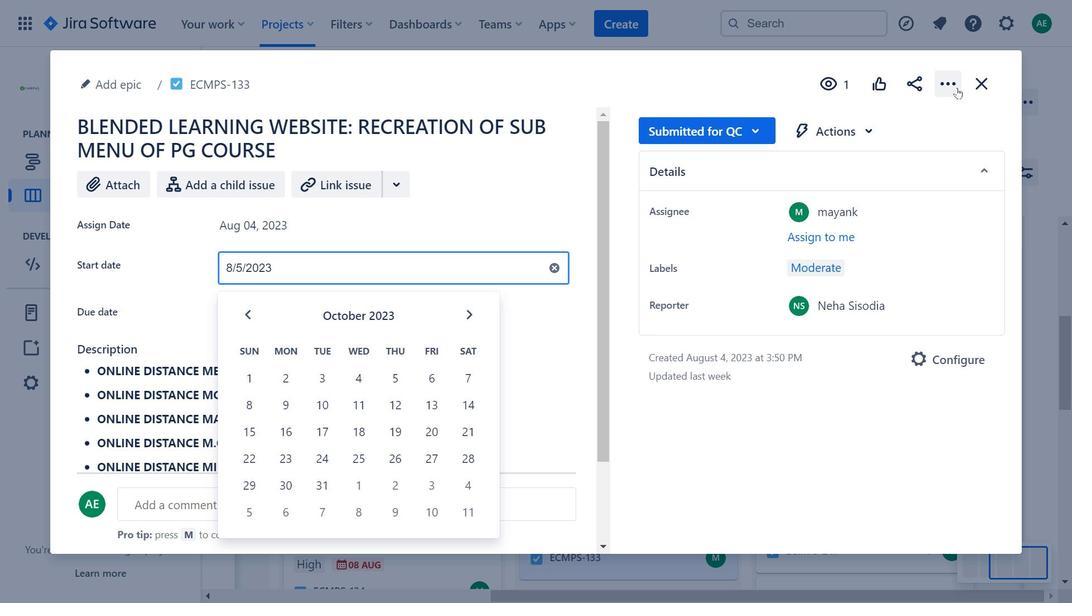 
Action: Mouse moved to (281, 296)
Screenshot: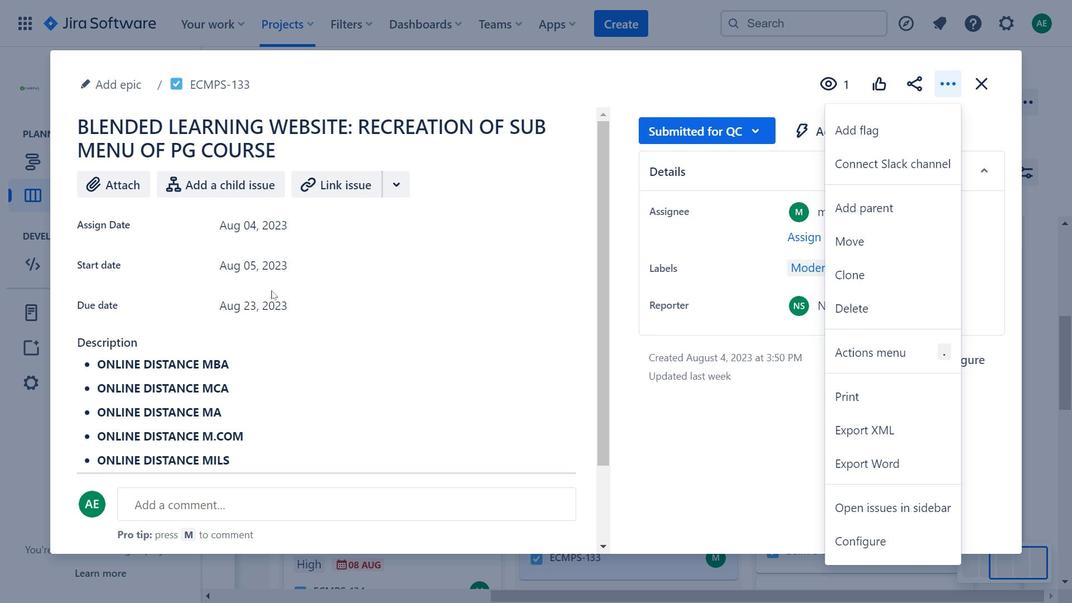 
Action: Mouse scrolled (281, 295) with delta (0, 0)
Screenshot: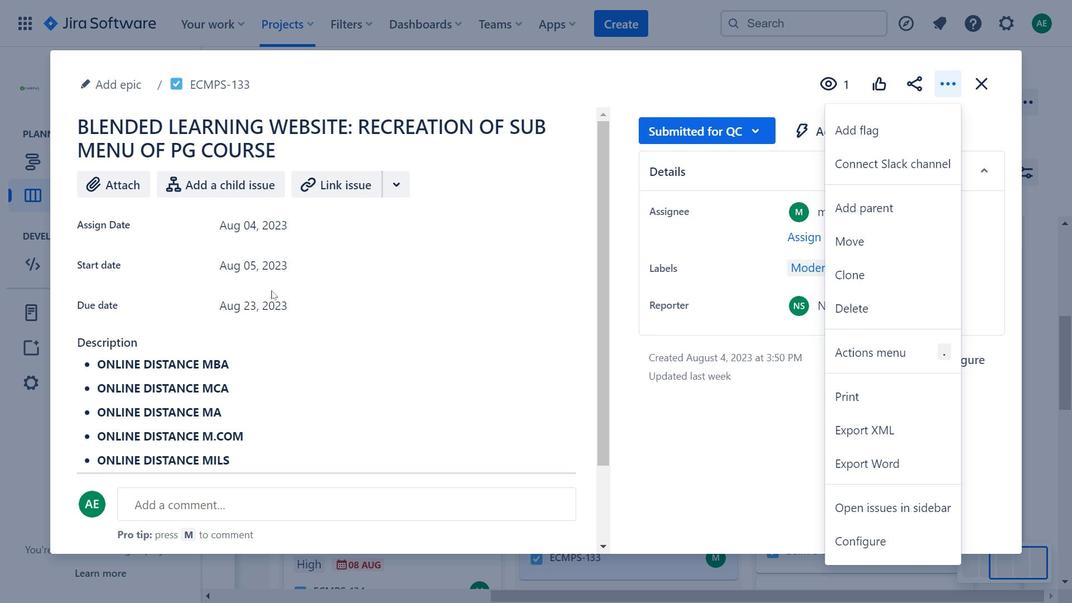 
Action: Mouse moved to (300, 215)
Screenshot: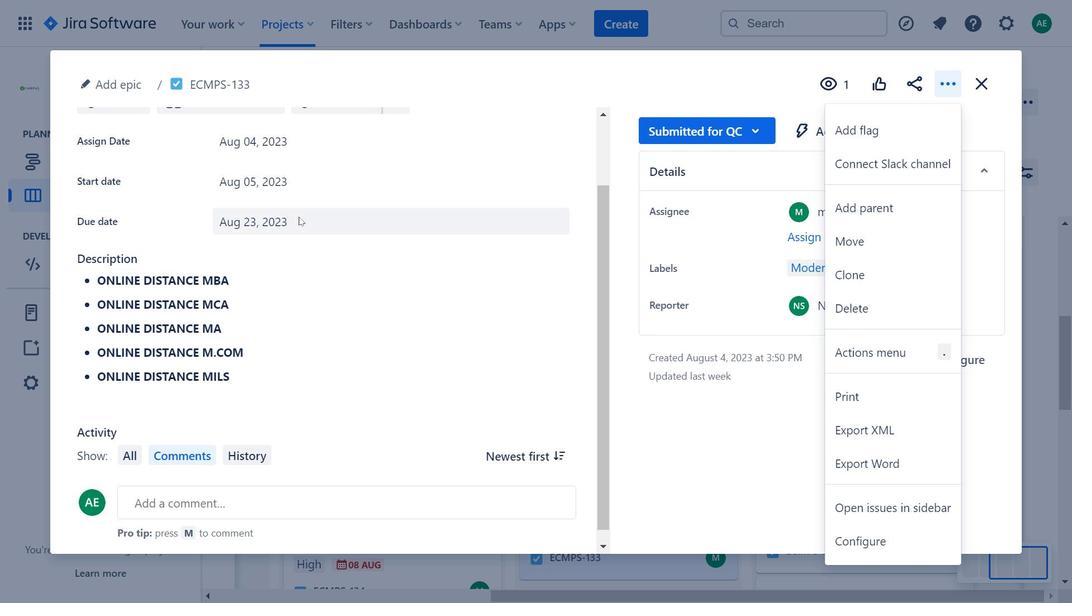 
Action: Mouse pressed left at (300, 215)
Screenshot: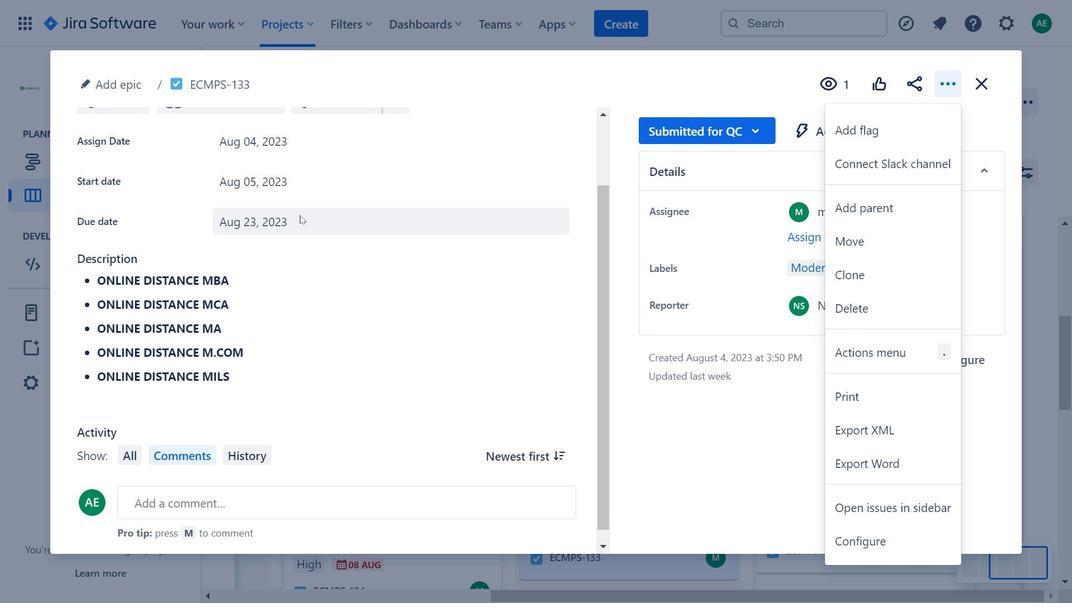 
Action: Mouse moved to (473, 271)
Screenshot: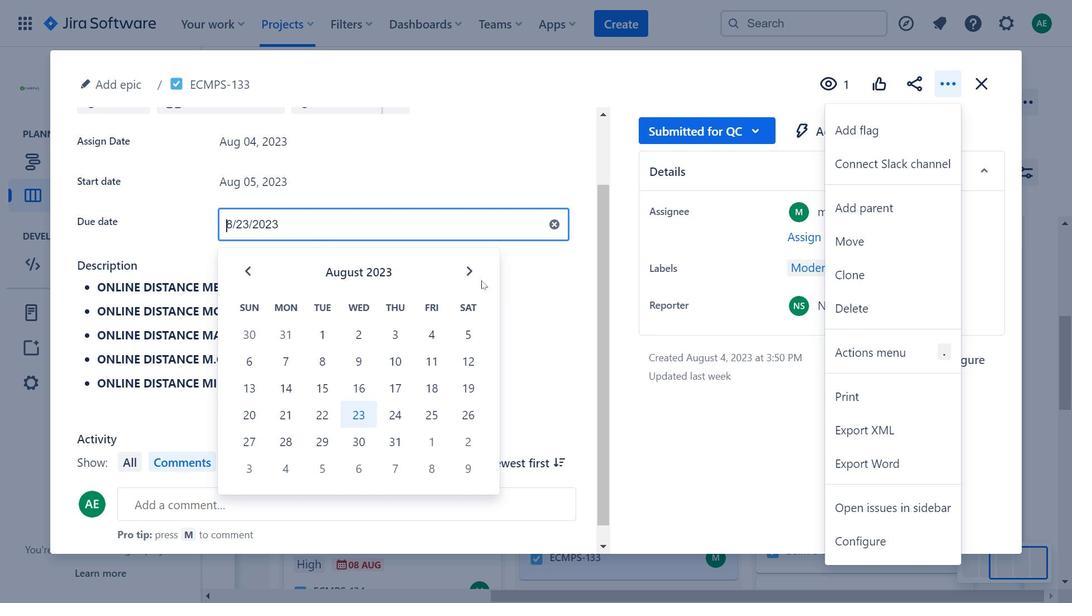 
Action: Mouse pressed left at (473, 271)
Screenshot: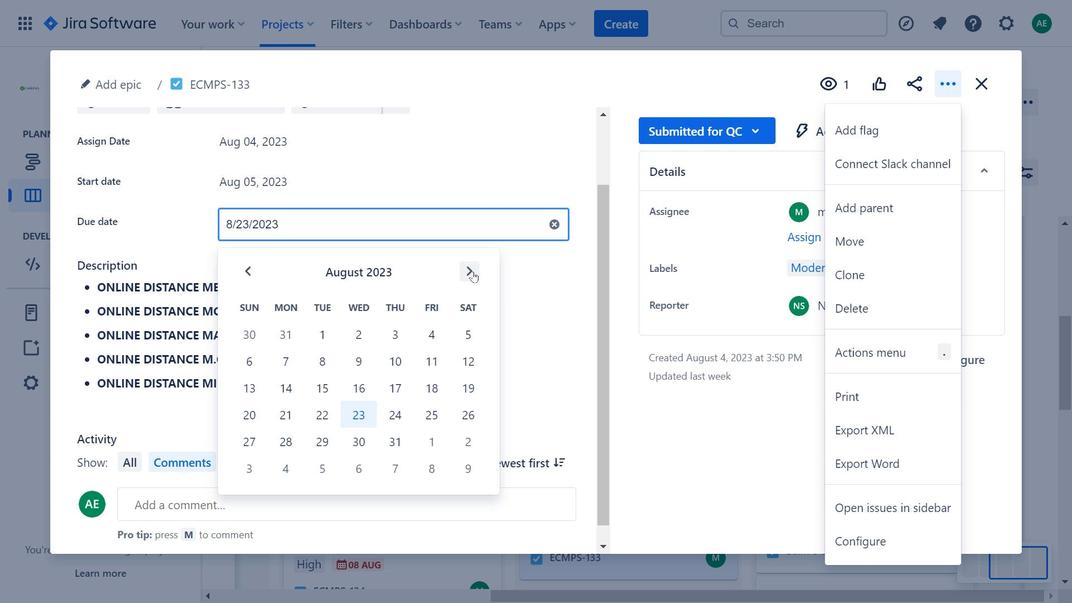 
Action: Mouse pressed left at (473, 271)
Screenshot: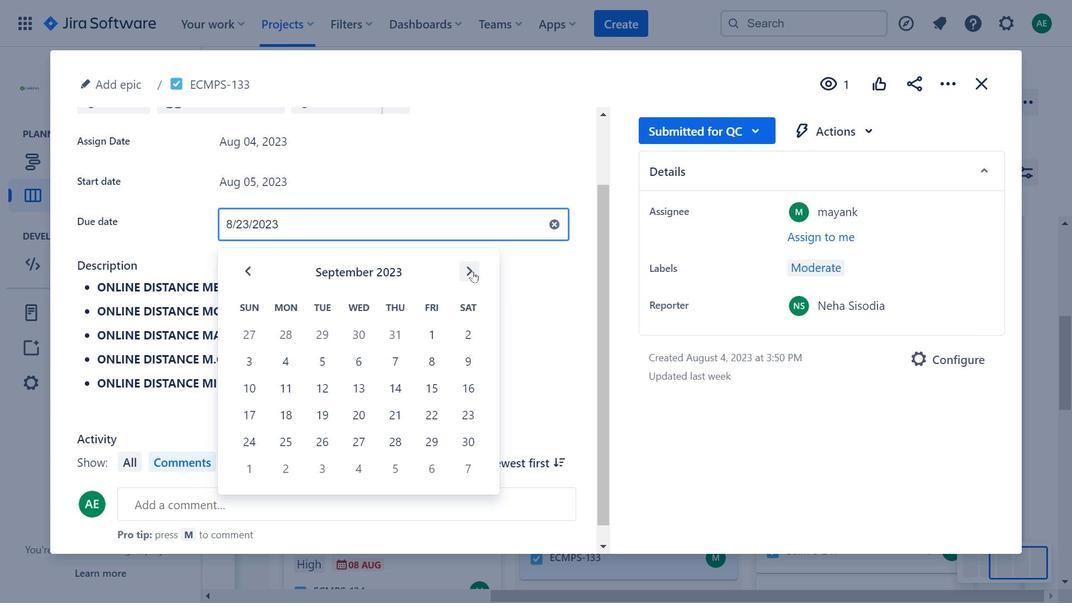 
Action: Mouse pressed left at (473, 271)
Screenshot: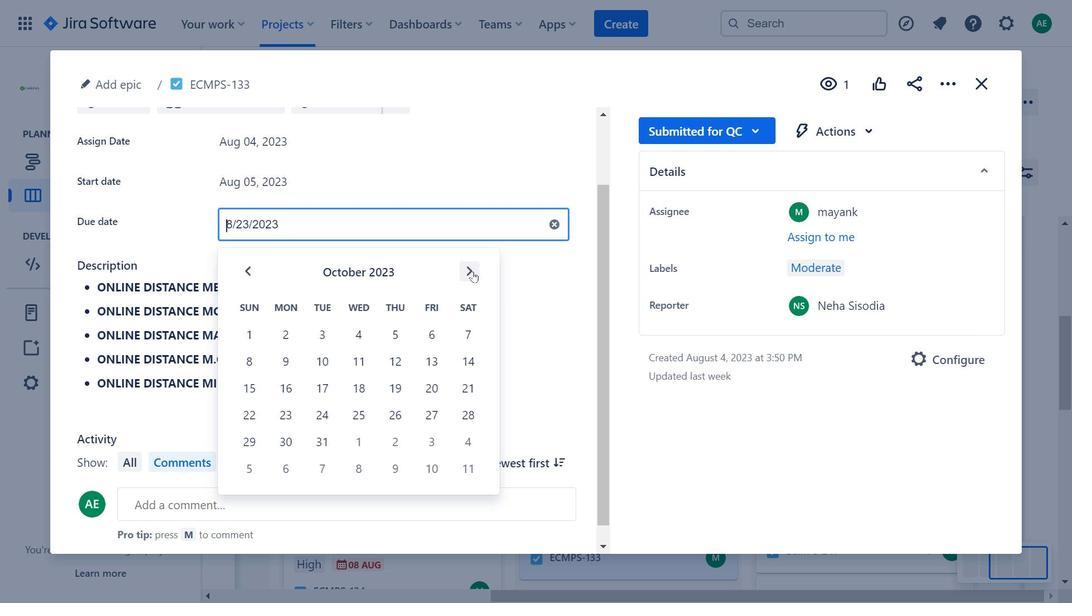 
Action: Mouse moved to (847, 138)
Screenshot: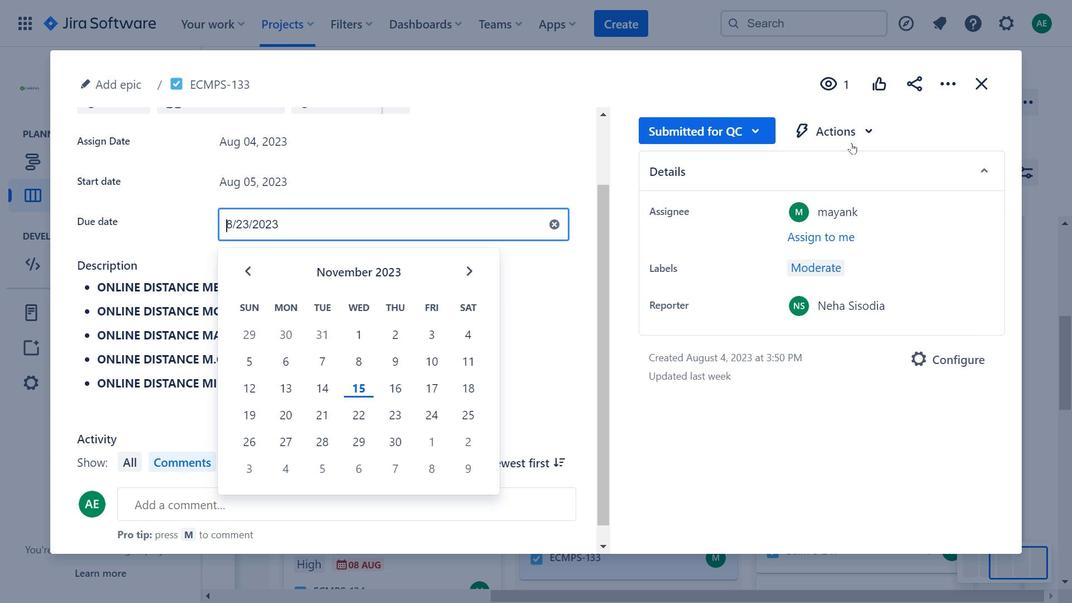 
Action: Mouse pressed left at (847, 138)
Screenshot: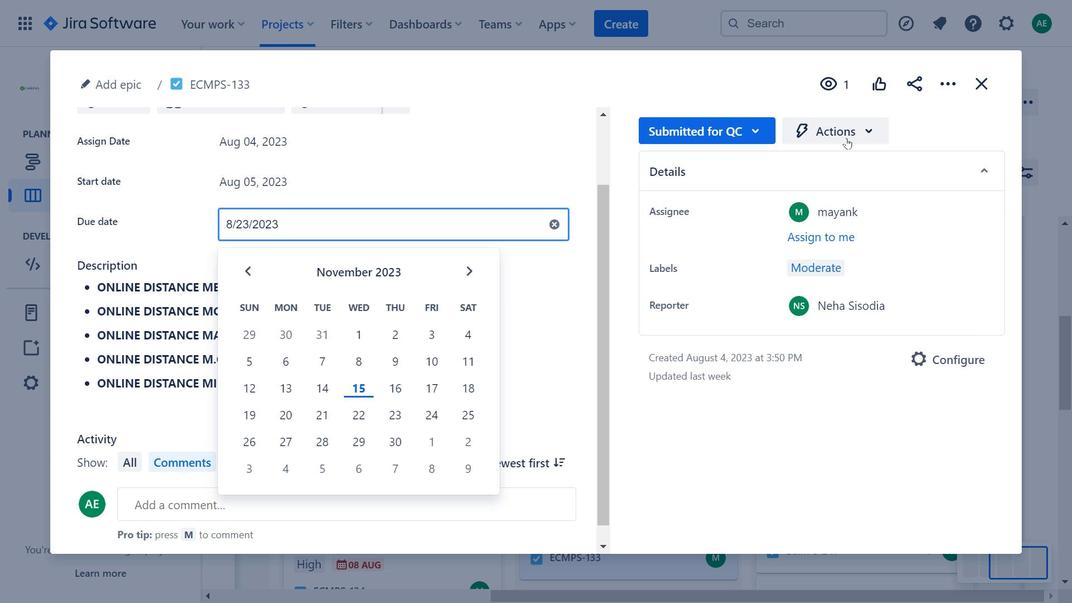 
Action: Mouse moved to (943, 338)
Screenshot: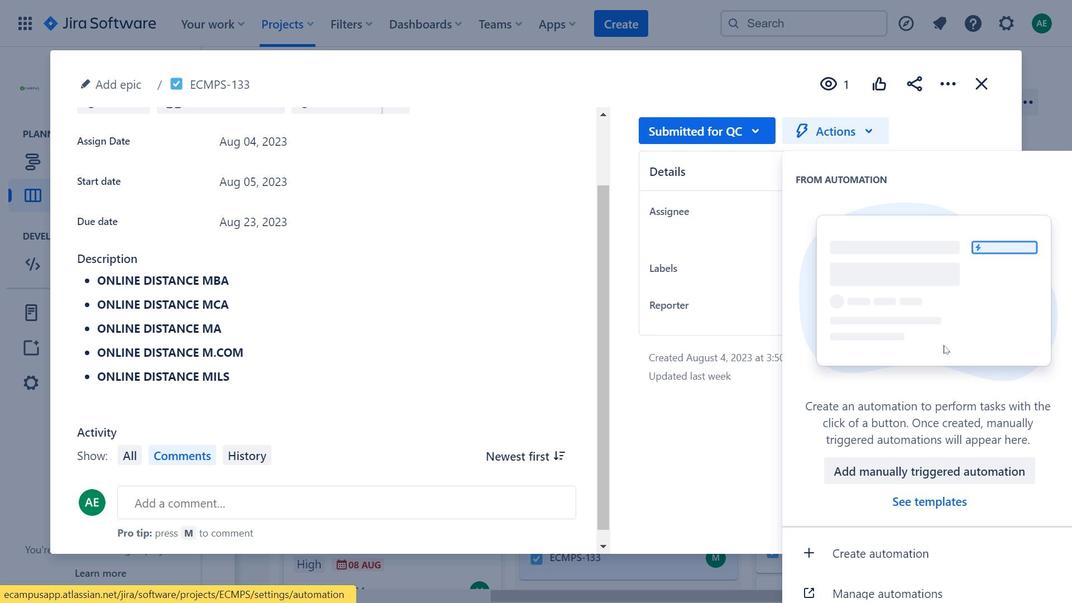 
Action: Mouse scrolled (943, 337) with delta (0, 0)
Screenshot: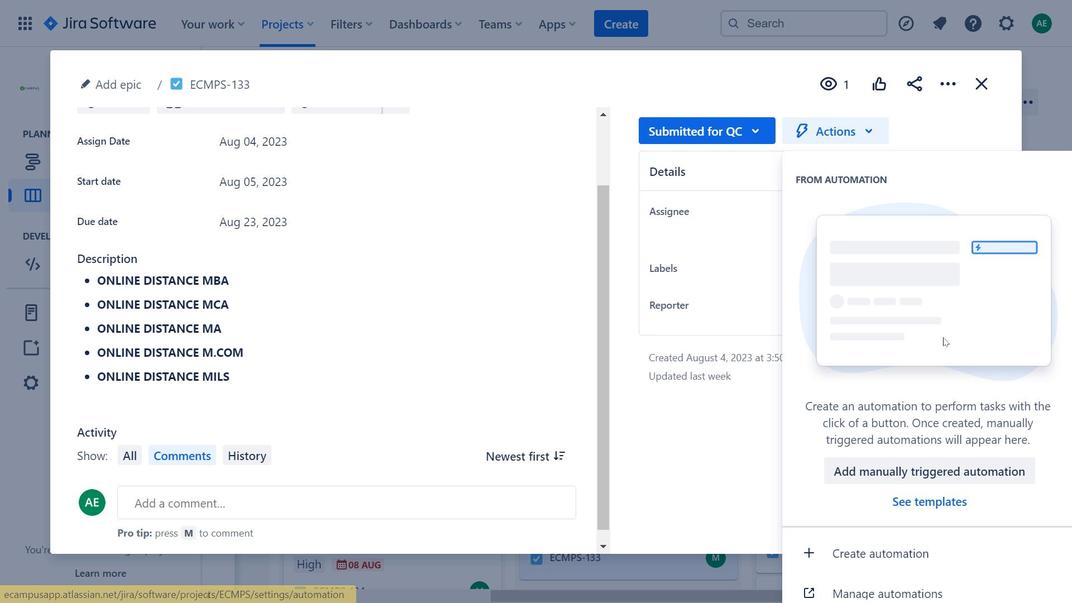 
Action: Mouse scrolled (943, 337) with delta (0, 0)
Screenshot: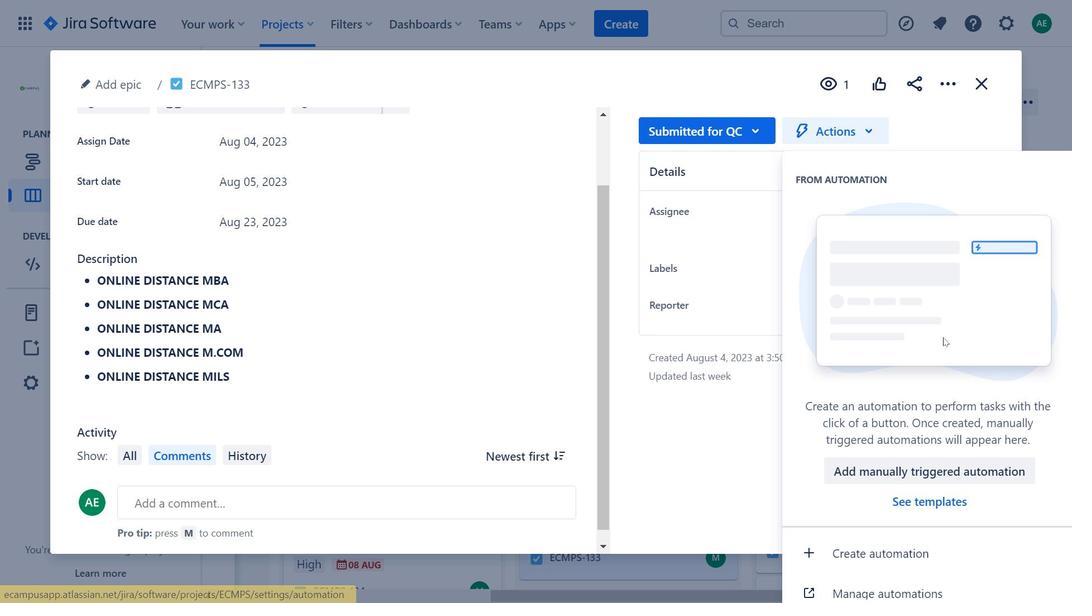 
Action: Mouse moved to (259, 371)
Screenshot: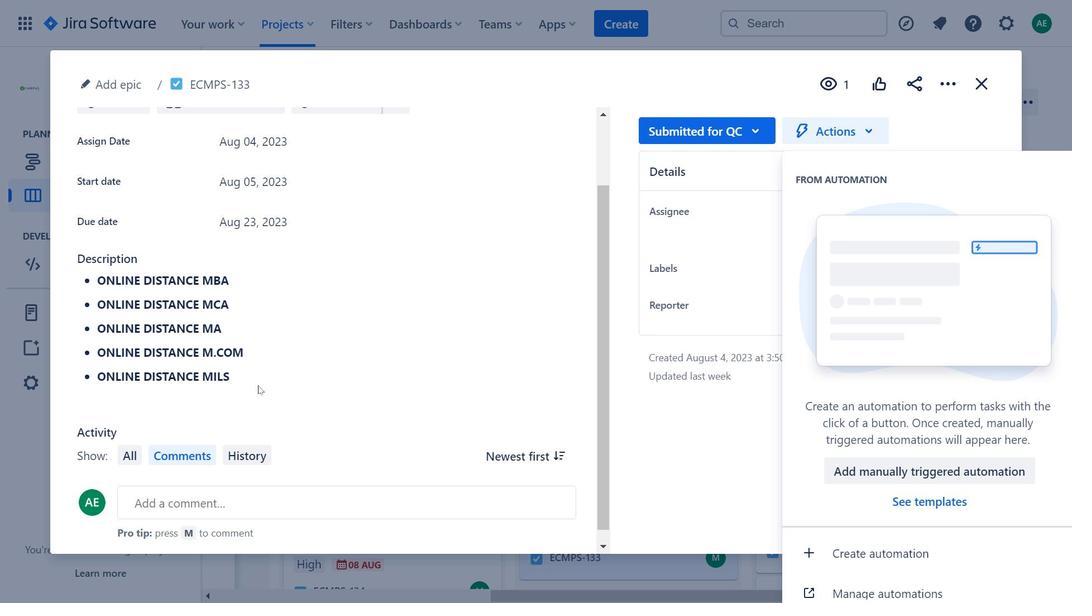
Action: Mouse pressed left at (259, 371)
Screenshot: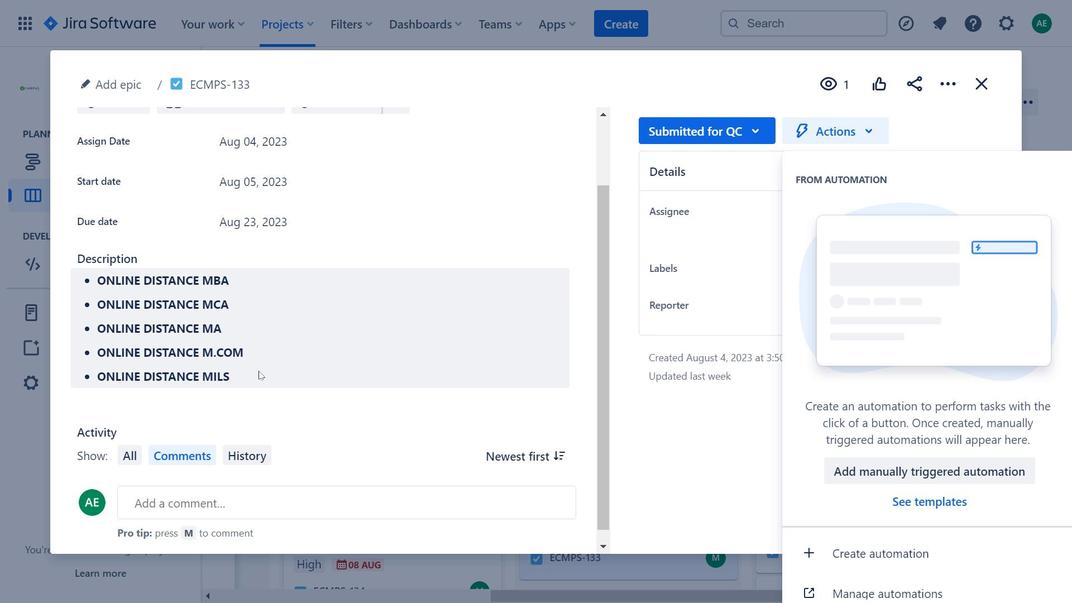 
Action: Mouse moved to (317, 303)
Screenshot: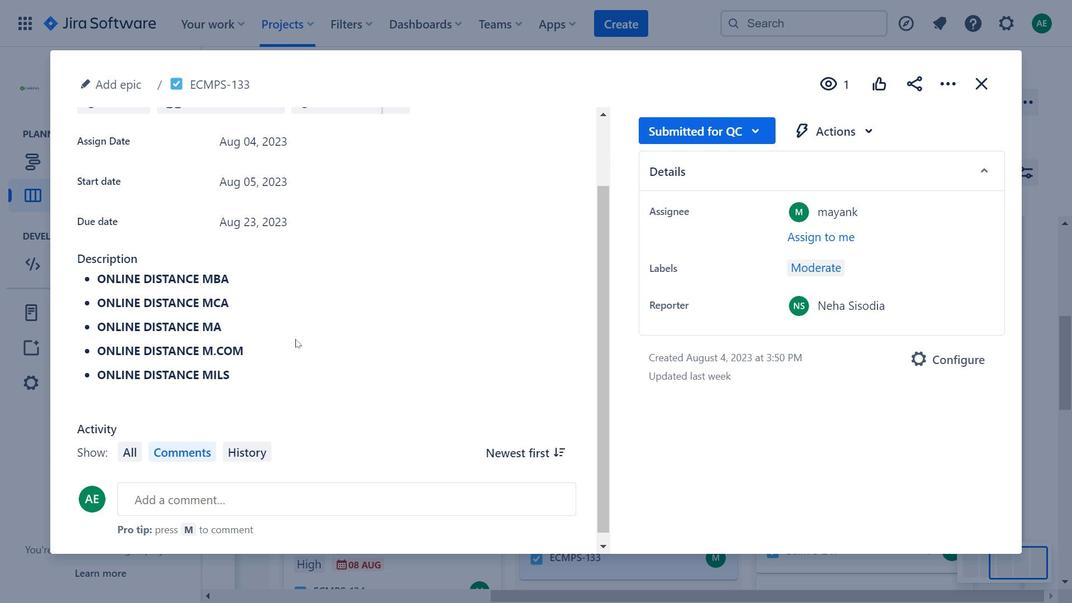 
Action: Mouse pressed left at (317, 303)
Screenshot: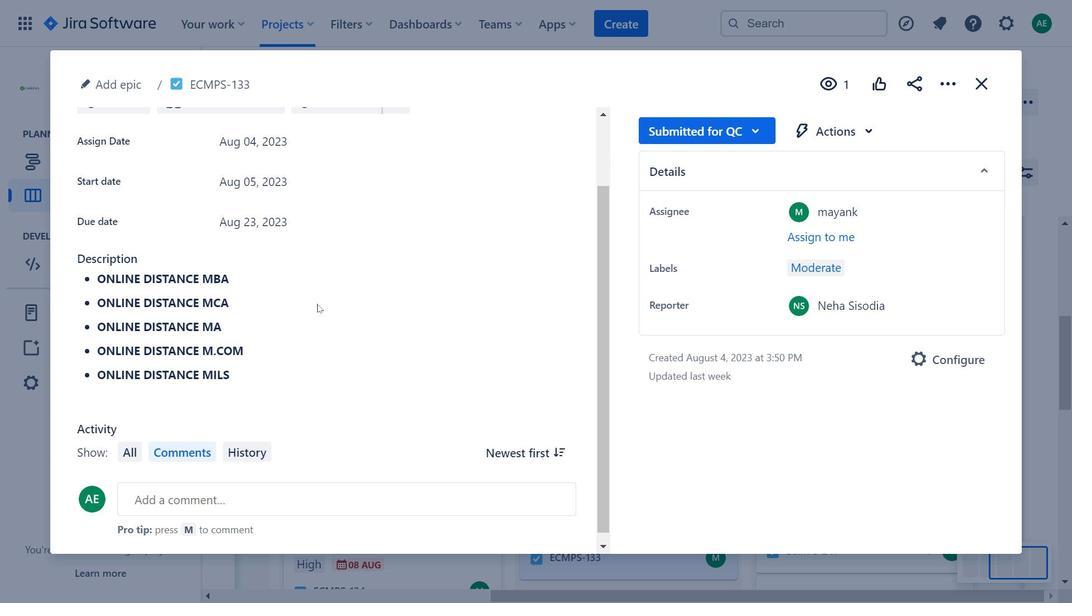 
Action: Mouse moved to (278, 451)
Screenshot: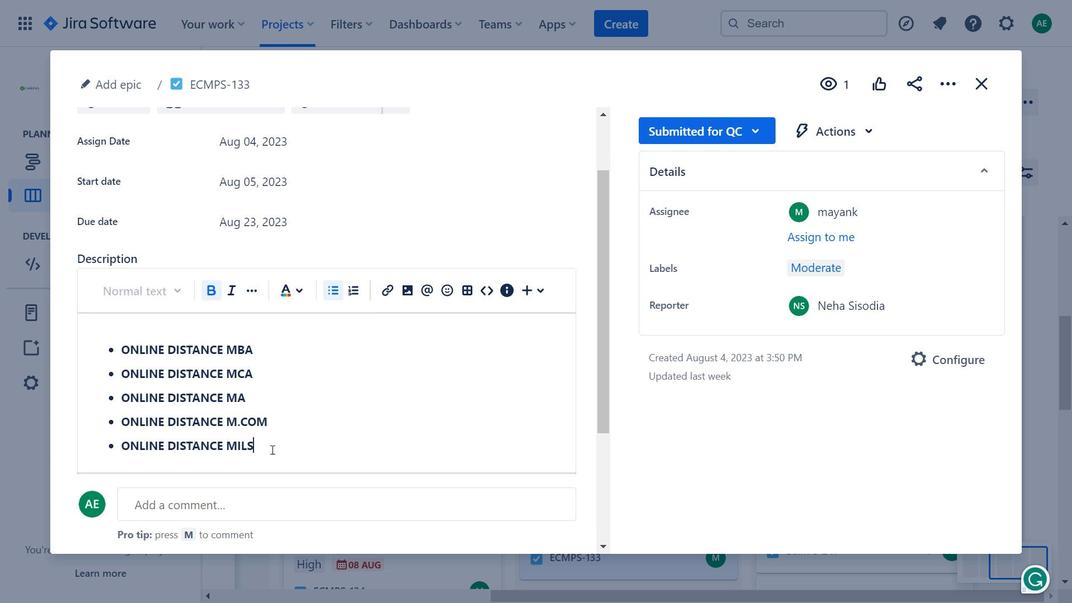 
Action: Mouse pressed left at (278, 451)
Screenshot: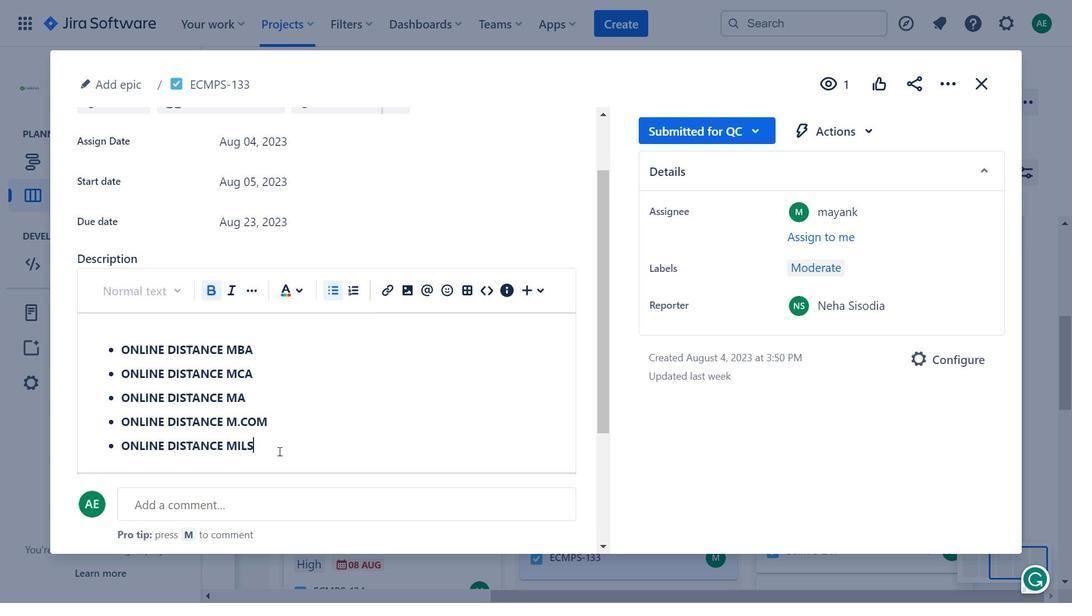 
Action: Mouse moved to (194, 336)
Screenshot: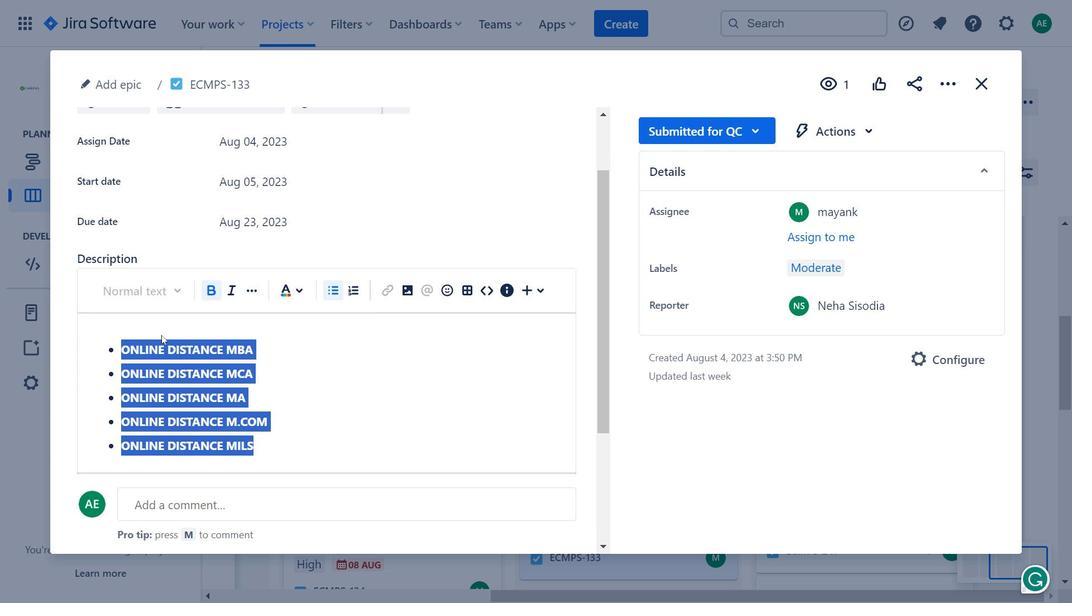 
Action: Mouse scrolled (194, 337) with delta (0, 0)
Screenshot: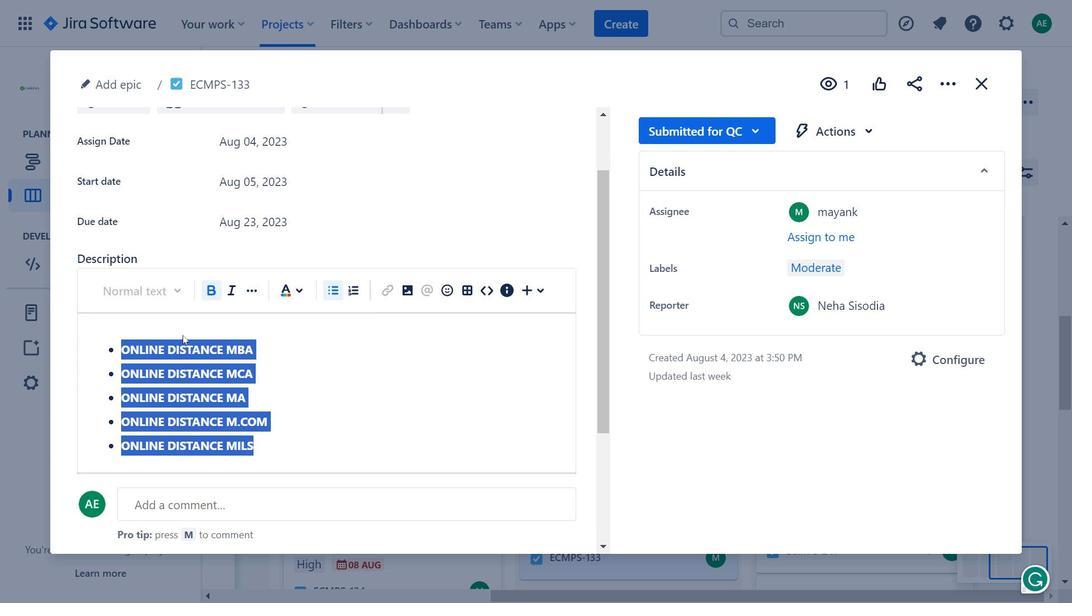 
Action: Mouse moved to (196, 337)
Screenshot: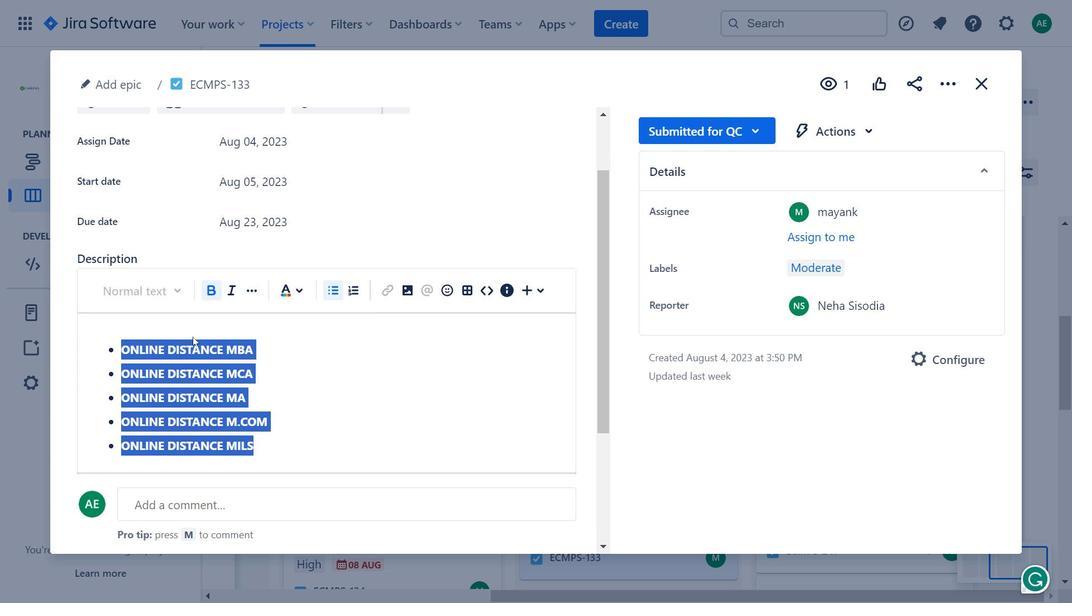 
Action: Mouse scrolled (196, 338) with delta (0, 0)
Screenshot: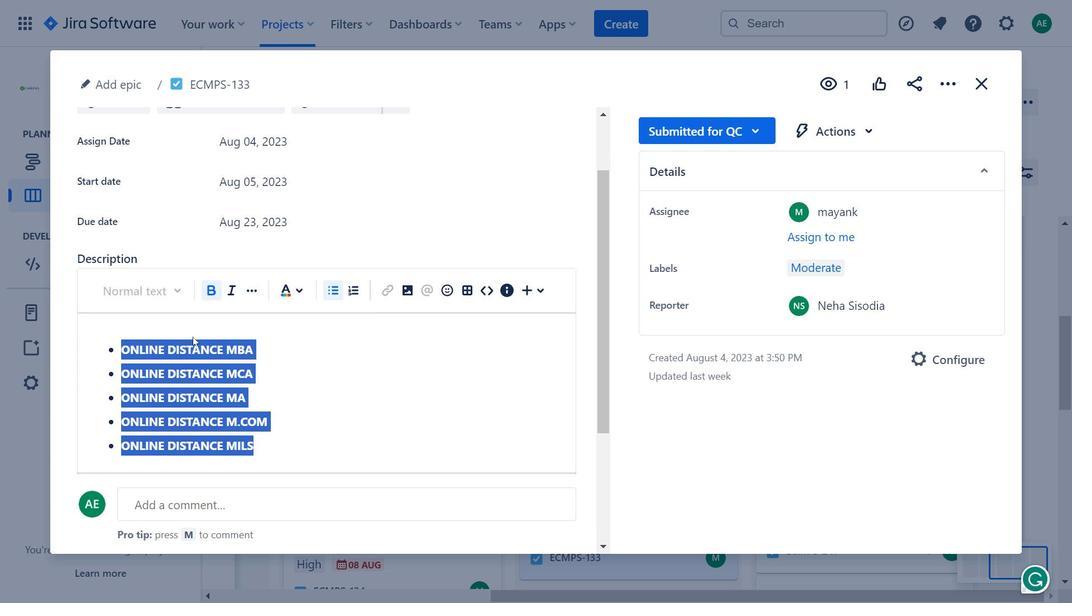 
Action: Mouse moved to (208, 377)
Screenshot: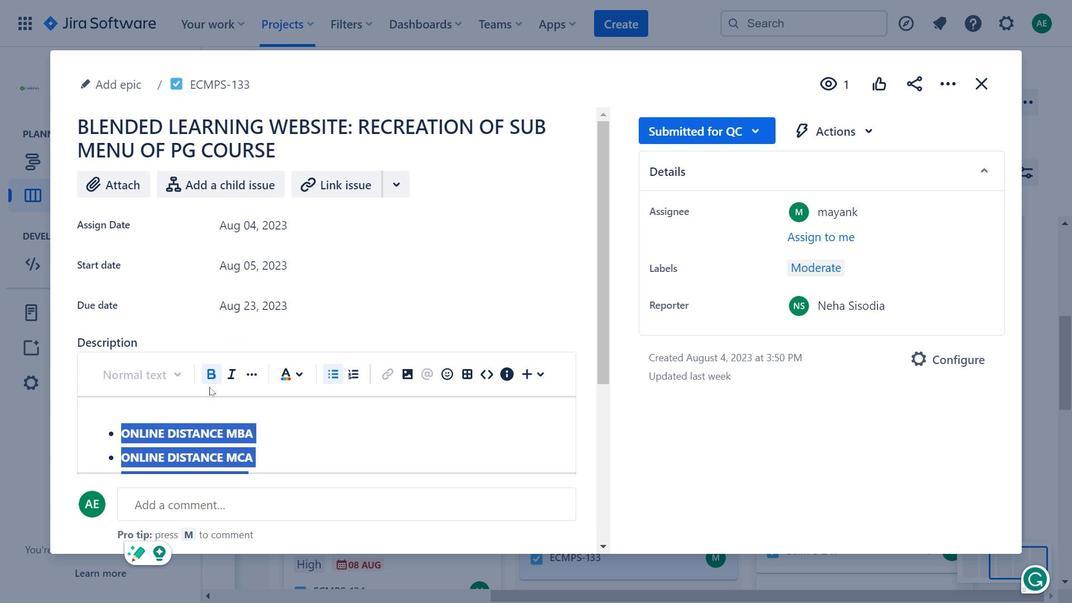 
Action: Mouse pressed left at (208, 377)
Screenshot: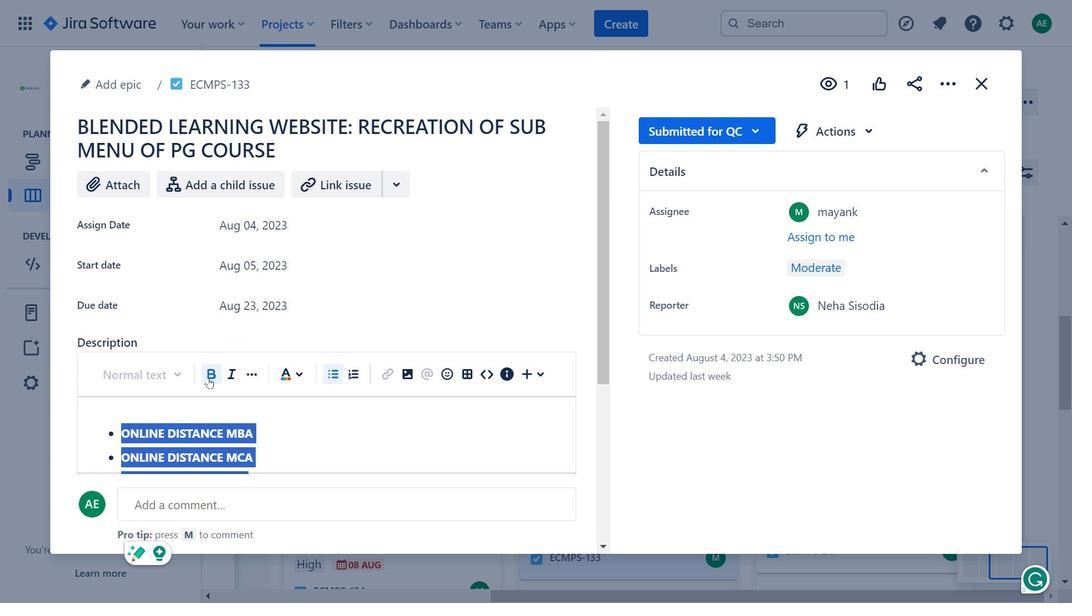 
Action: Mouse moved to (252, 327)
Screenshot: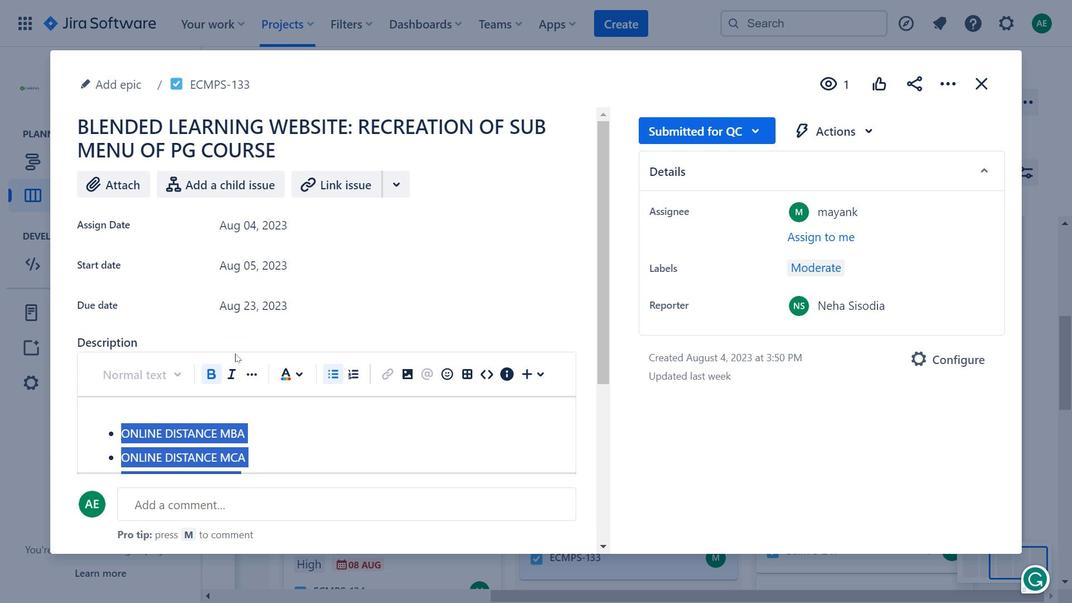 
Action: Mouse scrolled (252, 327) with delta (0, 0)
Screenshot: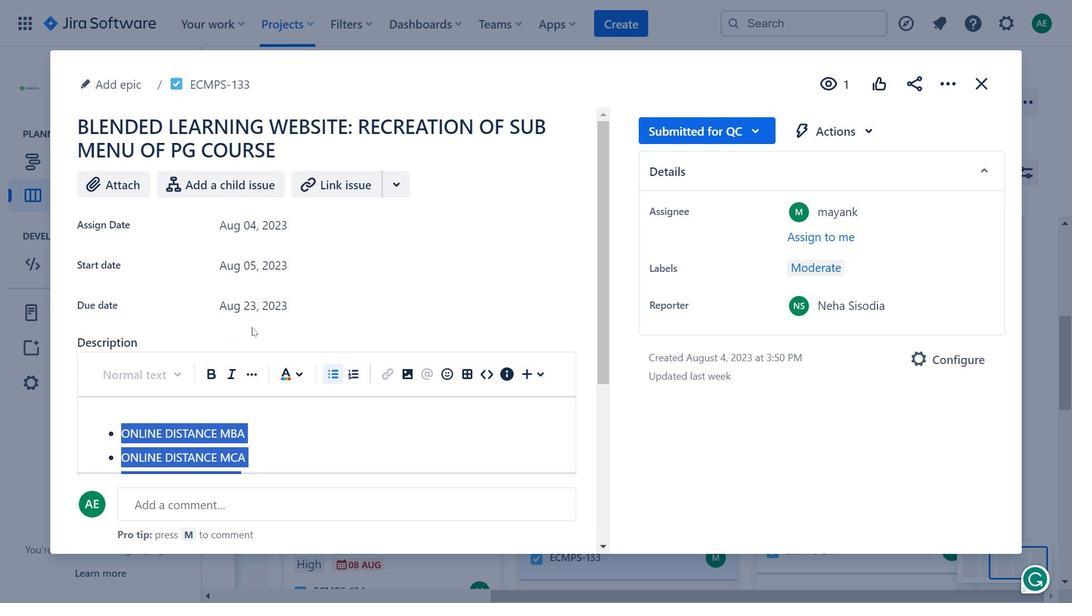 
Action: Mouse scrolled (252, 327) with delta (0, 0)
Screenshot: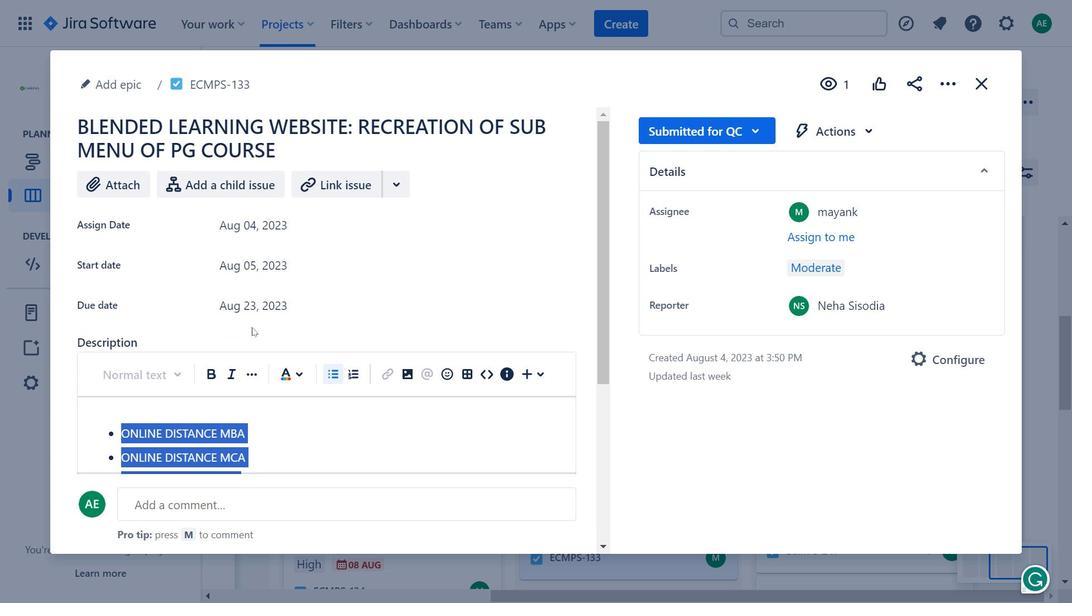 
Action: Mouse moved to (106, 444)
Screenshot: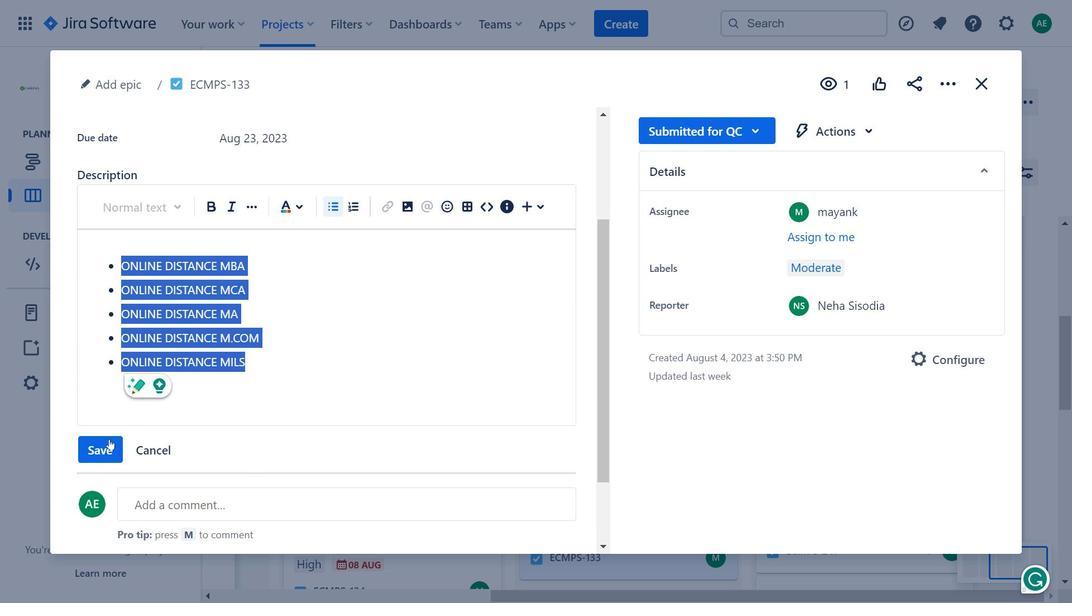 
Action: Mouse pressed left at (106, 444)
Screenshot: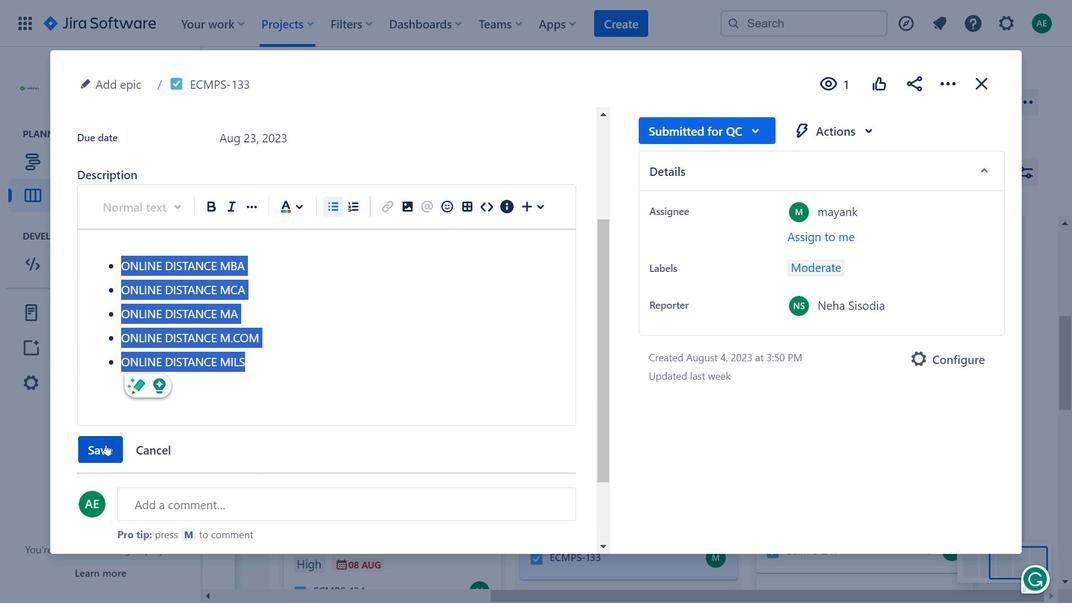 
Action: Mouse moved to (336, 118)
Screenshot: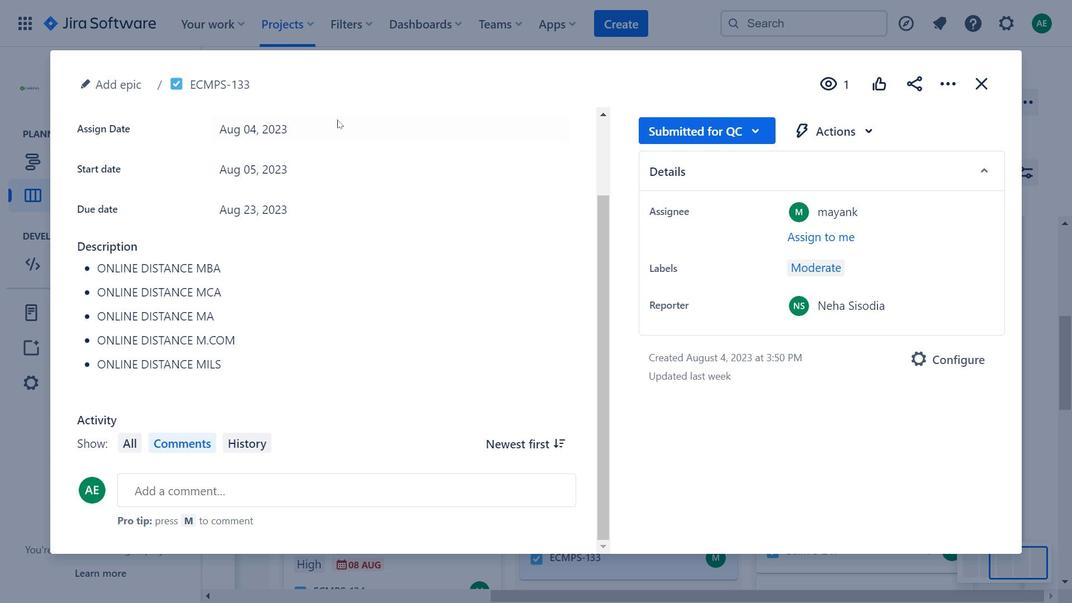 
Action: Mouse pressed left at (336, 118)
Screenshot: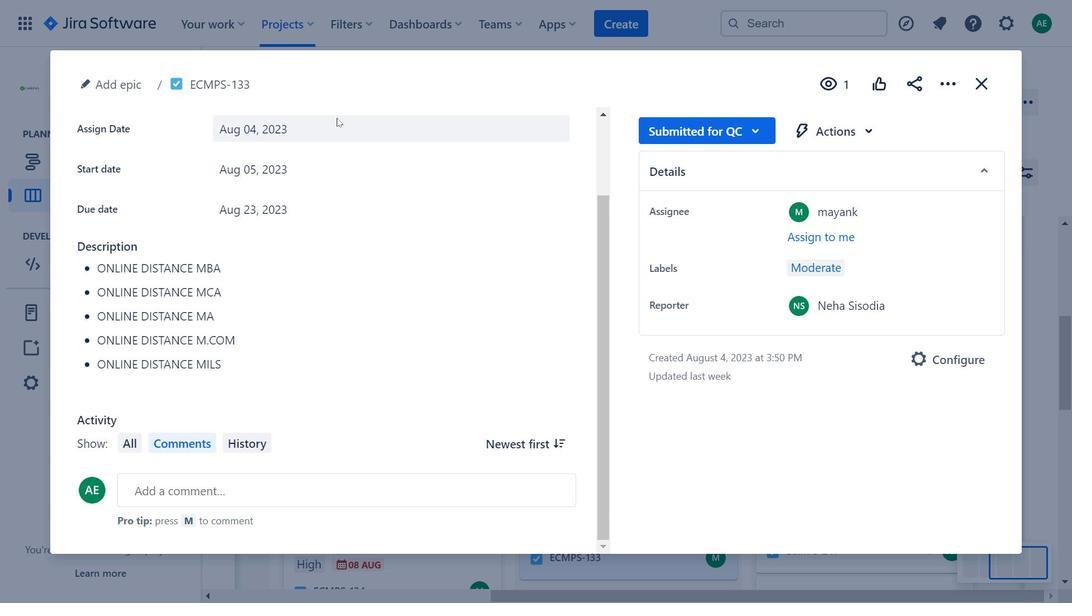 
Action: Mouse moved to (469, 175)
Screenshot: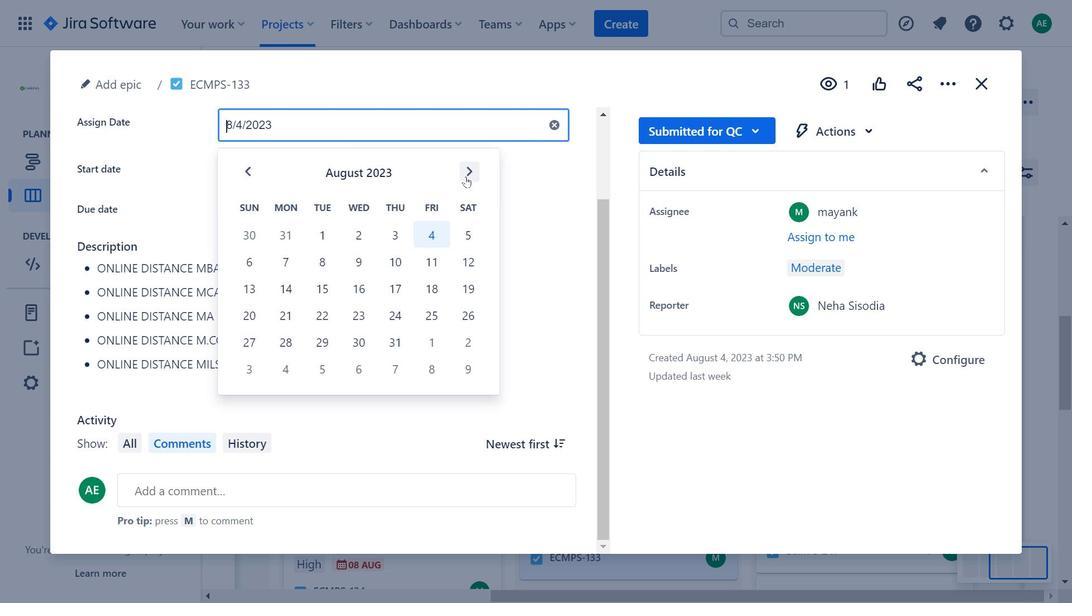 
Action: Mouse pressed left at (469, 175)
Screenshot: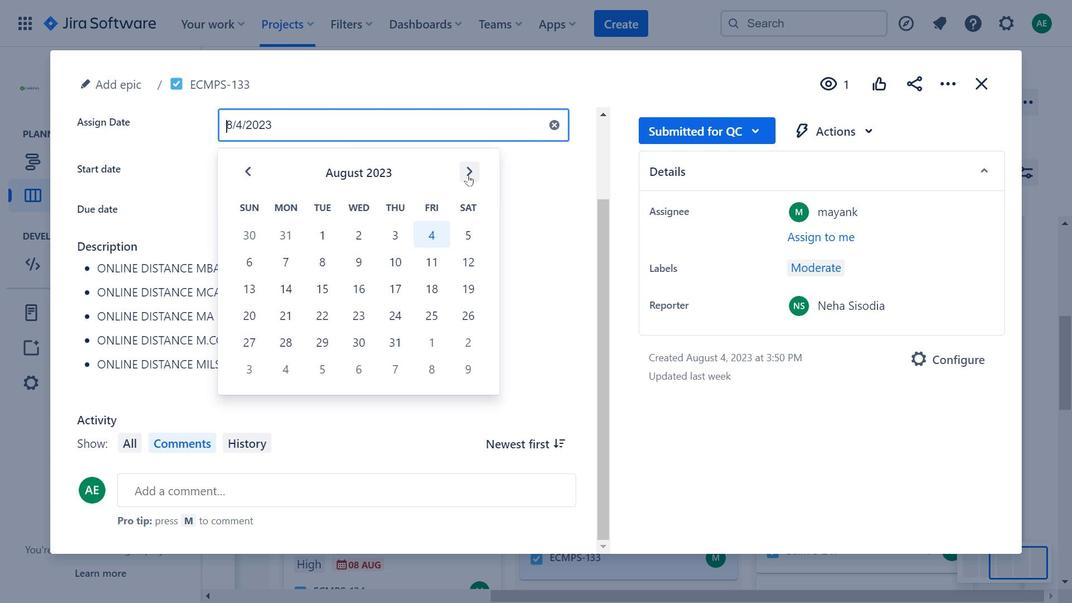 
Action: Mouse pressed left at (469, 175)
Screenshot: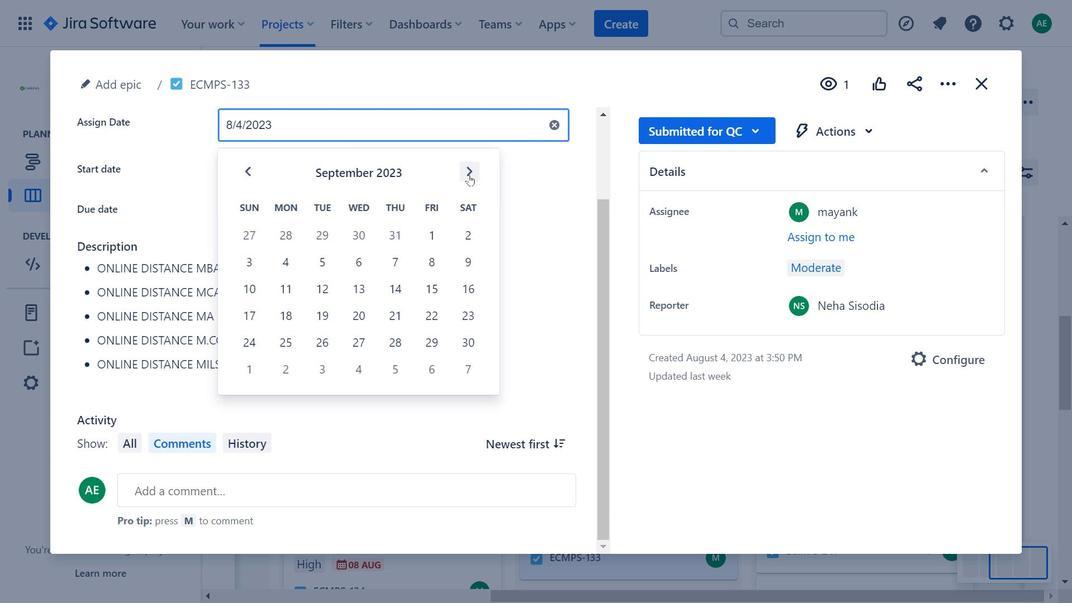 
Action: Mouse pressed left at (469, 175)
Screenshot: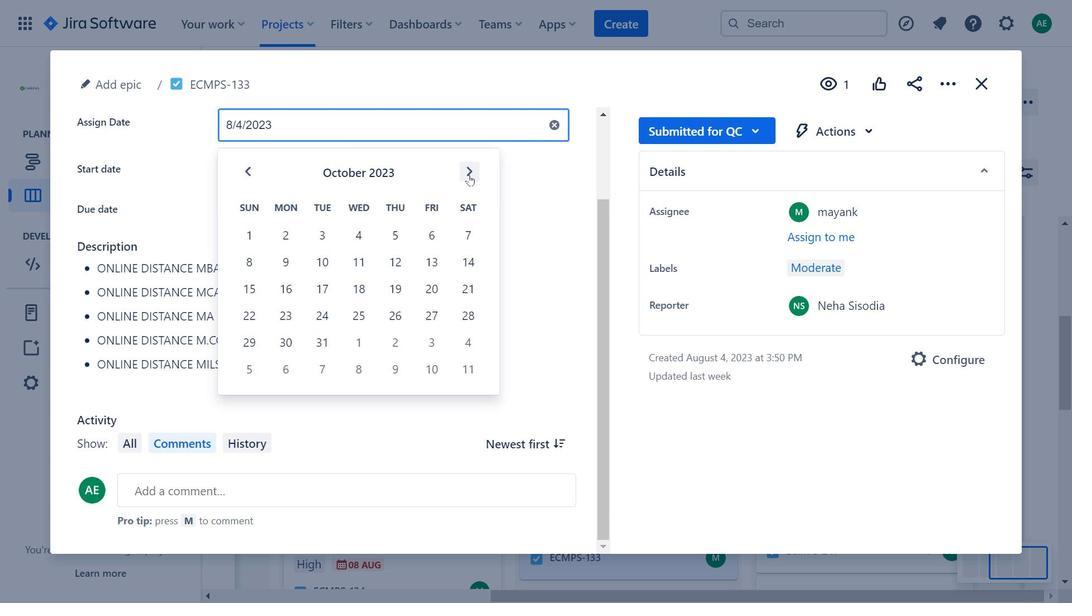 
Action: Mouse moved to (960, 84)
Screenshot: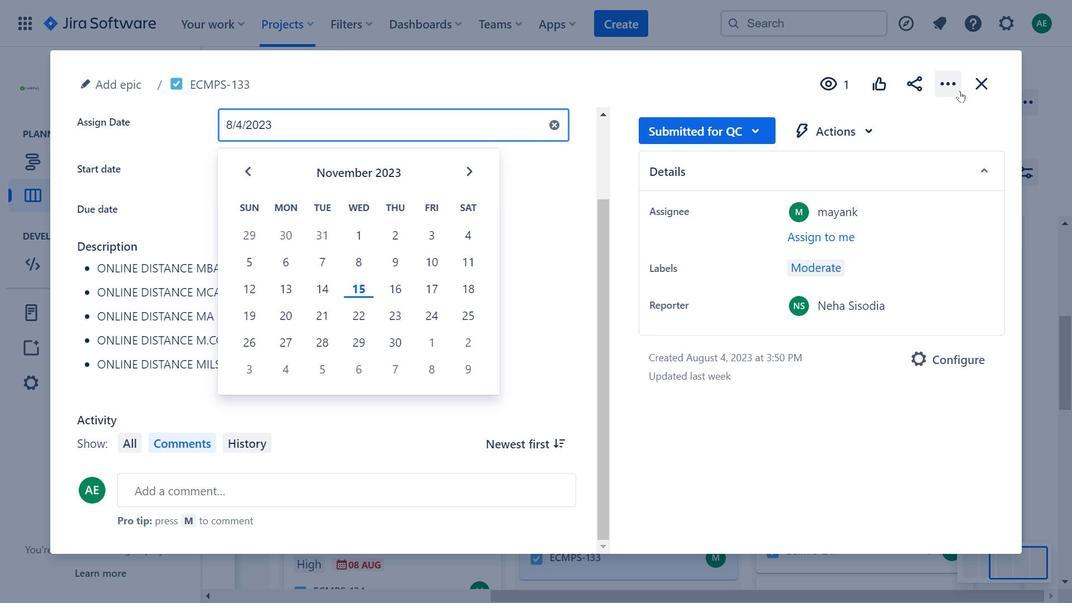 
Action: Mouse pressed left at (960, 84)
Screenshot: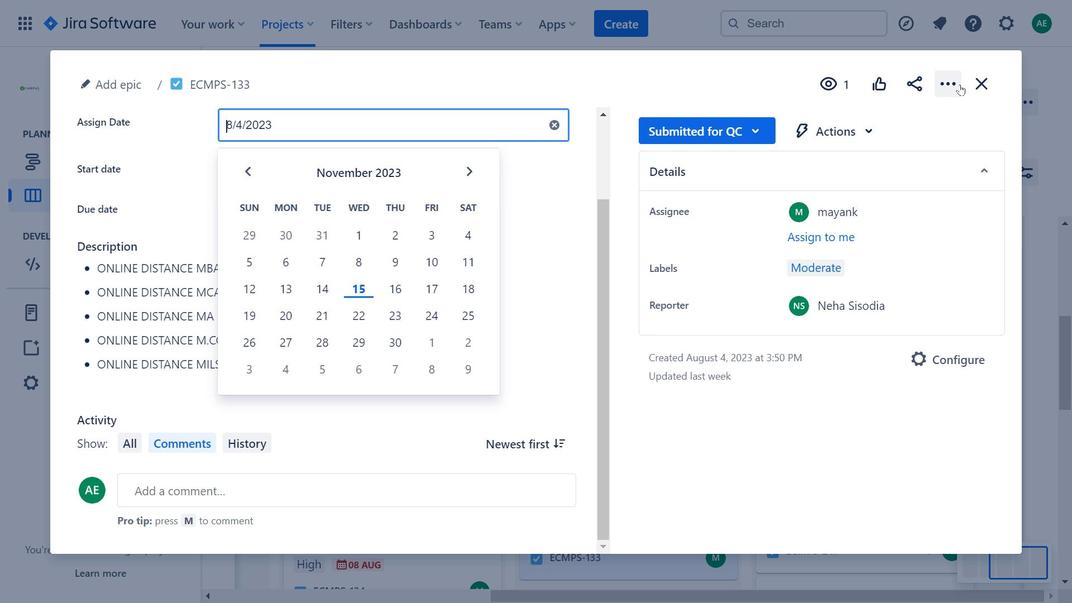 
Action: Mouse moved to (976, 79)
Screenshot: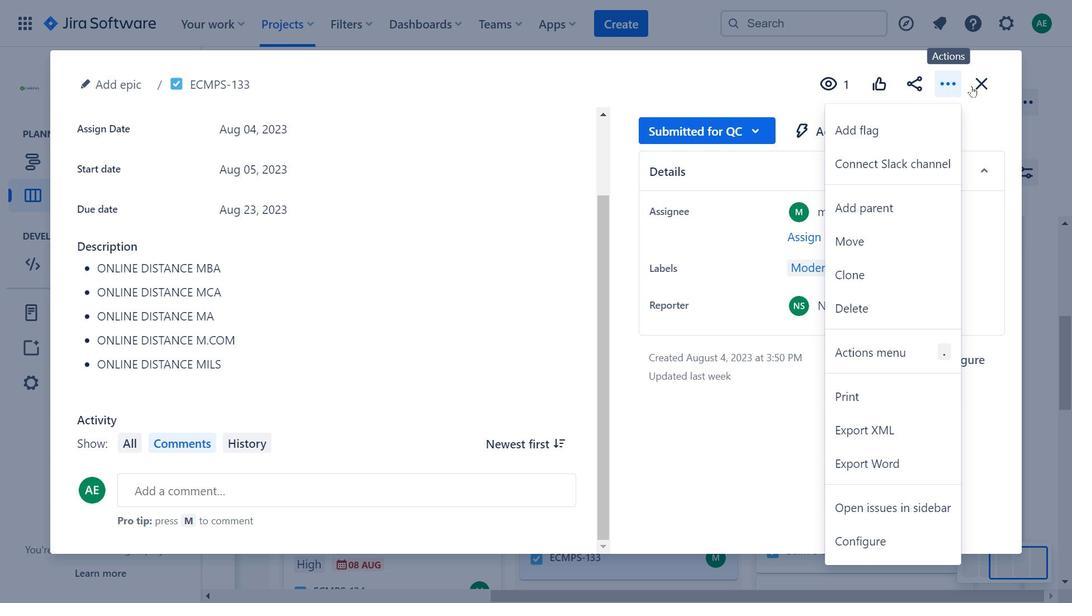 
Action: Mouse pressed left at (976, 79)
Screenshot: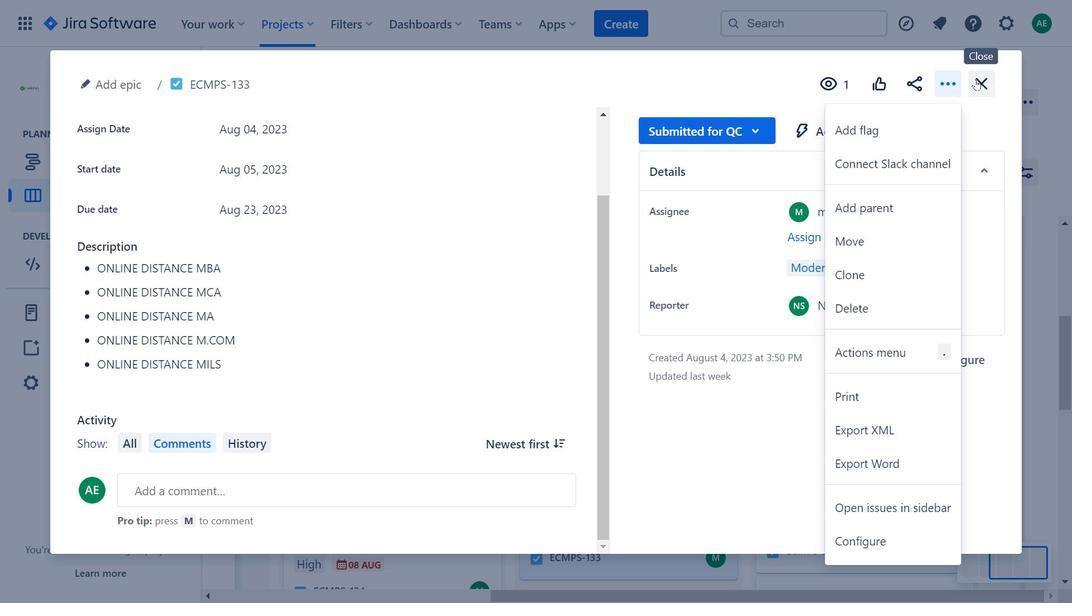 
Action: Mouse moved to (645, 449)
Screenshot: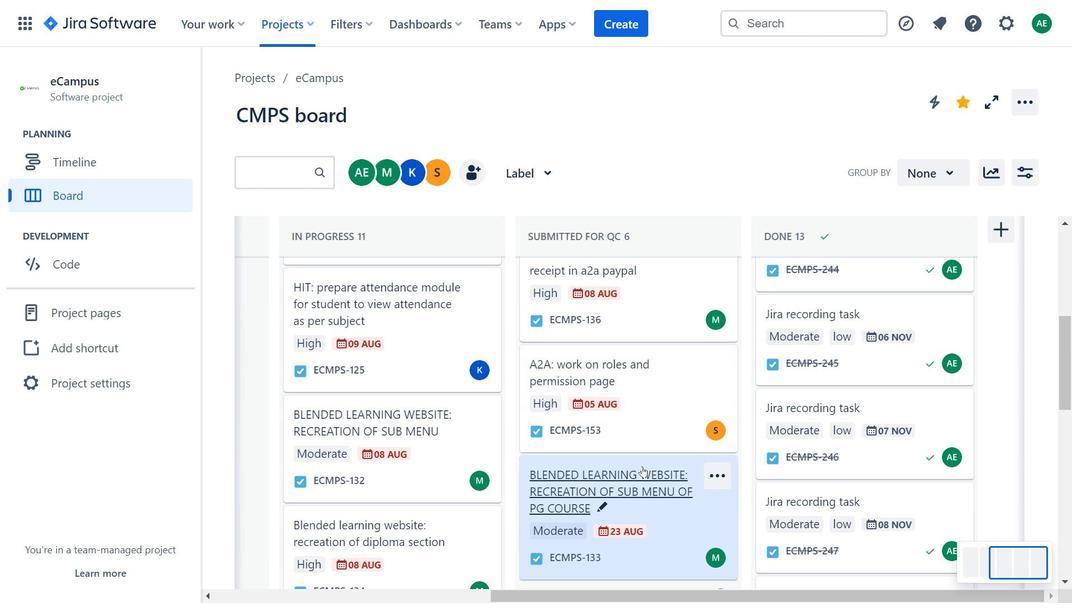 
Action: Mouse scrolled (645, 449) with delta (0, 0)
Screenshot: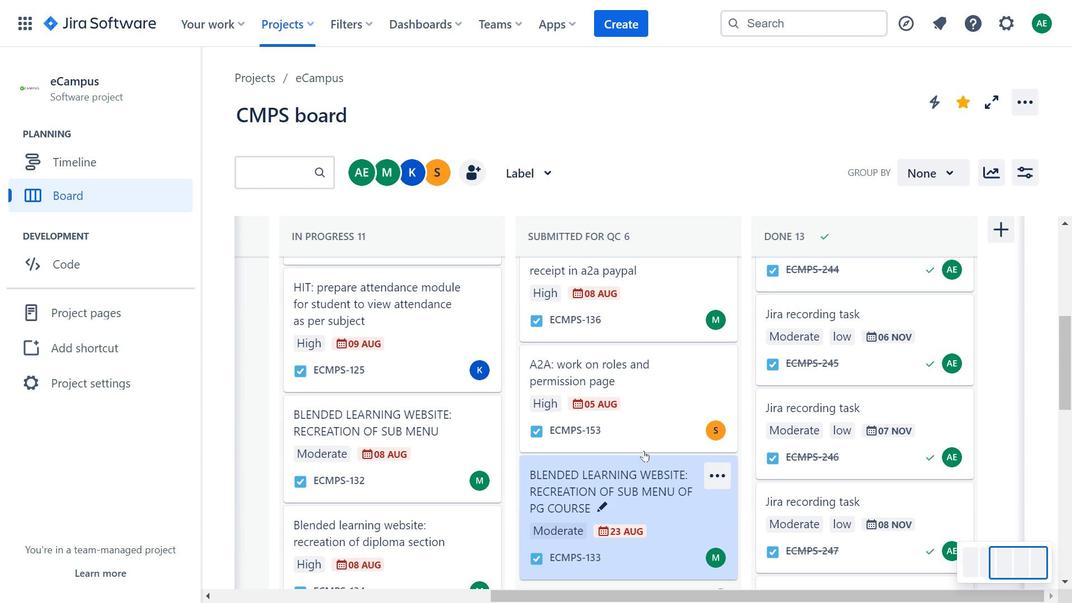 
Action: Mouse scrolled (645, 449) with delta (0, 0)
Screenshot: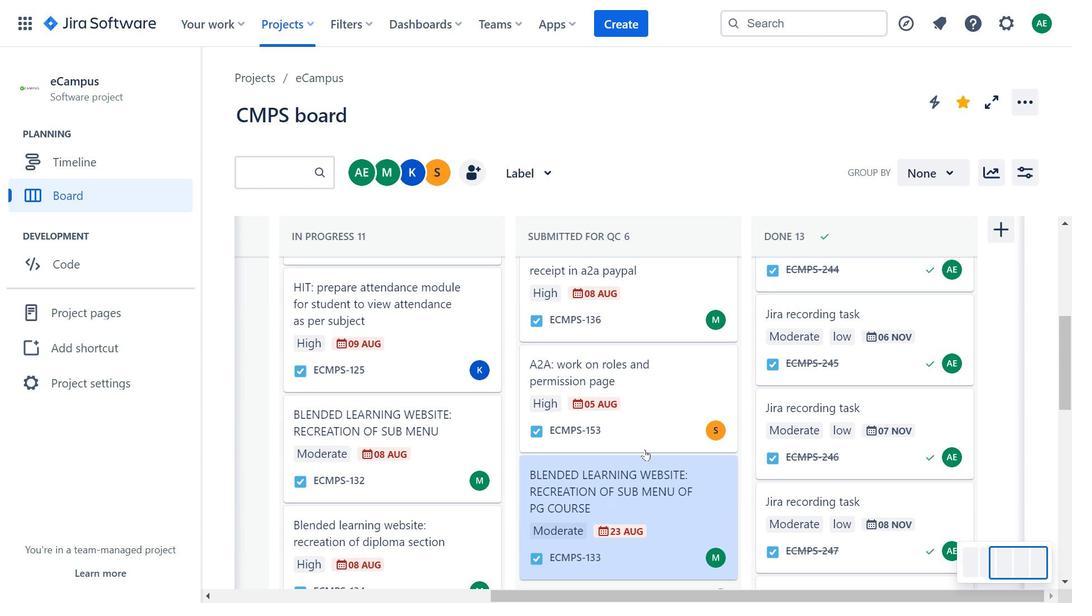 
Action: Mouse moved to (655, 433)
